 Task: Baby shower planner green modern simple.
Action: Mouse moved to (16, 228)
Screenshot: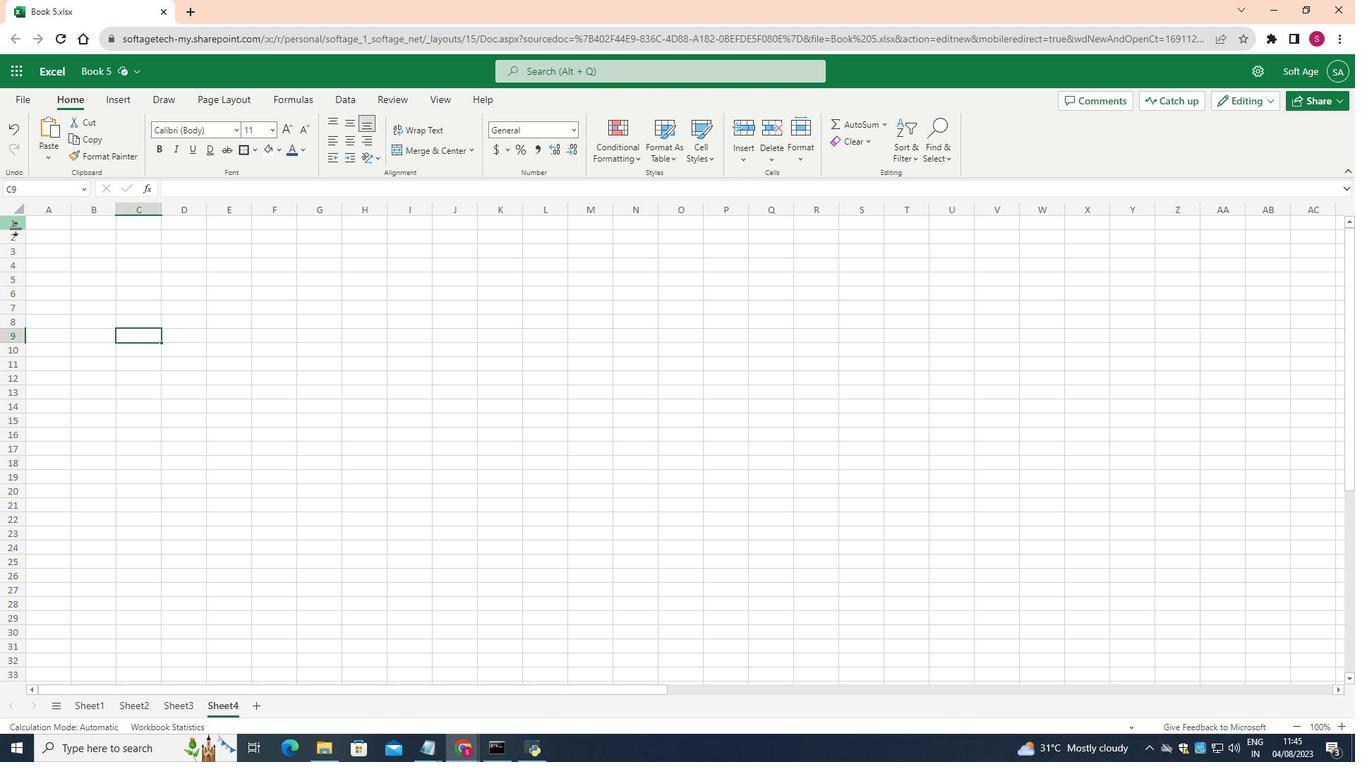 
Action: Mouse pressed left at (16, 228)
Screenshot: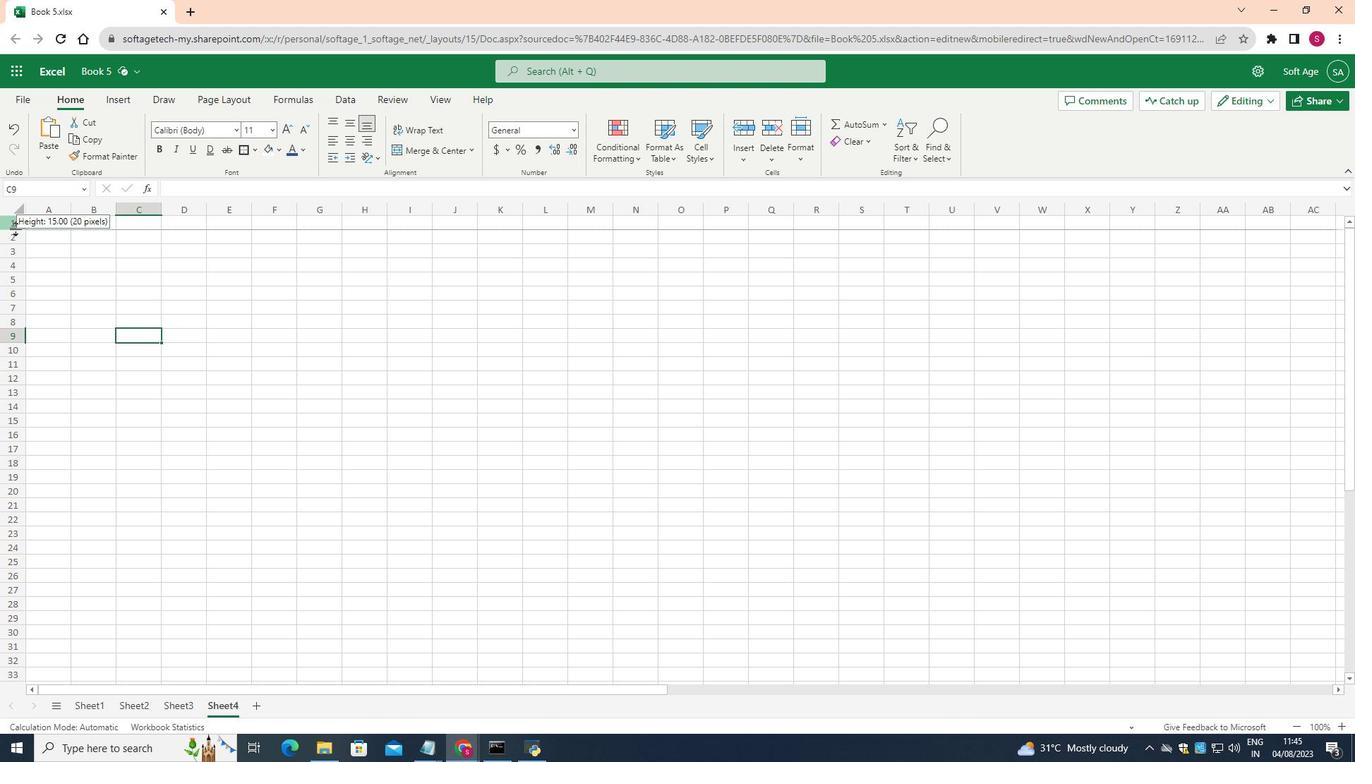 
Action: Mouse moved to (50, 264)
Screenshot: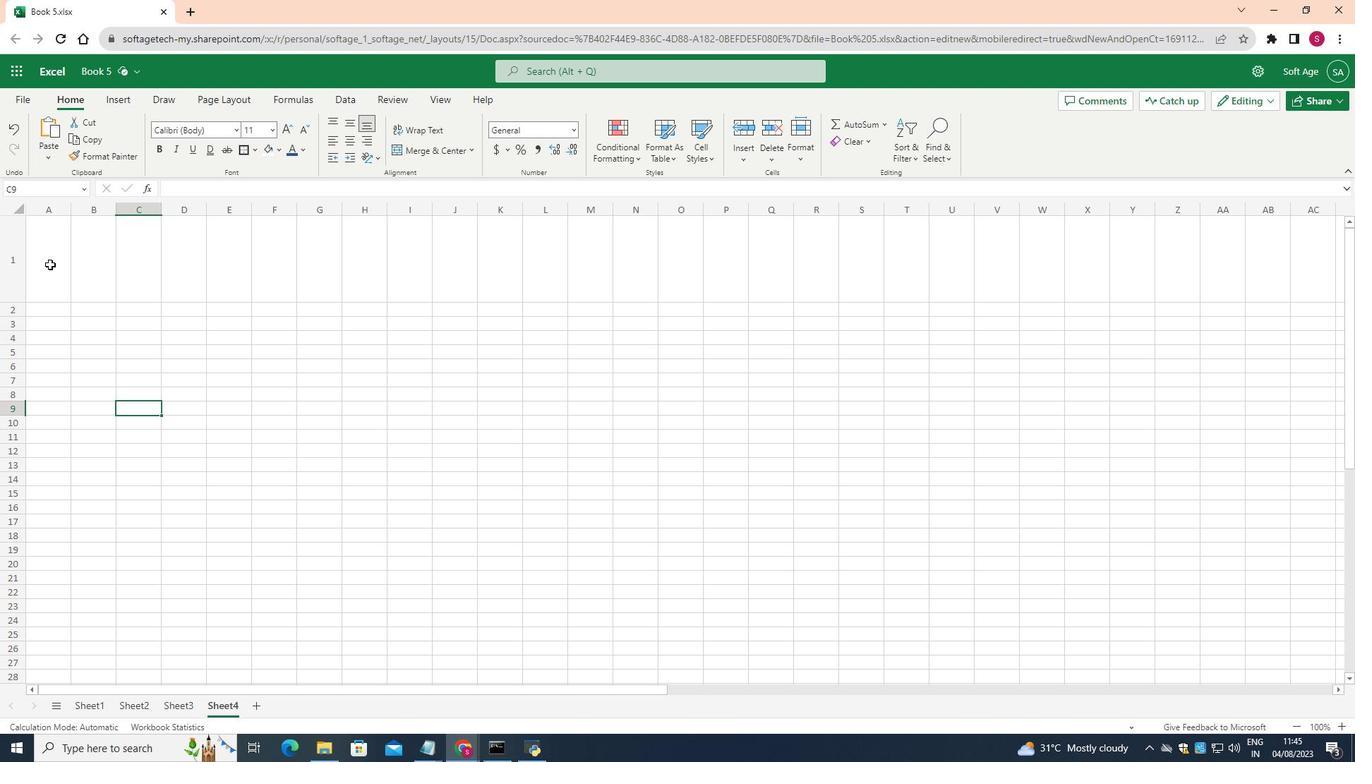 
Action: Mouse pressed left at (50, 264)
Screenshot: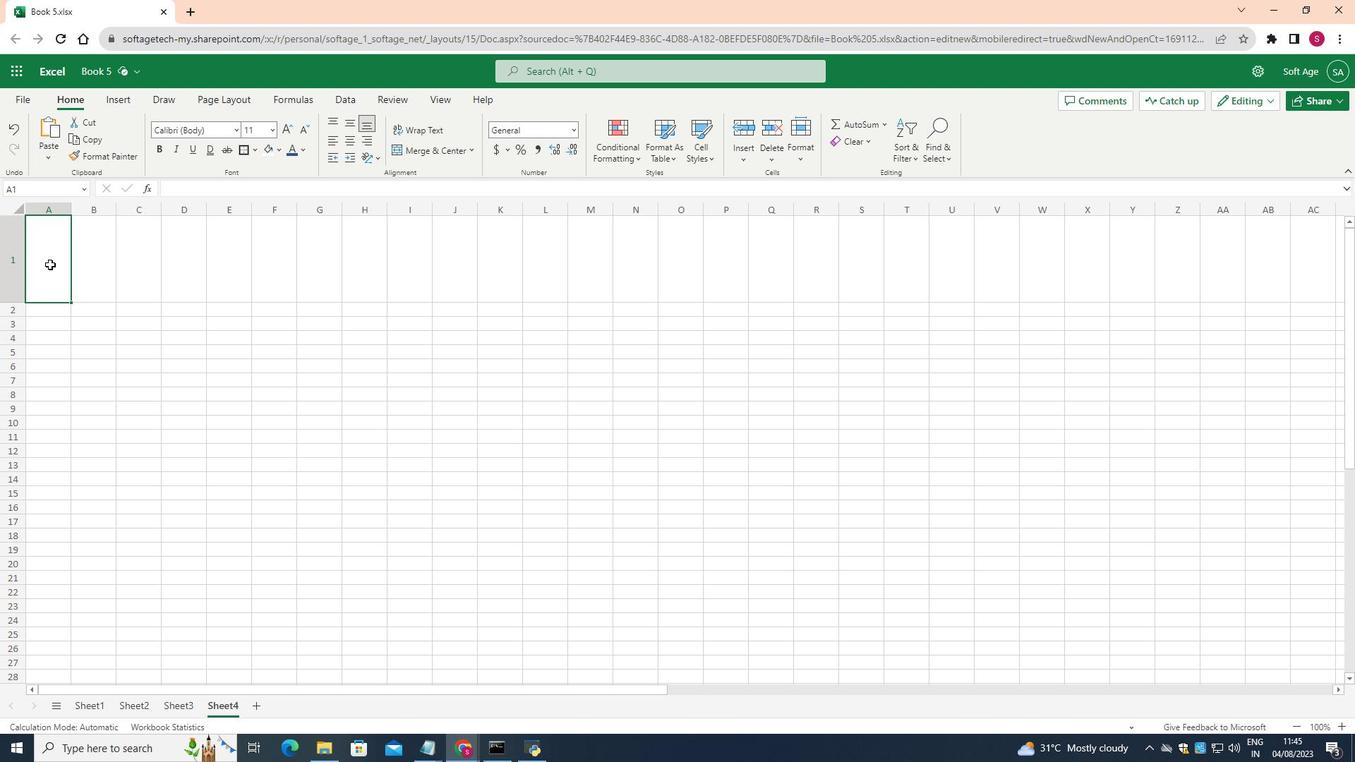 
Action: Mouse moved to (472, 146)
Screenshot: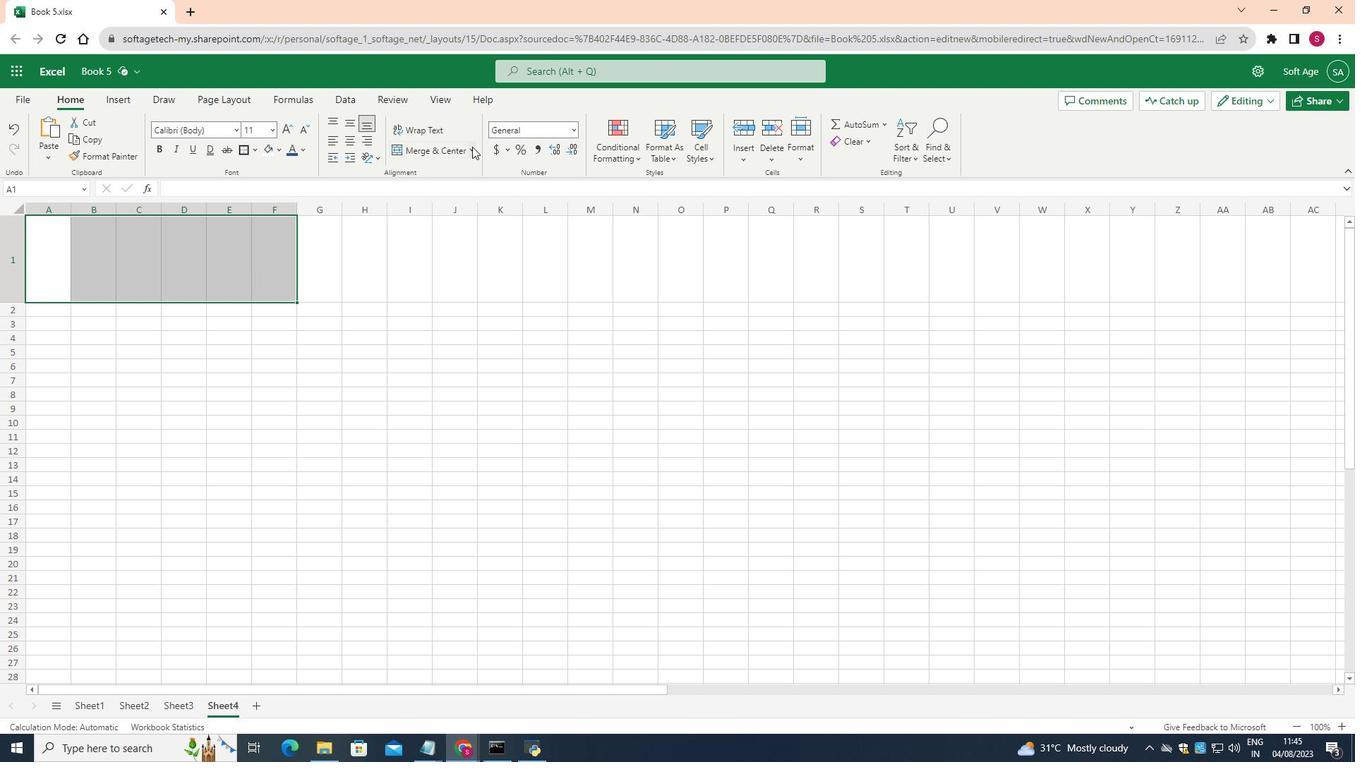 
Action: Mouse pressed left at (472, 146)
Screenshot: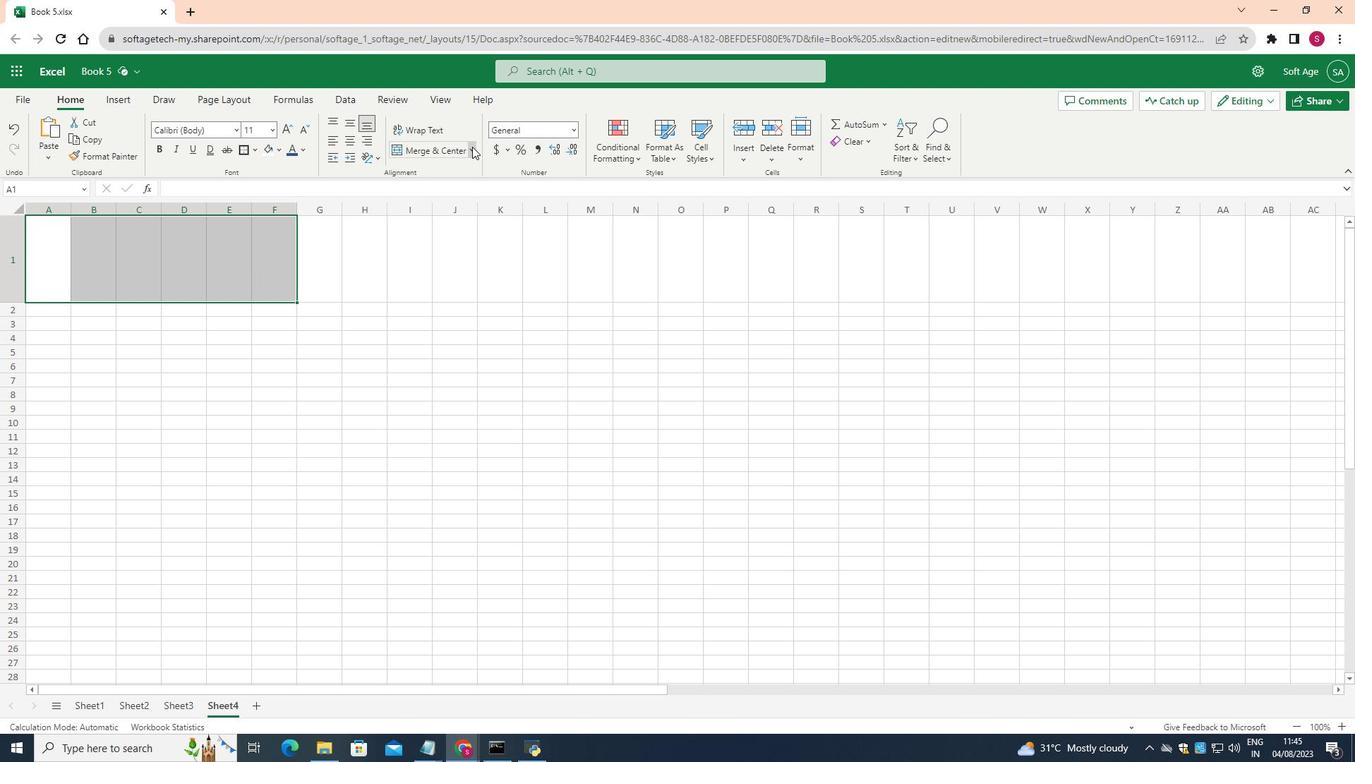 
Action: Mouse moved to (456, 227)
Screenshot: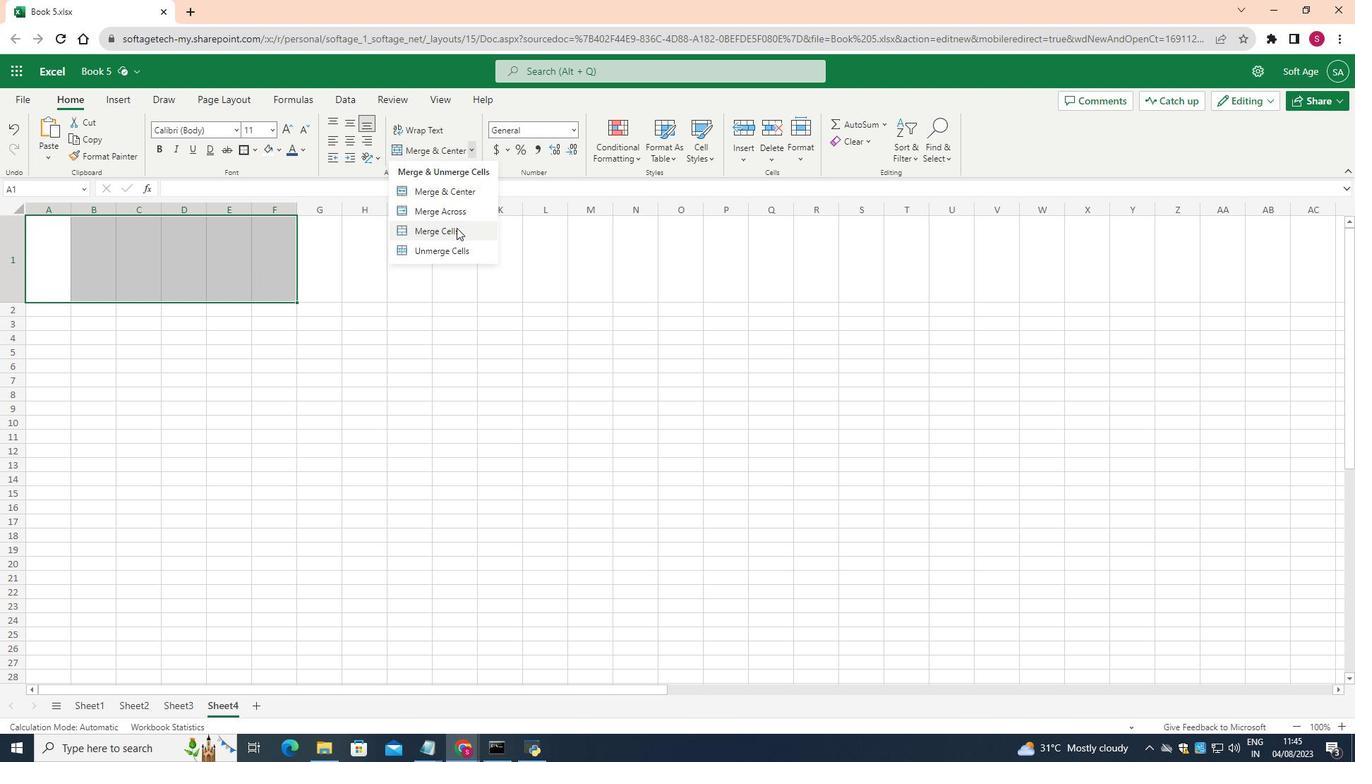 
Action: Mouse pressed left at (456, 227)
Screenshot: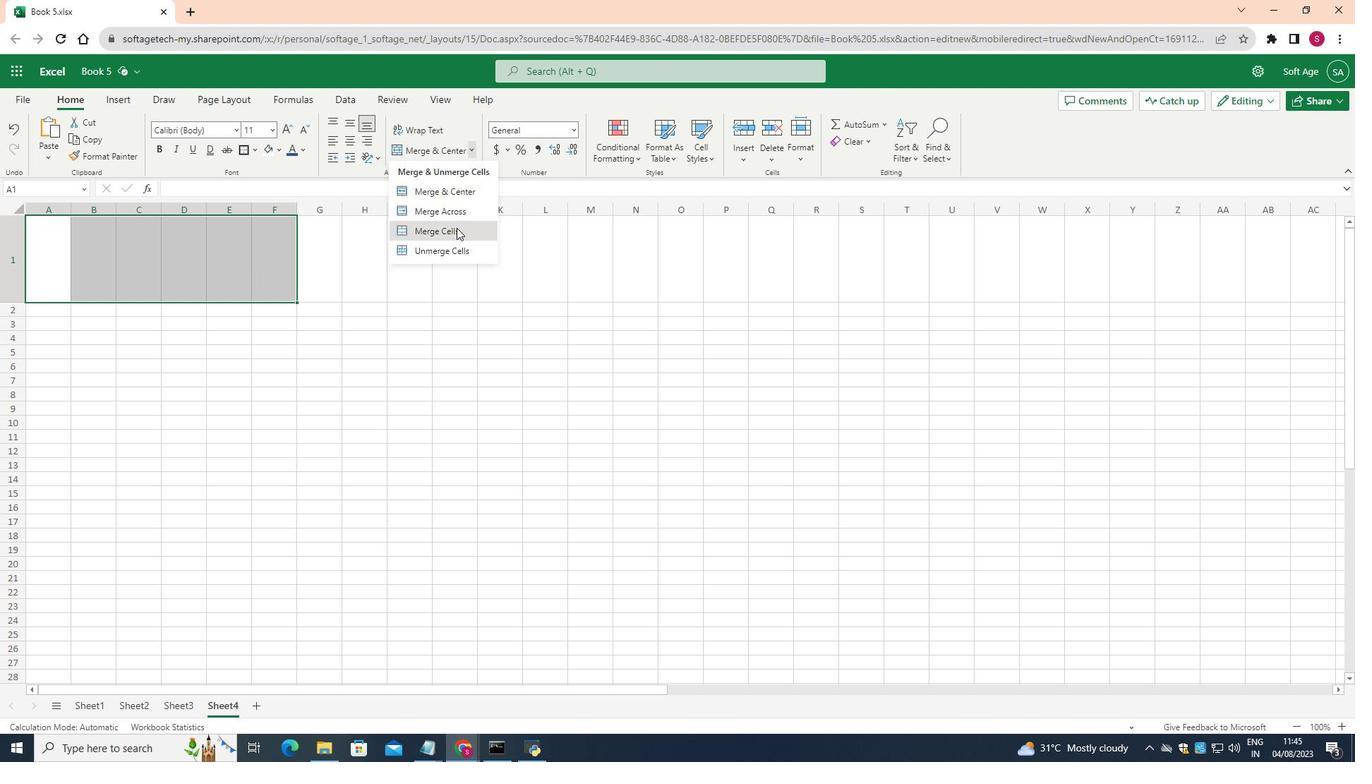 
Action: Mouse moved to (73, 213)
Screenshot: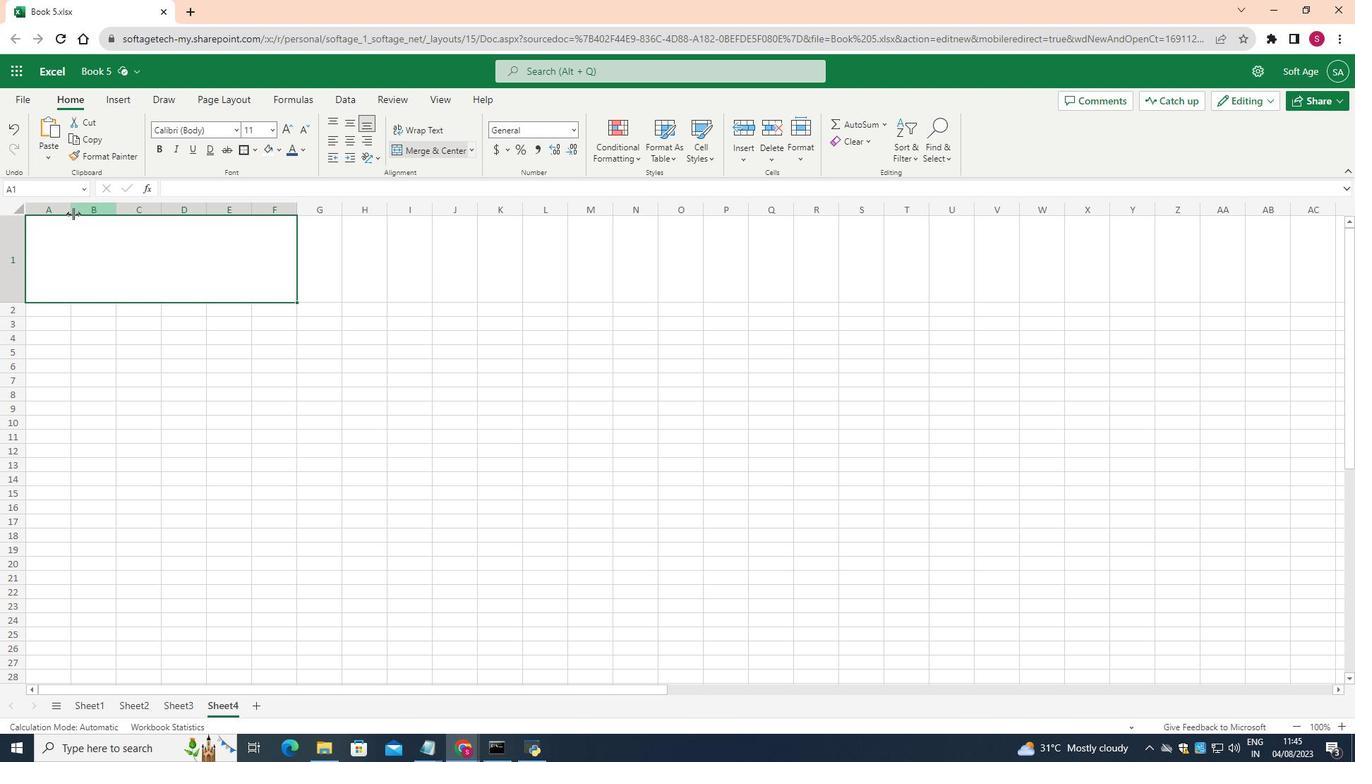 
Action: Mouse pressed left at (73, 213)
Screenshot: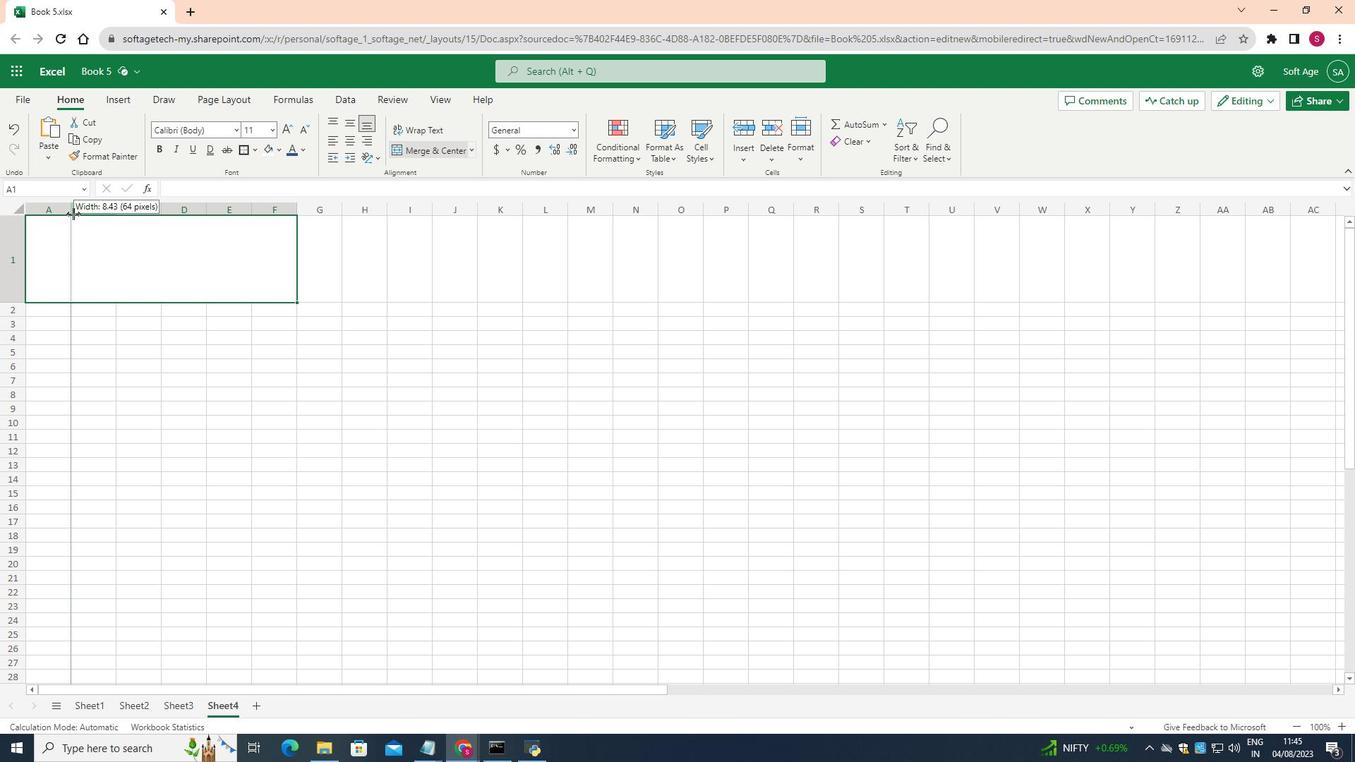 
Action: Mouse moved to (193, 213)
Screenshot: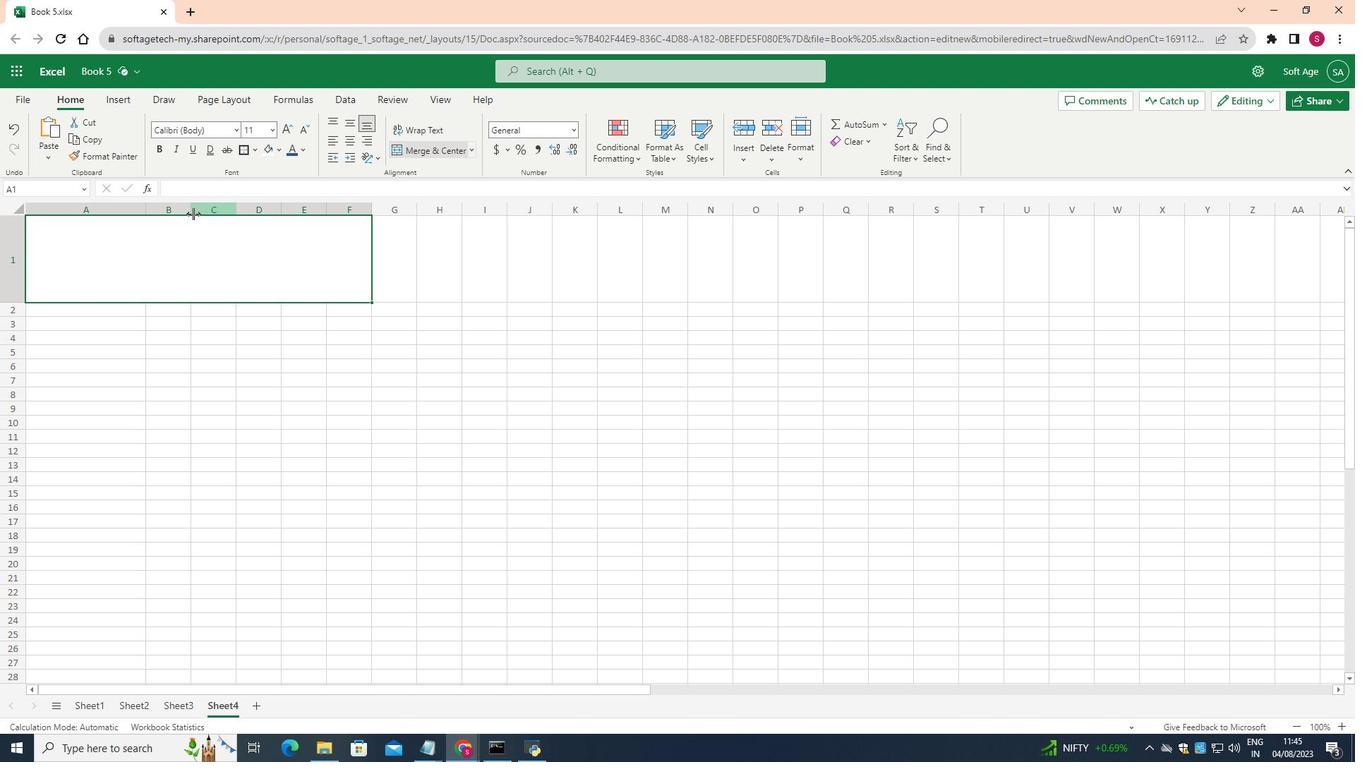 
Action: Mouse pressed left at (193, 213)
Screenshot: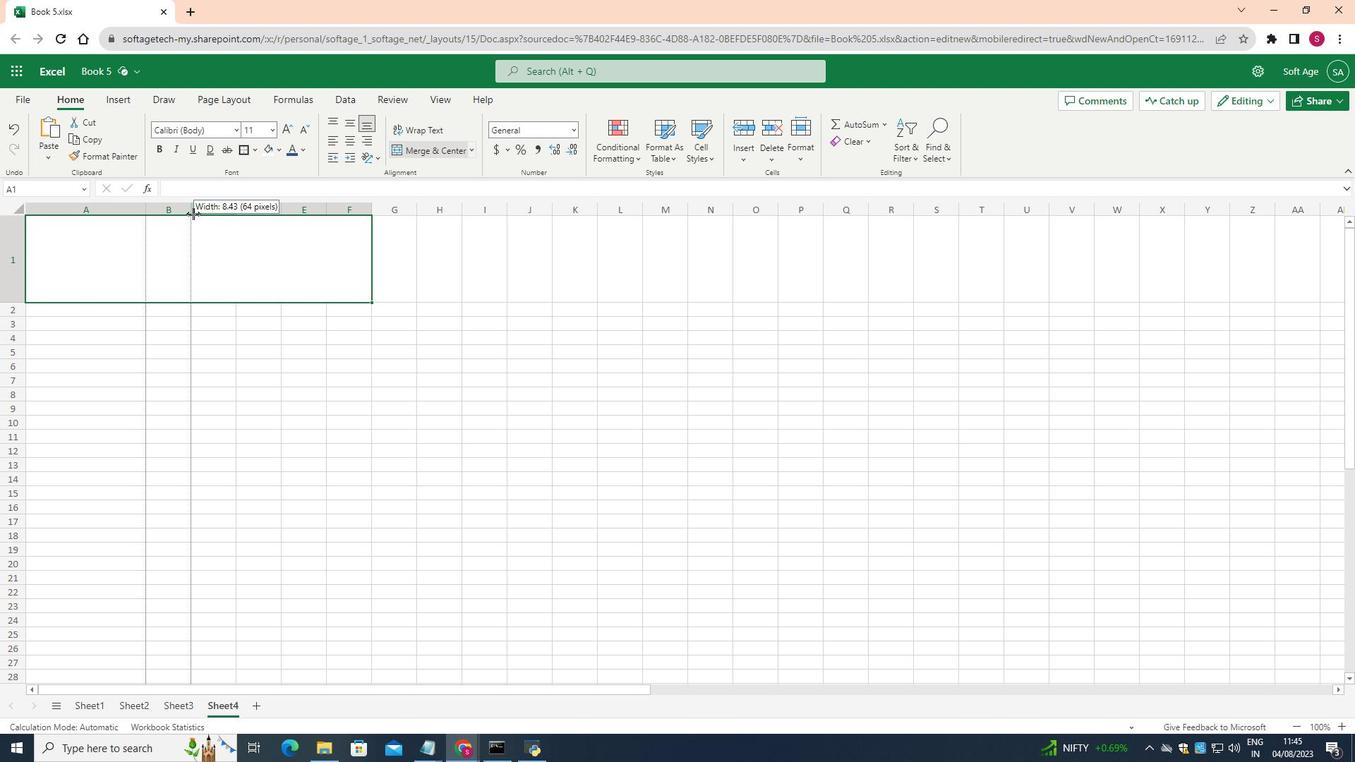 
Action: Mouse moved to (278, 212)
Screenshot: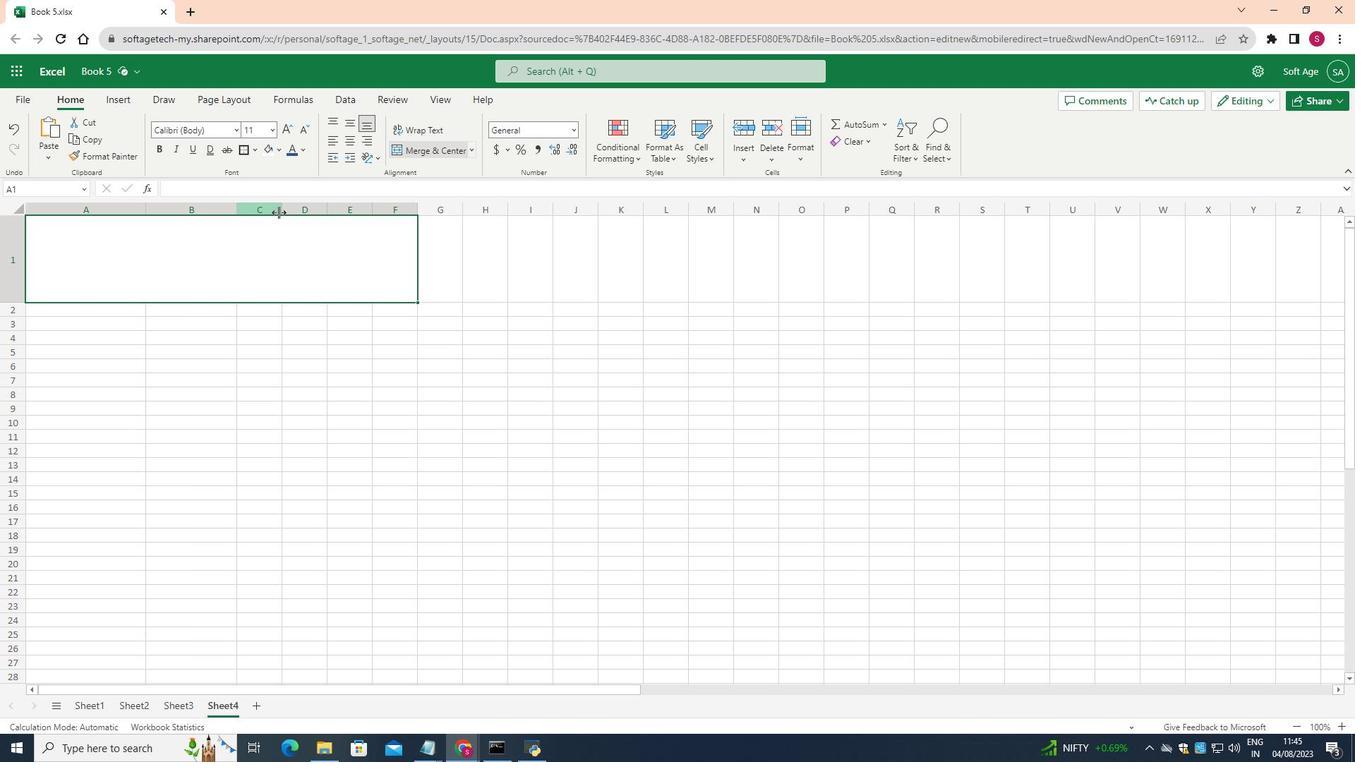 
Action: Mouse pressed left at (278, 212)
Screenshot: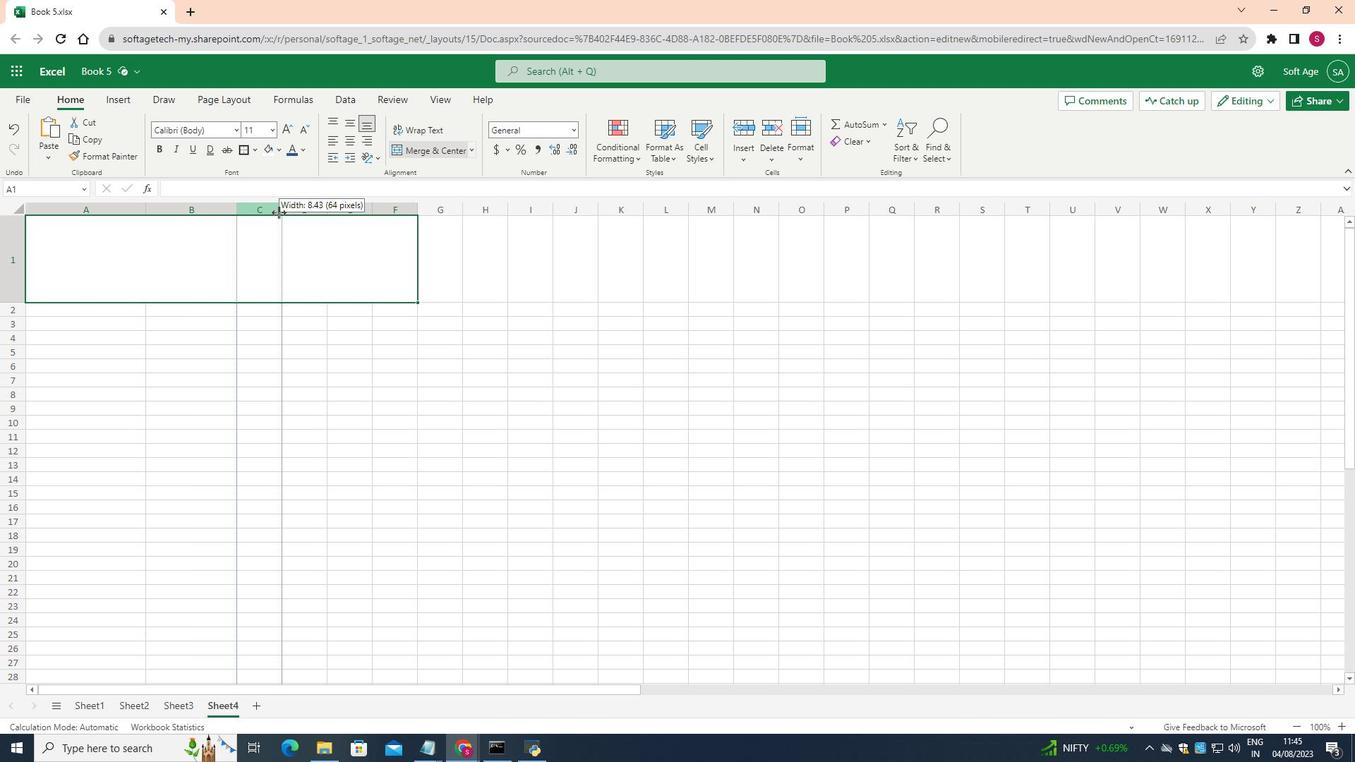 
Action: Mouse moved to (388, 210)
Screenshot: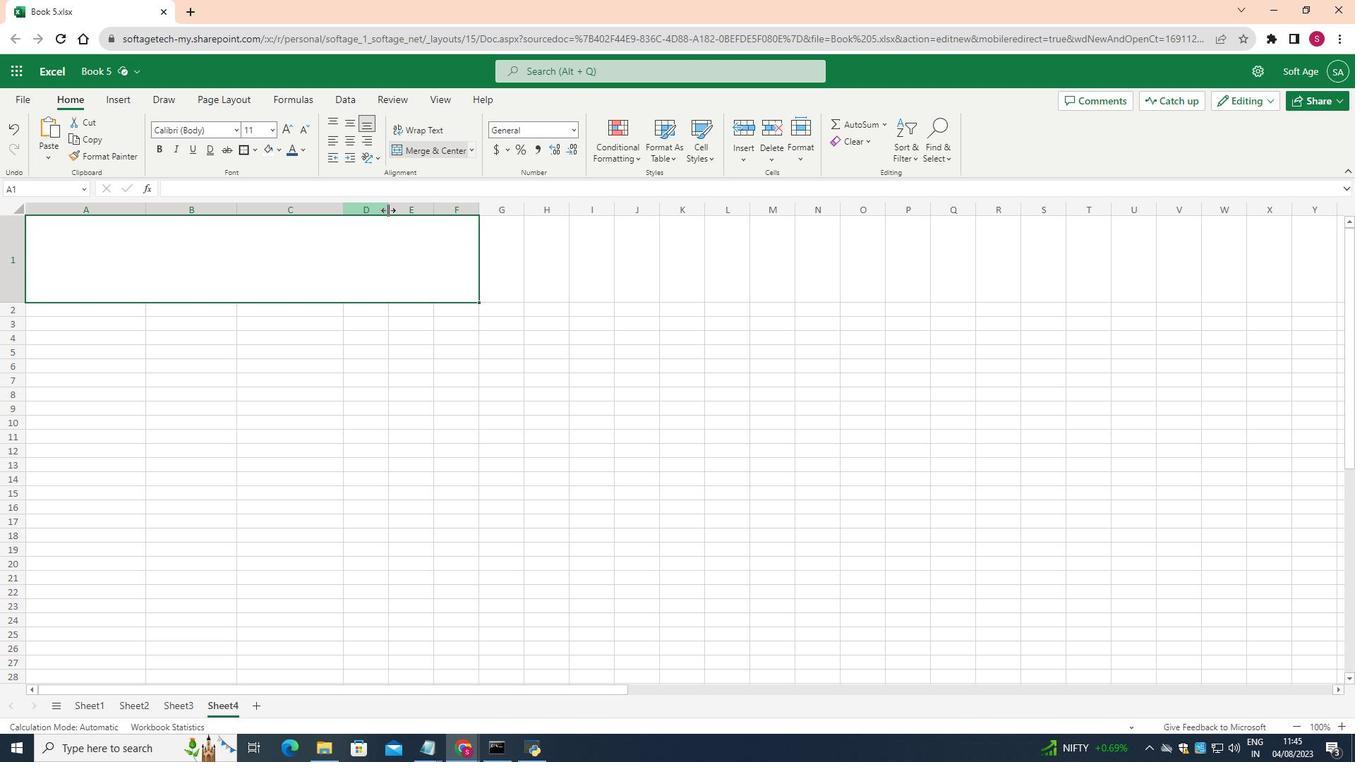 
Action: Mouse pressed left at (388, 210)
Screenshot: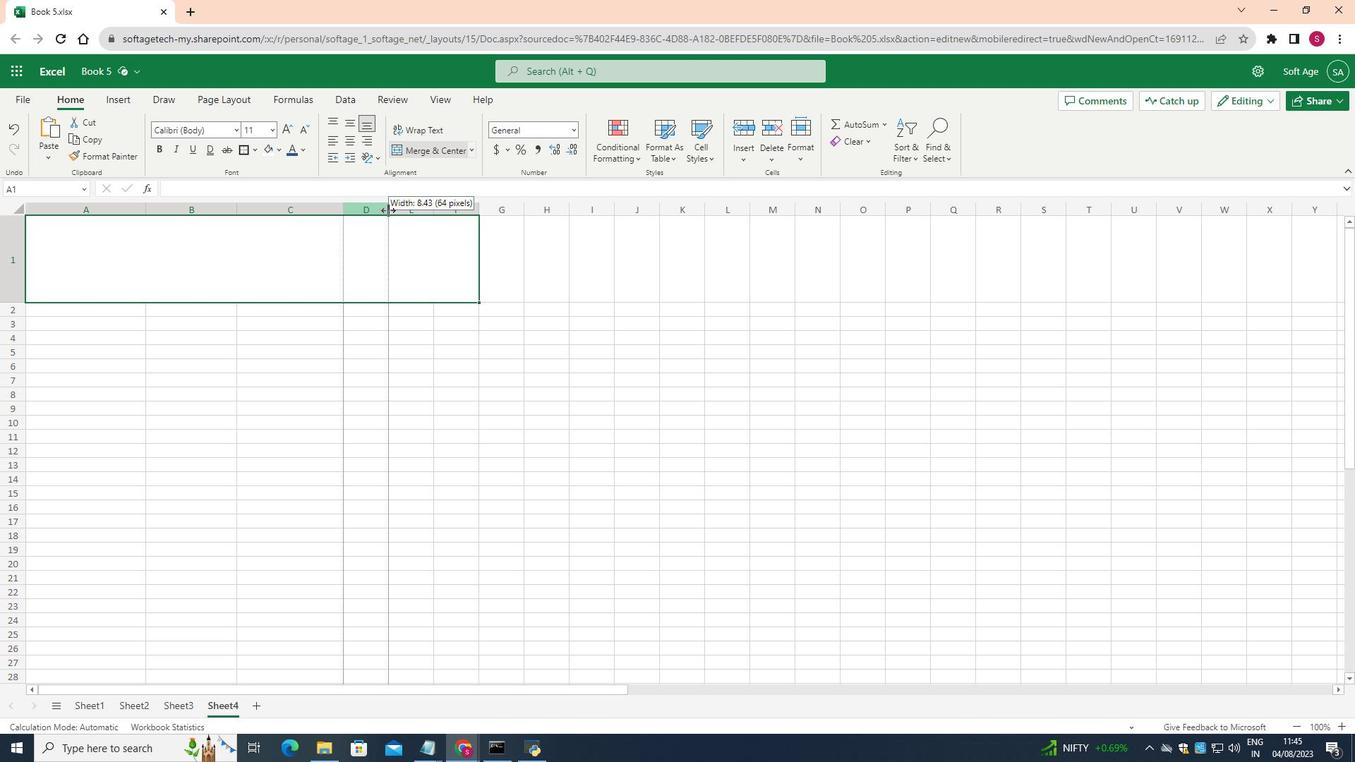 
Action: Mouse moved to (507, 213)
Screenshot: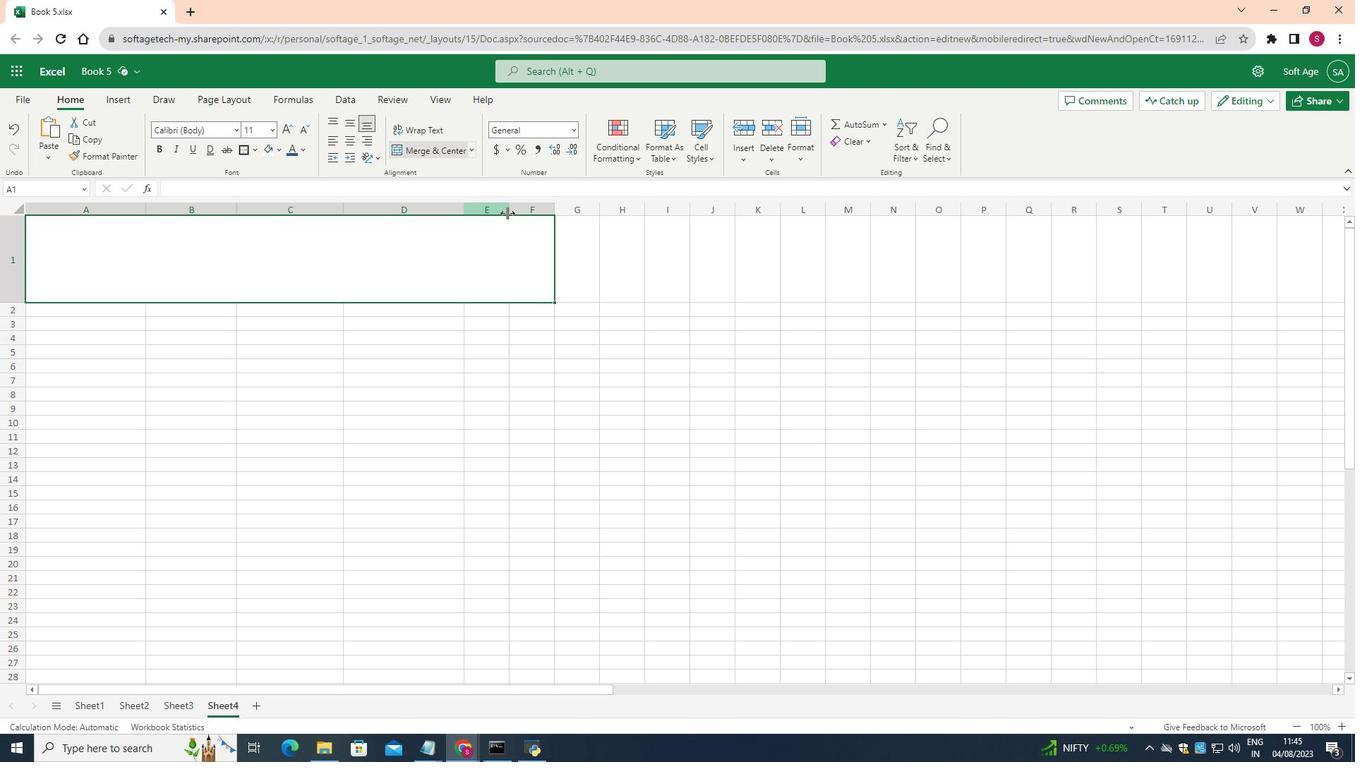 
Action: Mouse pressed left at (507, 213)
Screenshot: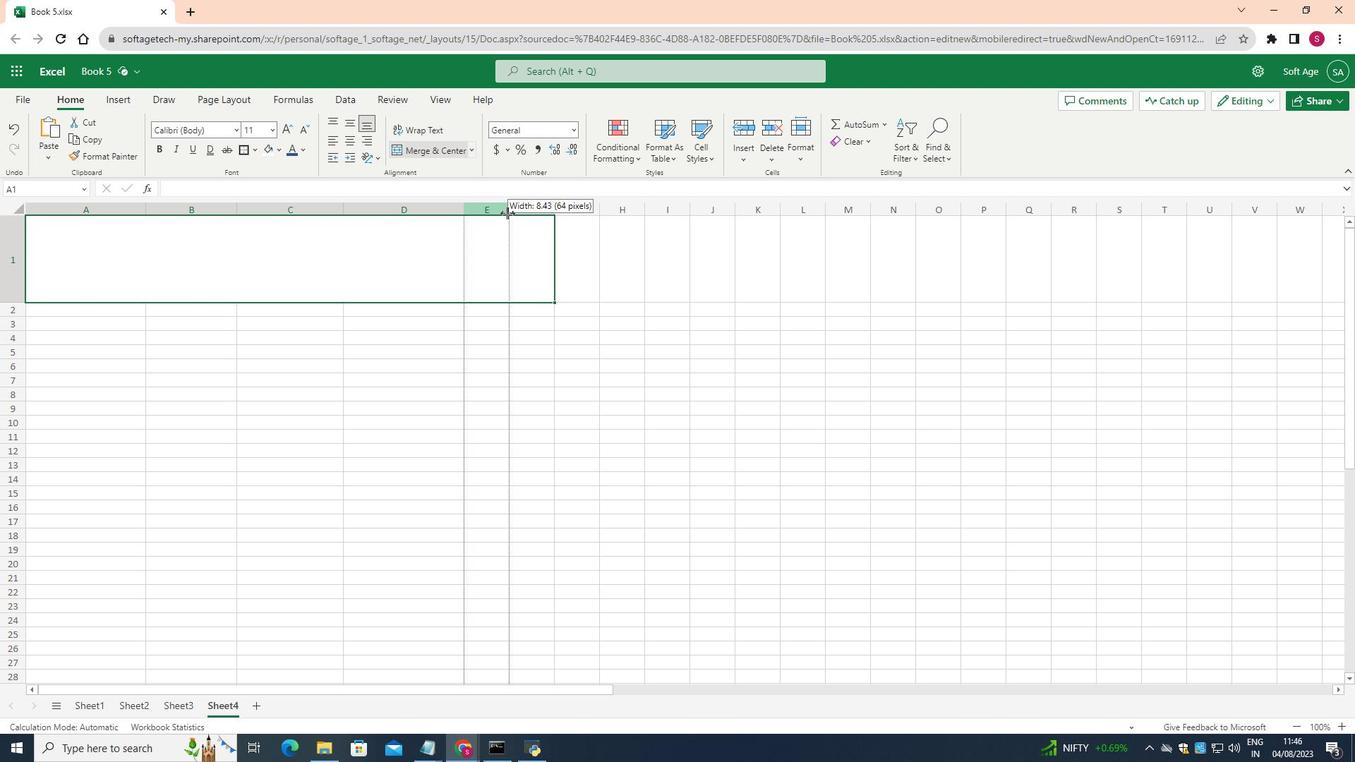 
Action: Mouse moved to (555, 209)
Screenshot: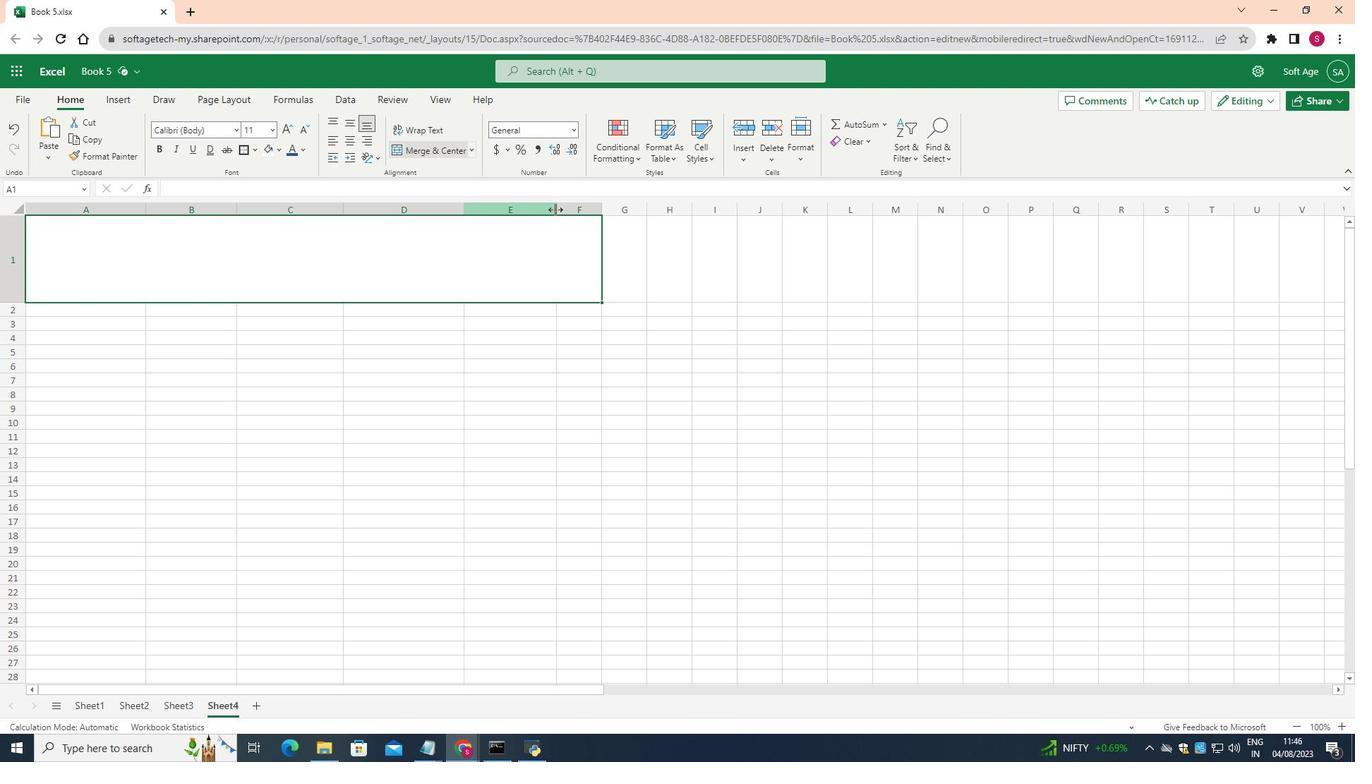 
Action: Mouse pressed left at (555, 209)
Screenshot: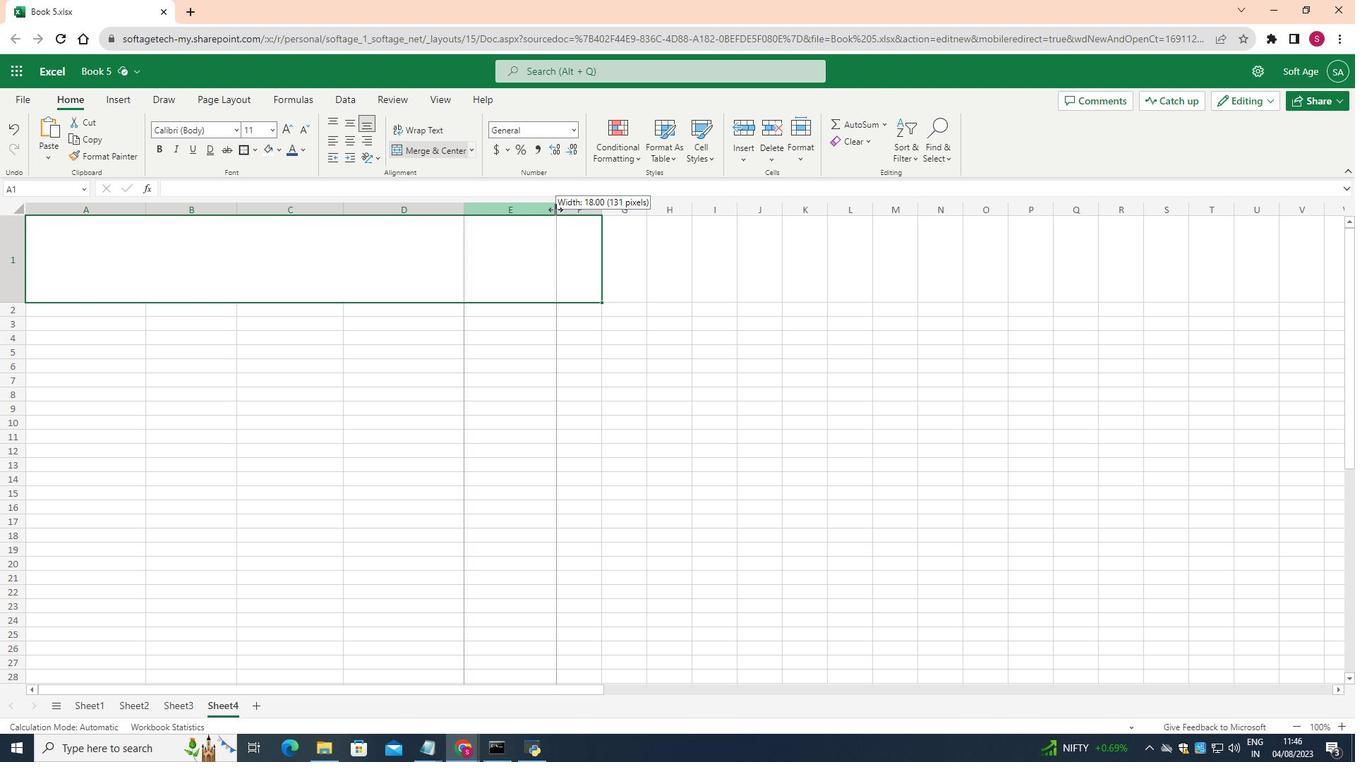 
Action: Mouse moved to (623, 208)
Screenshot: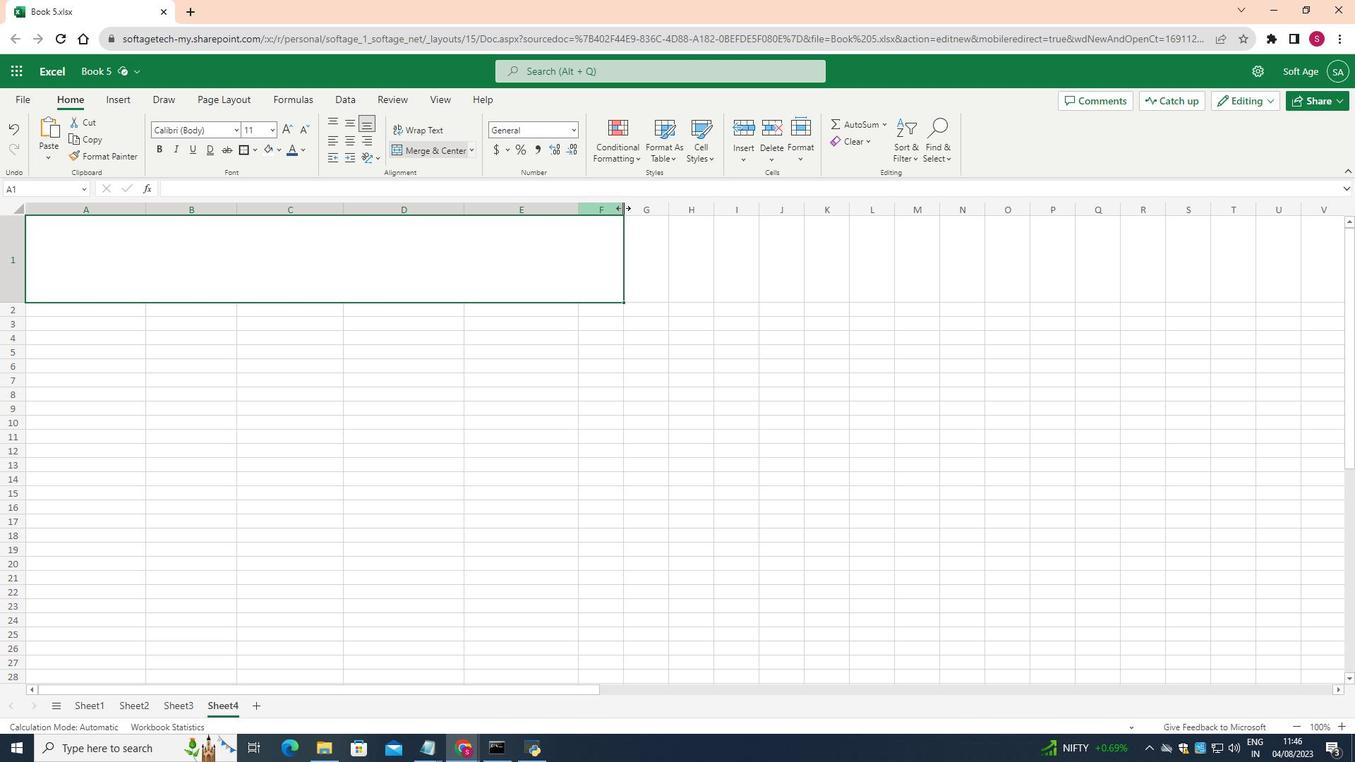 
Action: Mouse pressed left at (623, 208)
Screenshot: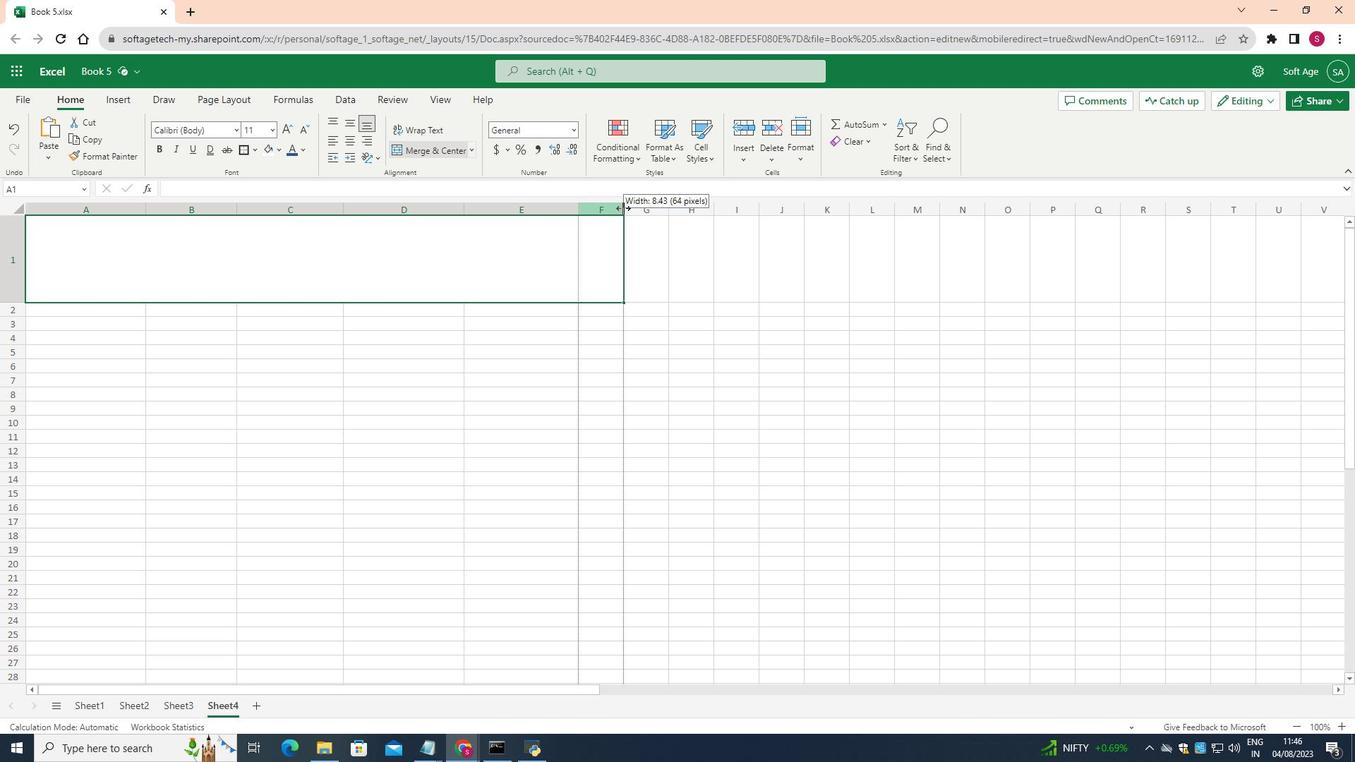 
Action: Mouse moved to (350, 235)
Screenshot: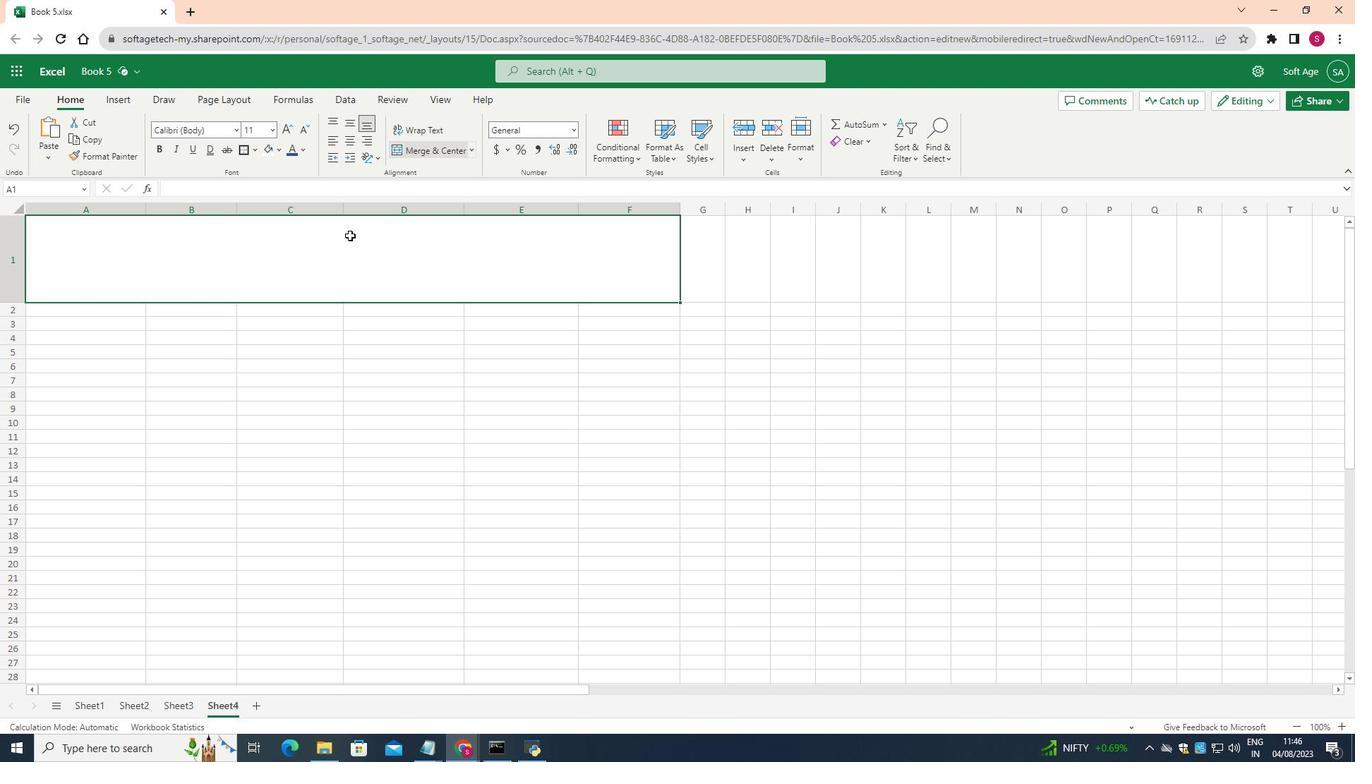 
Action: Mouse pressed left at (350, 235)
Screenshot: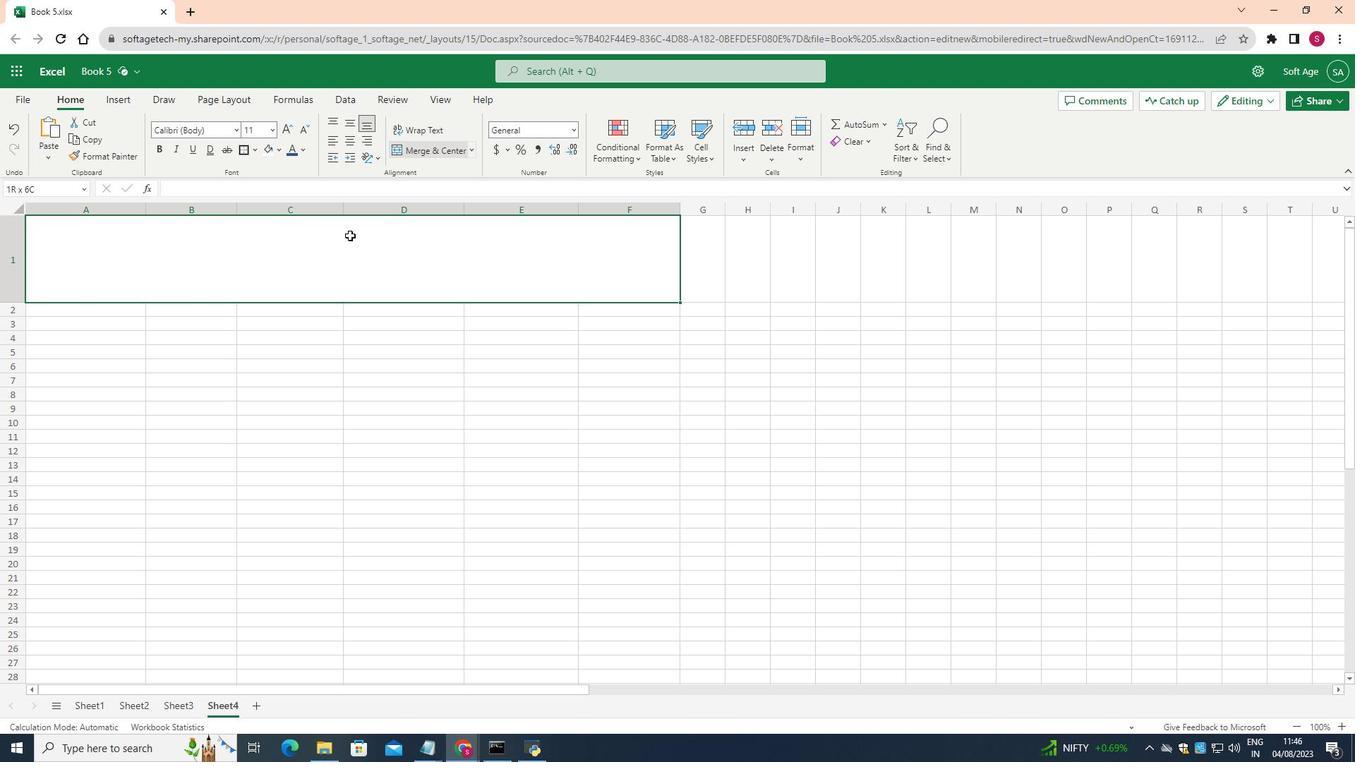 
Action: Mouse pressed left at (350, 235)
Screenshot: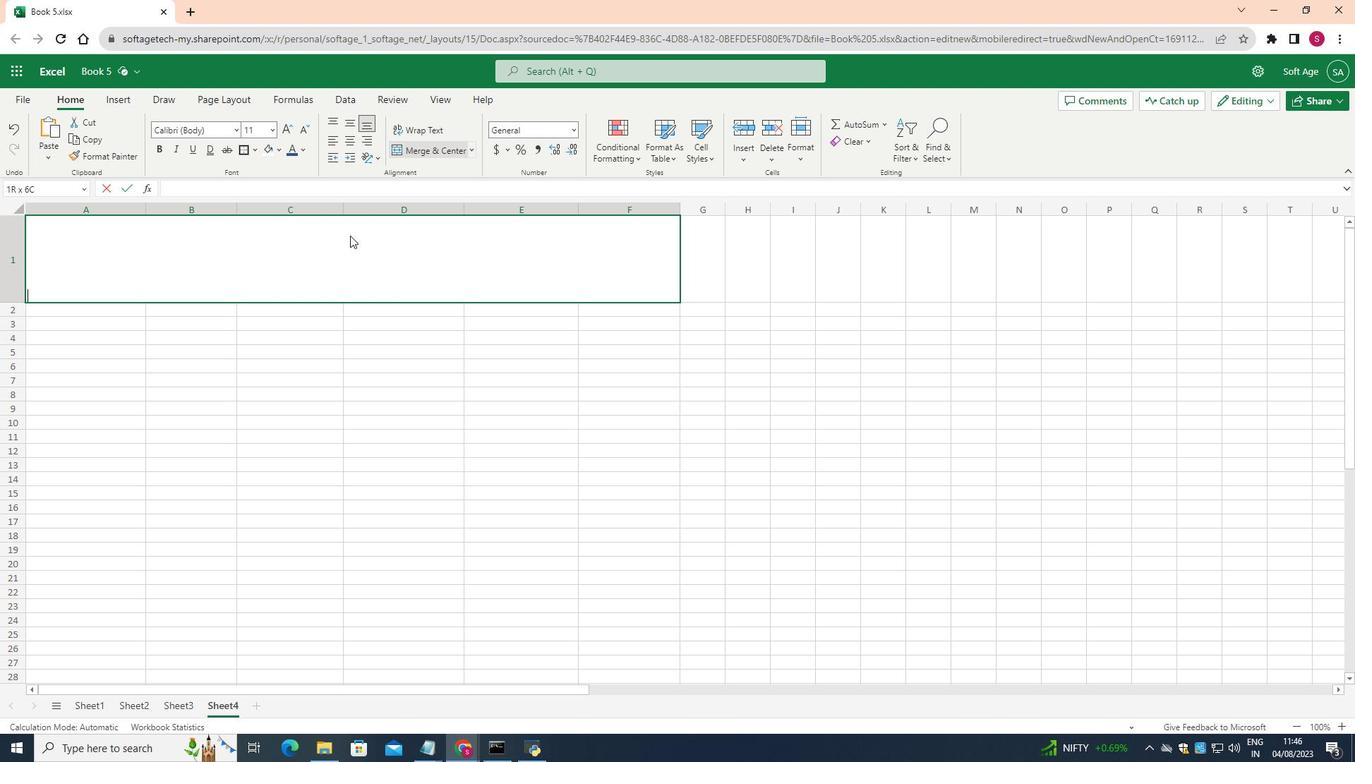 
Action: Mouse moved to (349, 234)
Screenshot: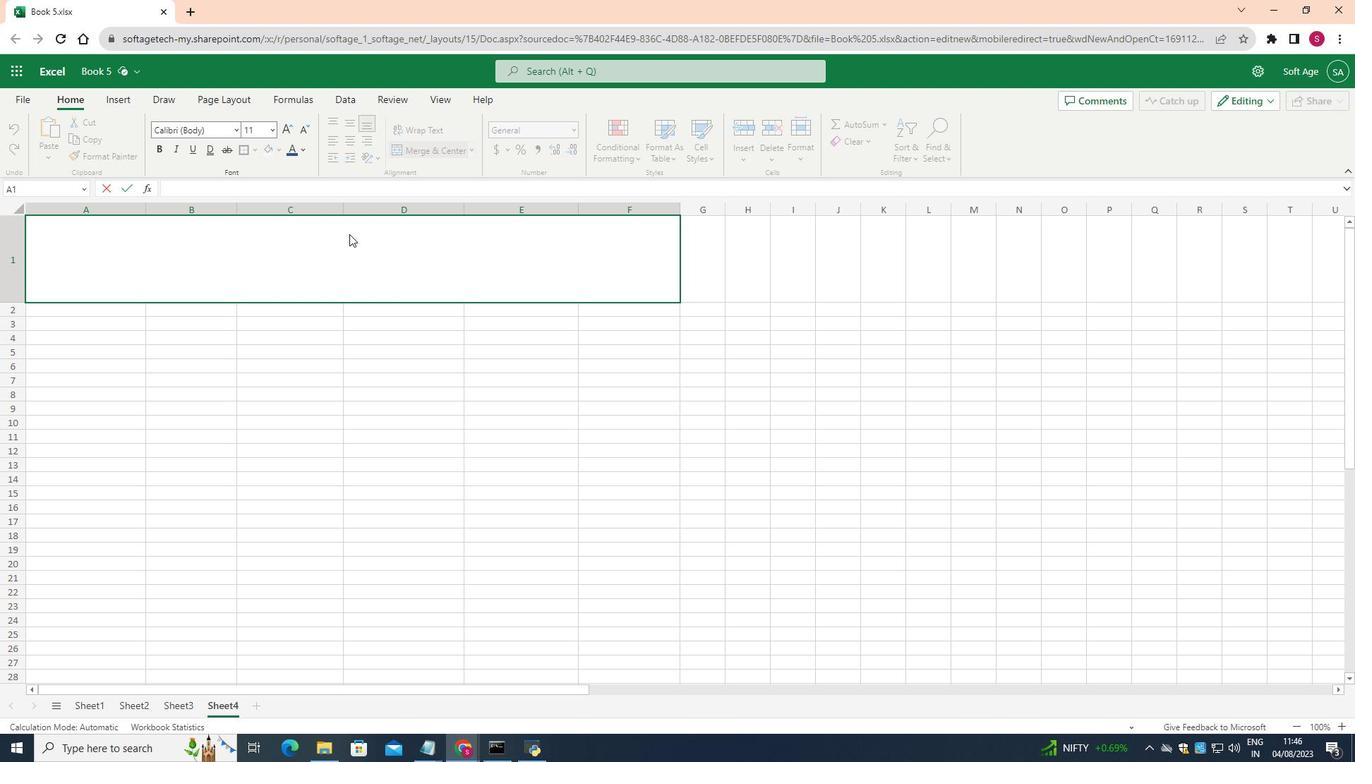 
Action: Key pressed <Key.shift>Baby<Key.space>shower
Screenshot: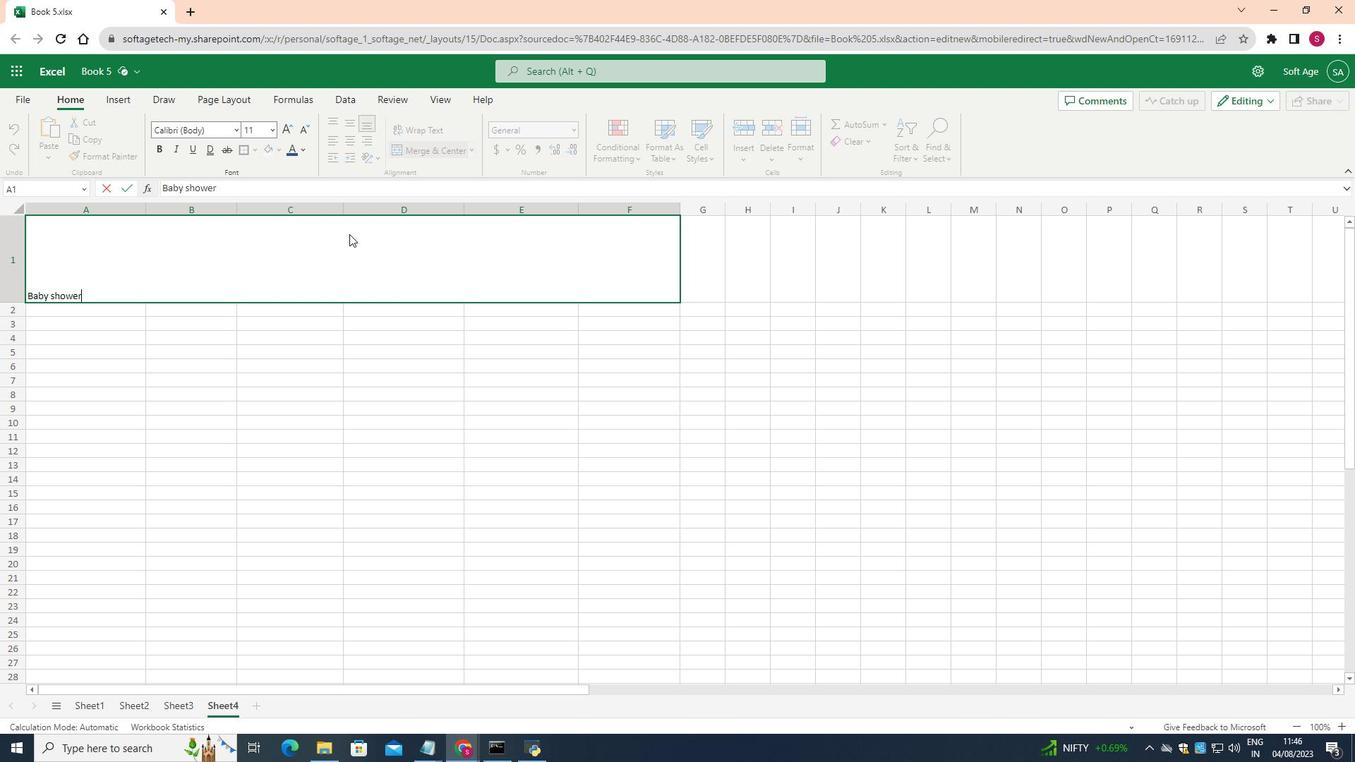 
Action: Mouse moved to (104, 381)
Screenshot: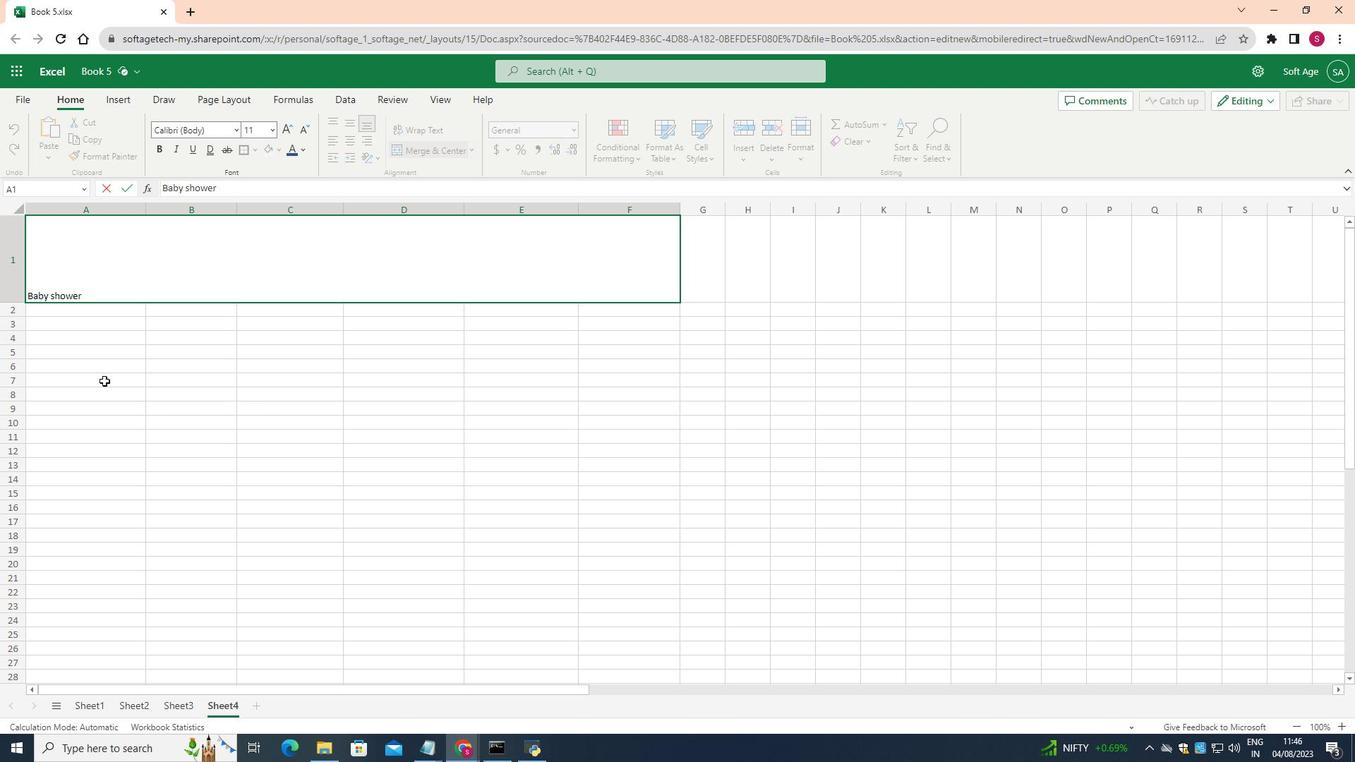 
Action: Mouse pressed left at (104, 381)
Screenshot: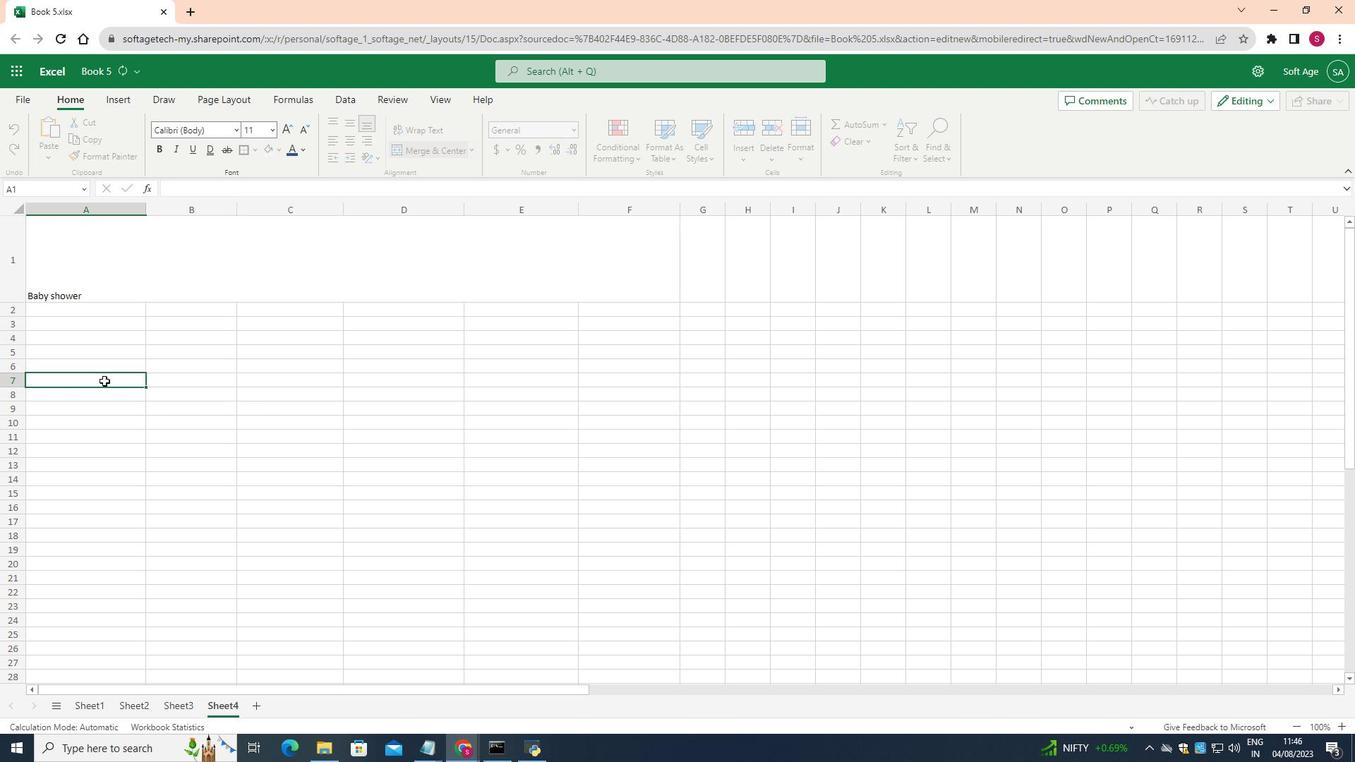 
Action: Mouse moved to (93, 283)
Screenshot: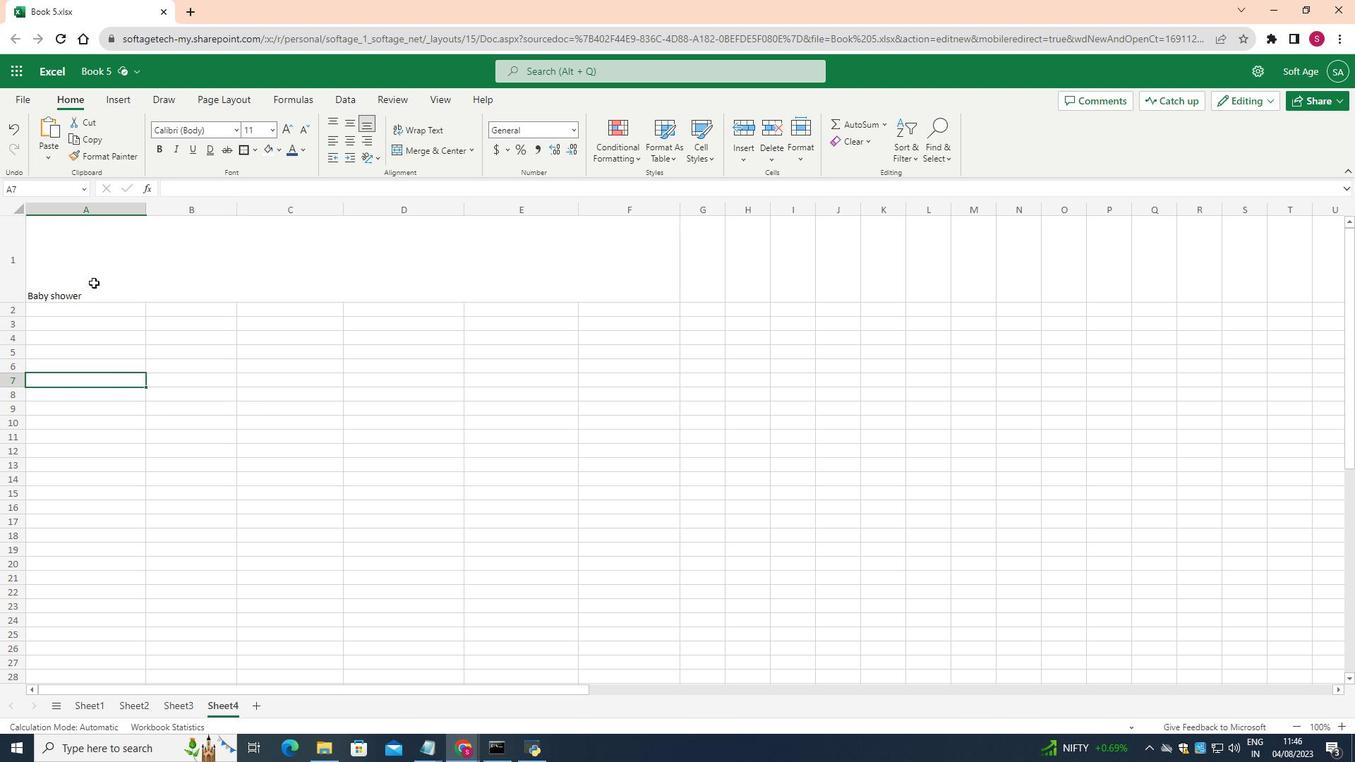 
Action: Mouse pressed left at (93, 283)
Screenshot: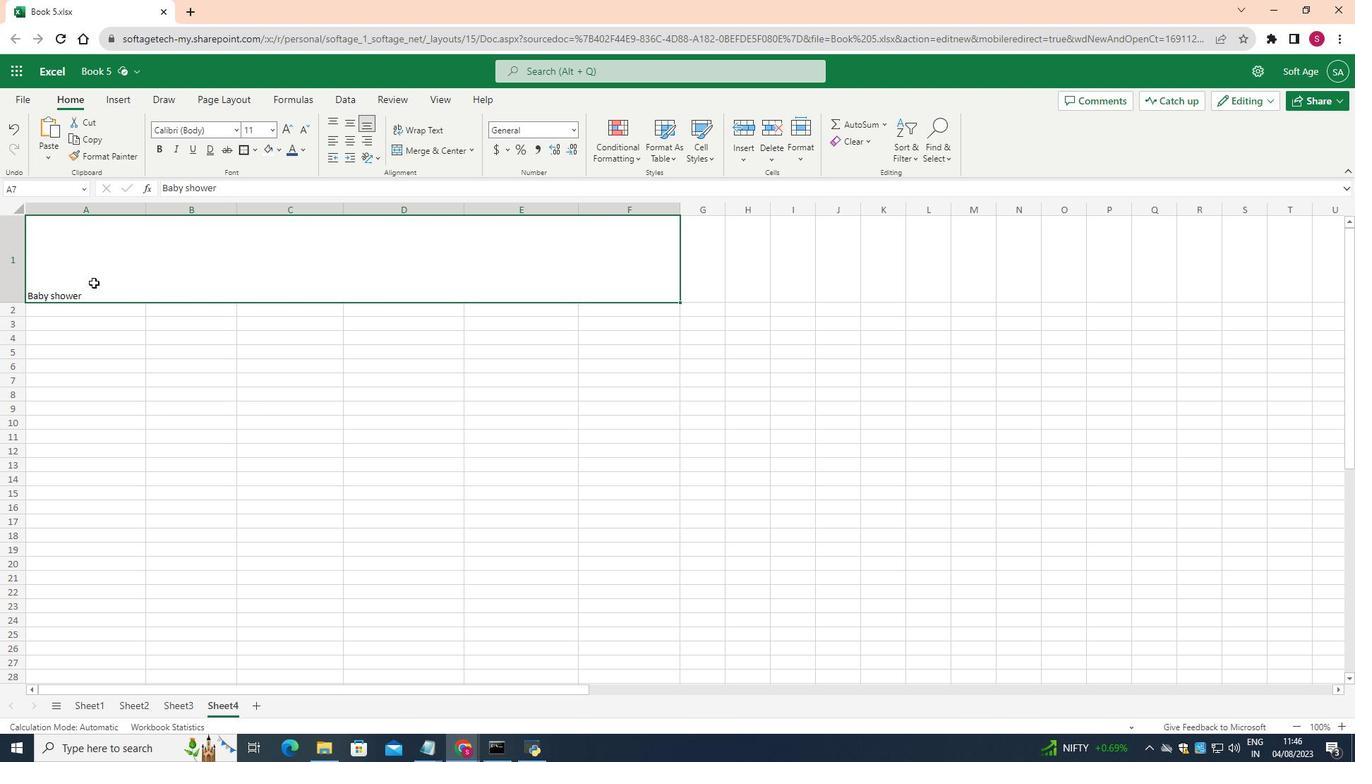 
Action: Mouse moved to (274, 131)
Screenshot: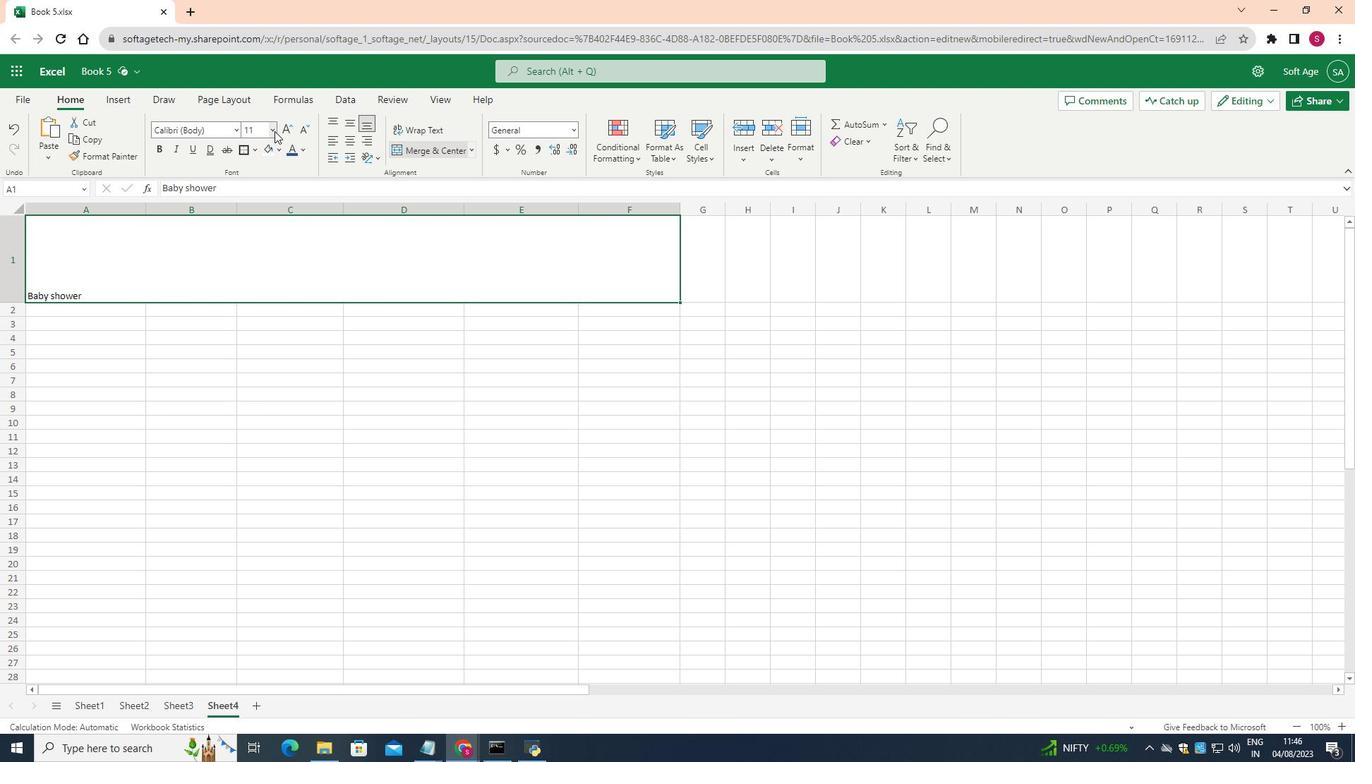 
Action: Mouse pressed left at (274, 131)
Screenshot: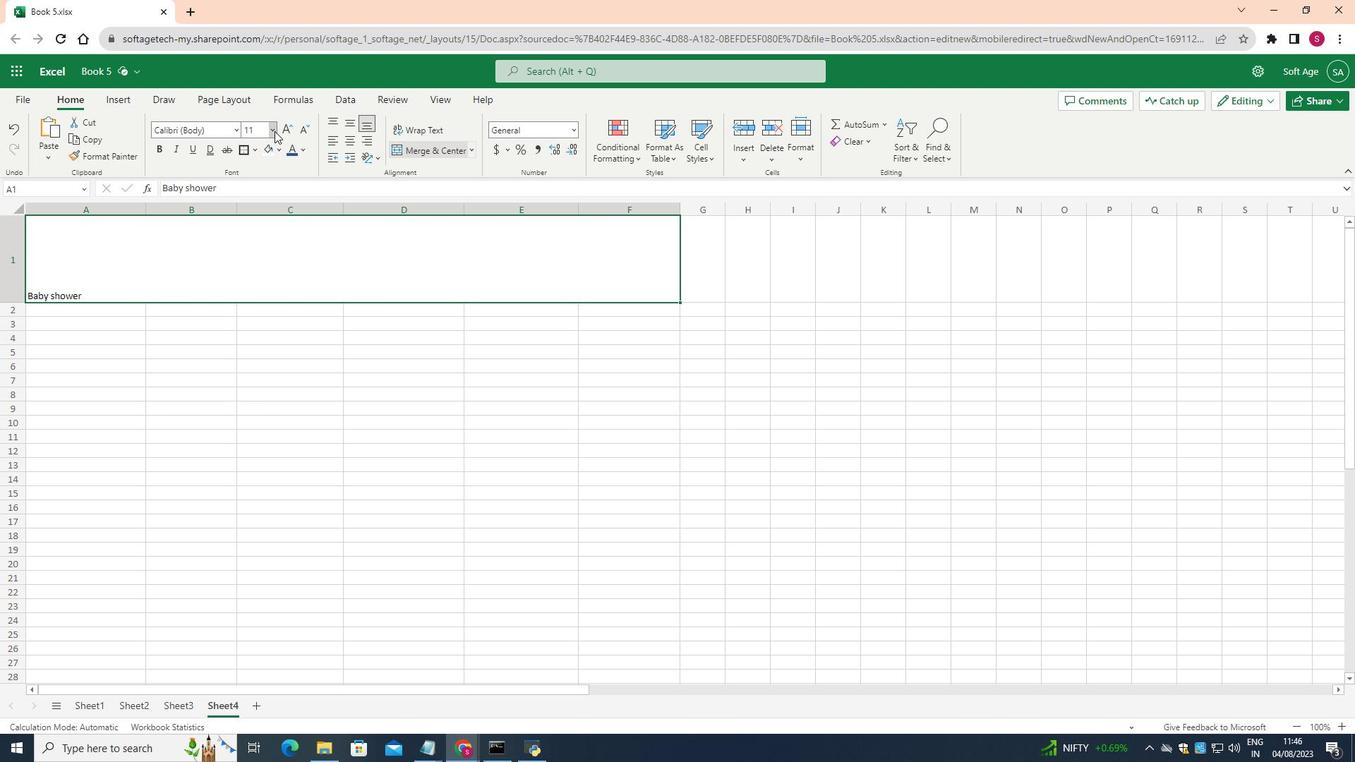 
Action: Mouse moved to (262, 401)
Screenshot: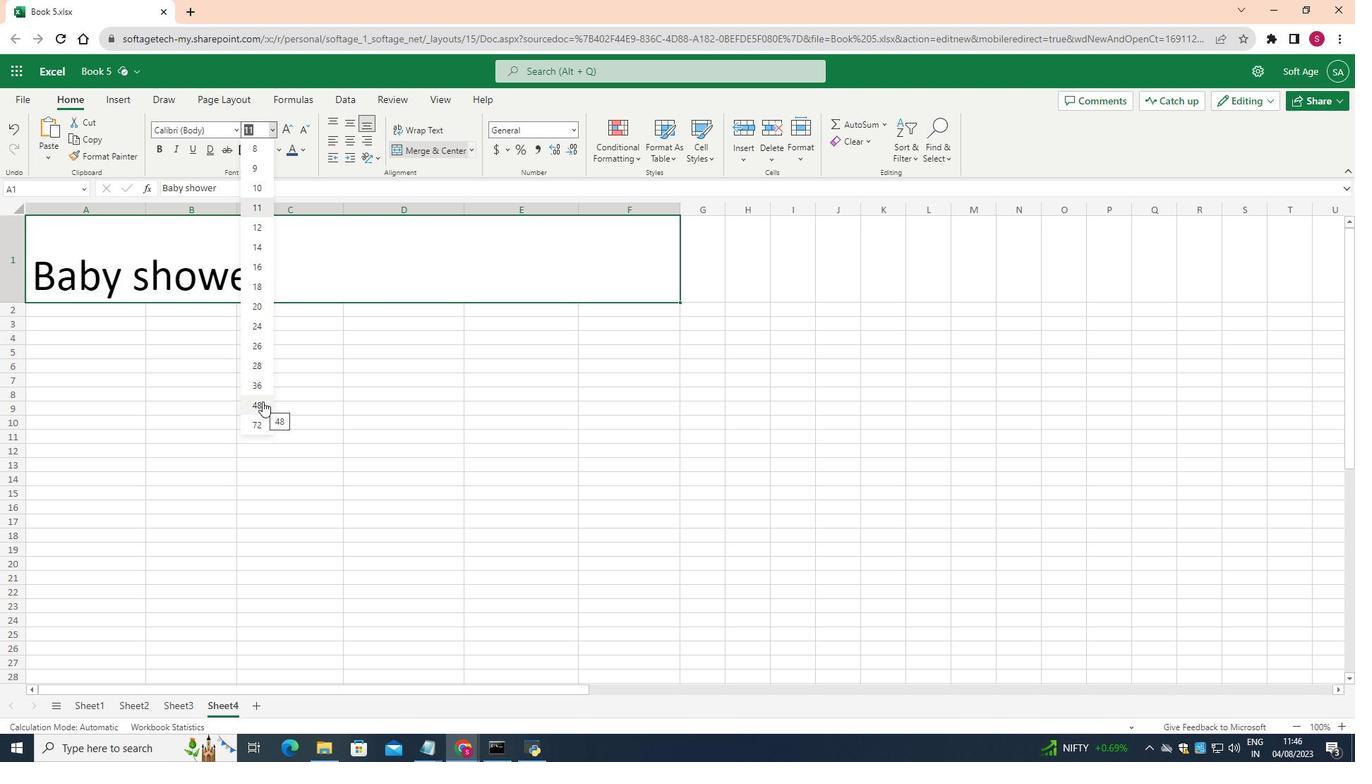 
Action: Mouse pressed left at (262, 401)
Screenshot: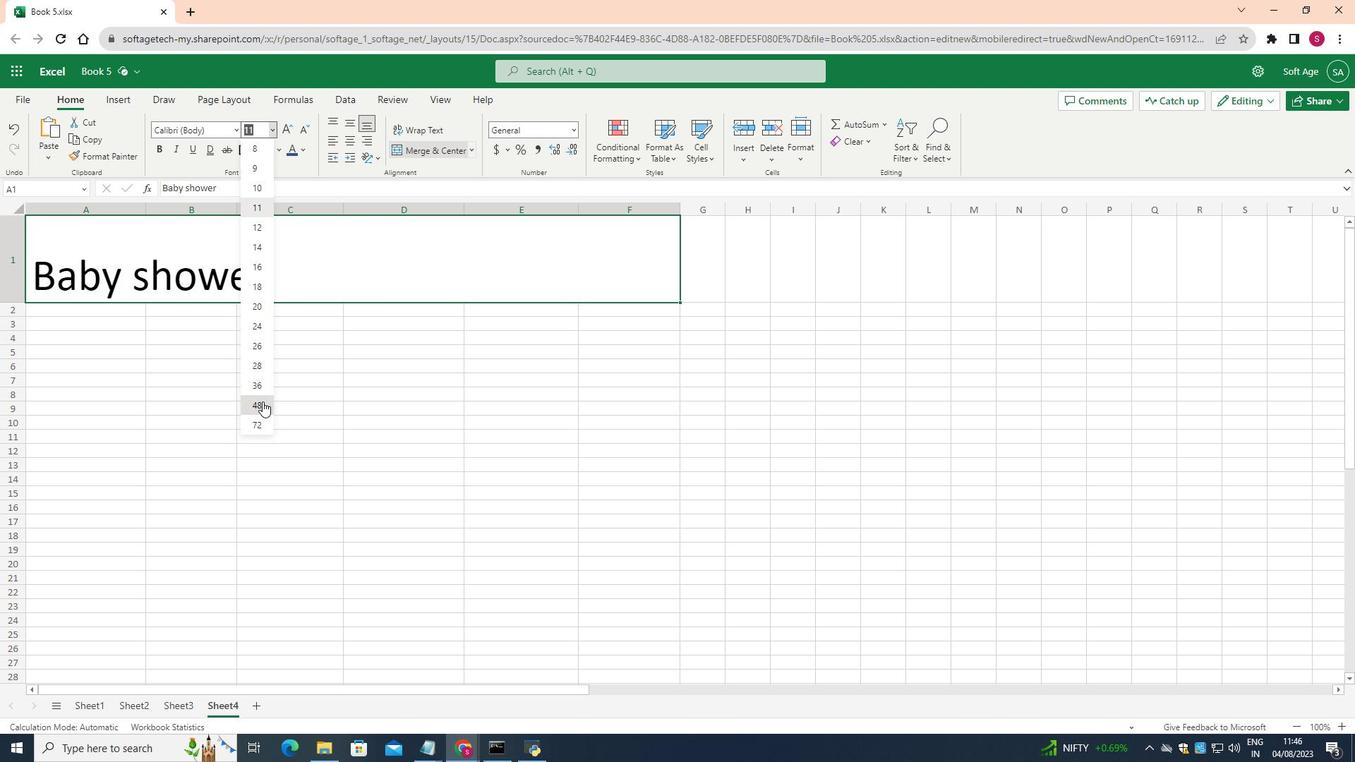 
Action: Mouse moved to (352, 123)
Screenshot: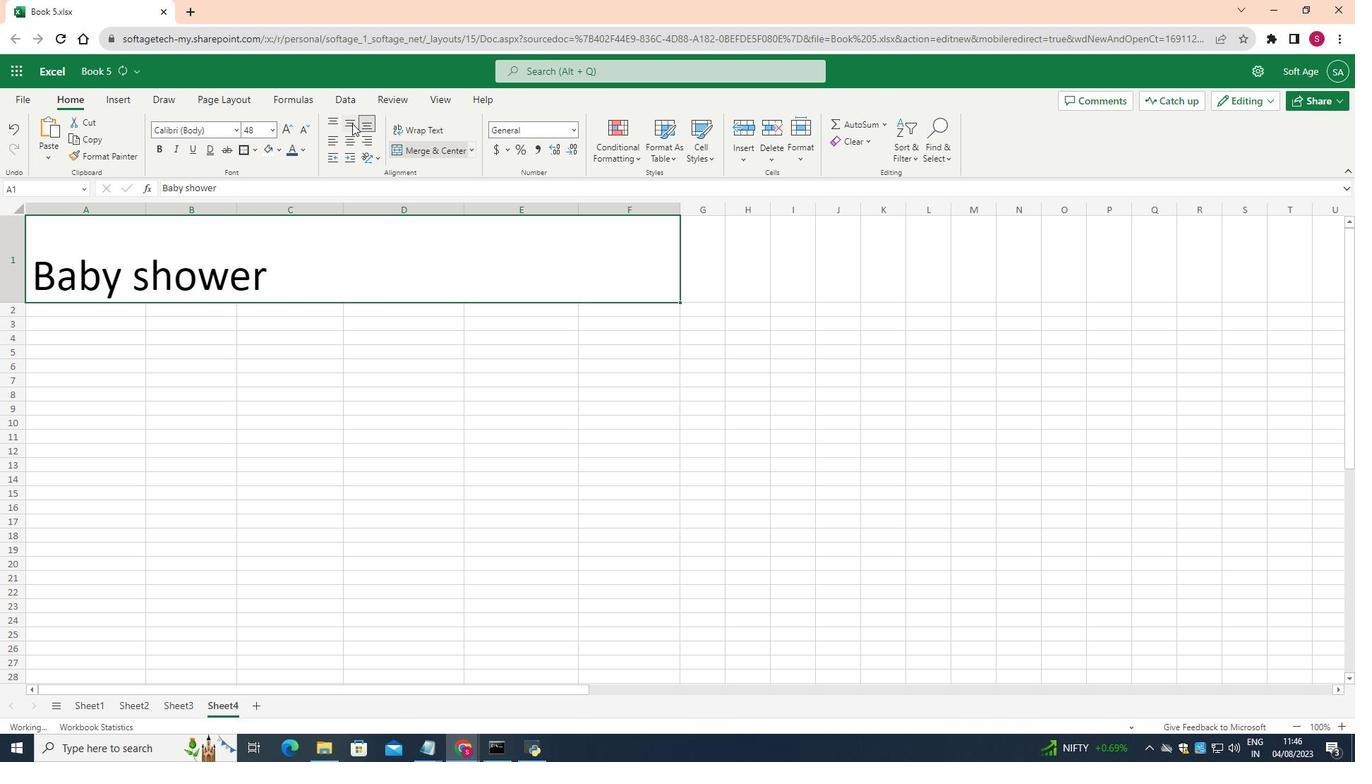 
Action: Mouse pressed left at (352, 123)
Screenshot: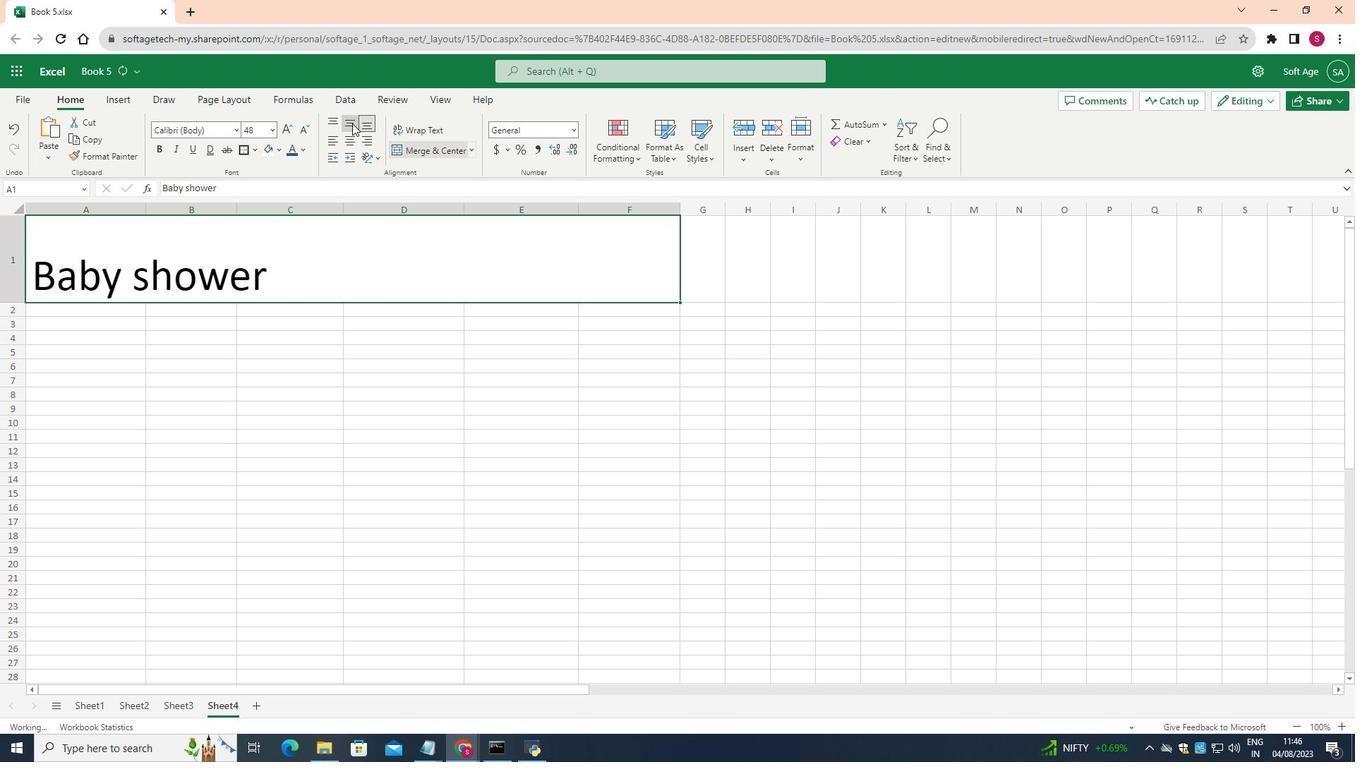 
Action: Mouse moved to (352, 139)
Screenshot: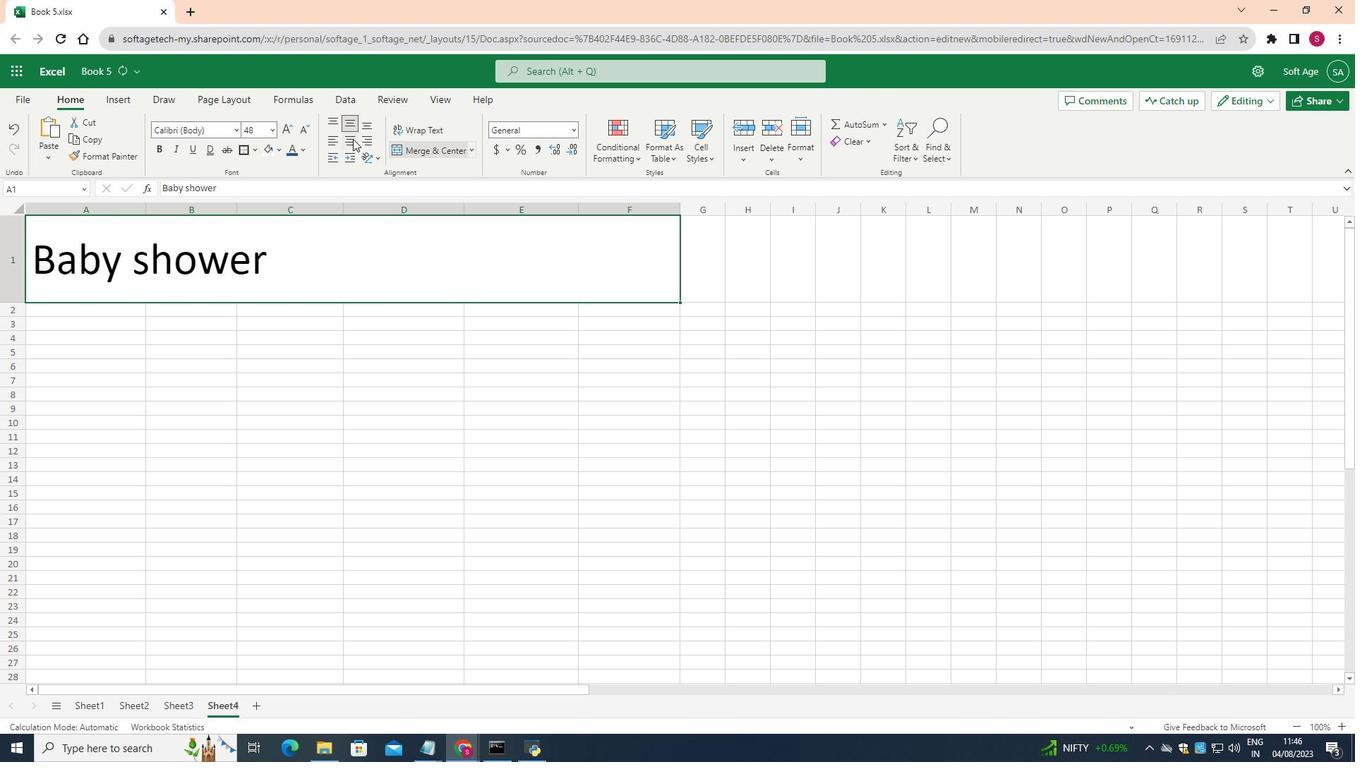 
Action: Mouse pressed left at (352, 139)
Screenshot: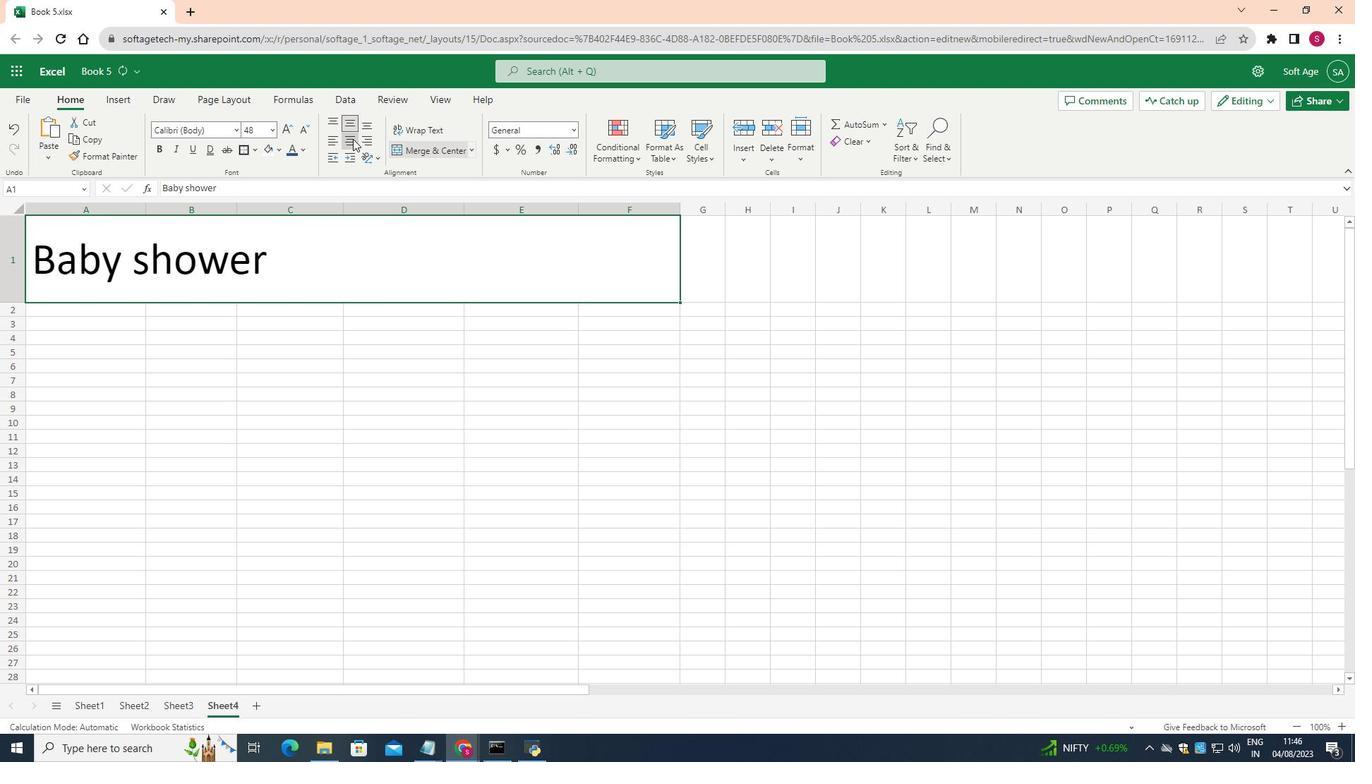 
Action: Mouse moved to (337, 143)
Screenshot: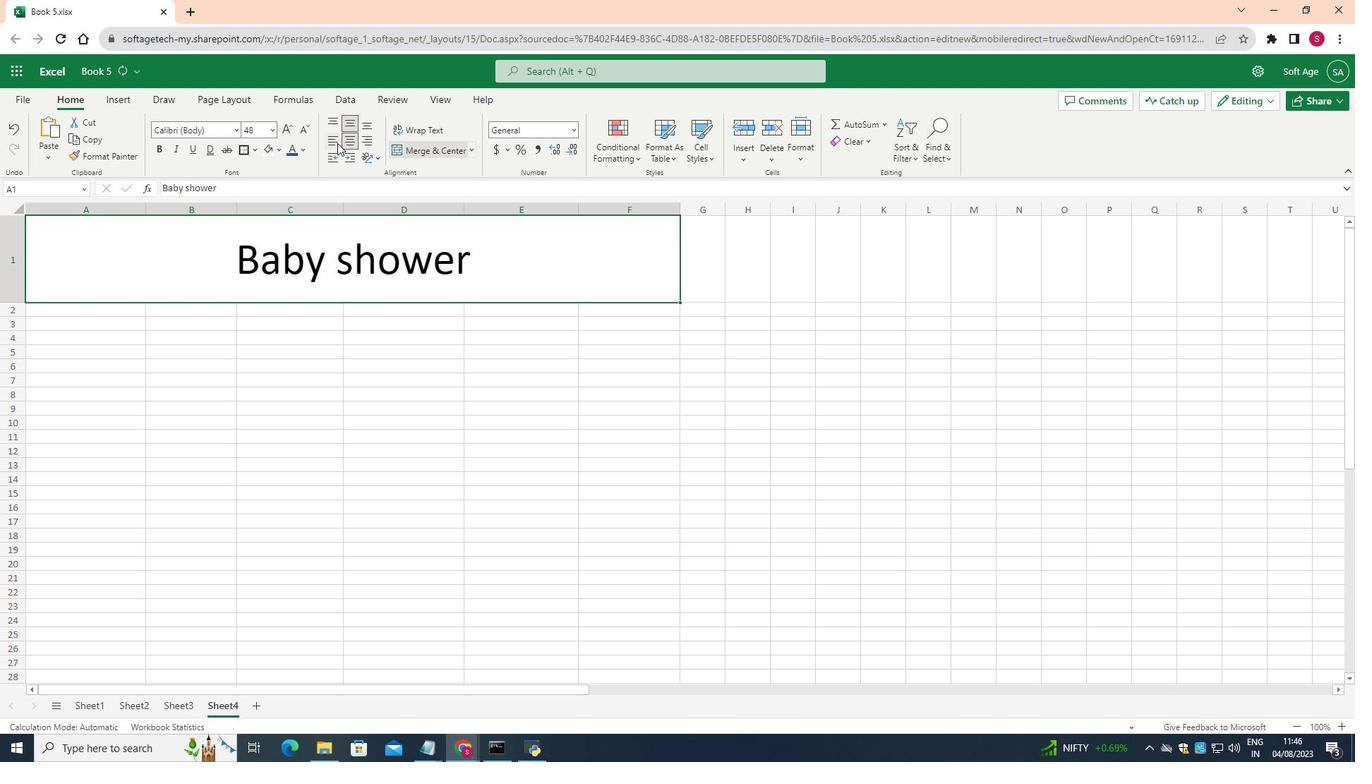 
Action: Mouse pressed left at (337, 143)
Screenshot: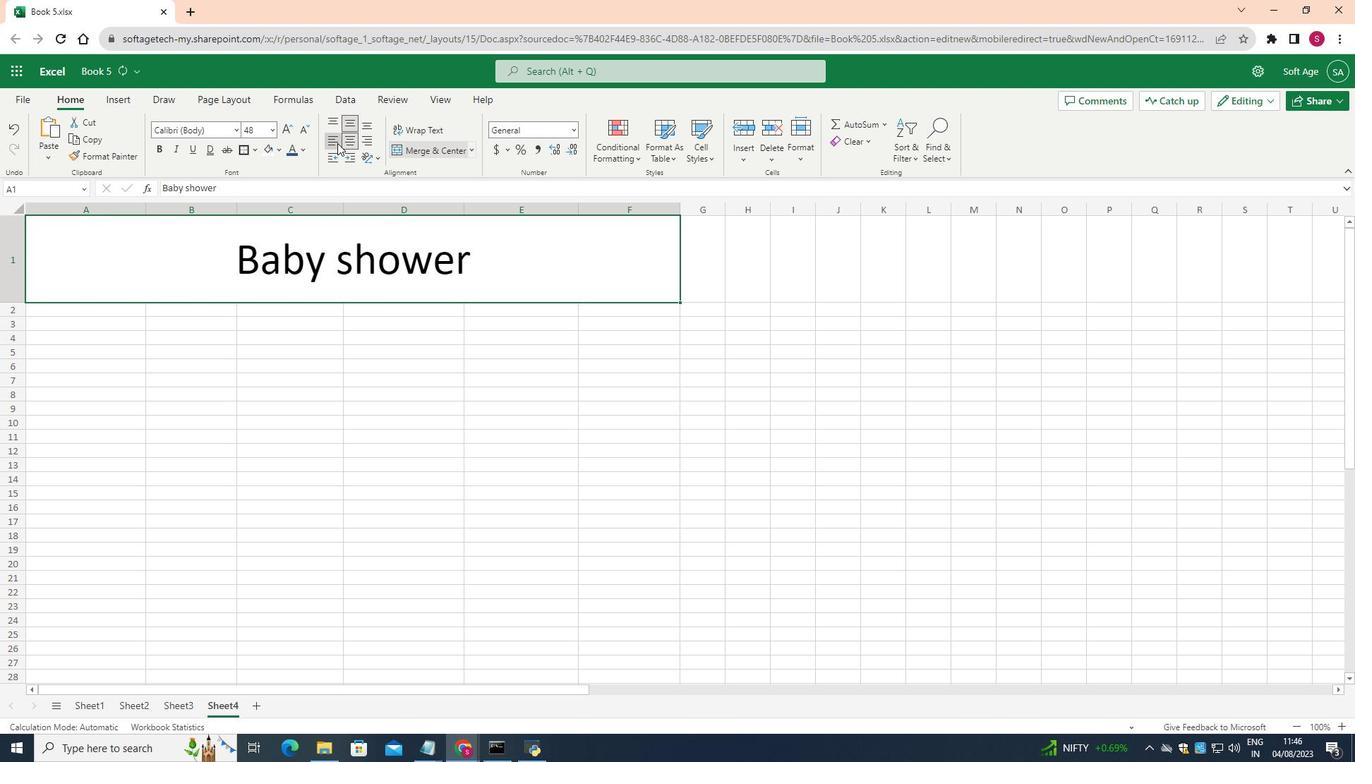 
Action: Mouse moved to (36, 251)
Screenshot: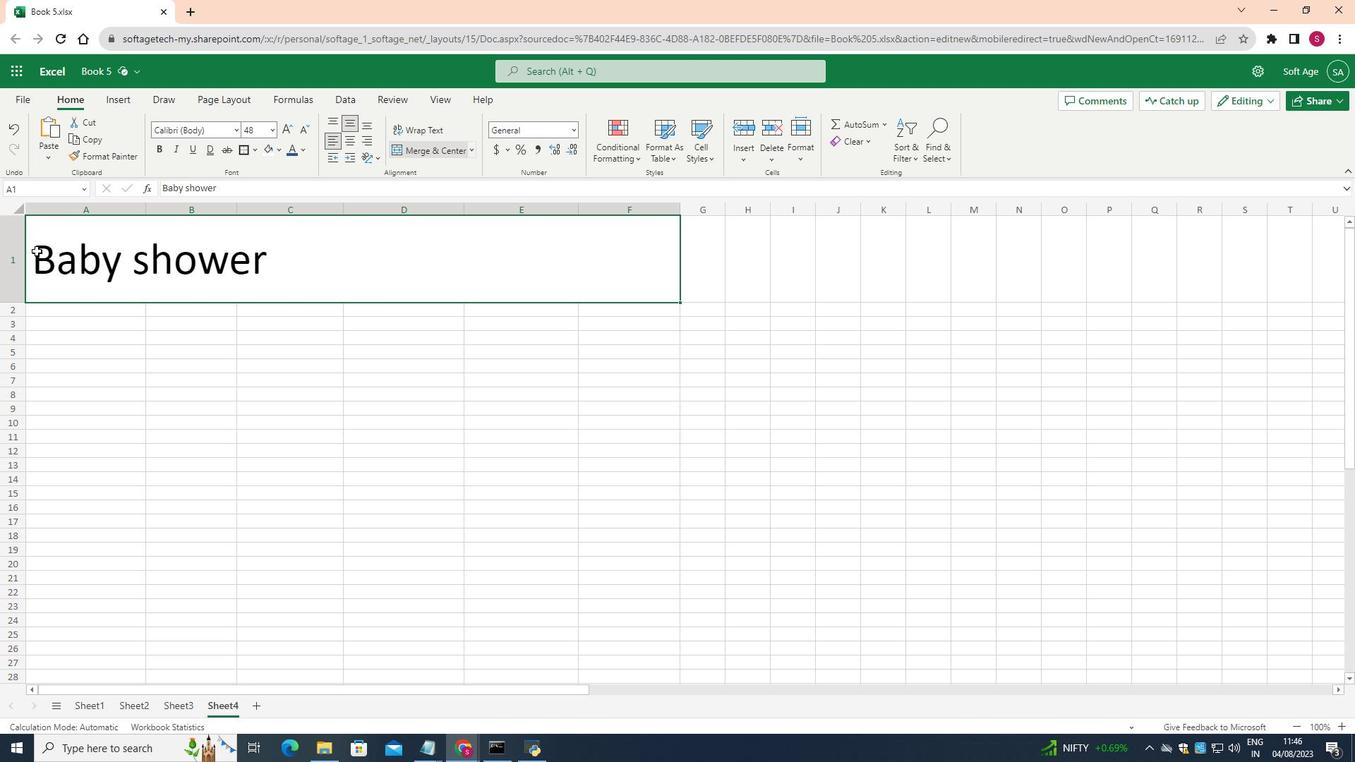 
Action: Mouse pressed left at (36, 251)
Screenshot: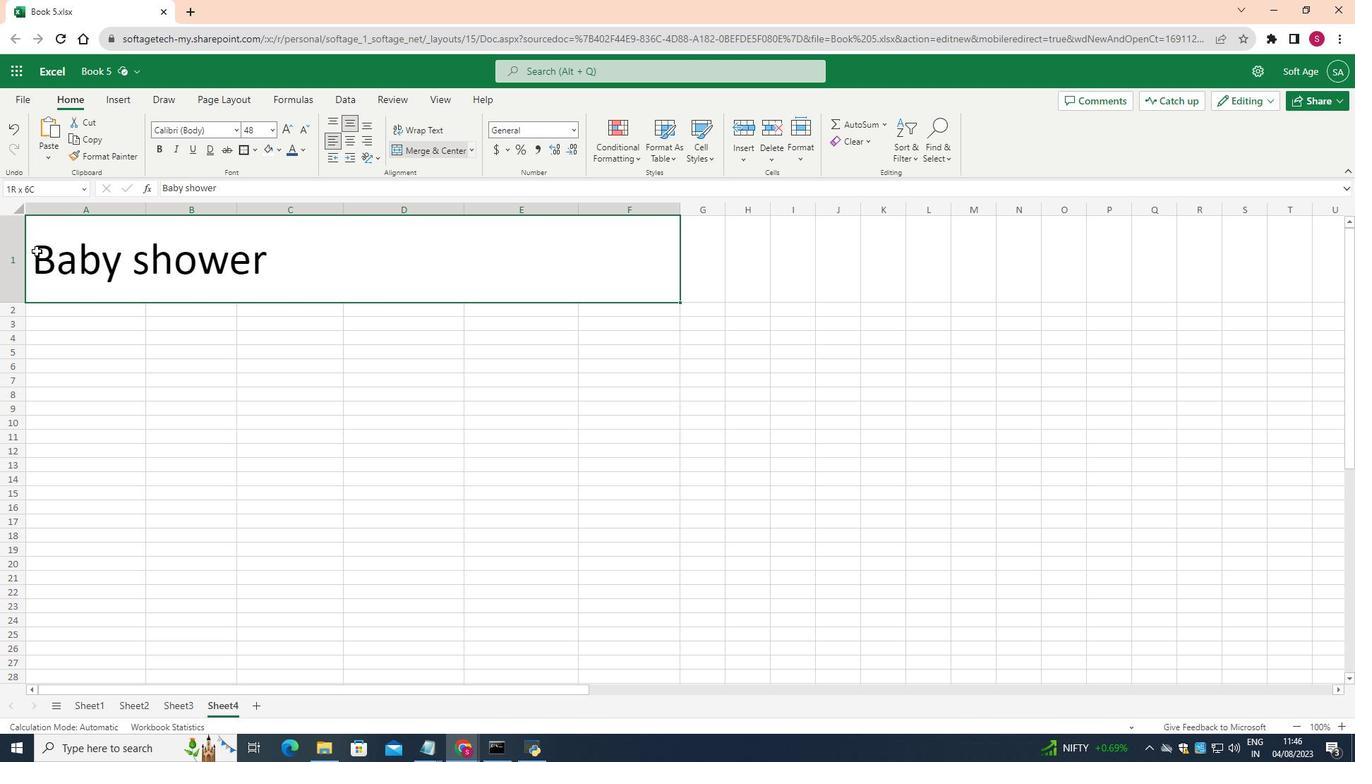 
Action: Mouse moved to (37, 251)
Screenshot: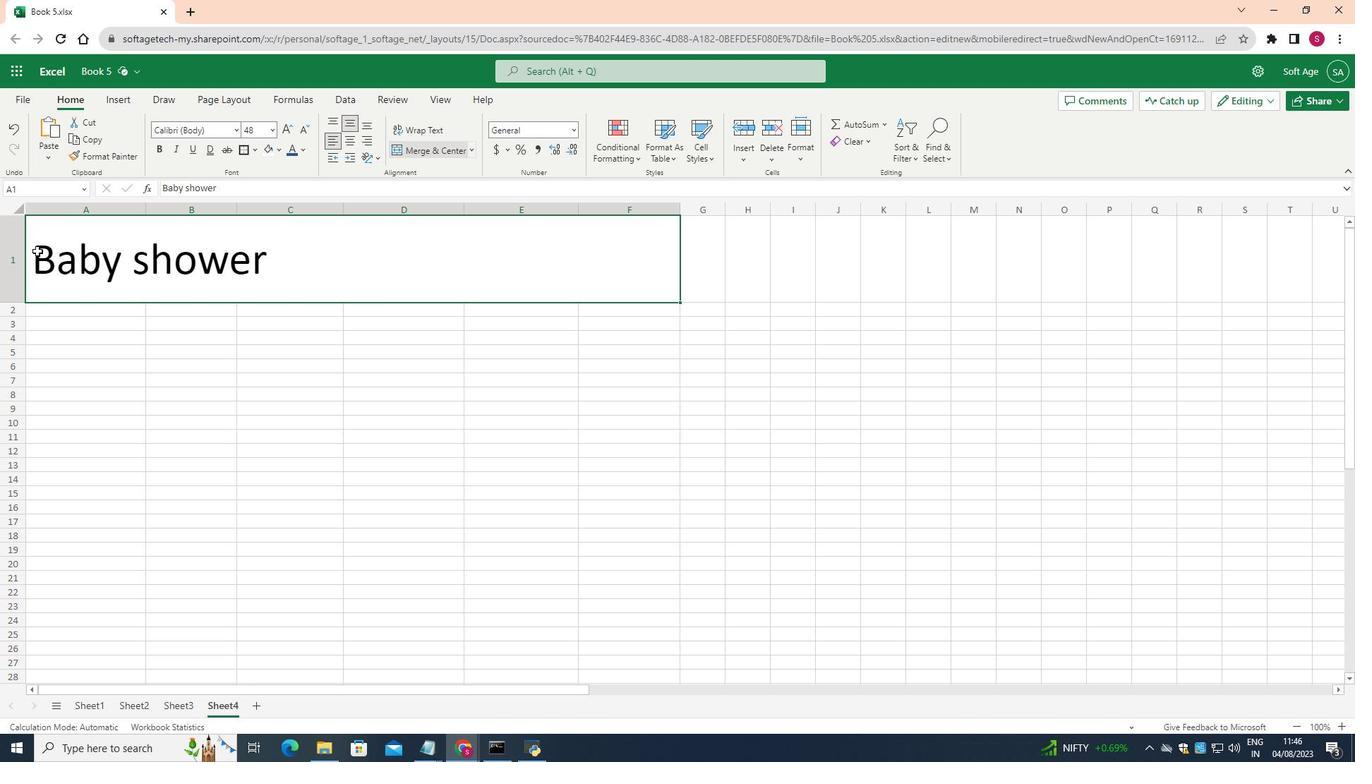 
Action: Mouse pressed left at (37, 251)
Screenshot: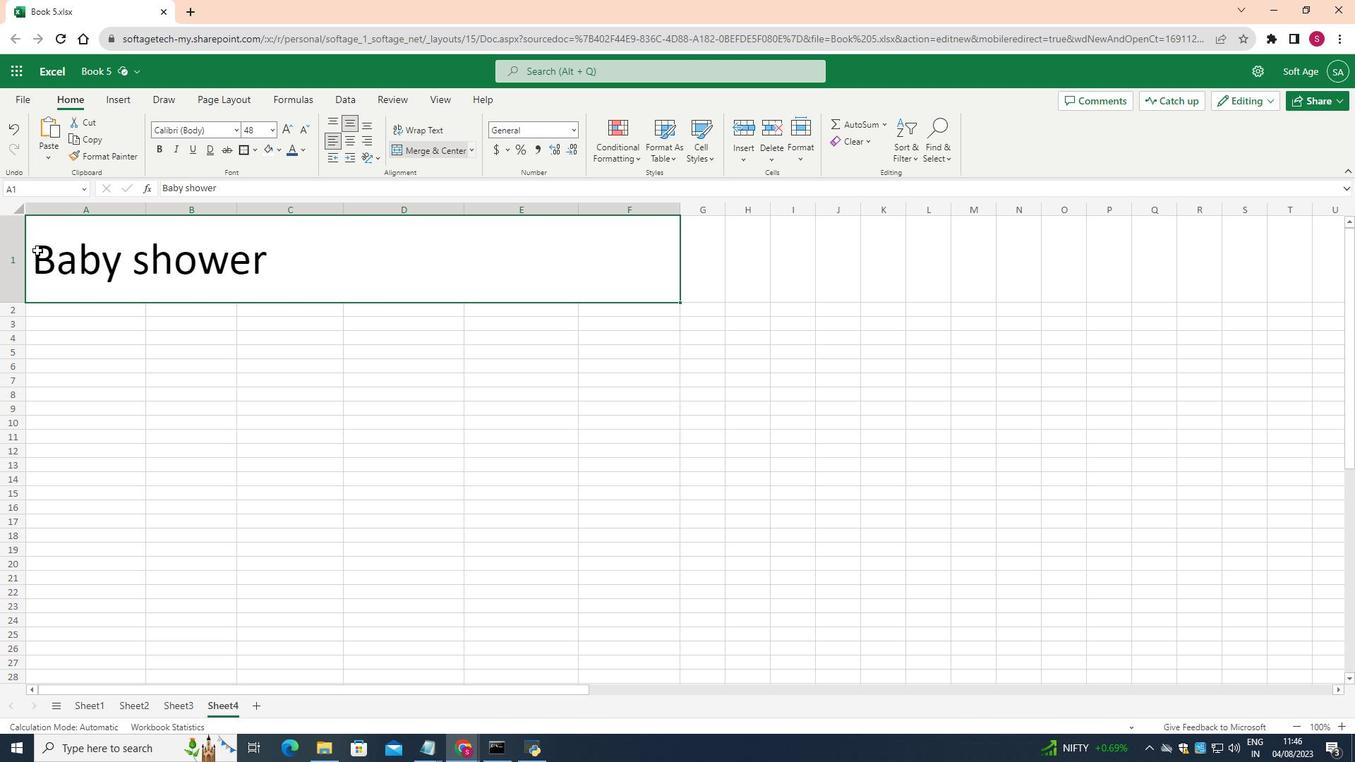 
Action: Mouse moved to (37, 249)
Screenshot: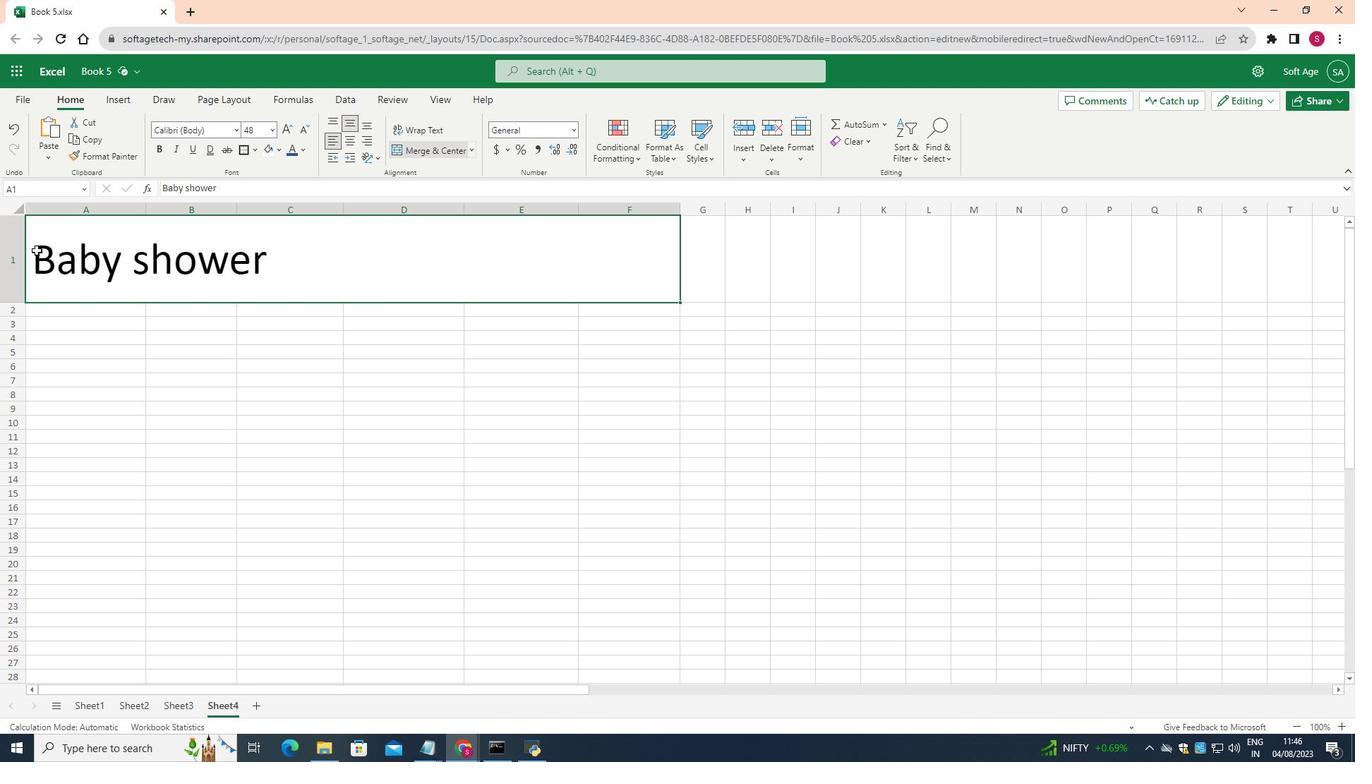 
Action: Mouse pressed left at (37, 249)
Screenshot: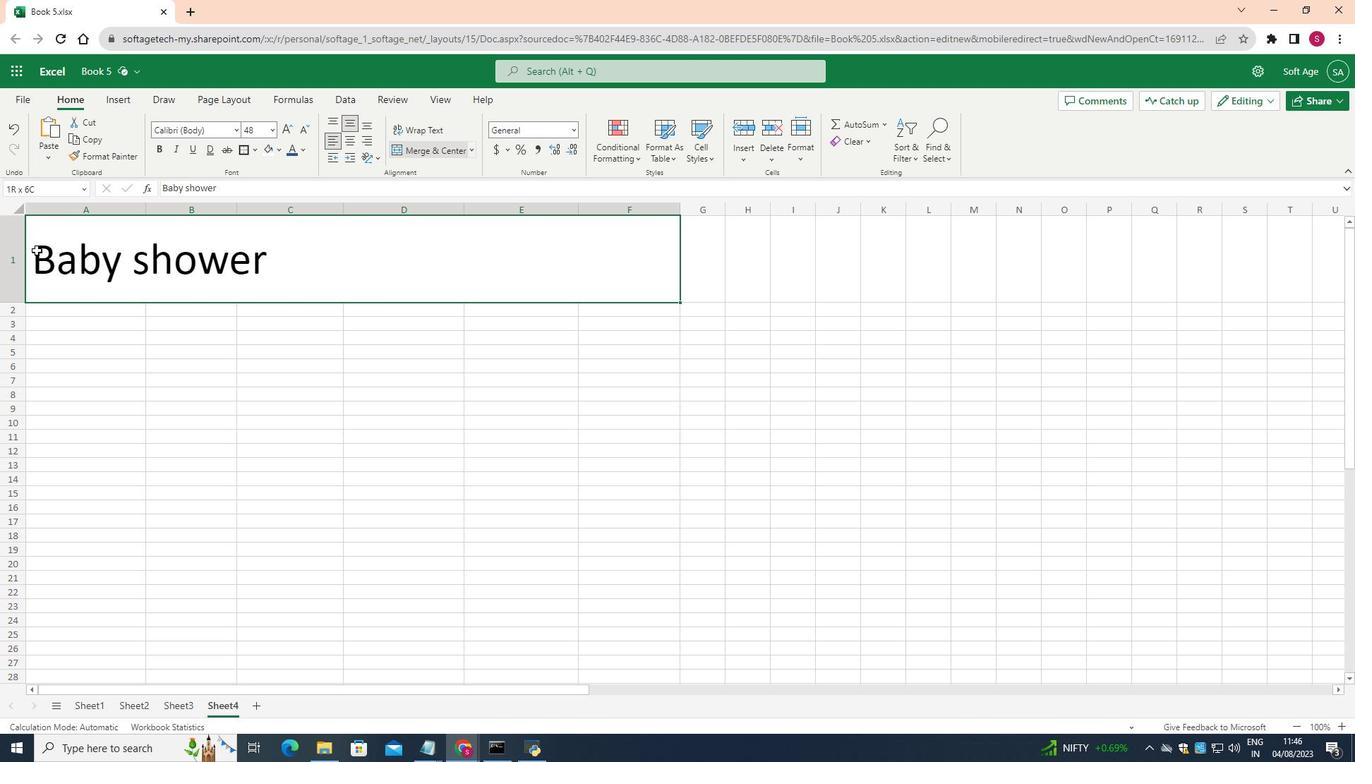 
Action: Mouse moved to (36, 250)
Screenshot: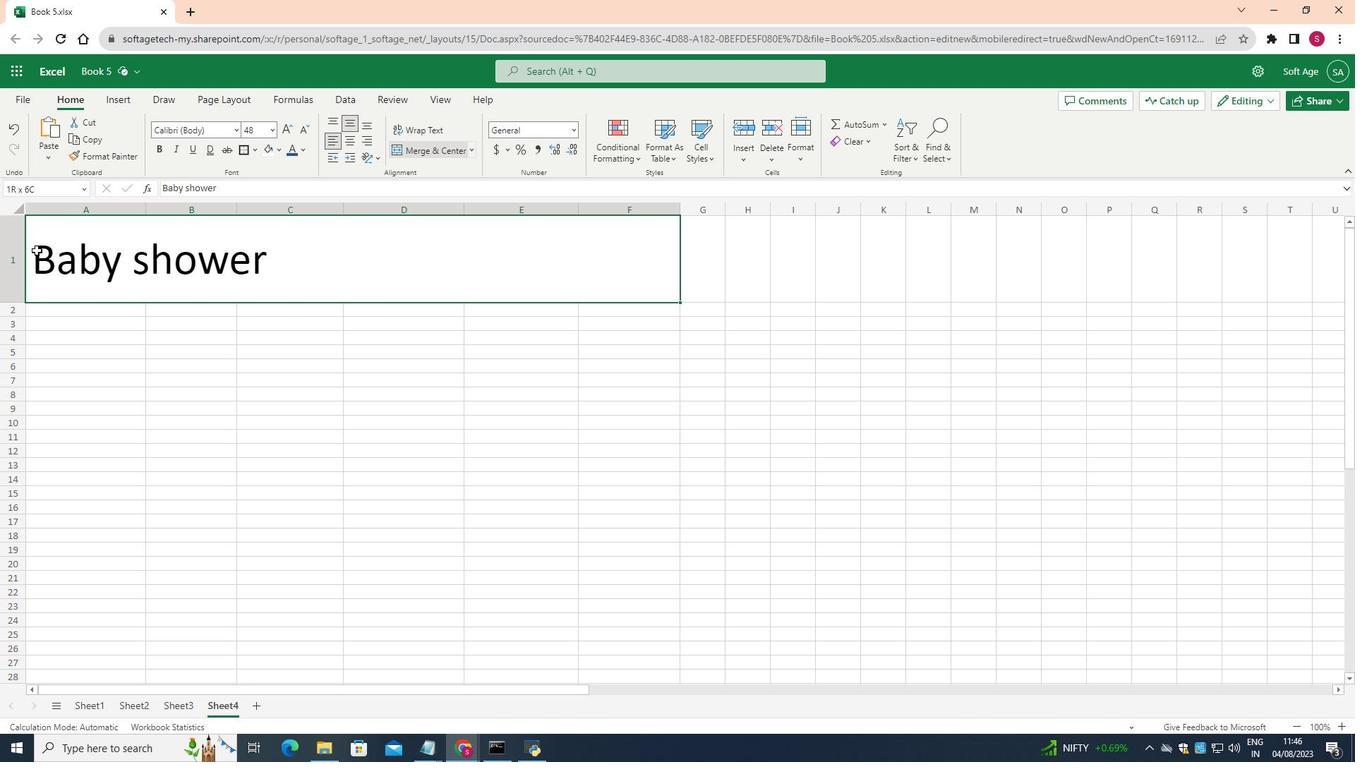 
Action: Mouse pressed left at (36, 250)
Screenshot: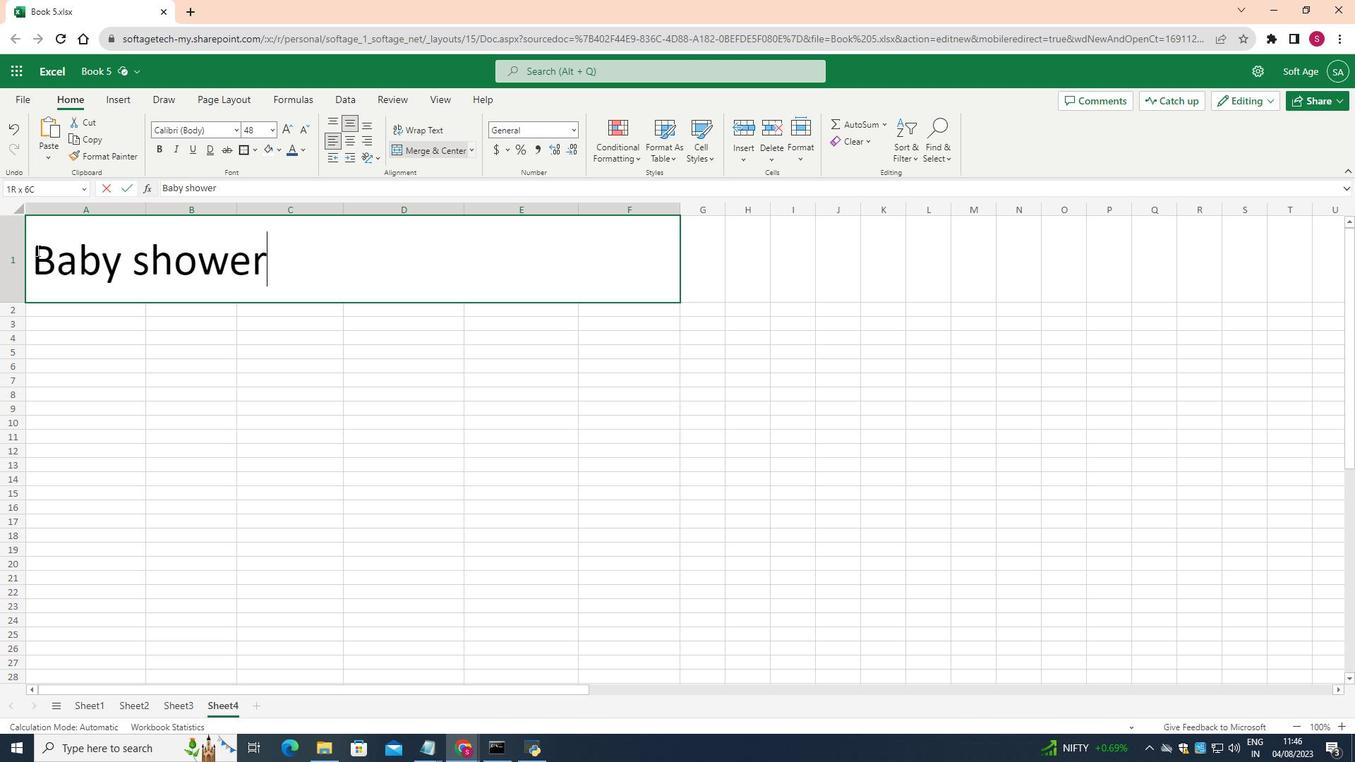 
Action: Mouse moved to (36, 250)
Screenshot: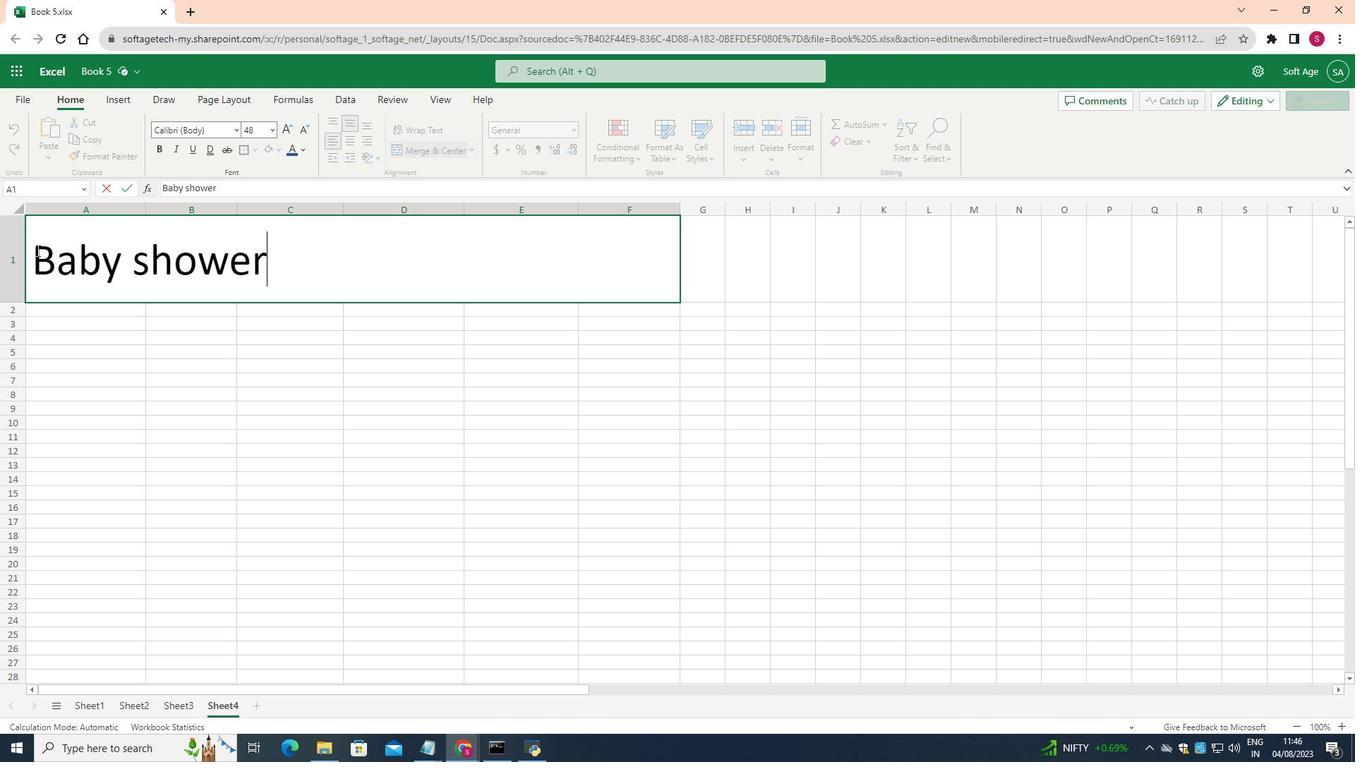
Action: Mouse pressed left at (36, 250)
Screenshot: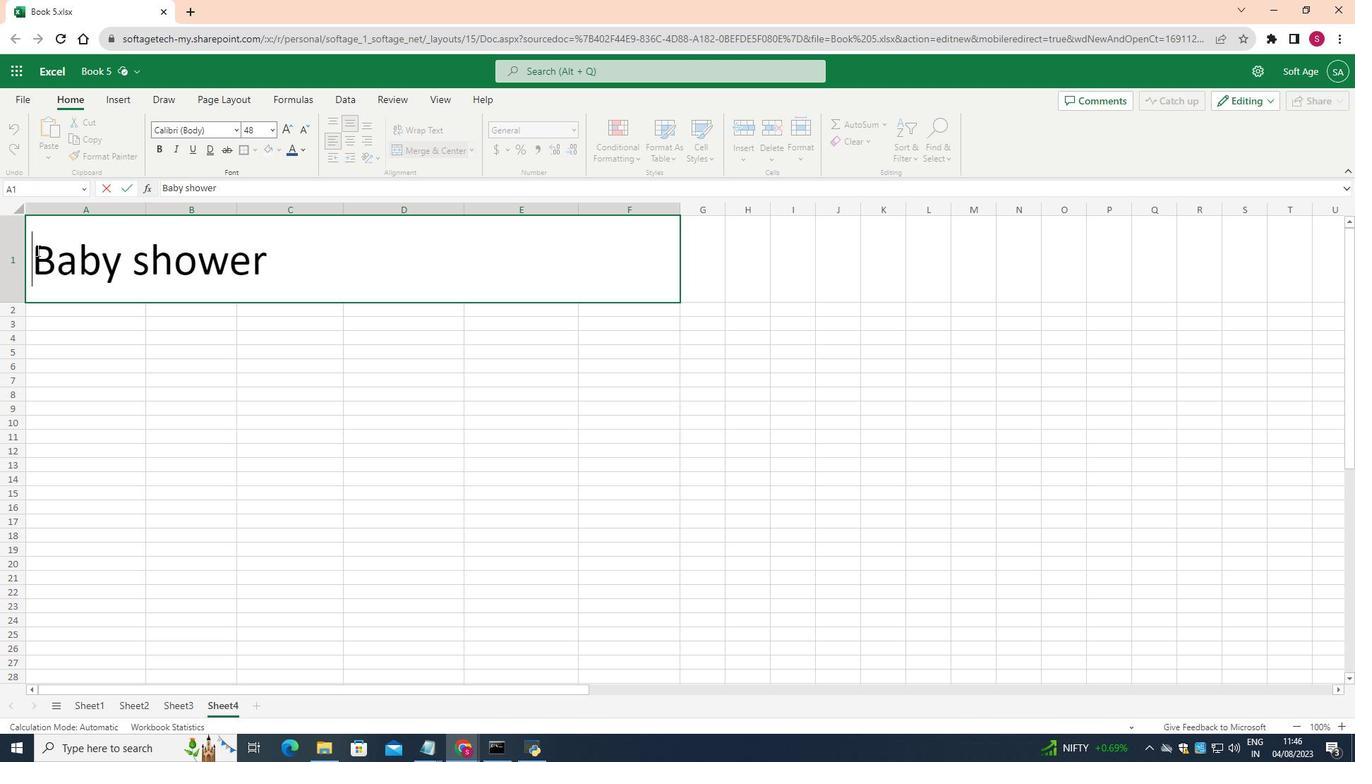 
Action: Mouse moved to (37, 247)
Screenshot: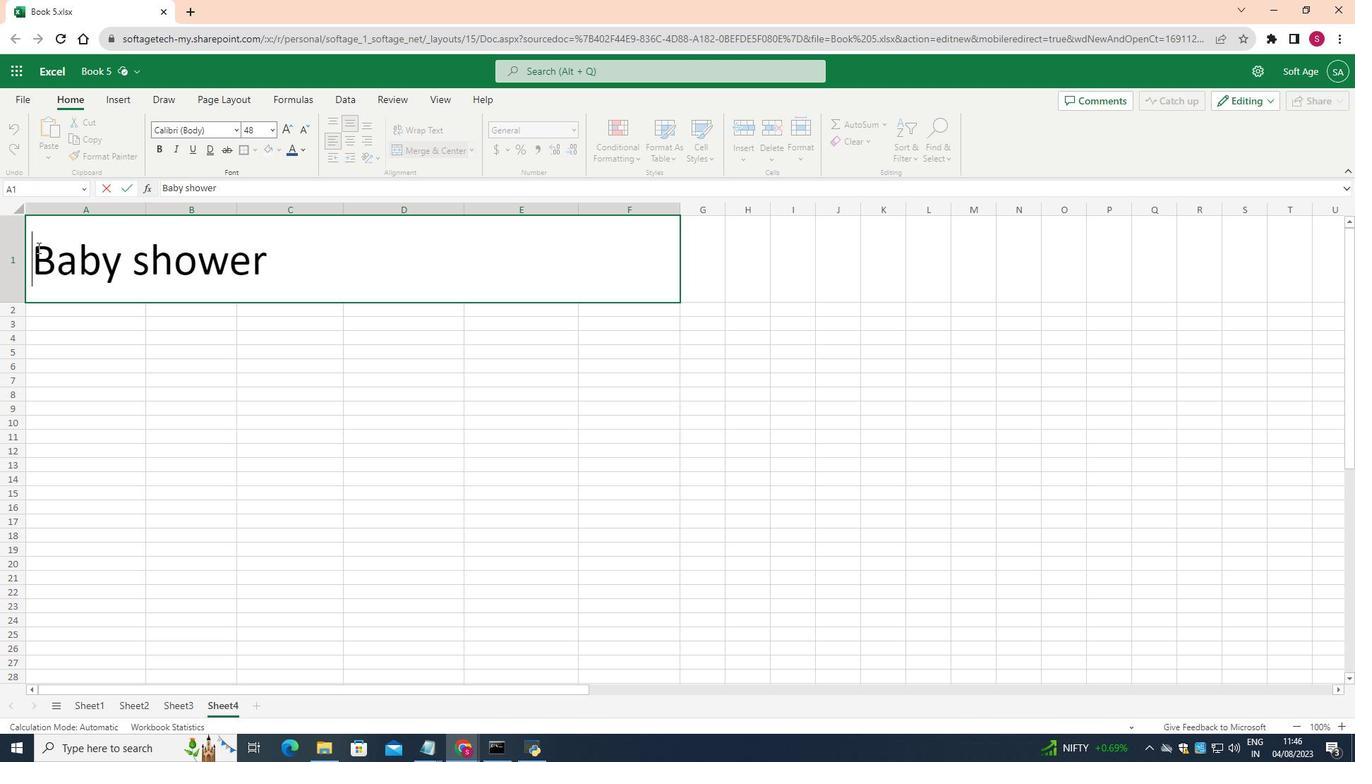 
Action: Key pressed <Key.space>
Screenshot: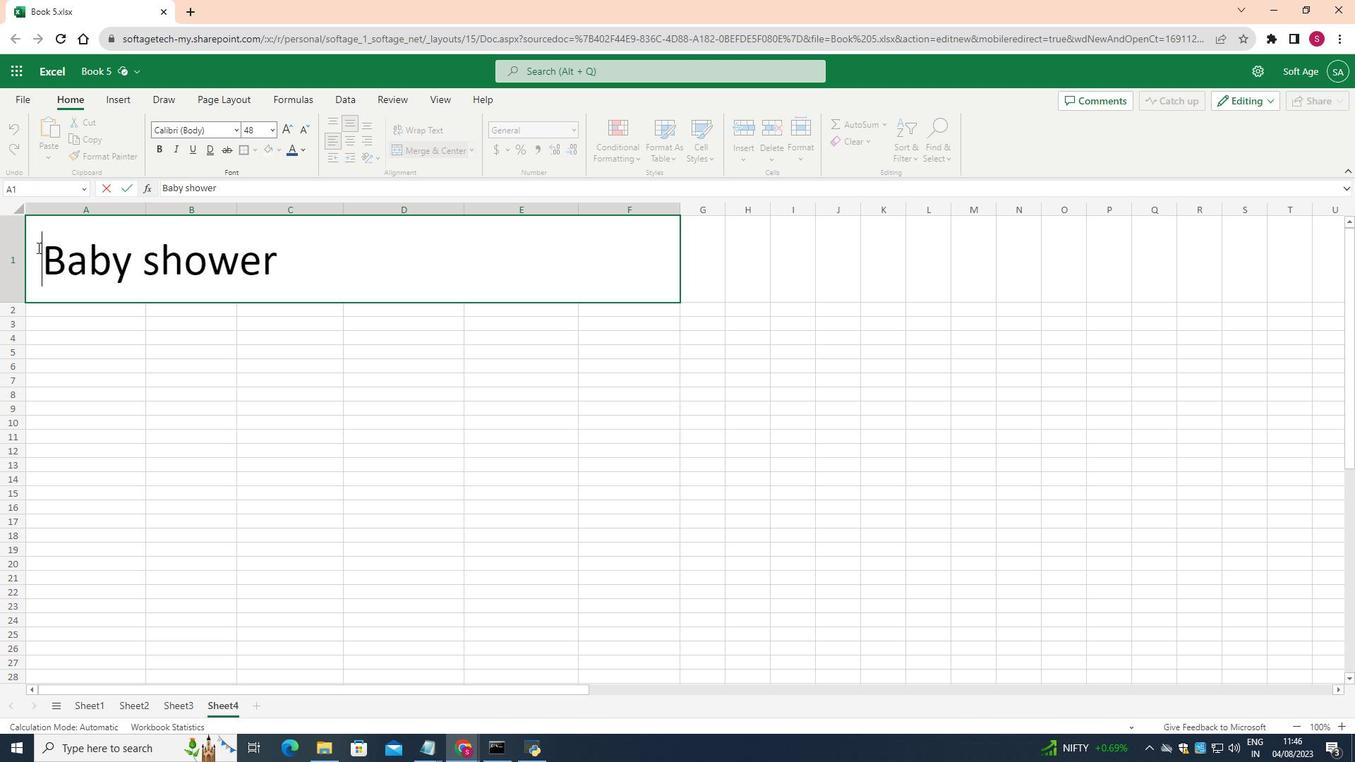 
Action: Mouse moved to (38, 245)
Screenshot: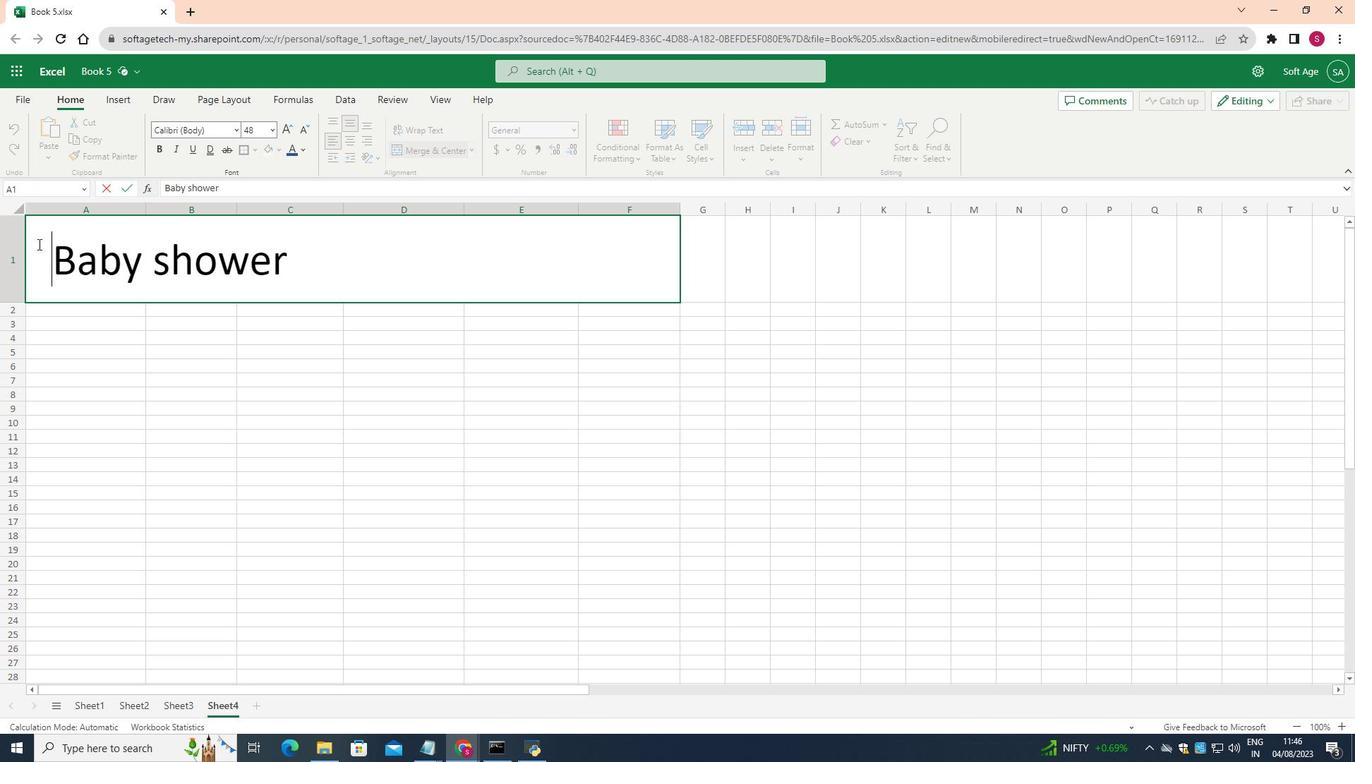 
Action: Key pressed <Key.space>
Screenshot: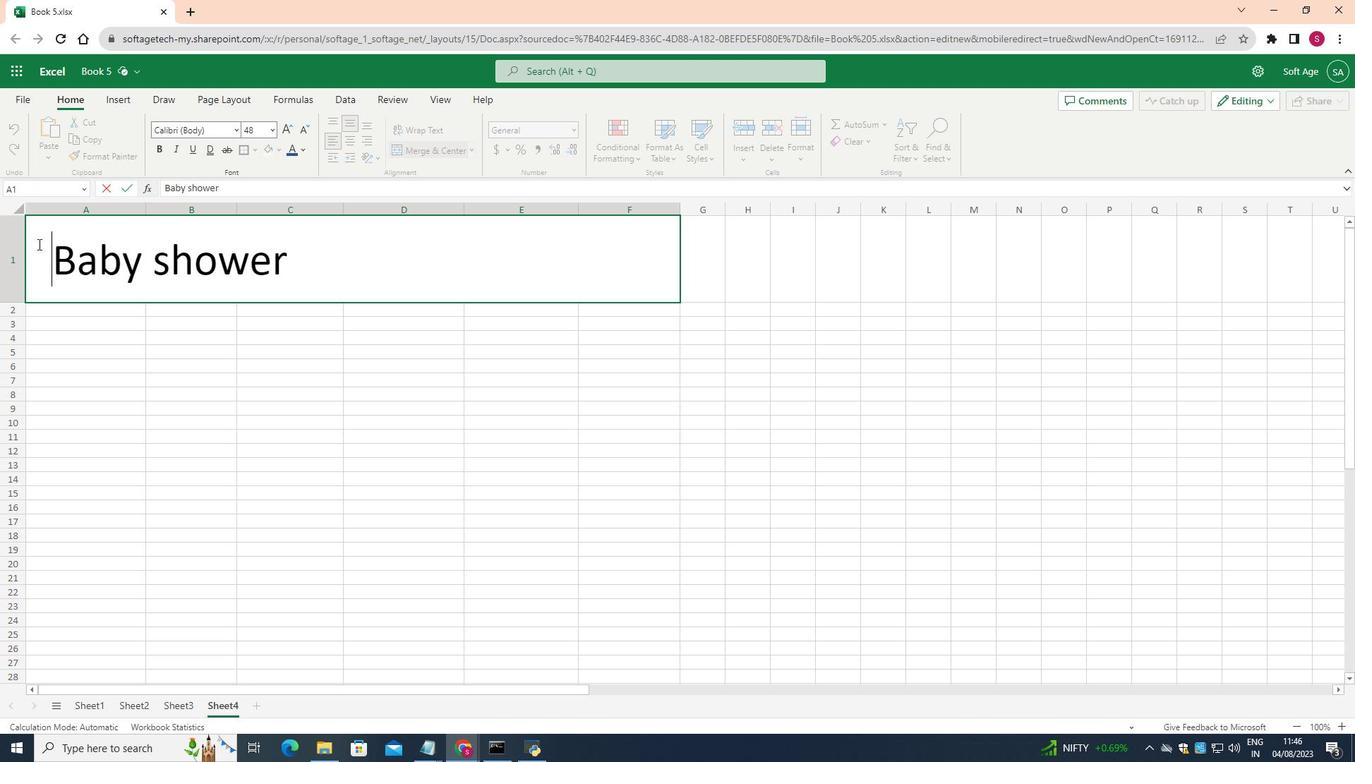 
Action: Mouse moved to (40, 241)
Screenshot: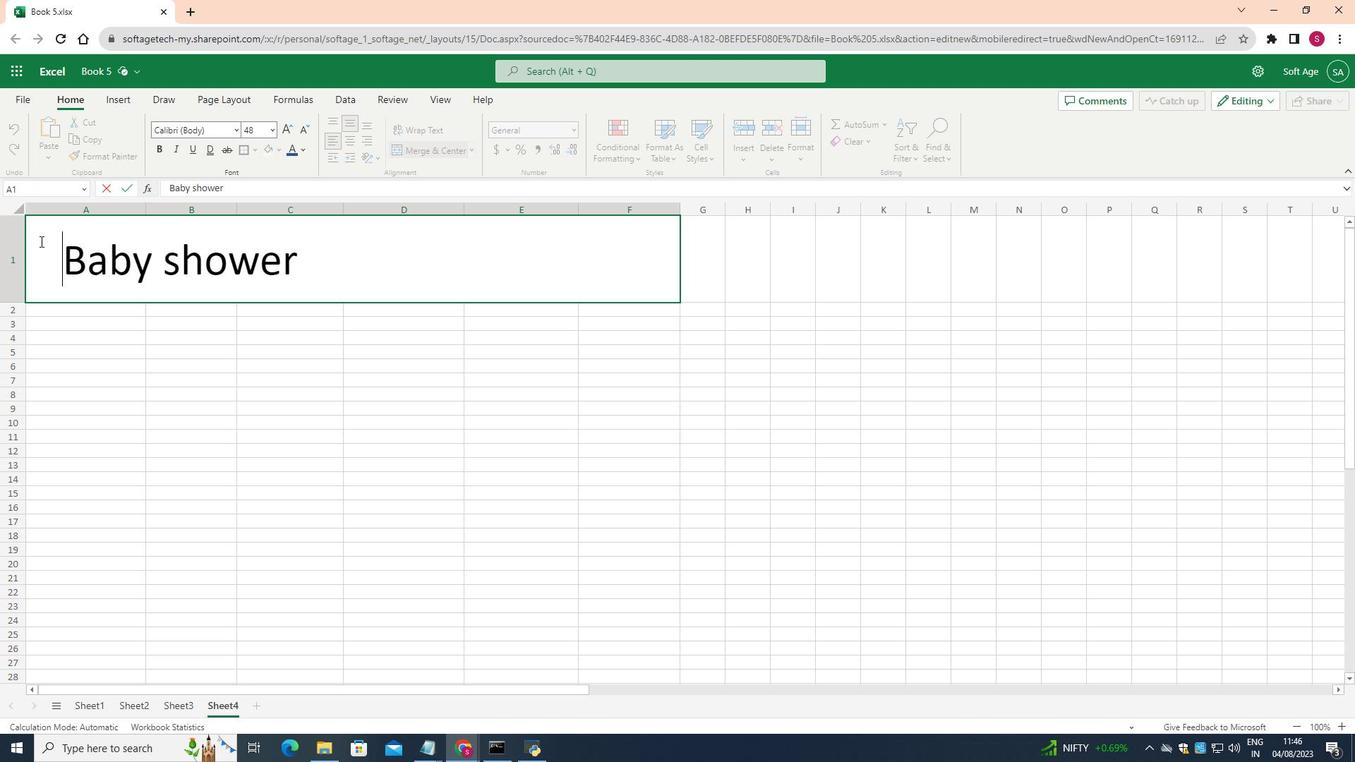 
Action: Key pressed <Key.space>
Screenshot: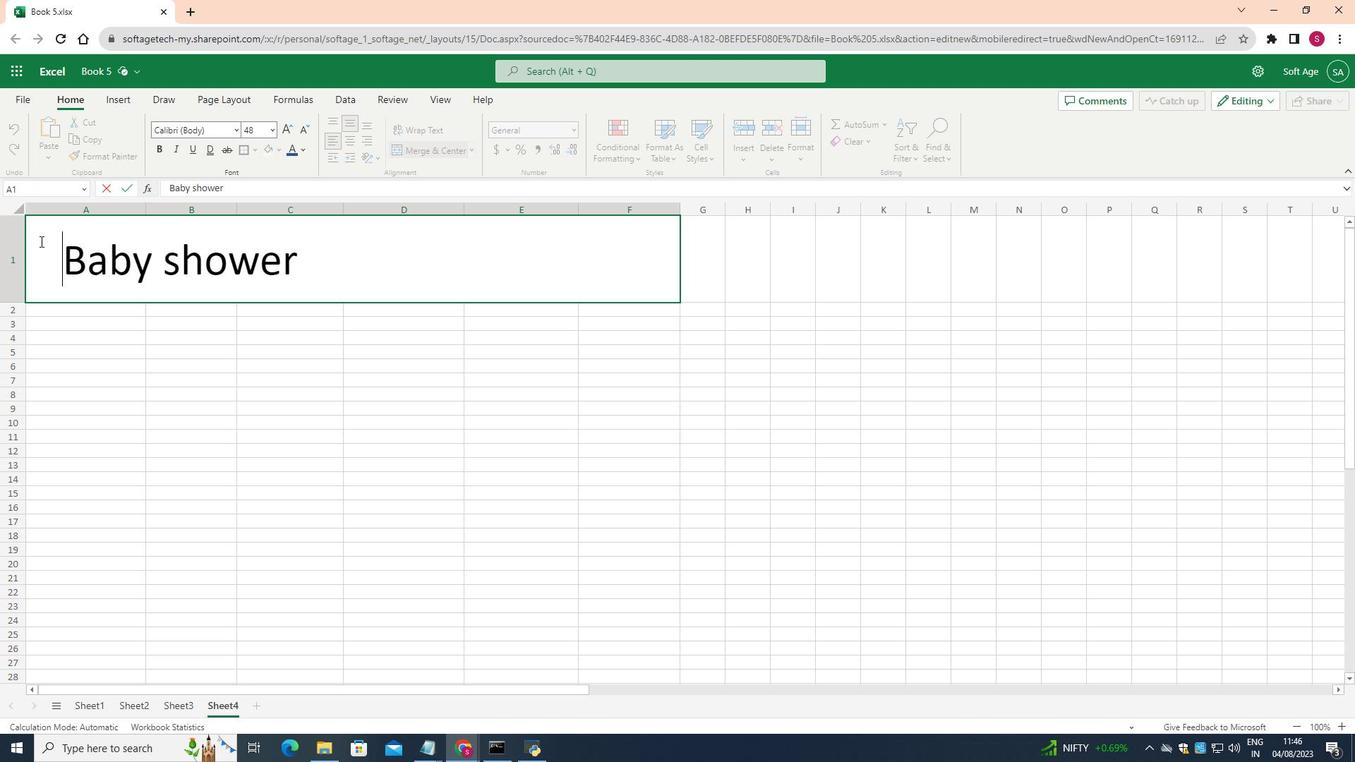 
Action: Mouse moved to (40, 240)
Screenshot: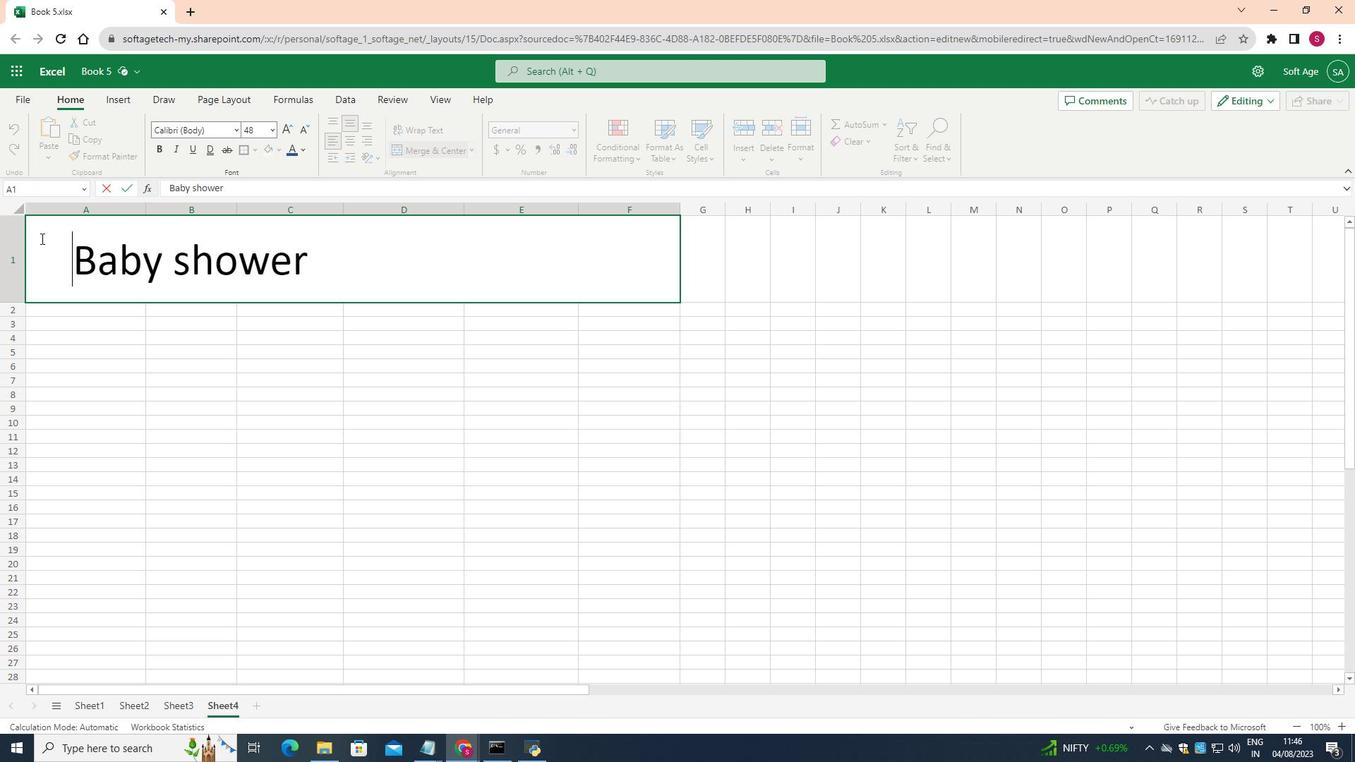 
Action: Key pressed <Key.space>
Screenshot: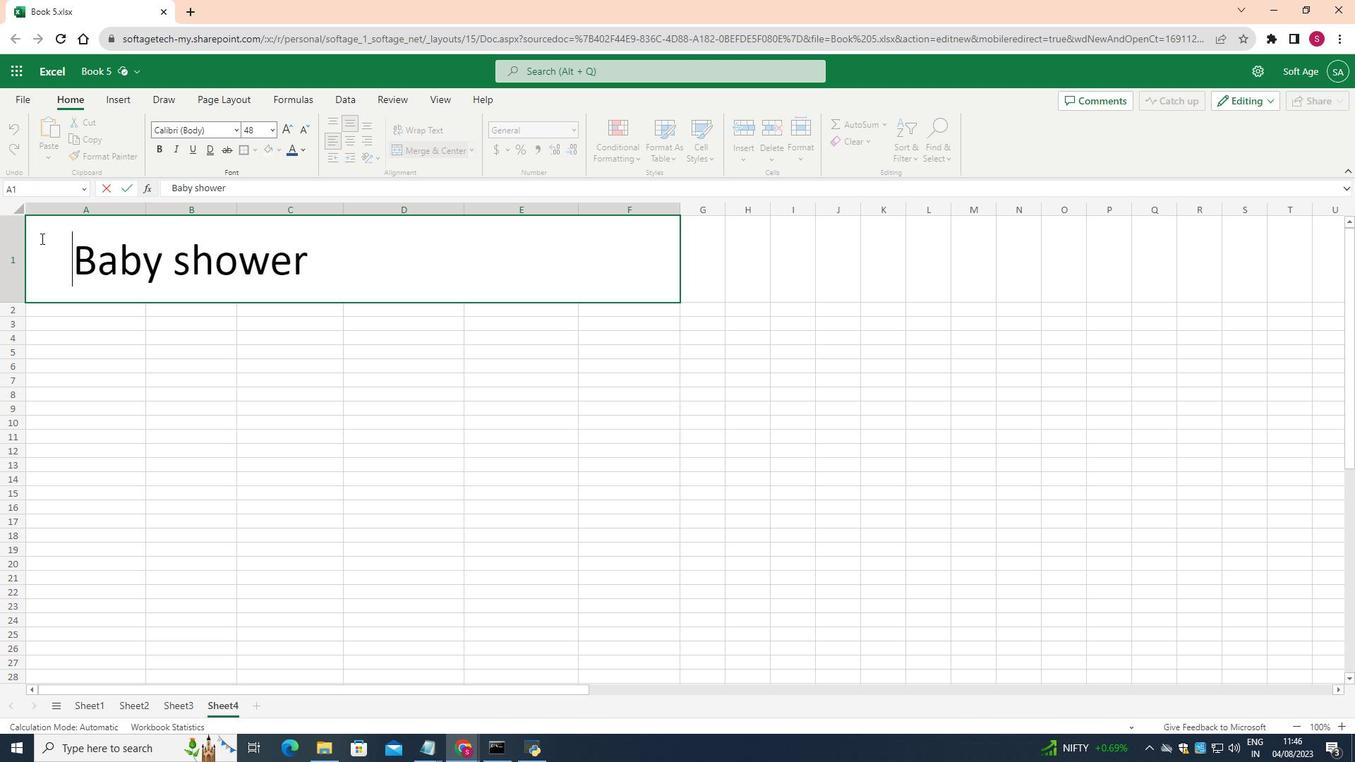 
Action: Mouse moved to (42, 235)
Screenshot: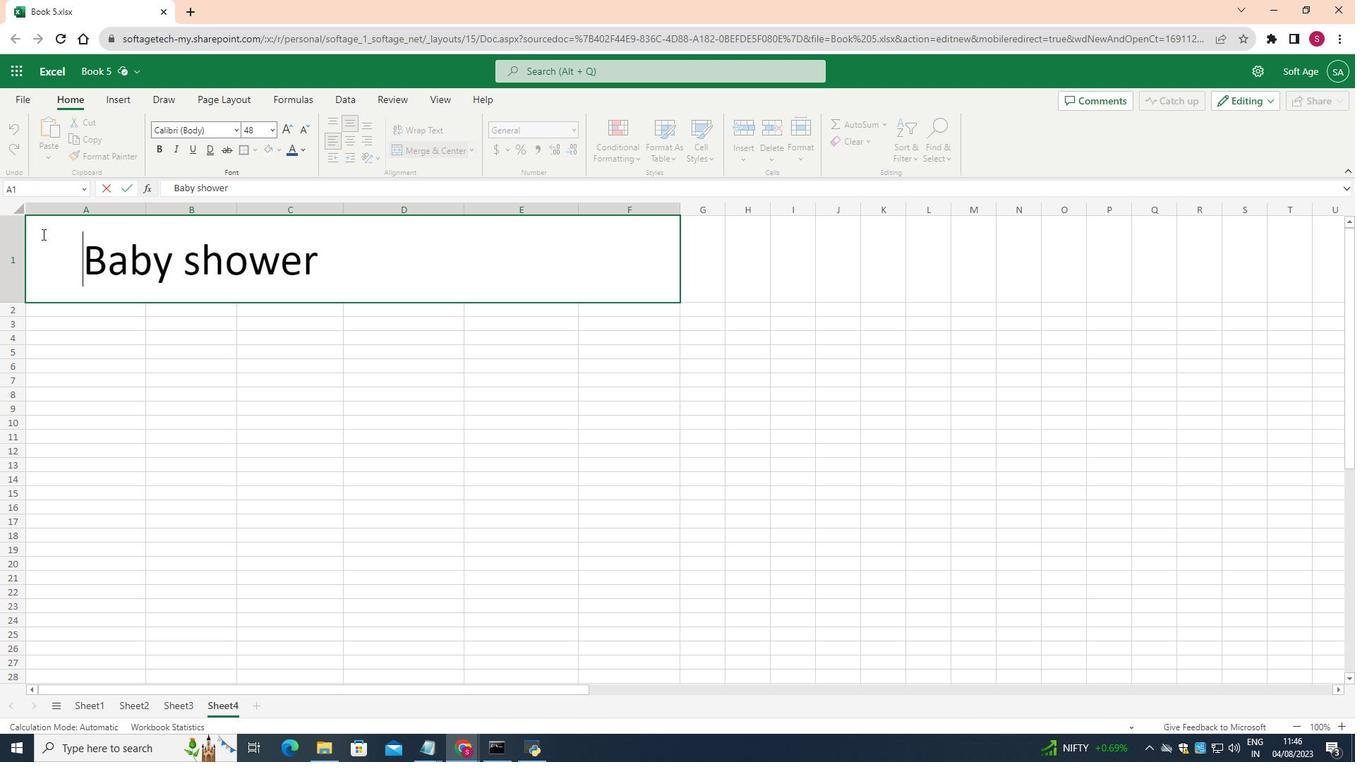 
Action: Key pressed <Key.space>
Screenshot: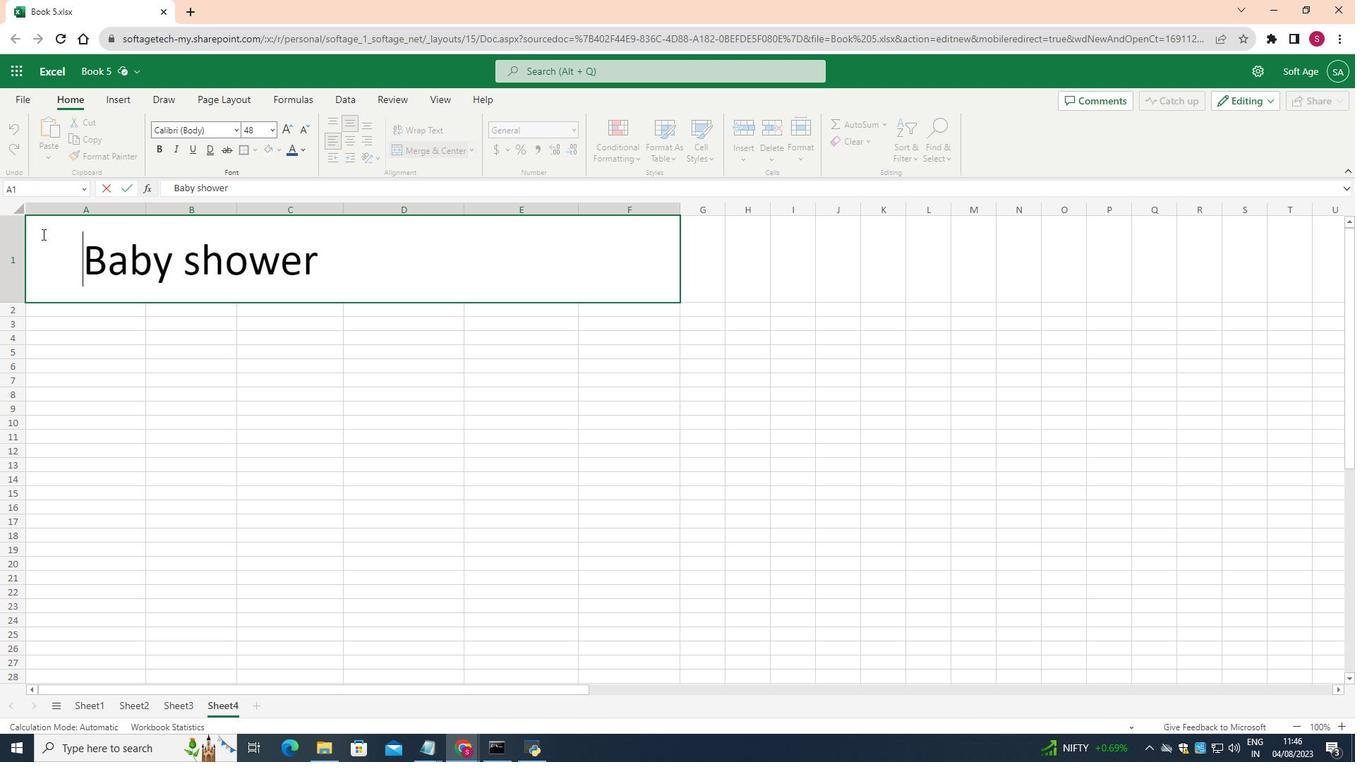 
Action: Mouse moved to (43, 233)
Screenshot: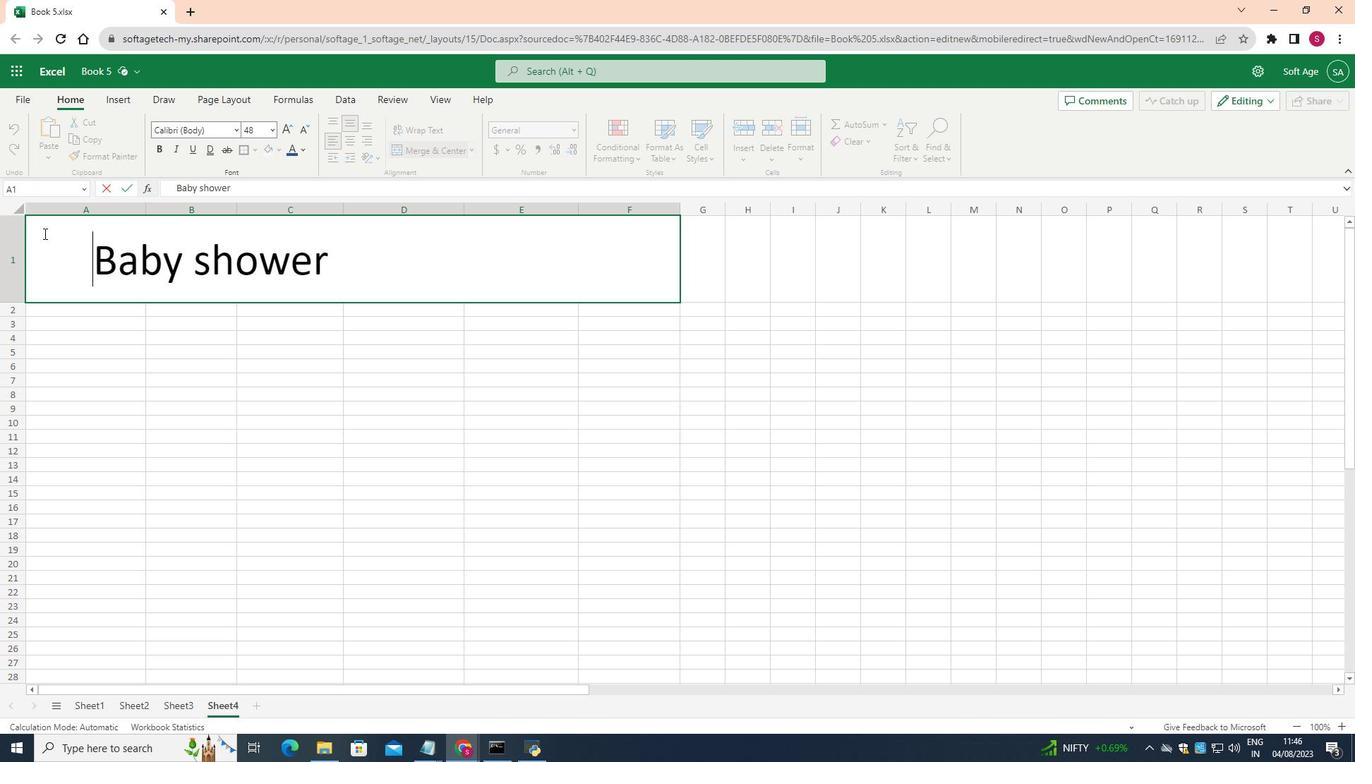 
Action: Key pressed <Key.space><Key.space>
Screenshot: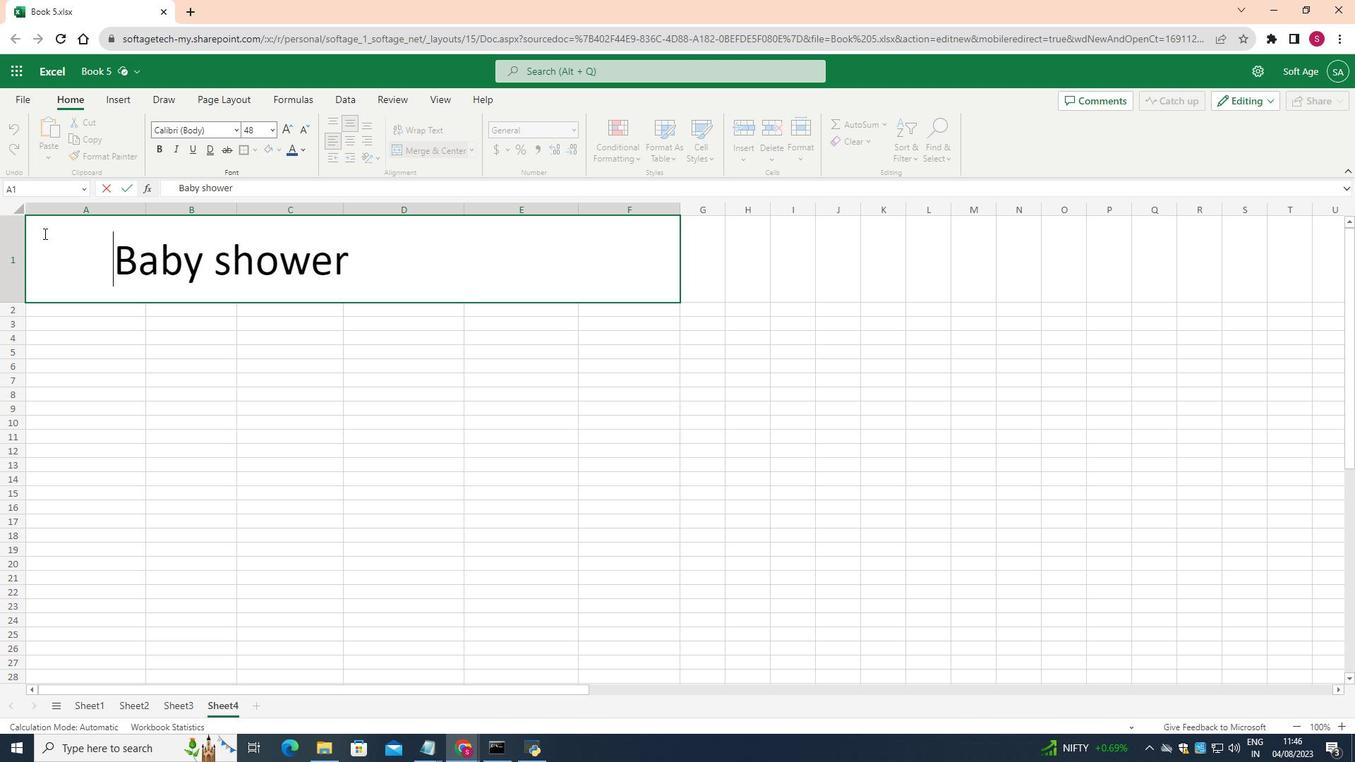
Action: Mouse moved to (43, 232)
Screenshot: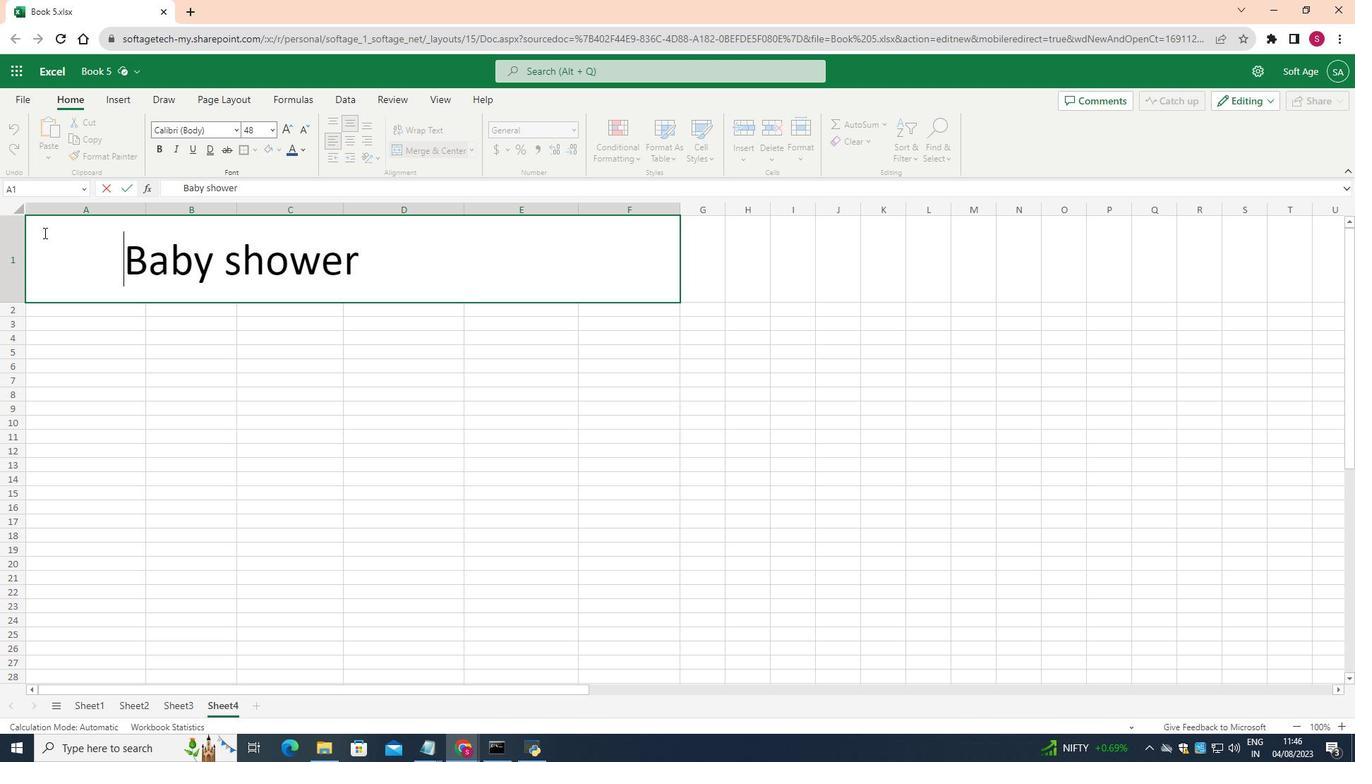 
Action: Key pressed <Key.space>
Screenshot: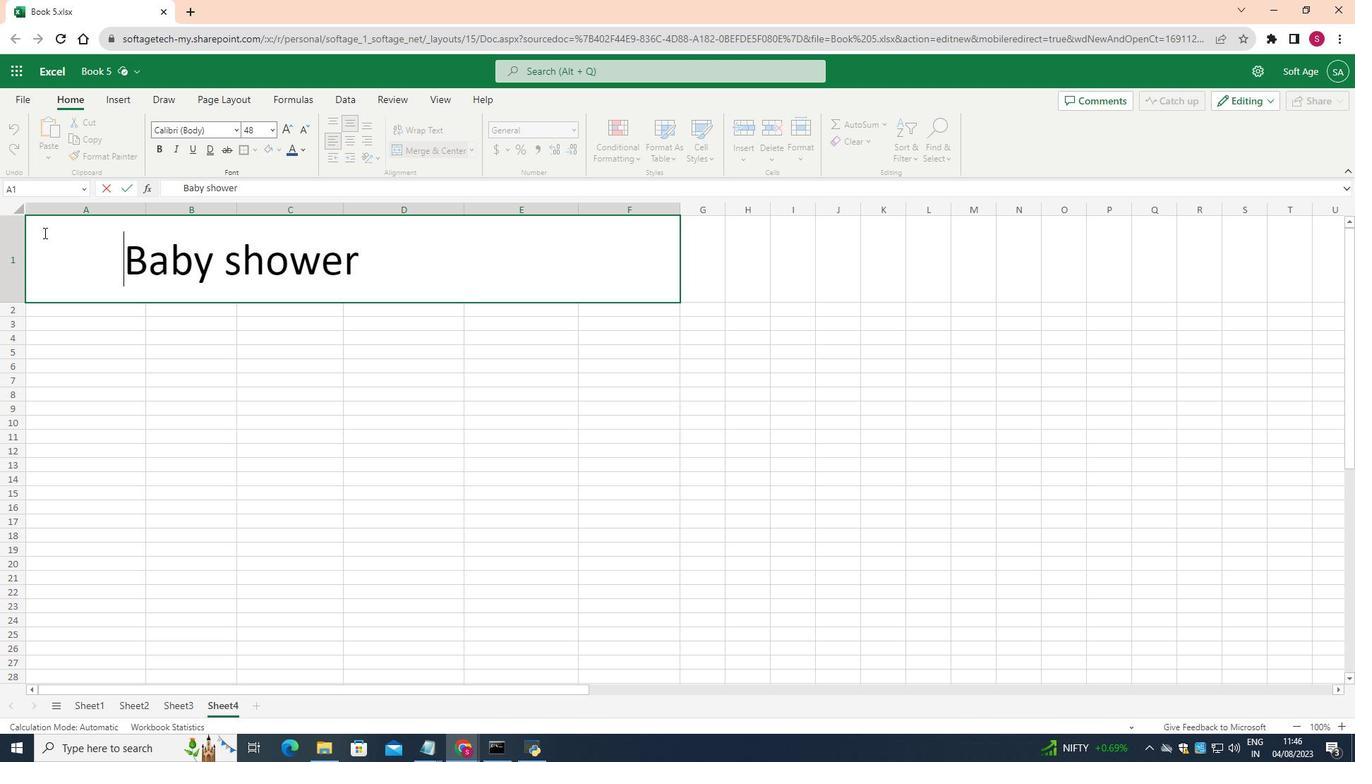 
Action: Mouse moved to (44, 232)
Screenshot: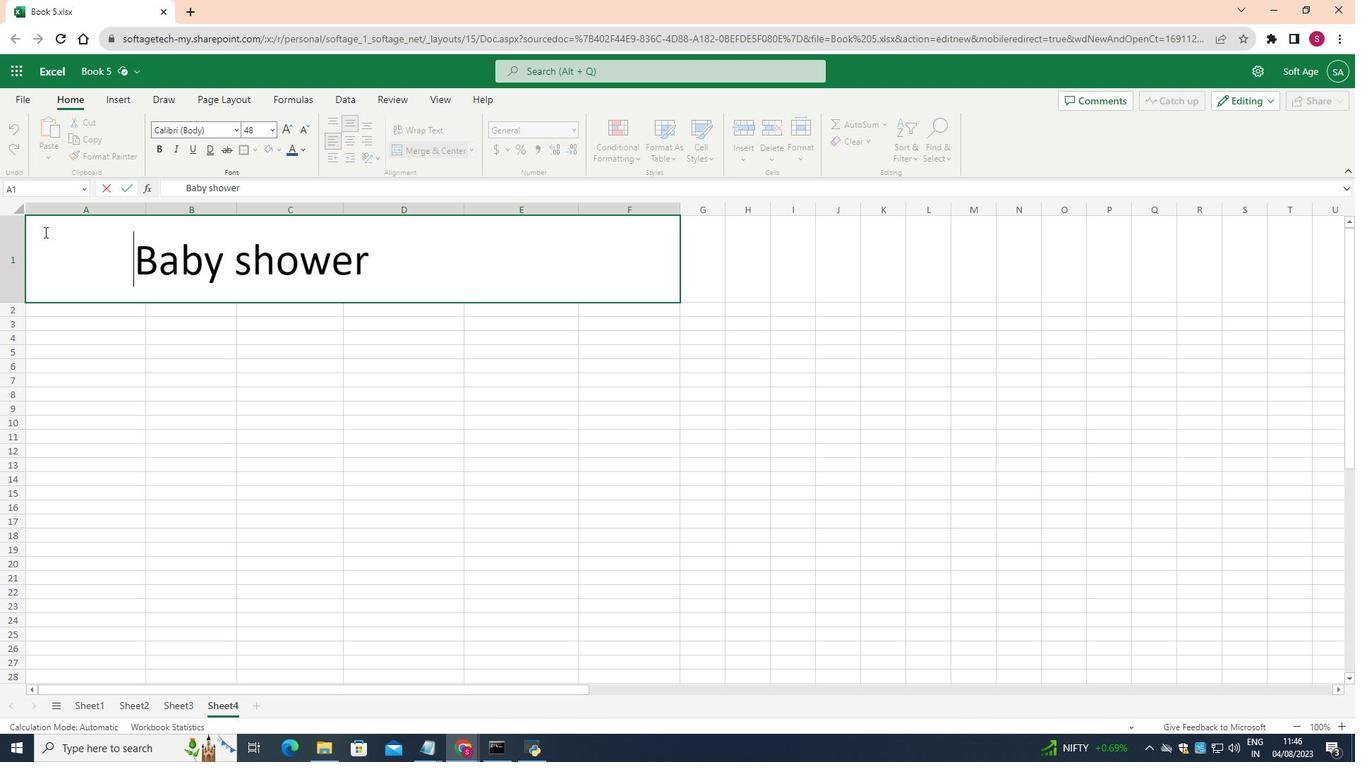 
Action: Key pressed <Key.space>
Screenshot: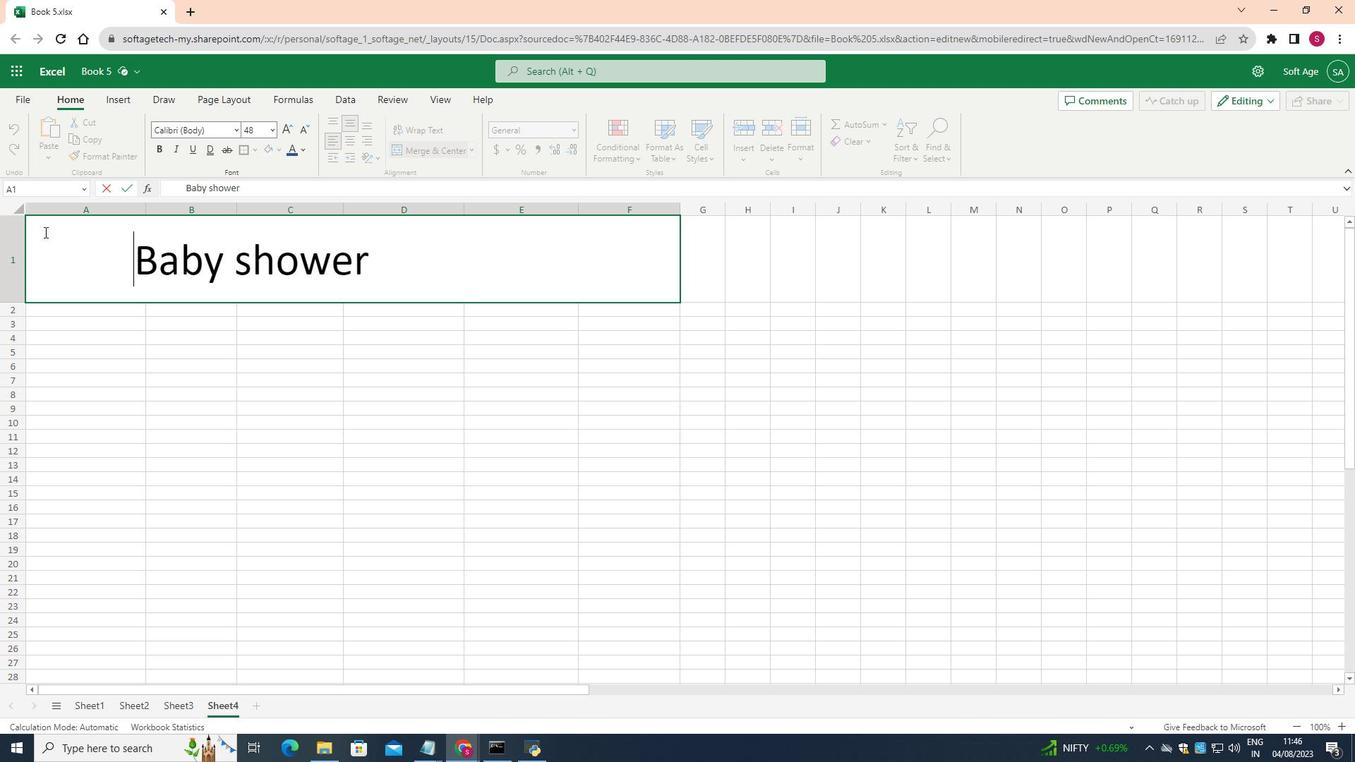 
Action: Mouse moved to (433, 256)
Screenshot: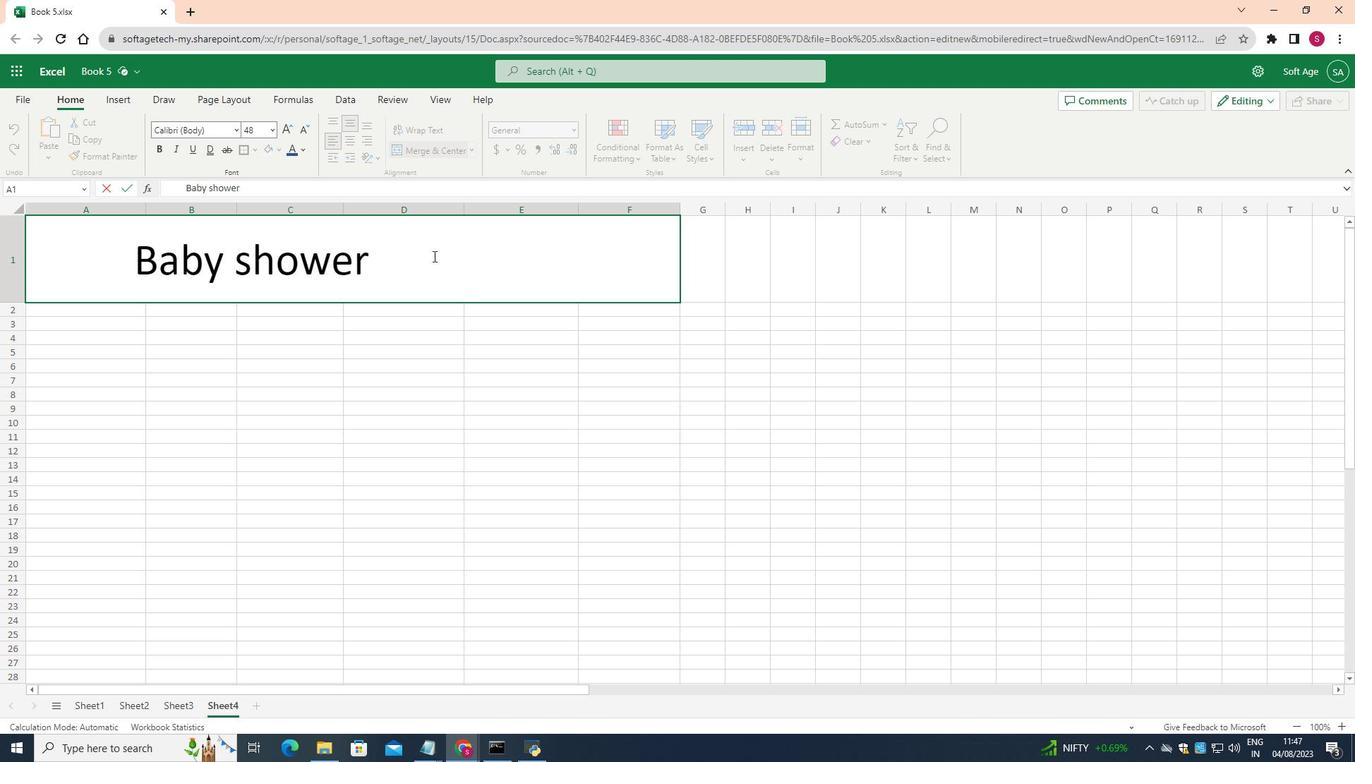 
Action: Mouse pressed left at (433, 256)
Screenshot: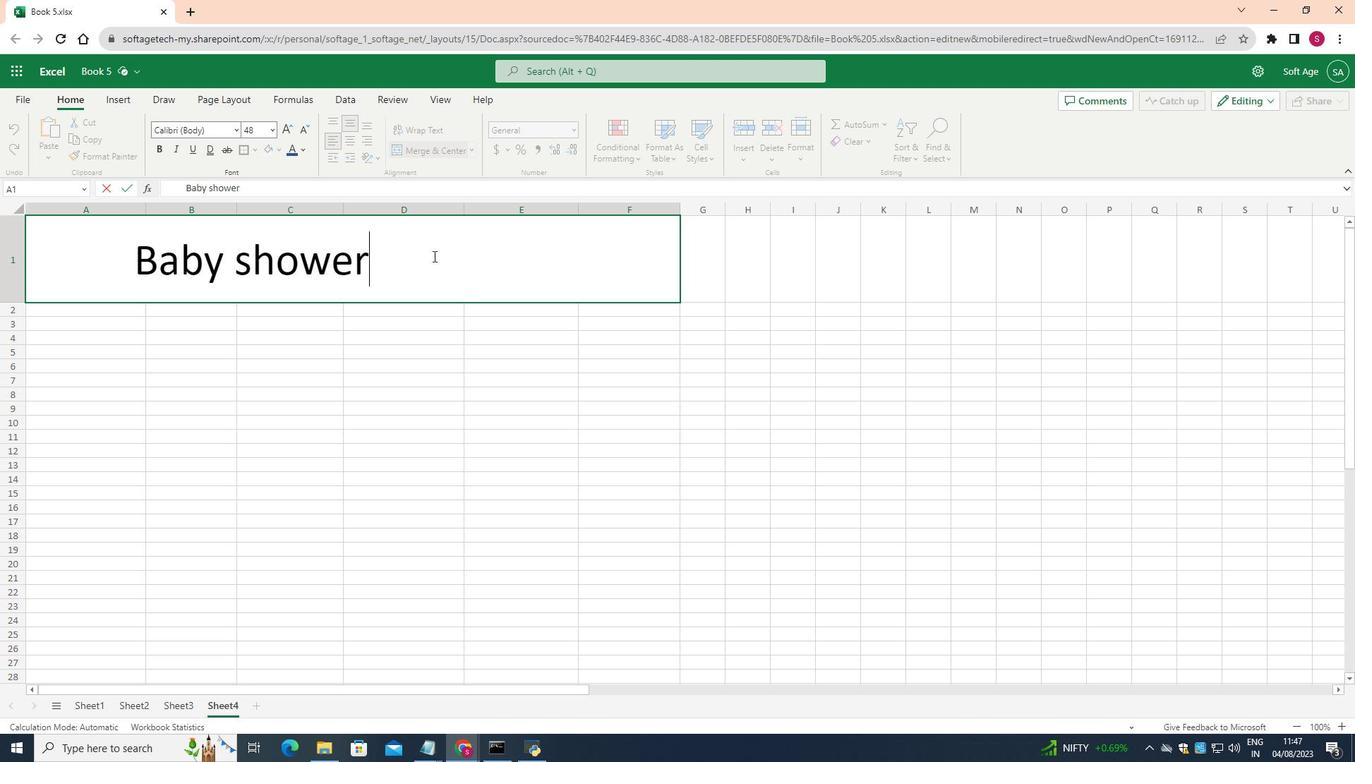 
Action: Key pressed <Key.space>
Screenshot: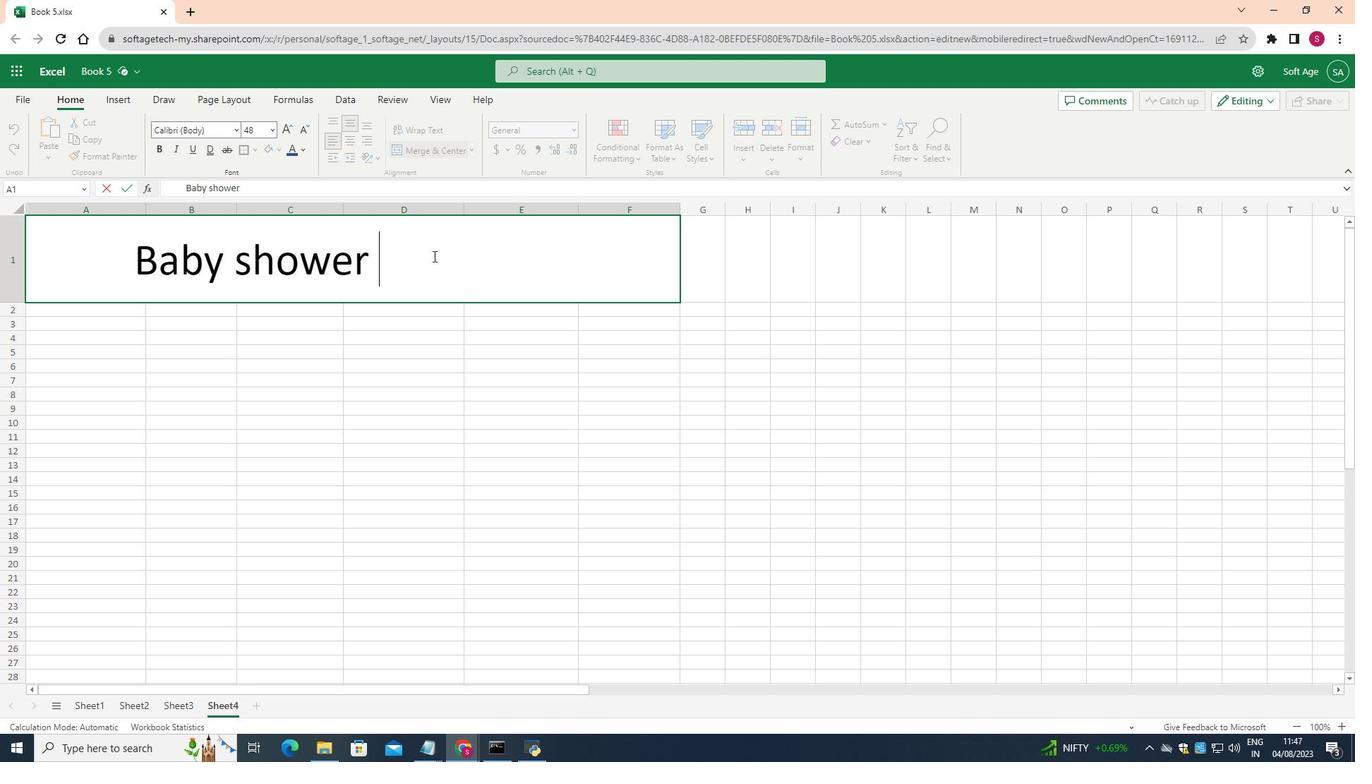
Action: Mouse moved to (127, 98)
Screenshot: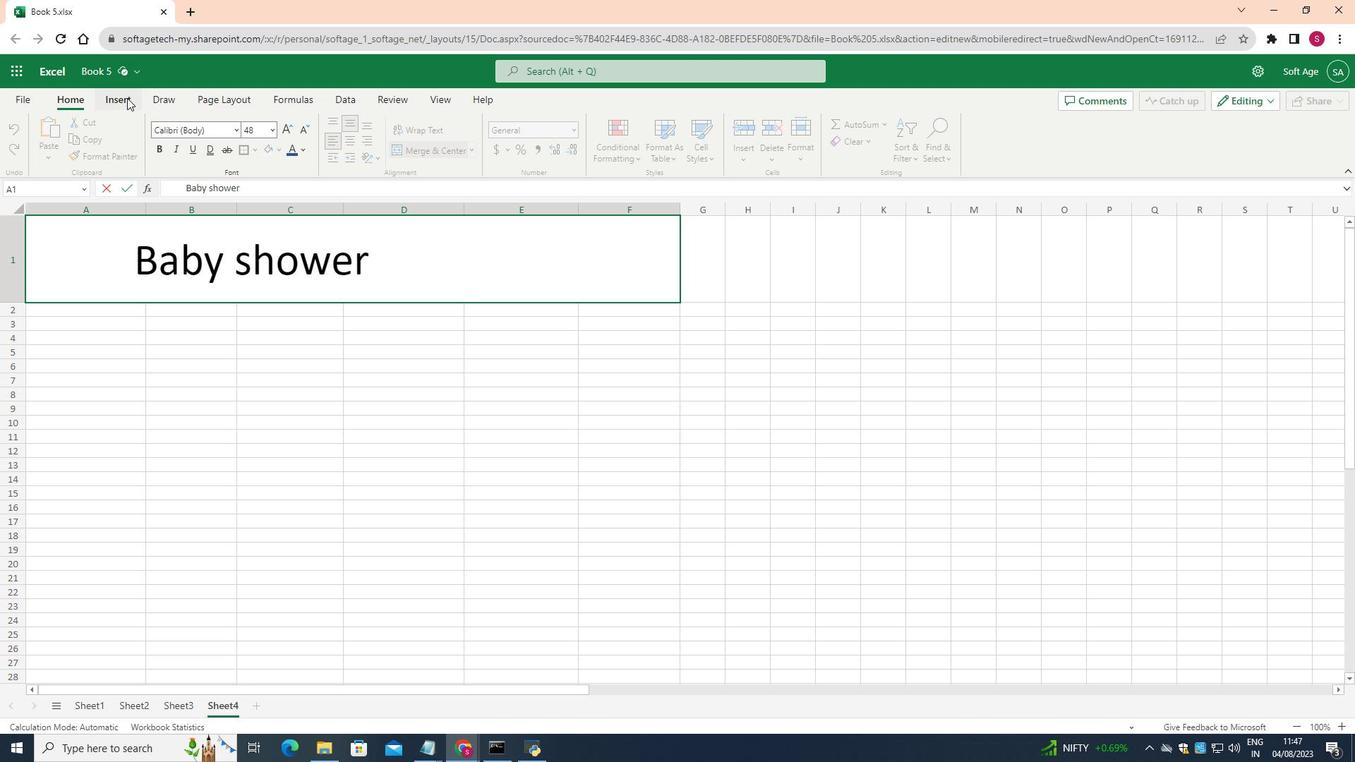 
Action: Mouse pressed left at (127, 98)
Screenshot: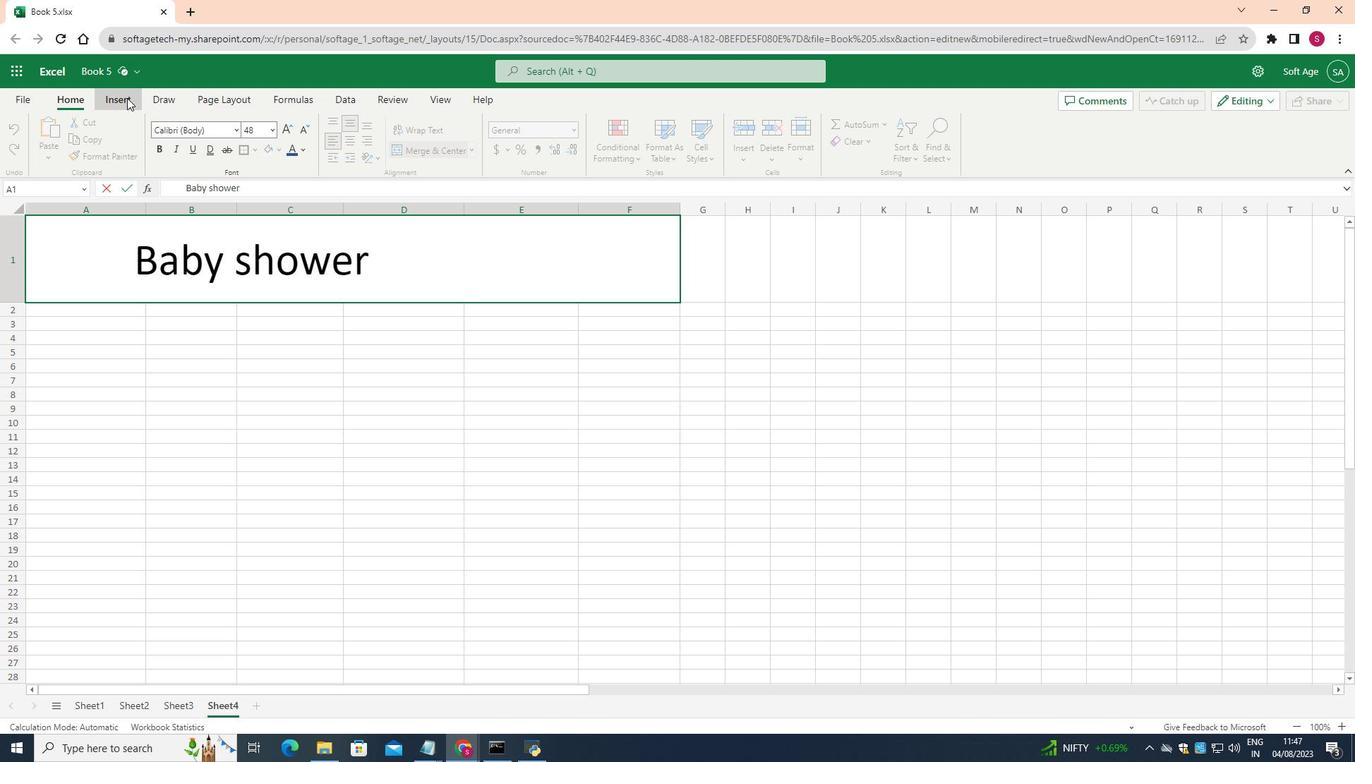 
Action: Mouse moved to (527, 331)
Screenshot: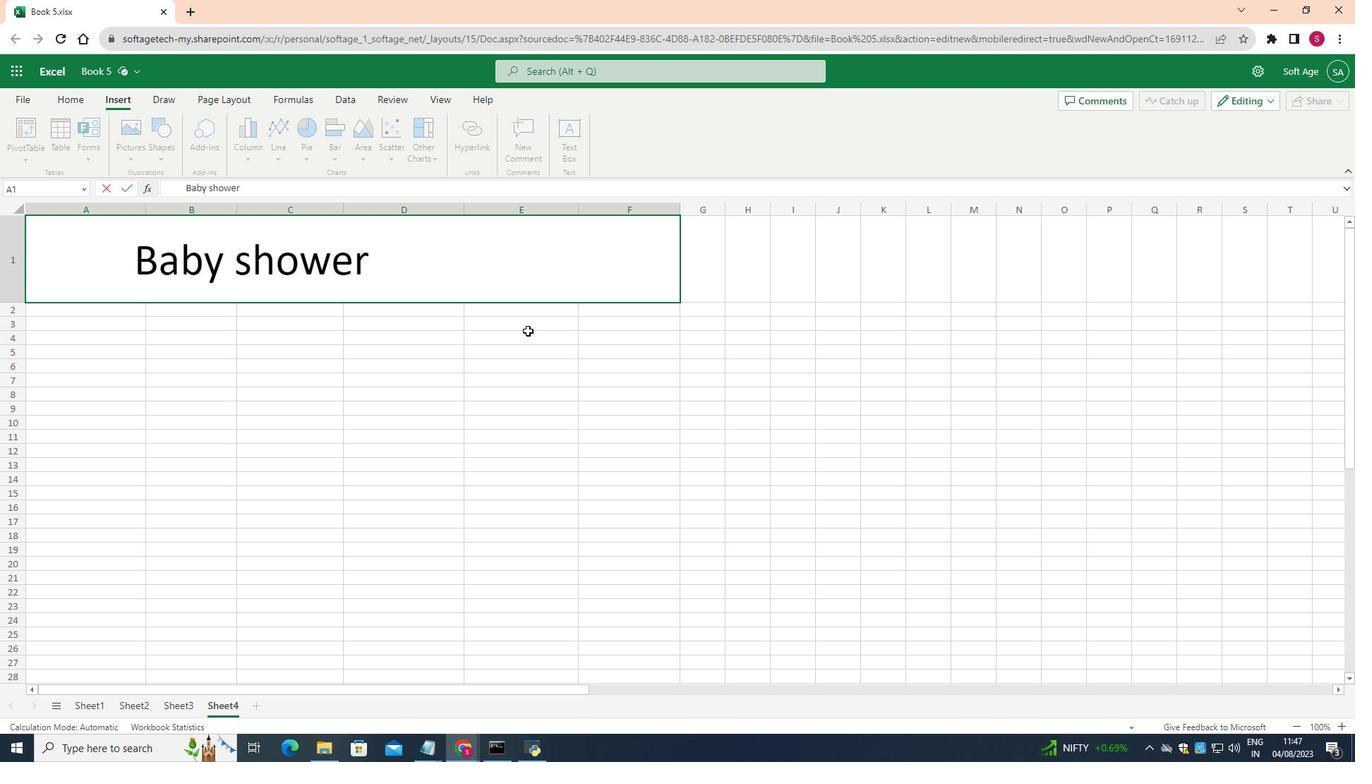 
Action: Mouse pressed left at (527, 331)
Screenshot: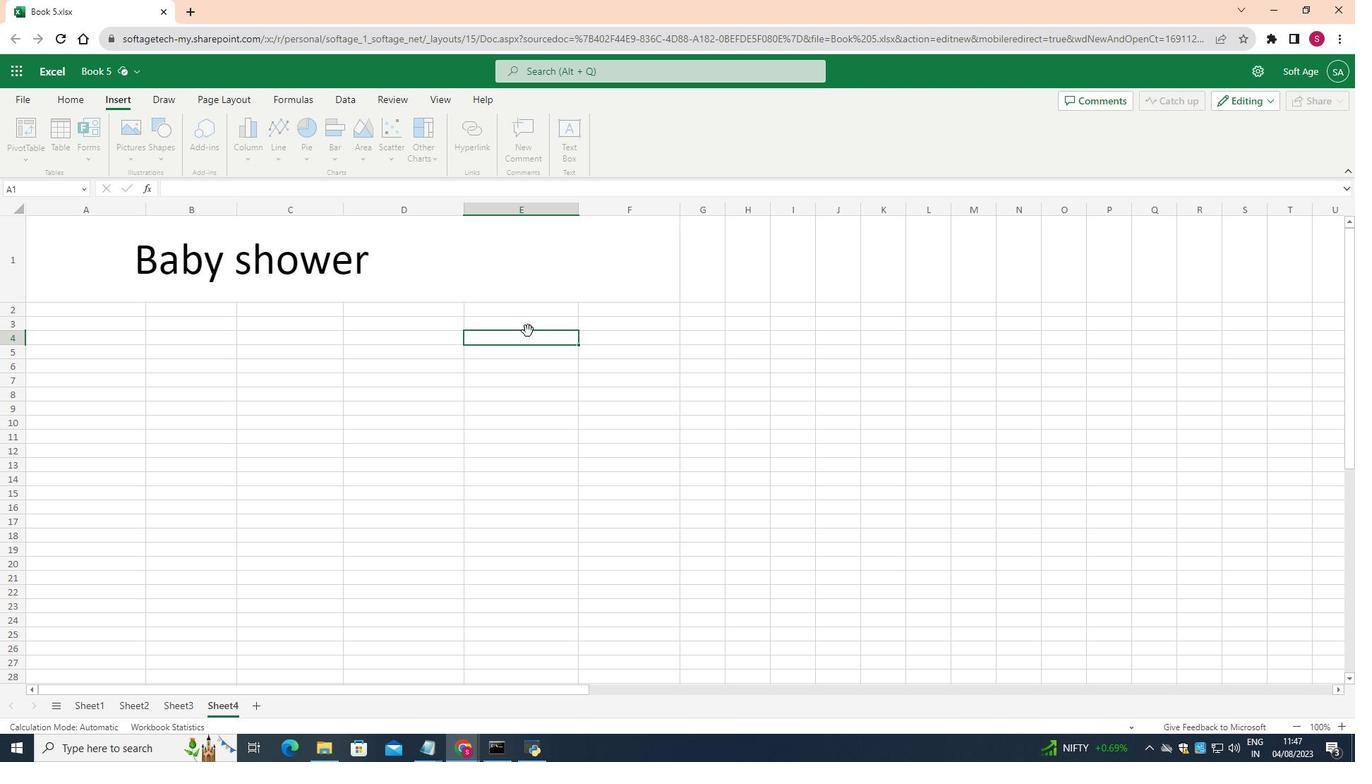 
Action: Mouse moved to (495, 252)
Screenshot: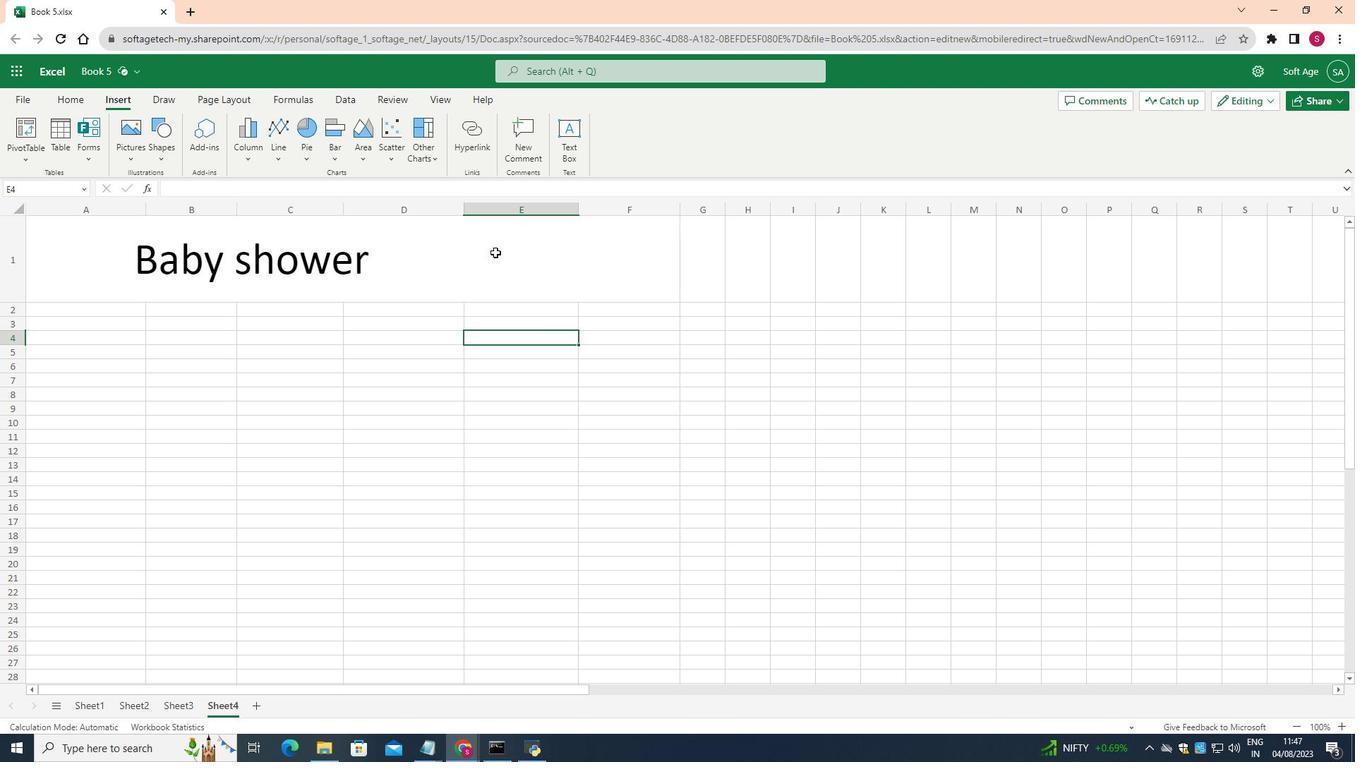 
Action: Mouse pressed left at (495, 252)
Screenshot: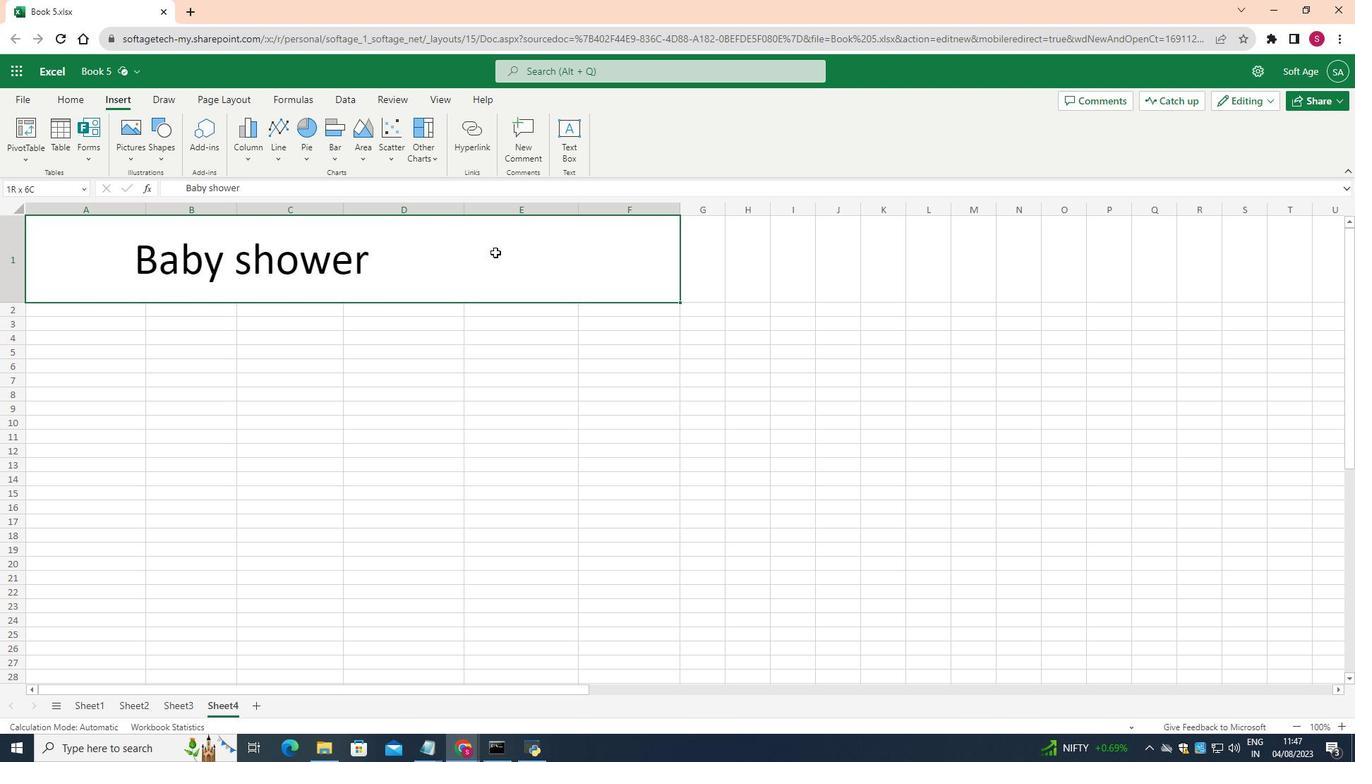 
Action: Mouse moved to (128, 133)
Screenshot: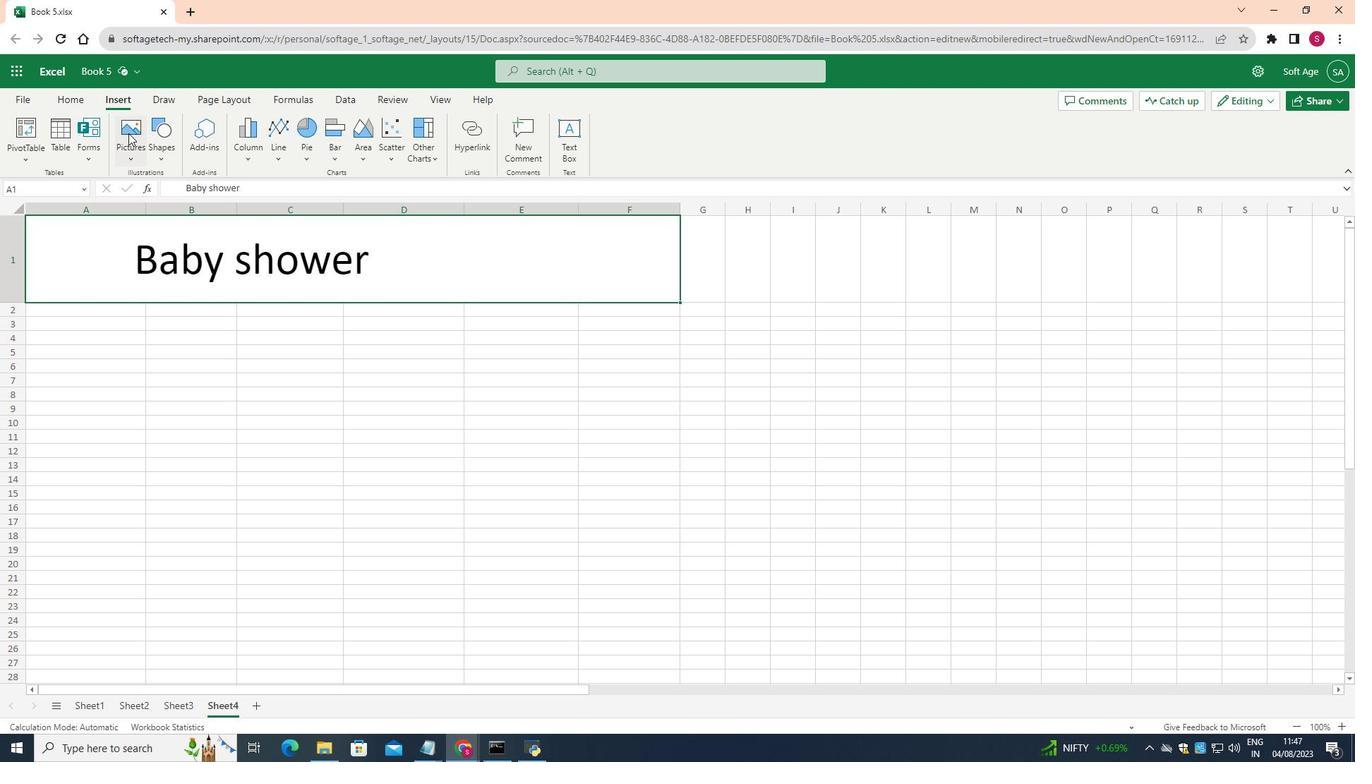 
Action: Mouse pressed left at (128, 133)
Screenshot: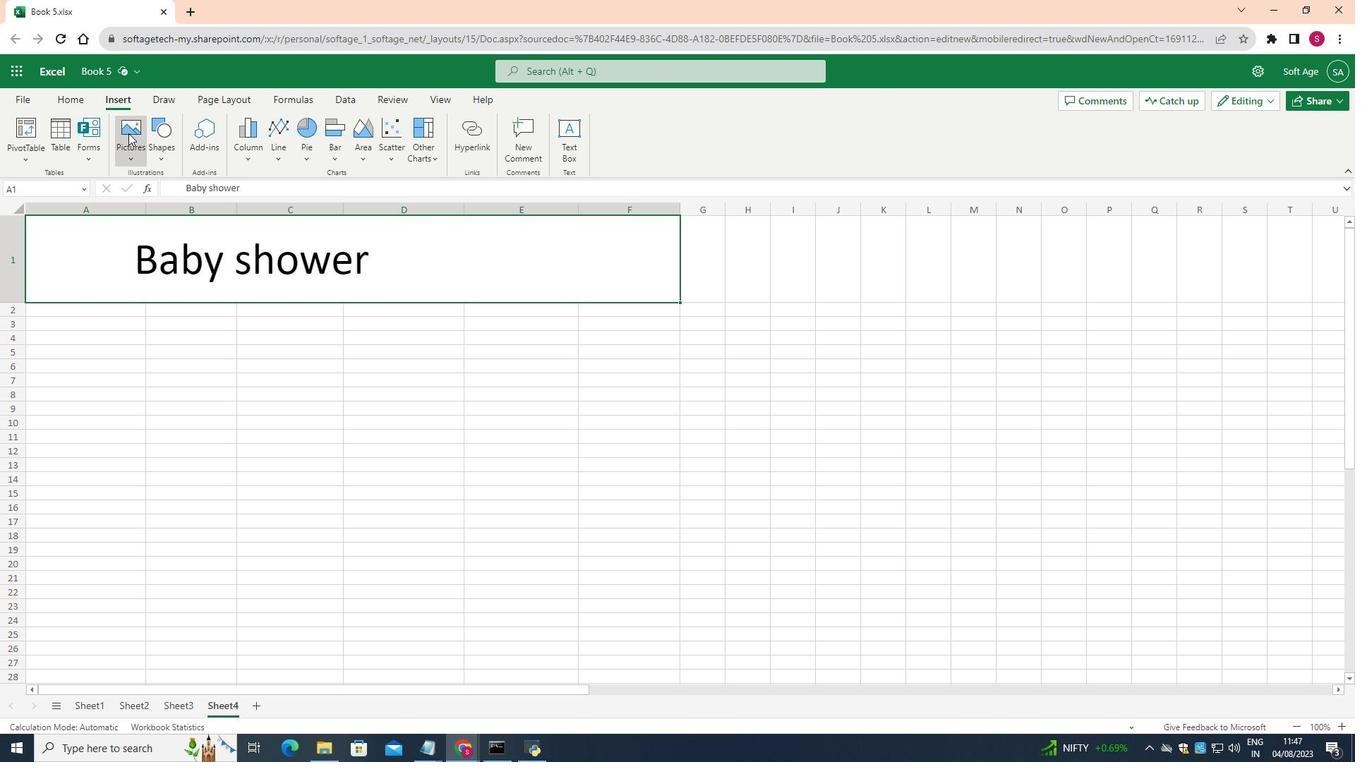 
Action: Mouse moved to (155, 194)
Screenshot: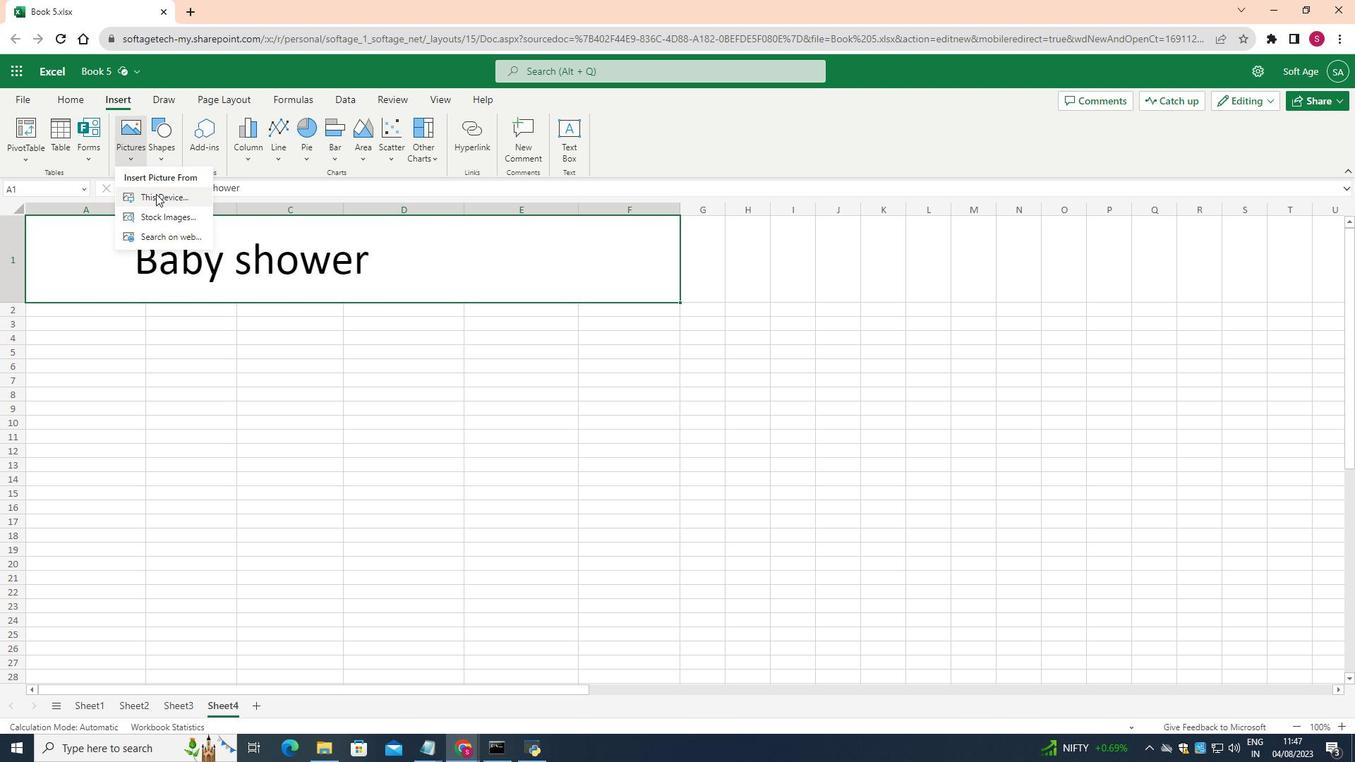 
Action: Mouse pressed left at (155, 194)
Screenshot: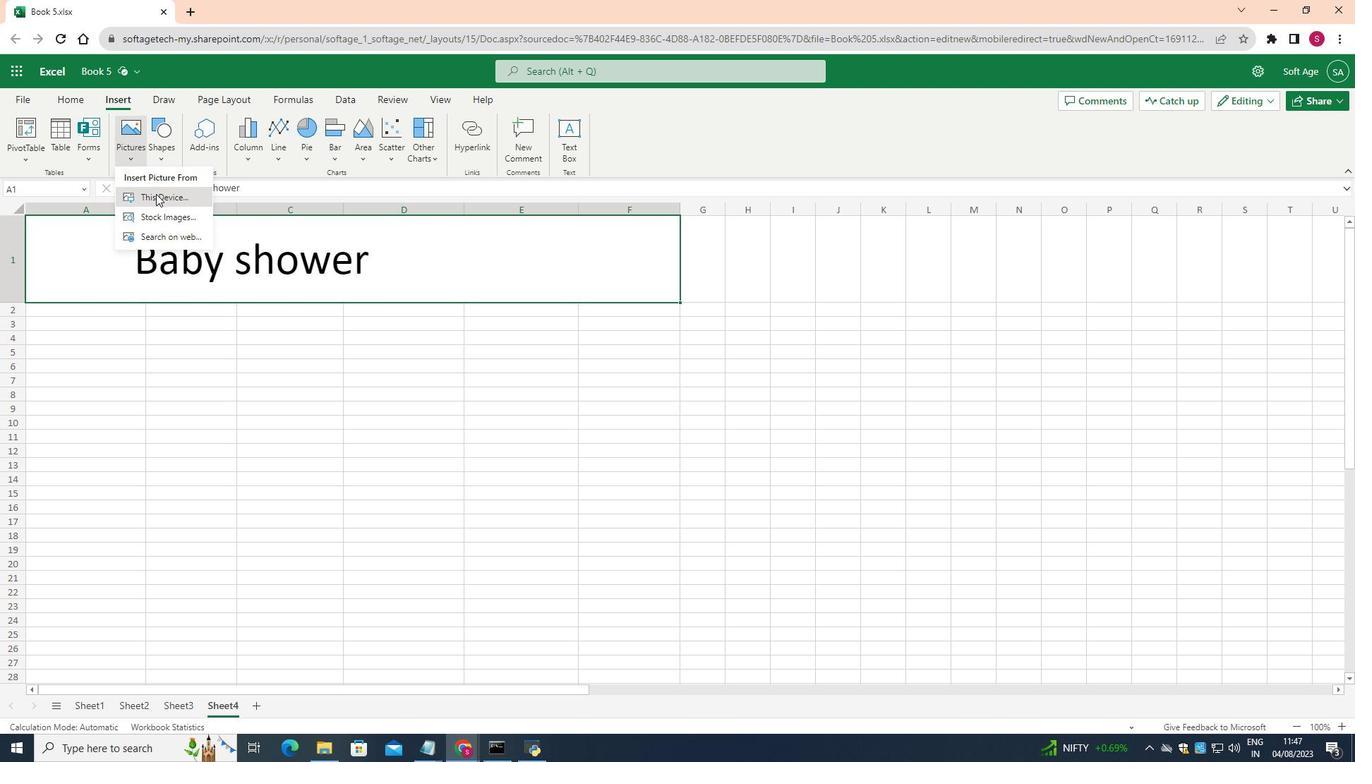 
Action: Mouse moved to (453, 115)
Screenshot: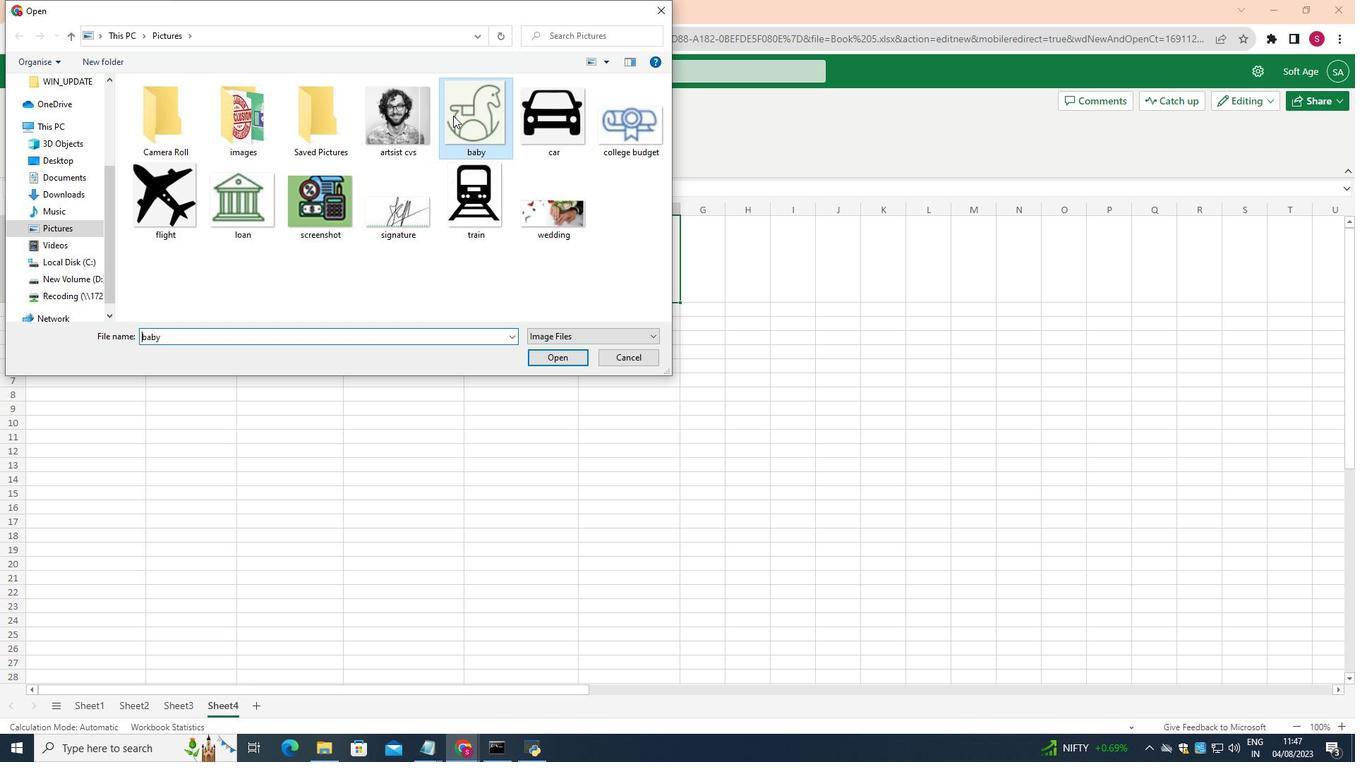 
Action: Mouse pressed left at (453, 115)
Screenshot: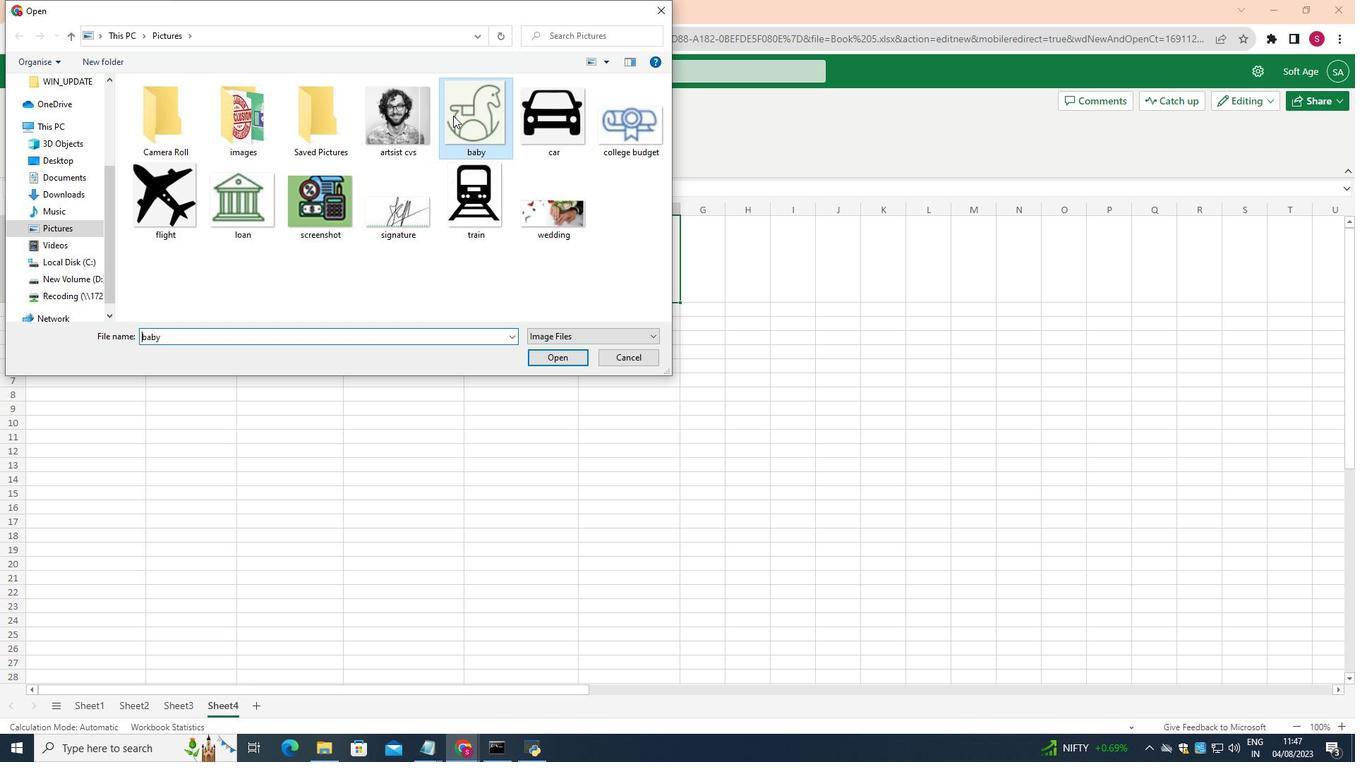 
Action: Mouse moved to (539, 352)
Screenshot: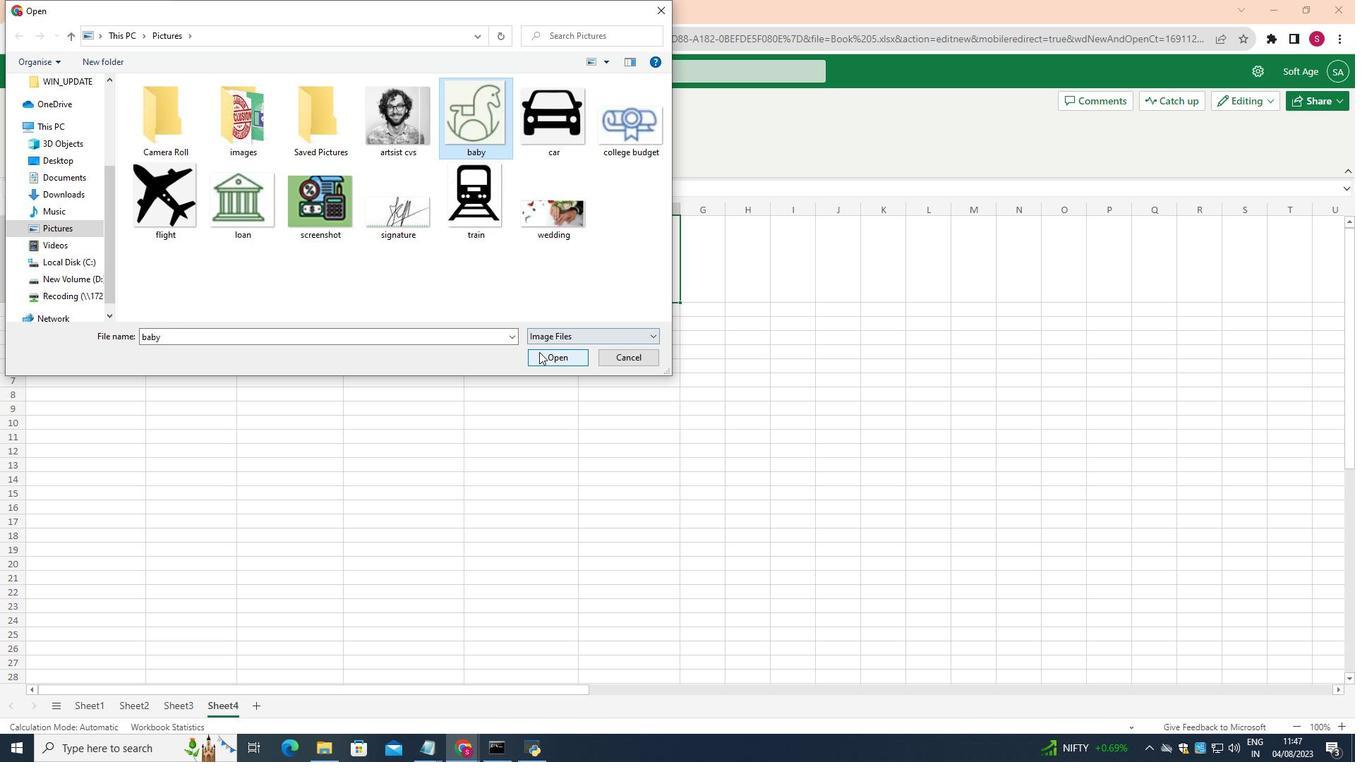 
Action: Mouse pressed left at (539, 352)
Screenshot: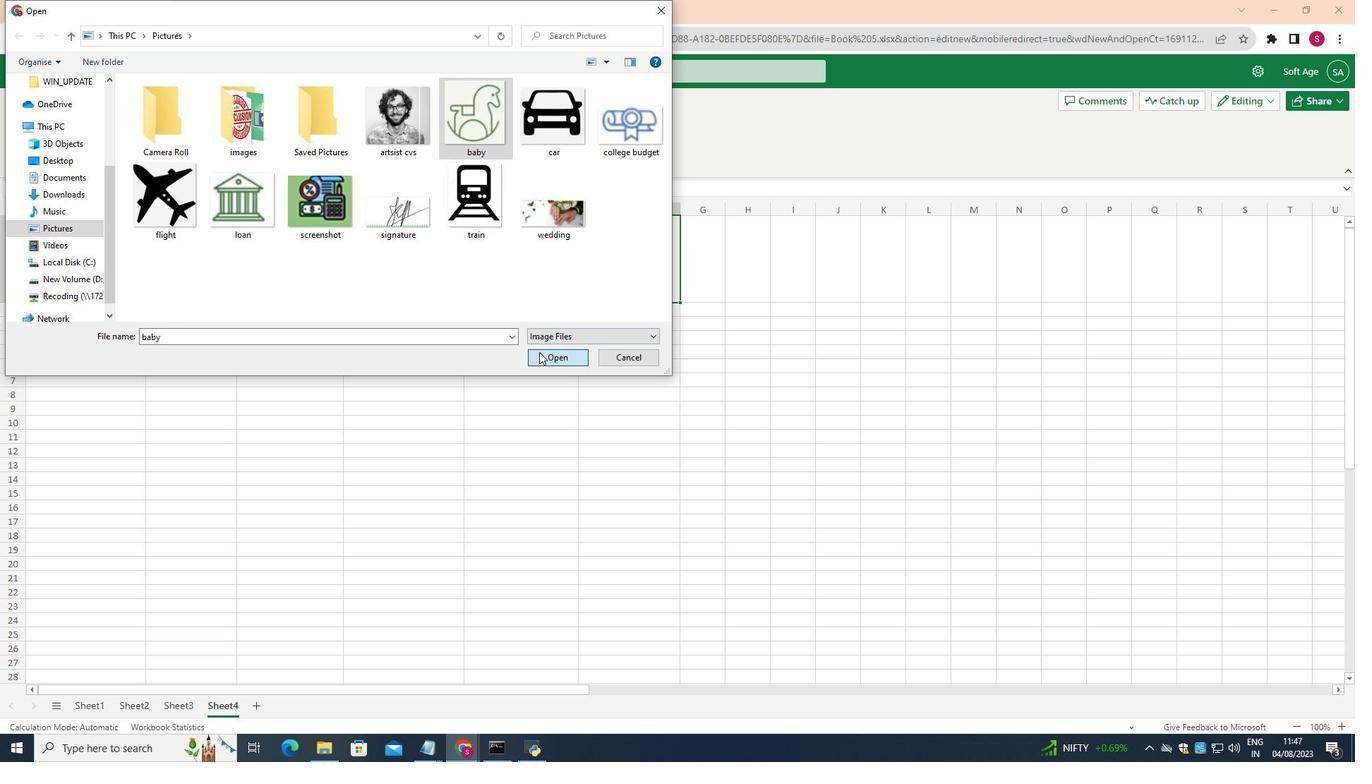 
Action: Mouse moved to (77, 276)
Screenshot: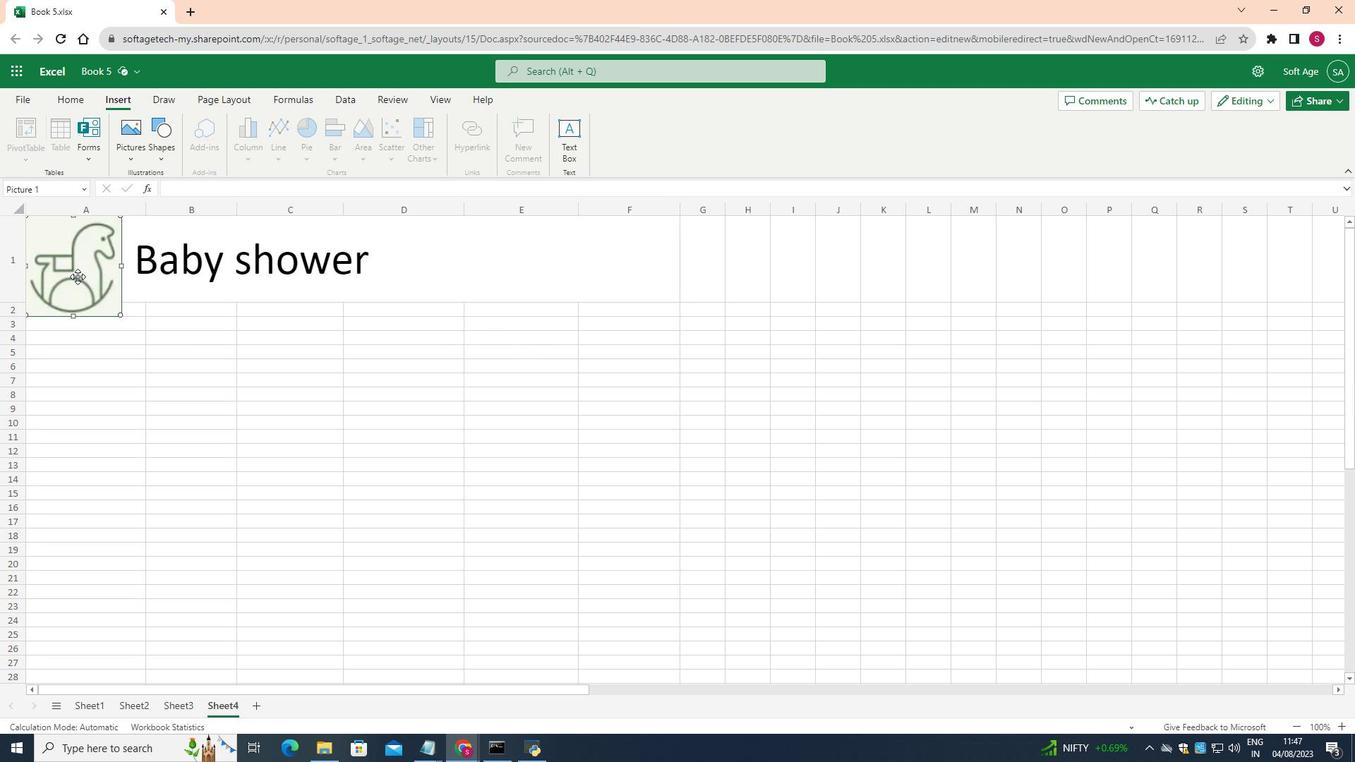 
Action: Mouse pressed left at (77, 276)
Screenshot: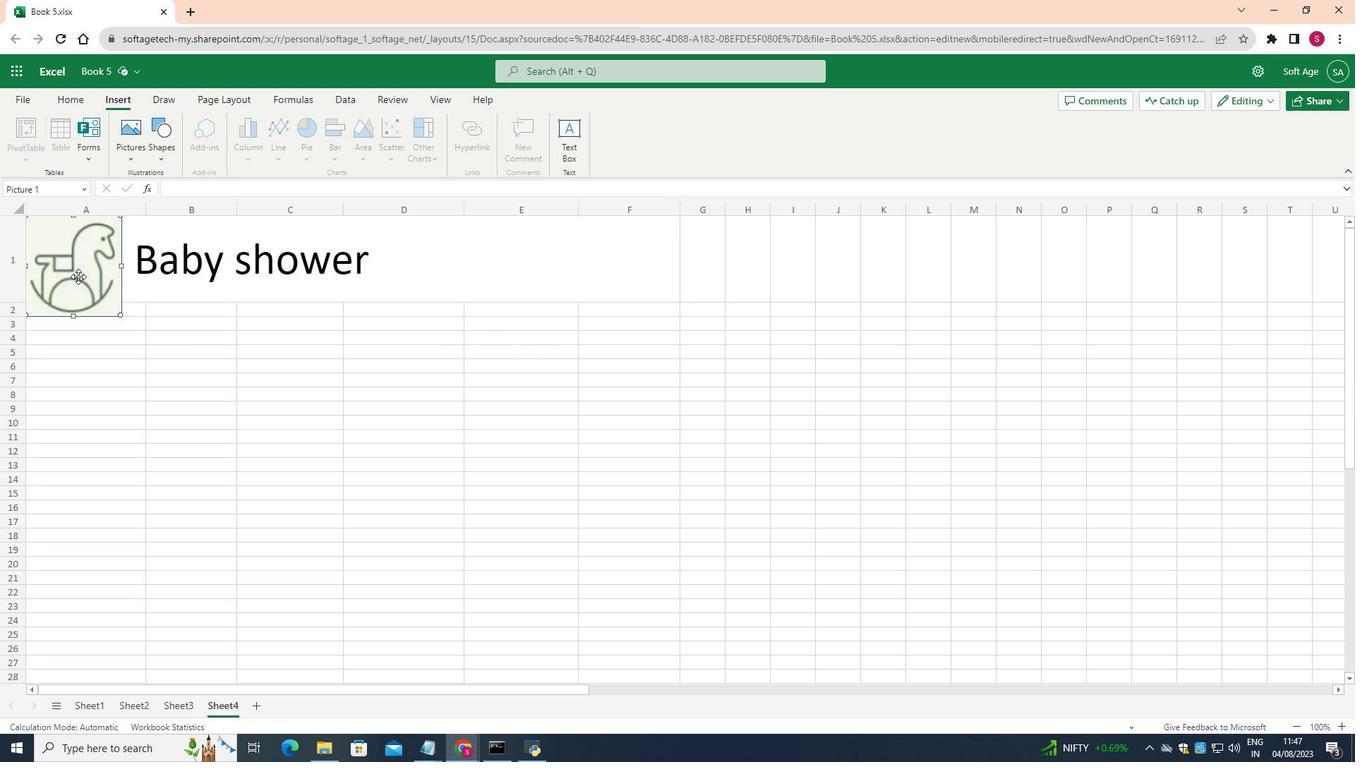 
Action: Mouse moved to (501, 319)
Screenshot: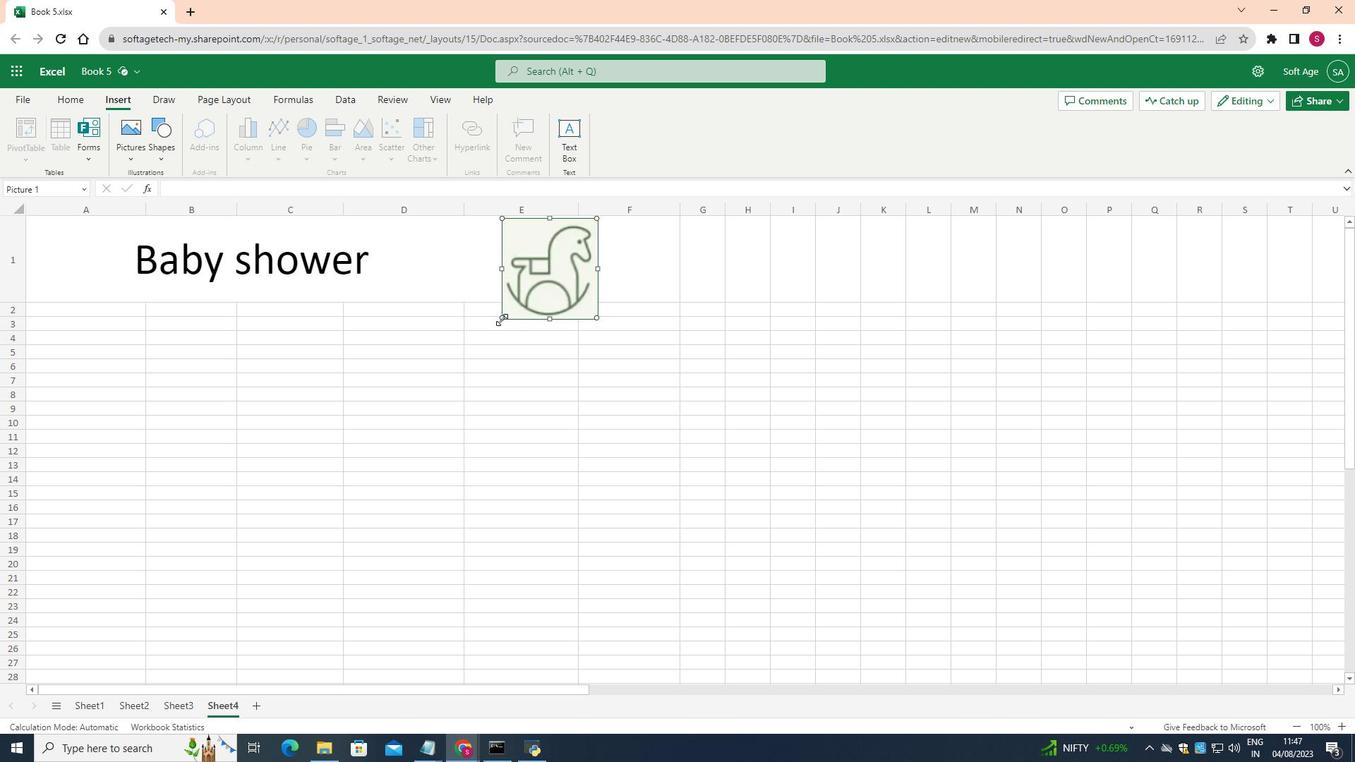 
Action: Mouse pressed left at (501, 319)
Screenshot: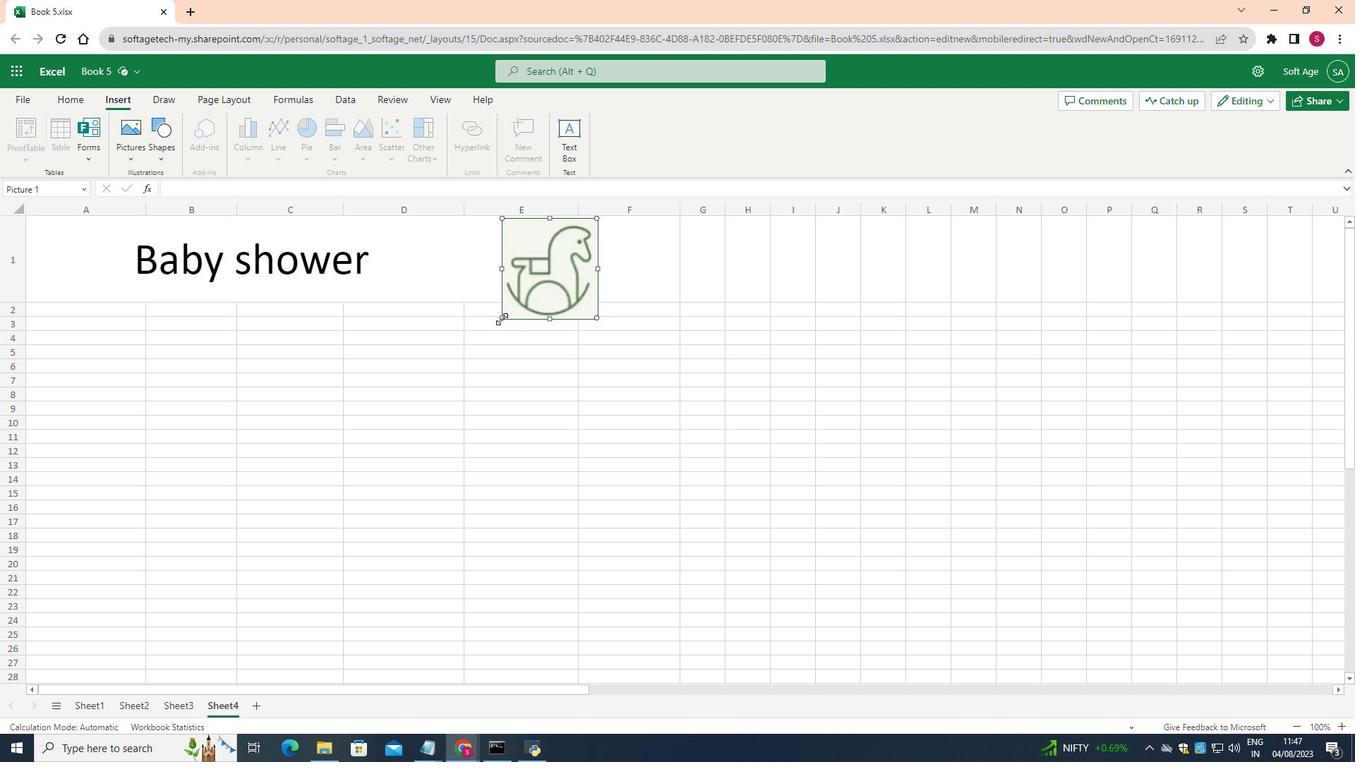 
Action: Mouse moved to (597, 307)
Screenshot: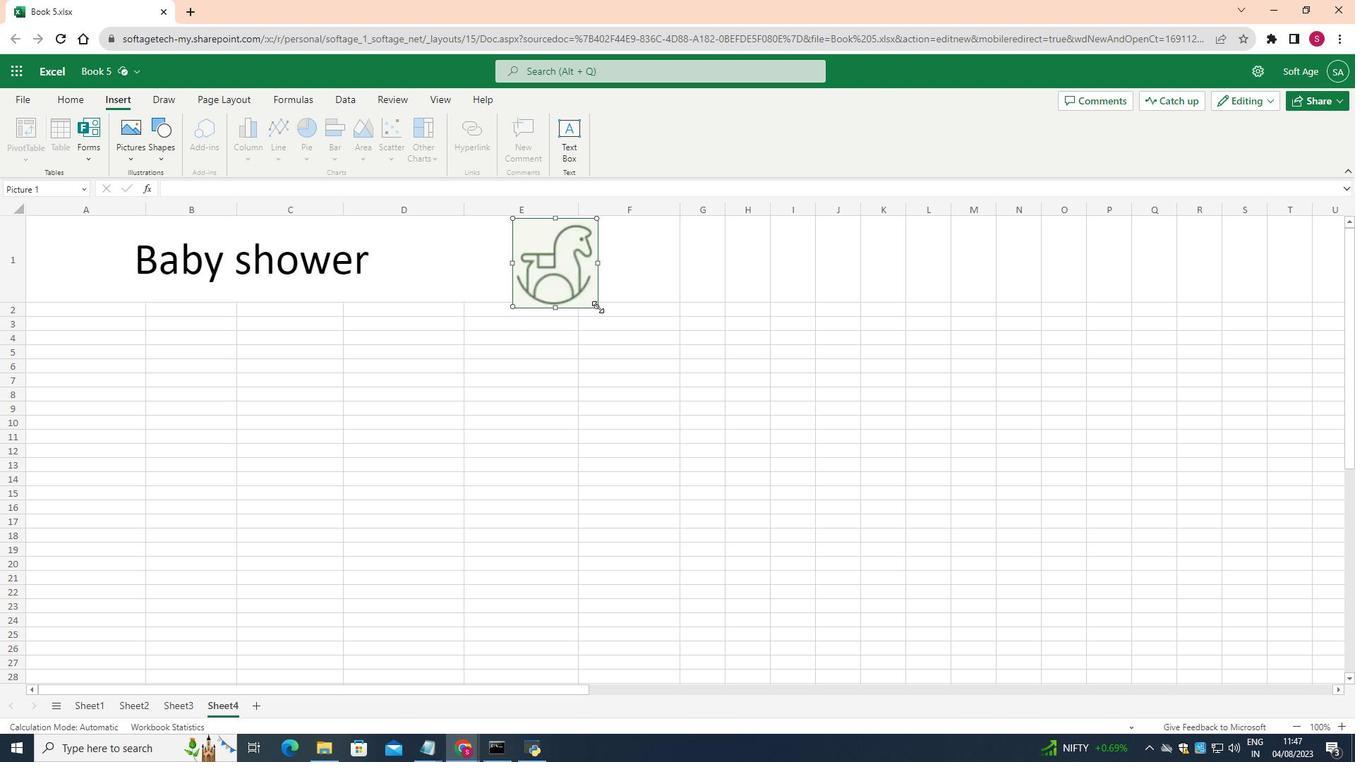 
Action: Mouse pressed left at (597, 307)
Screenshot: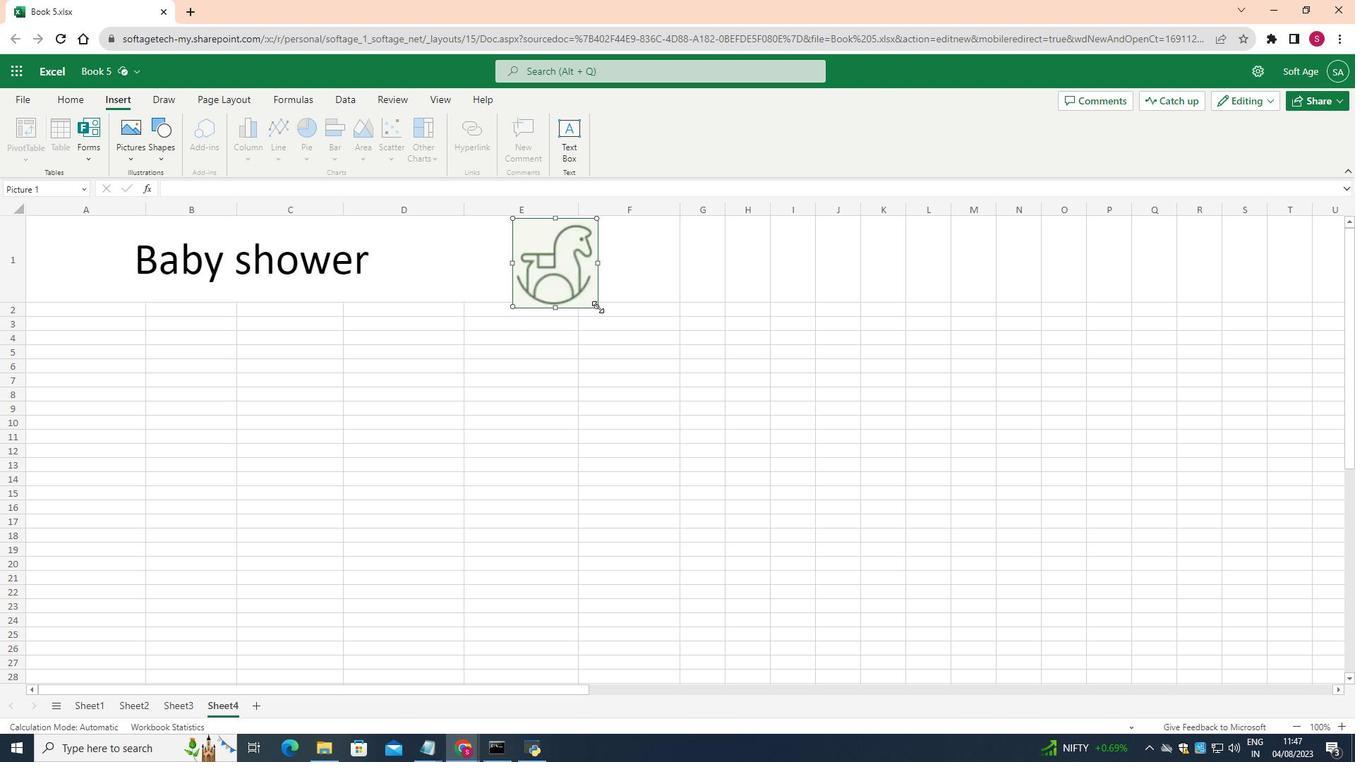 
Action: Mouse moved to (590, 300)
Screenshot: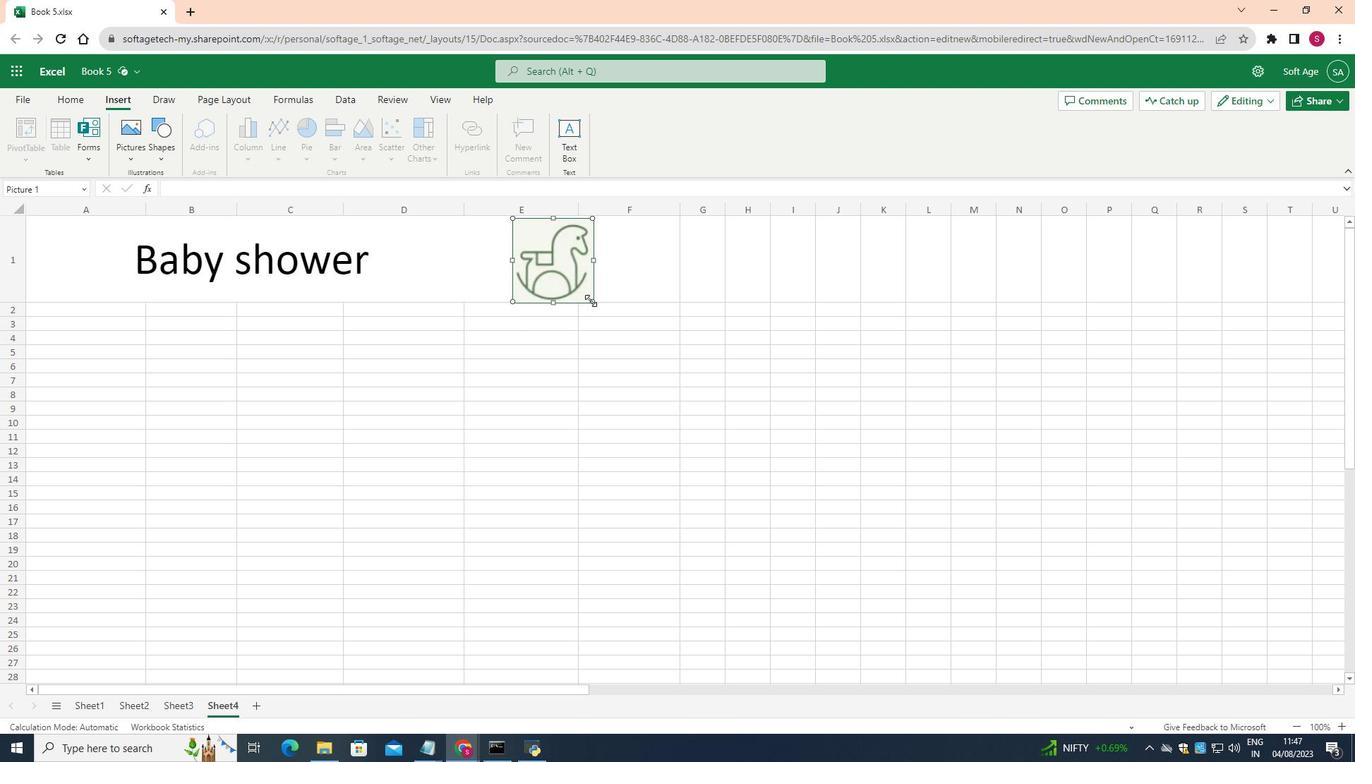 
Action: Mouse pressed left at (590, 300)
Screenshot: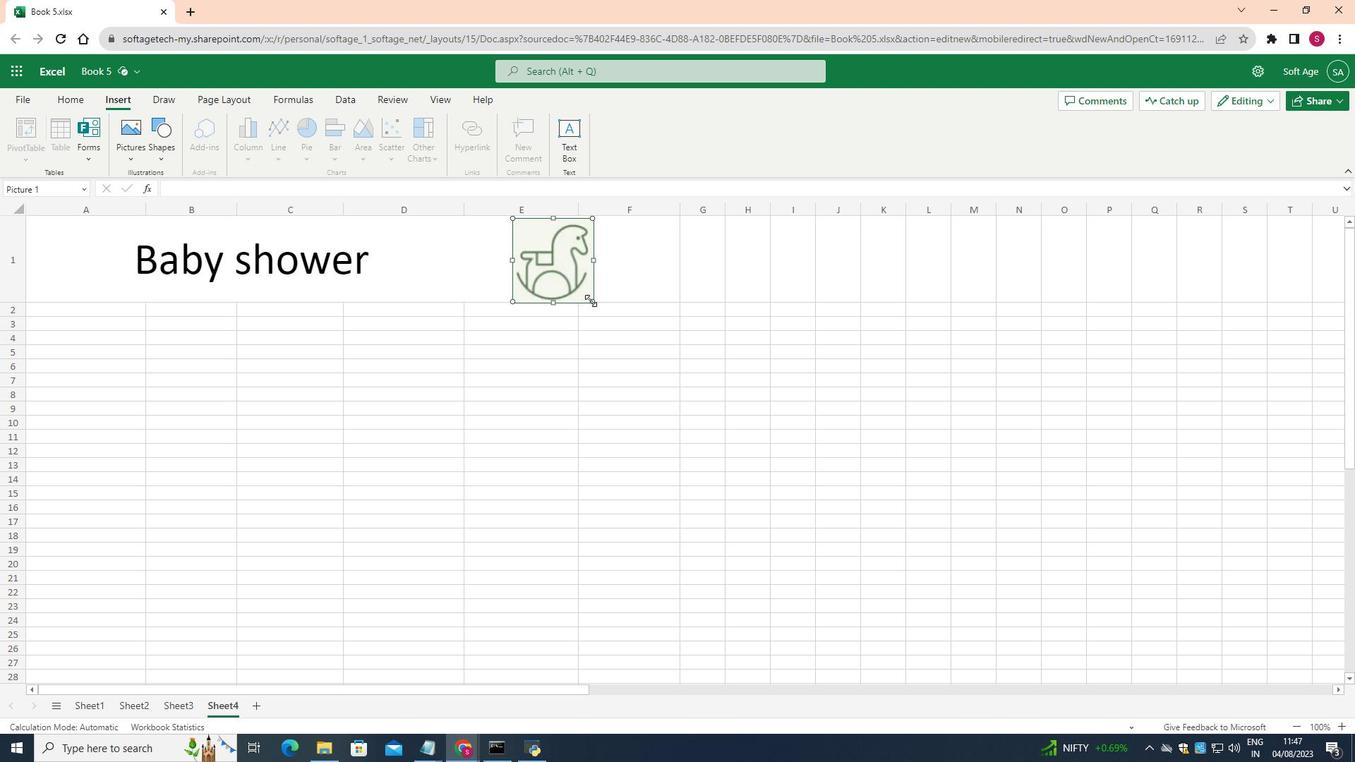 
Action: Mouse moved to (557, 268)
Screenshot: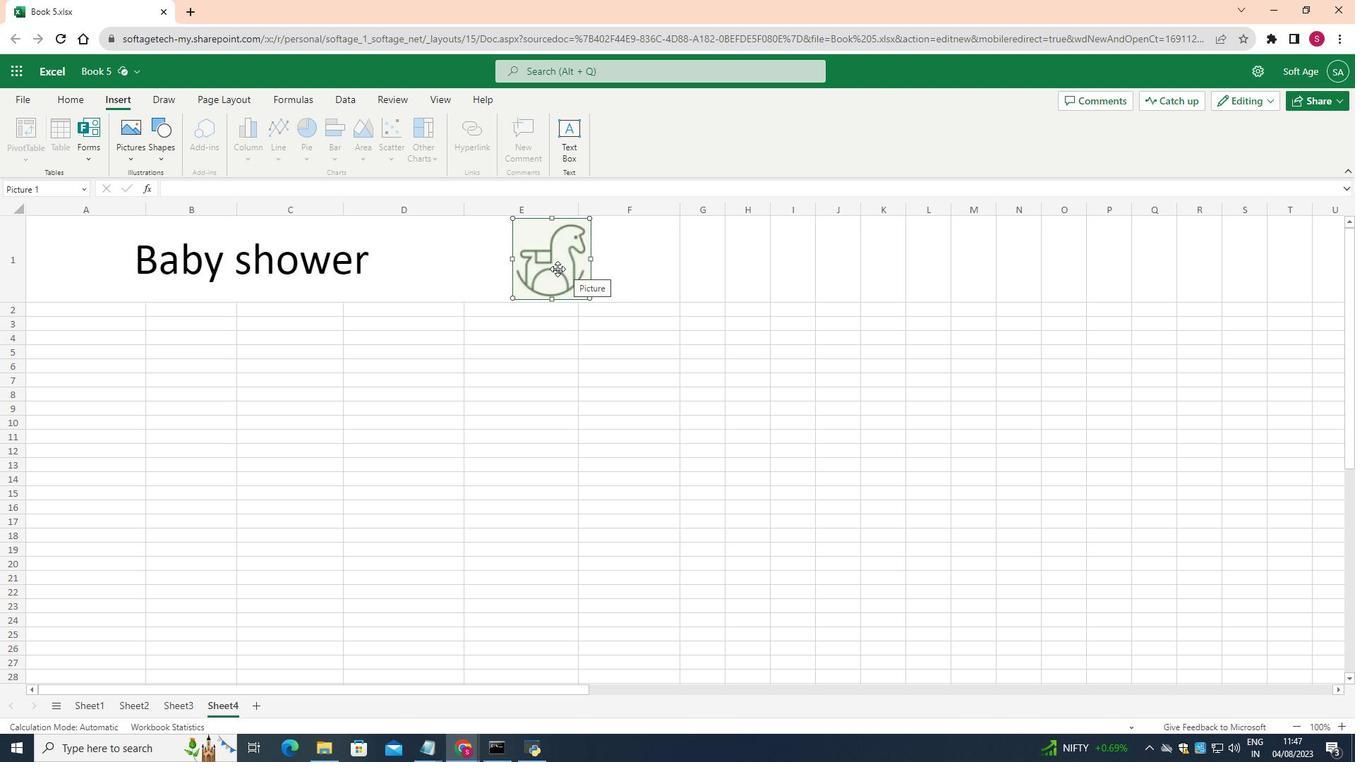 
Action: Mouse pressed left at (557, 268)
Screenshot: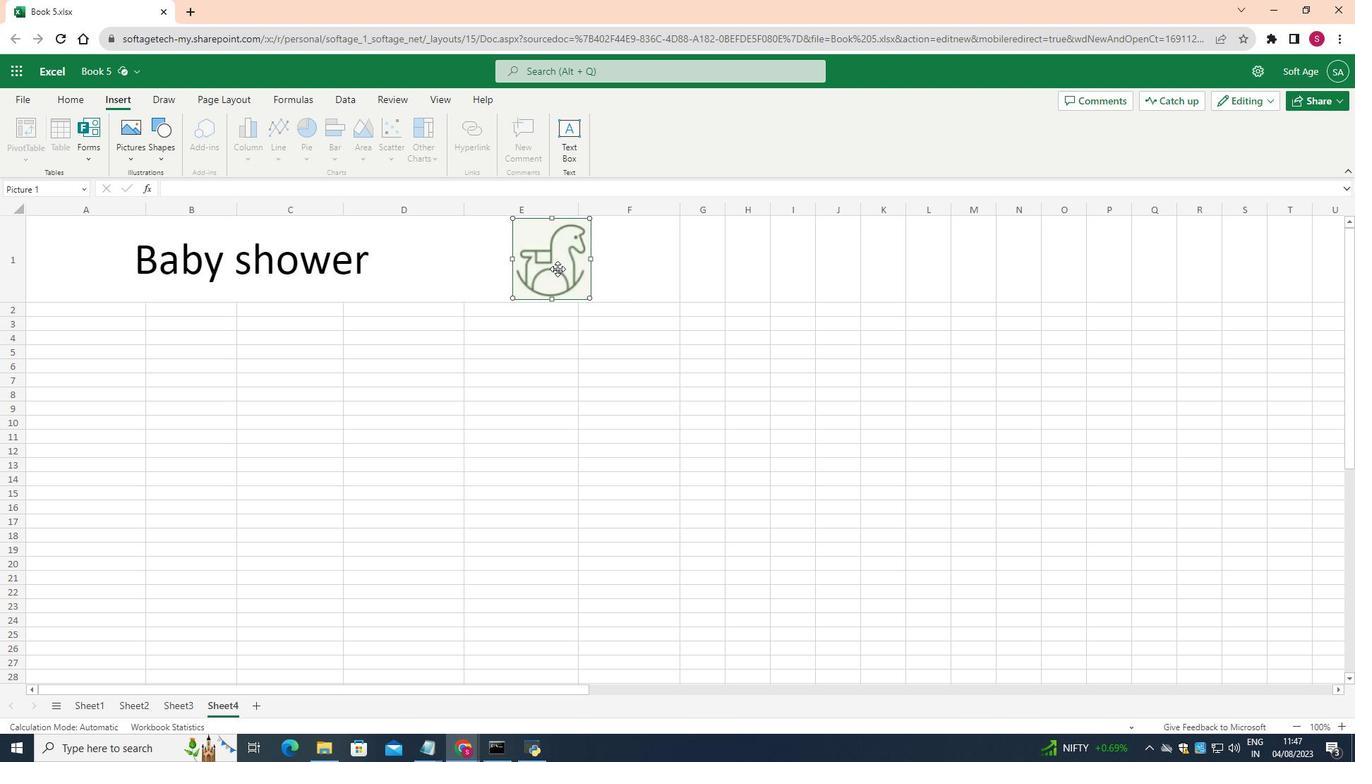 
Action: Mouse moved to (482, 379)
Screenshot: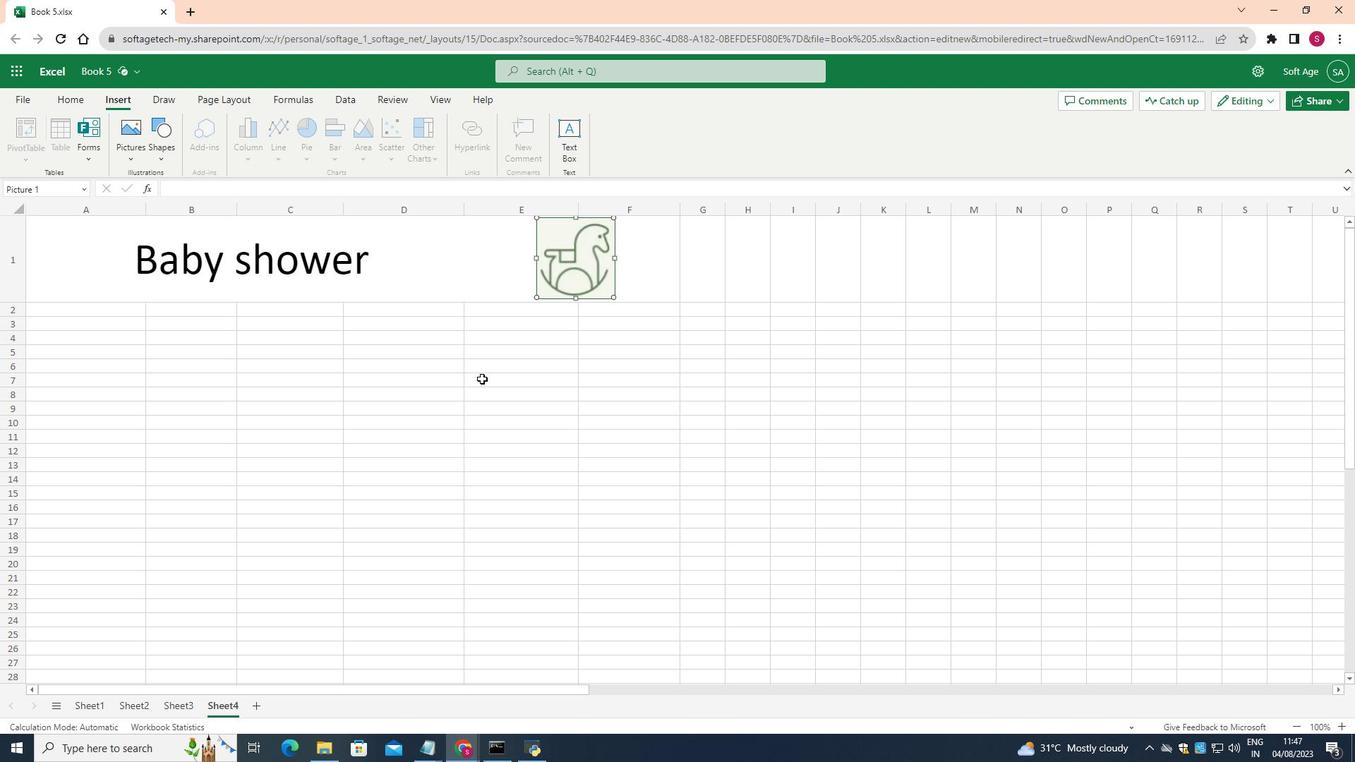 
Action: Mouse pressed left at (482, 379)
Screenshot: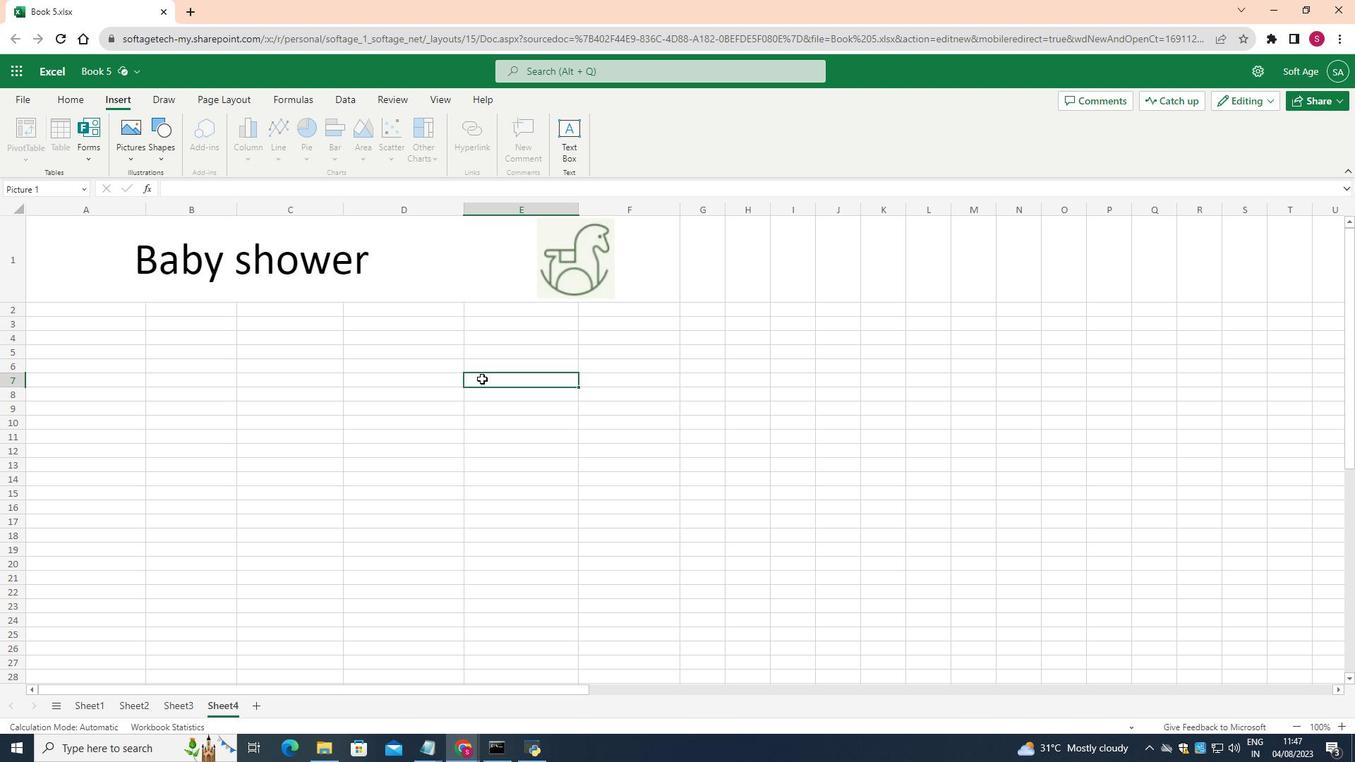 
Action: Mouse moved to (7, 303)
Screenshot: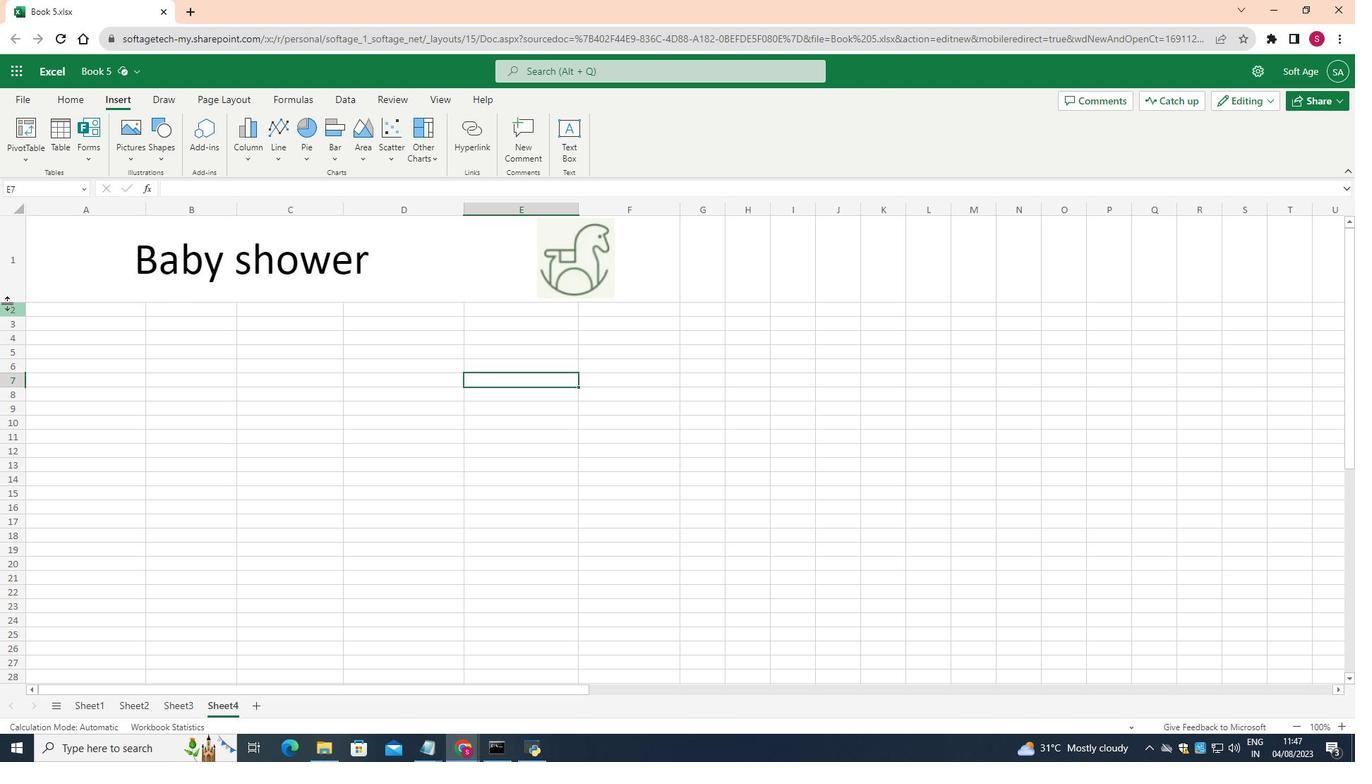 
Action: Mouse pressed left at (7, 303)
Screenshot: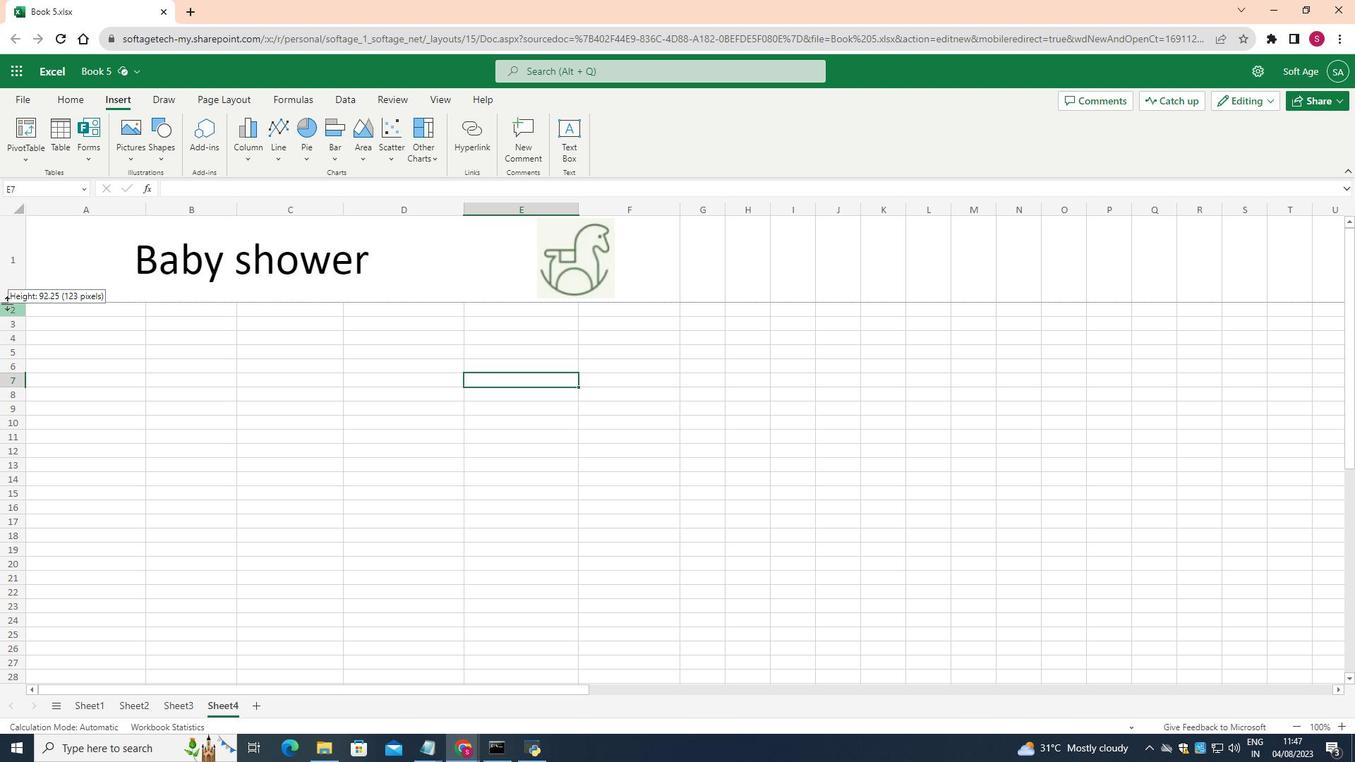 
Action: Mouse moved to (126, 305)
Screenshot: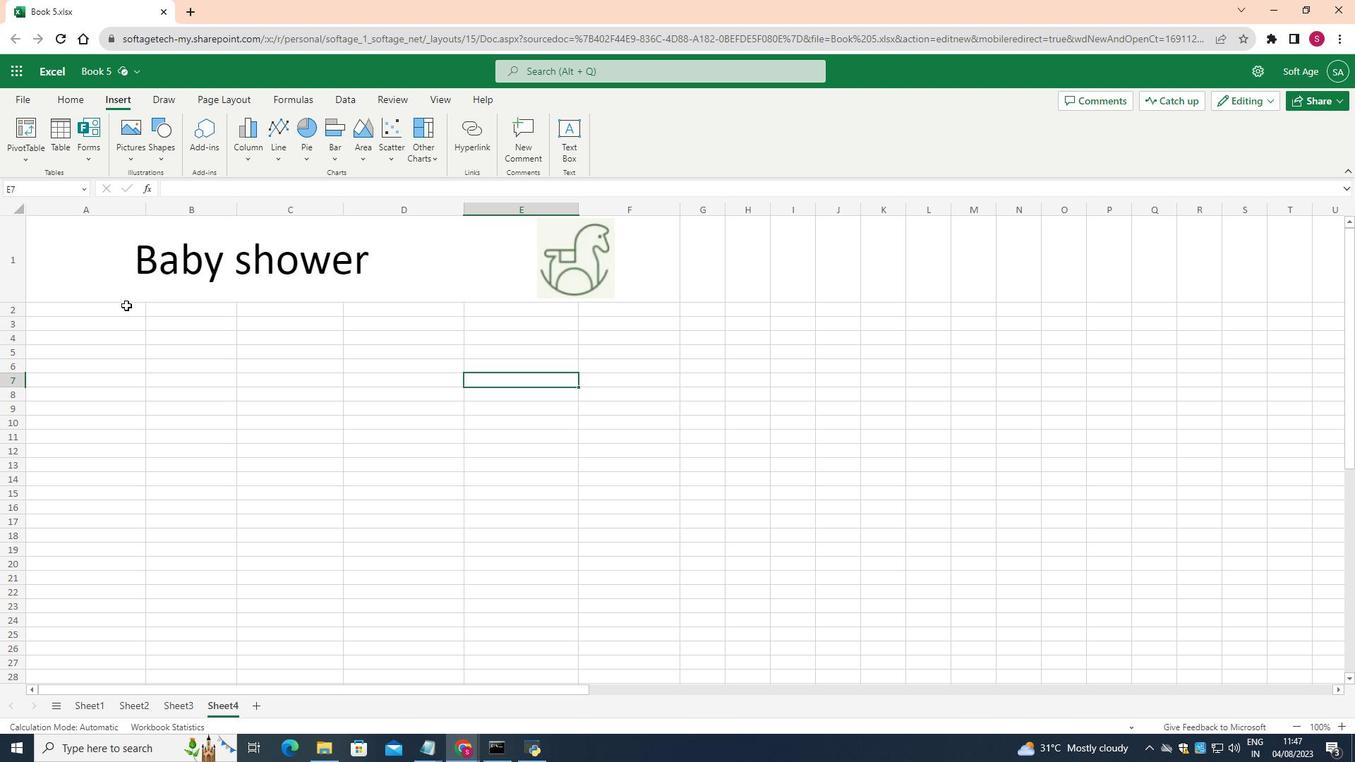 
Action: Mouse pressed left at (126, 305)
Screenshot: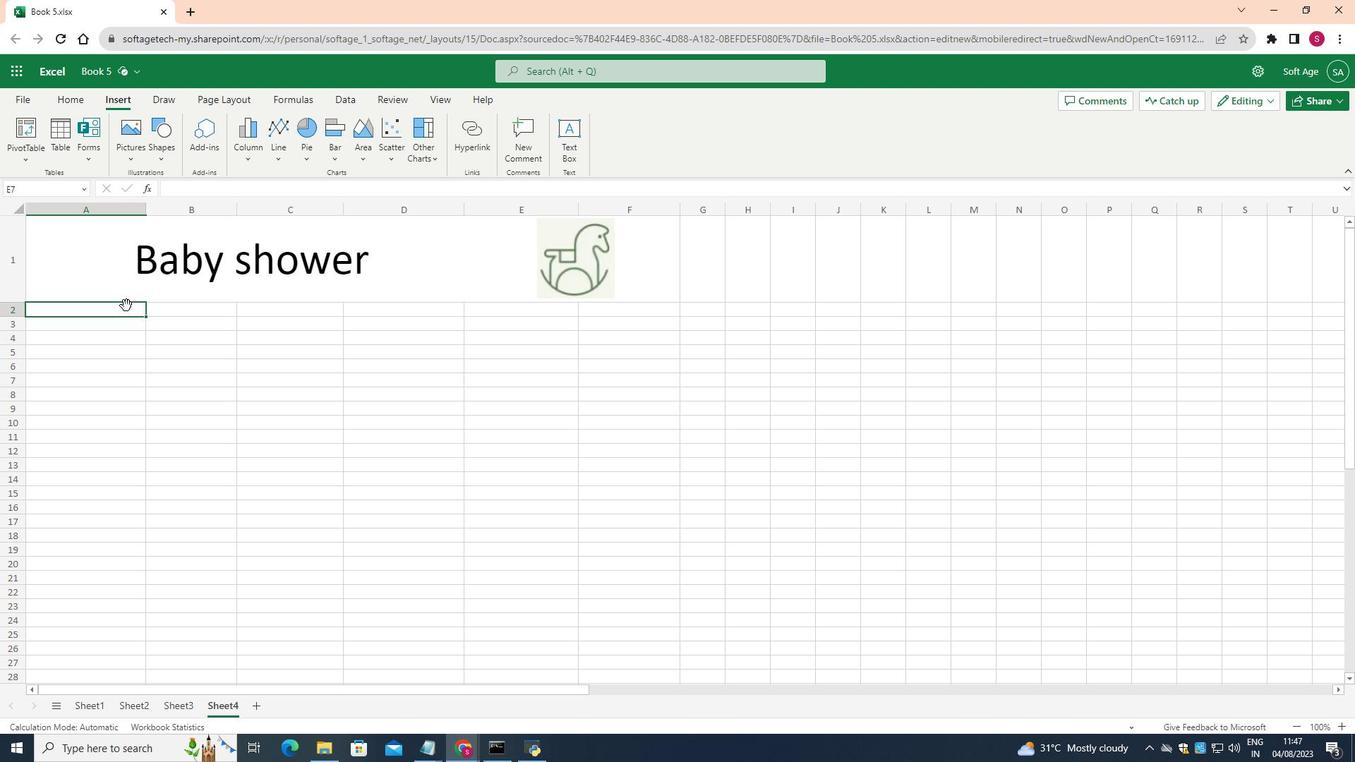 
Action: Mouse moved to (74, 95)
Screenshot: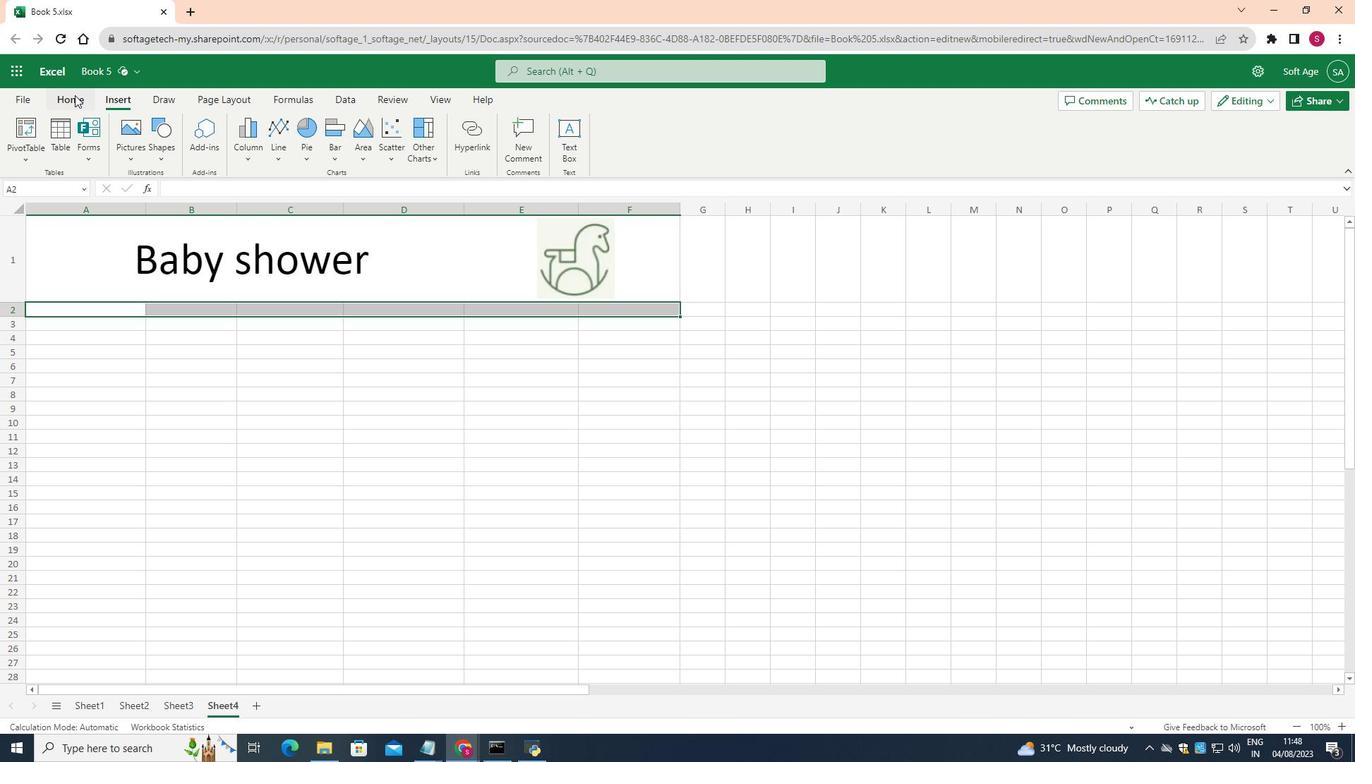 
Action: Mouse pressed left at (74, 95)
Screenshot: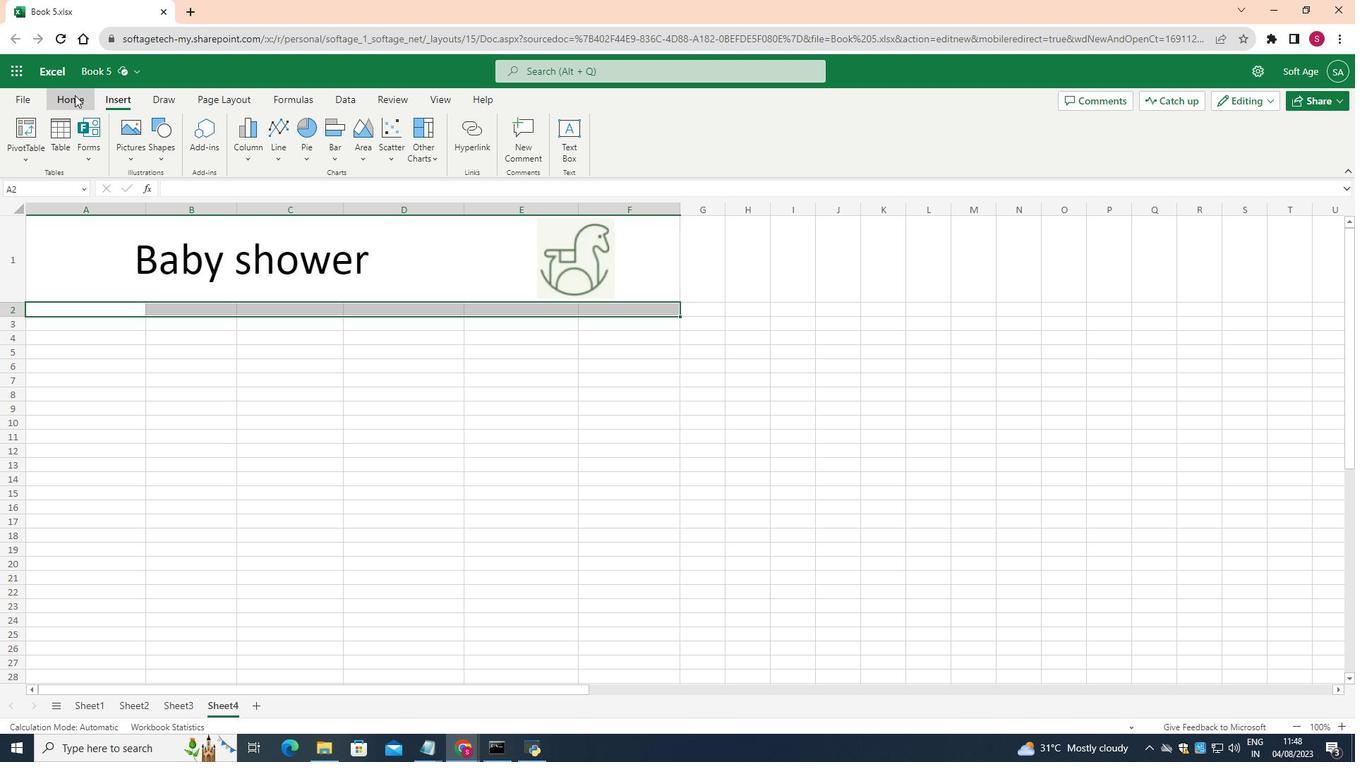 
Action: Mouse moved to (470, 148)
Screenshot: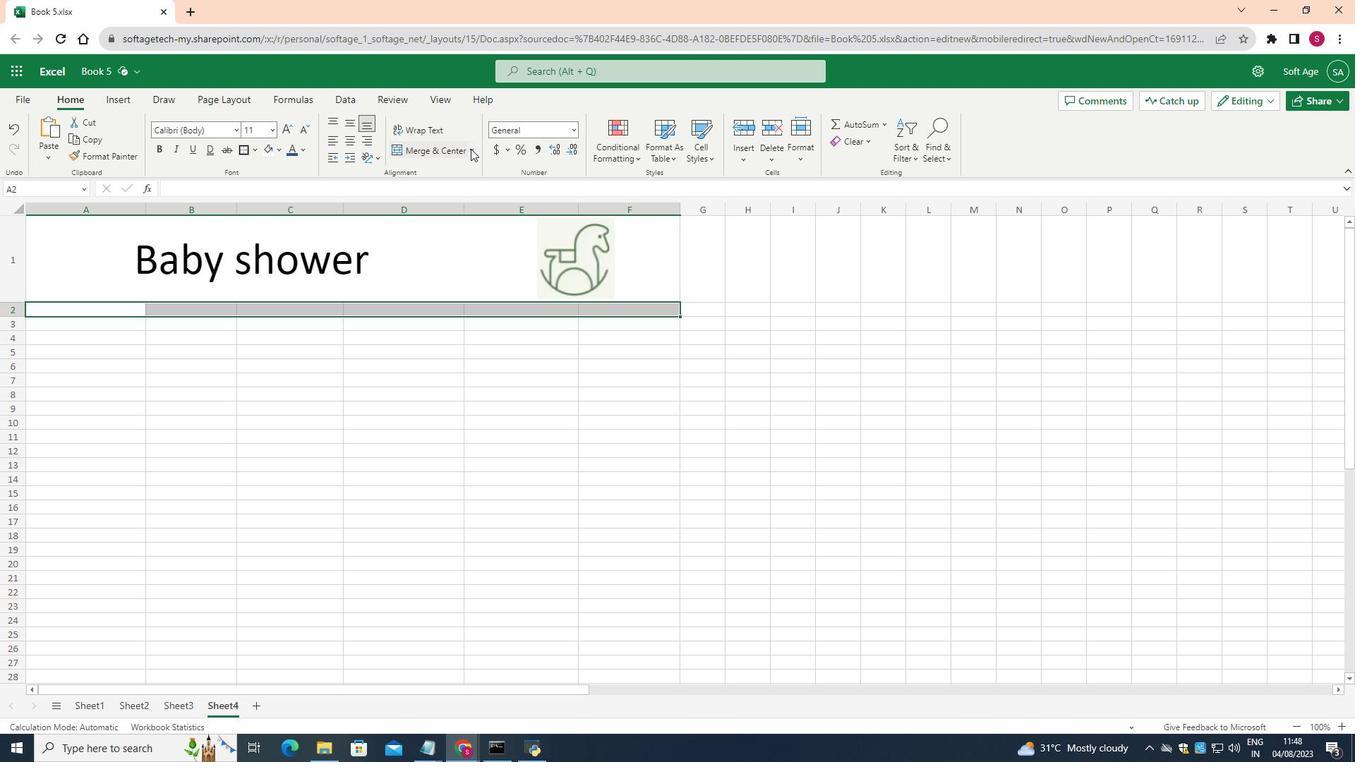 
Action: Mouse pressed left at (470, 148)
Screenshot: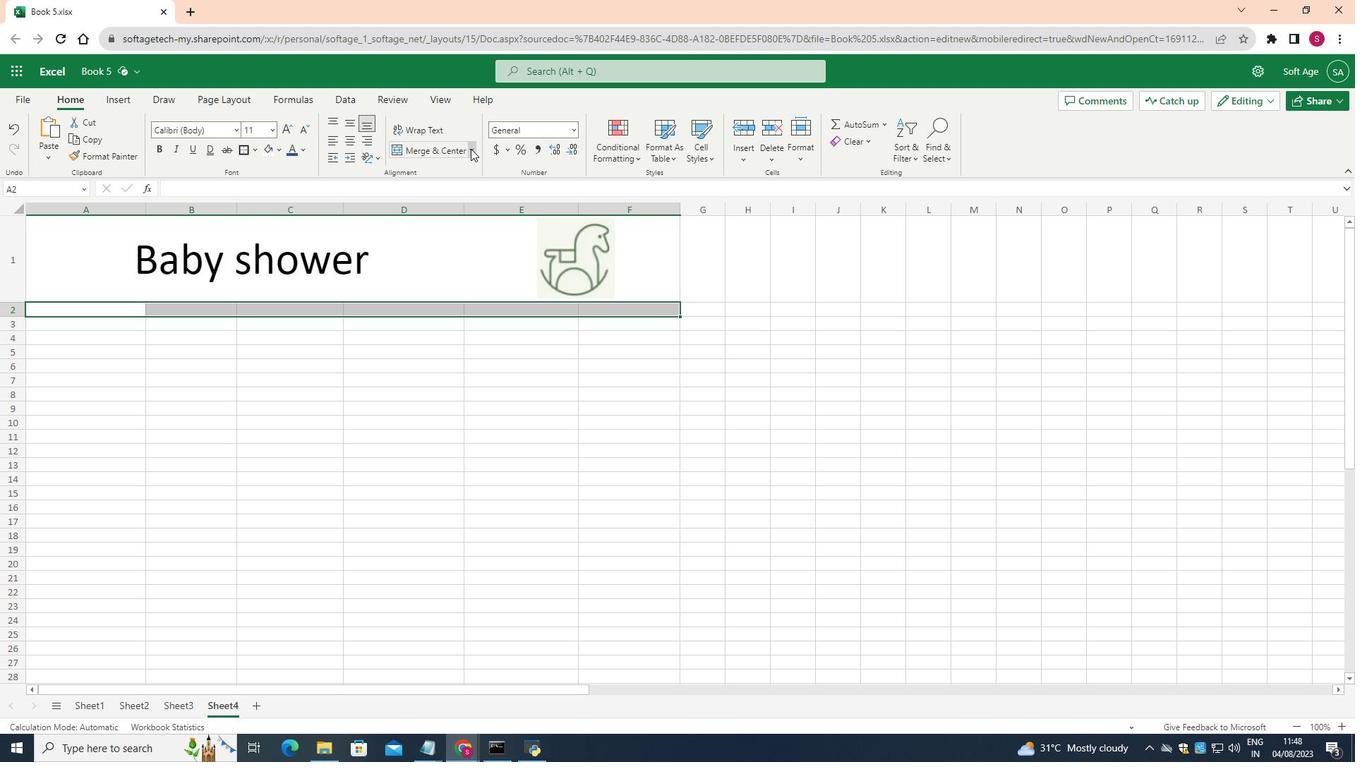 
Action: Mouse moved to (453, 231)
Screenshot: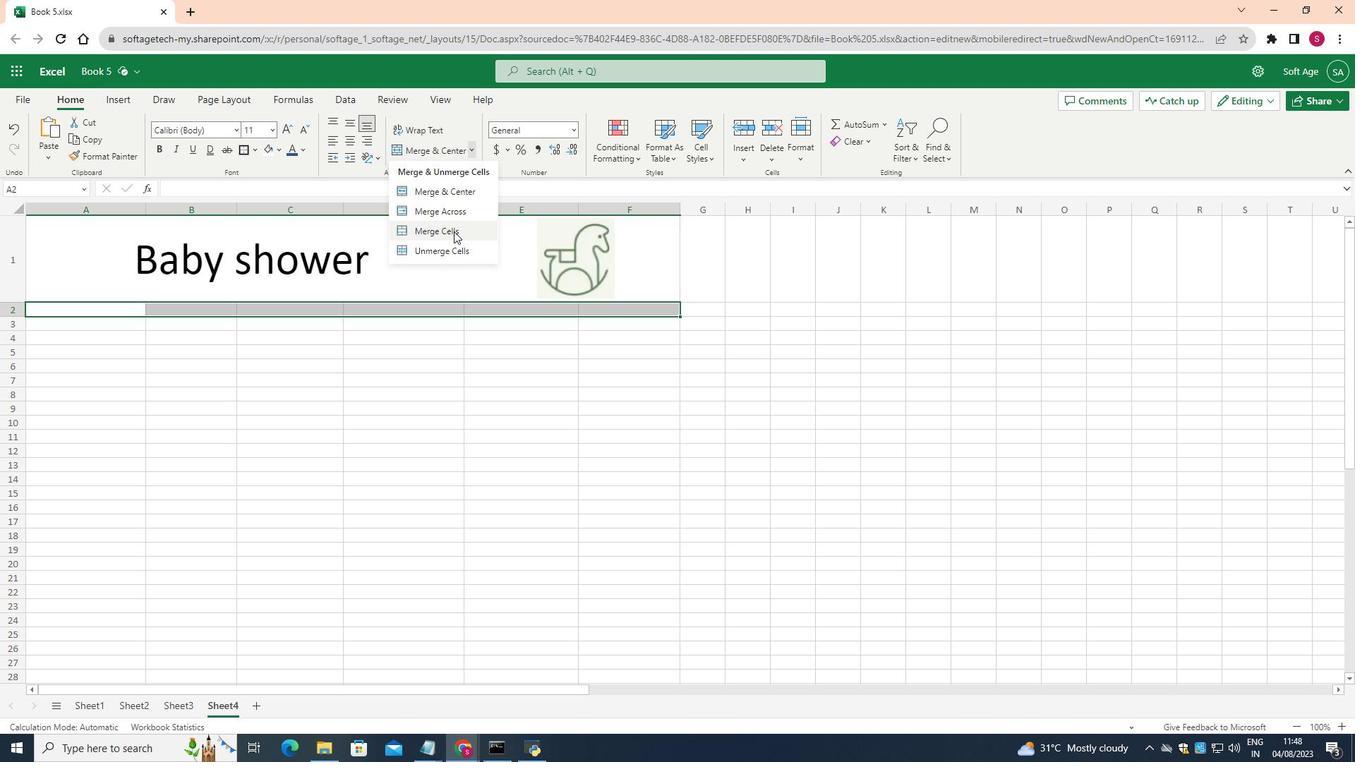 
Action: Mouse pressed left at (453, 231)
Screenshot: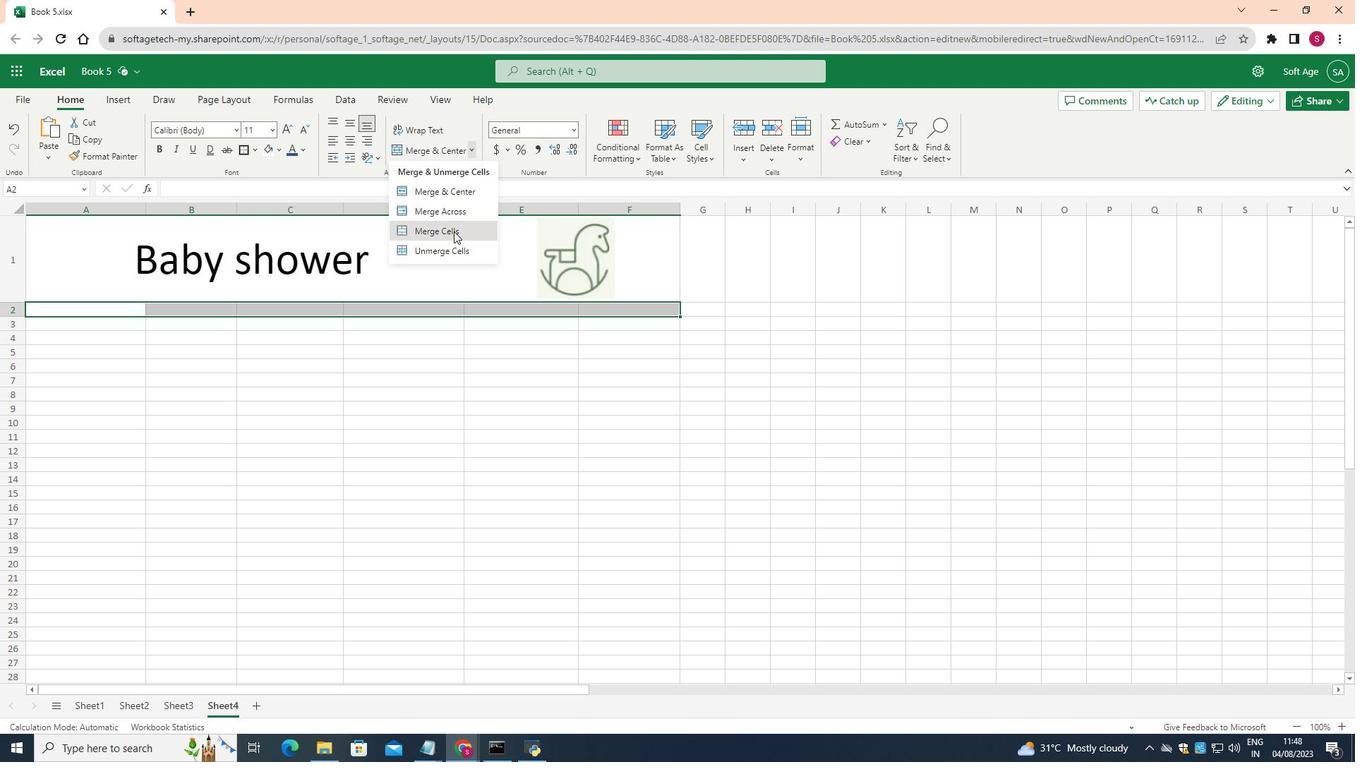 
Action: Mouse moved to (149, 310)
Screenshot: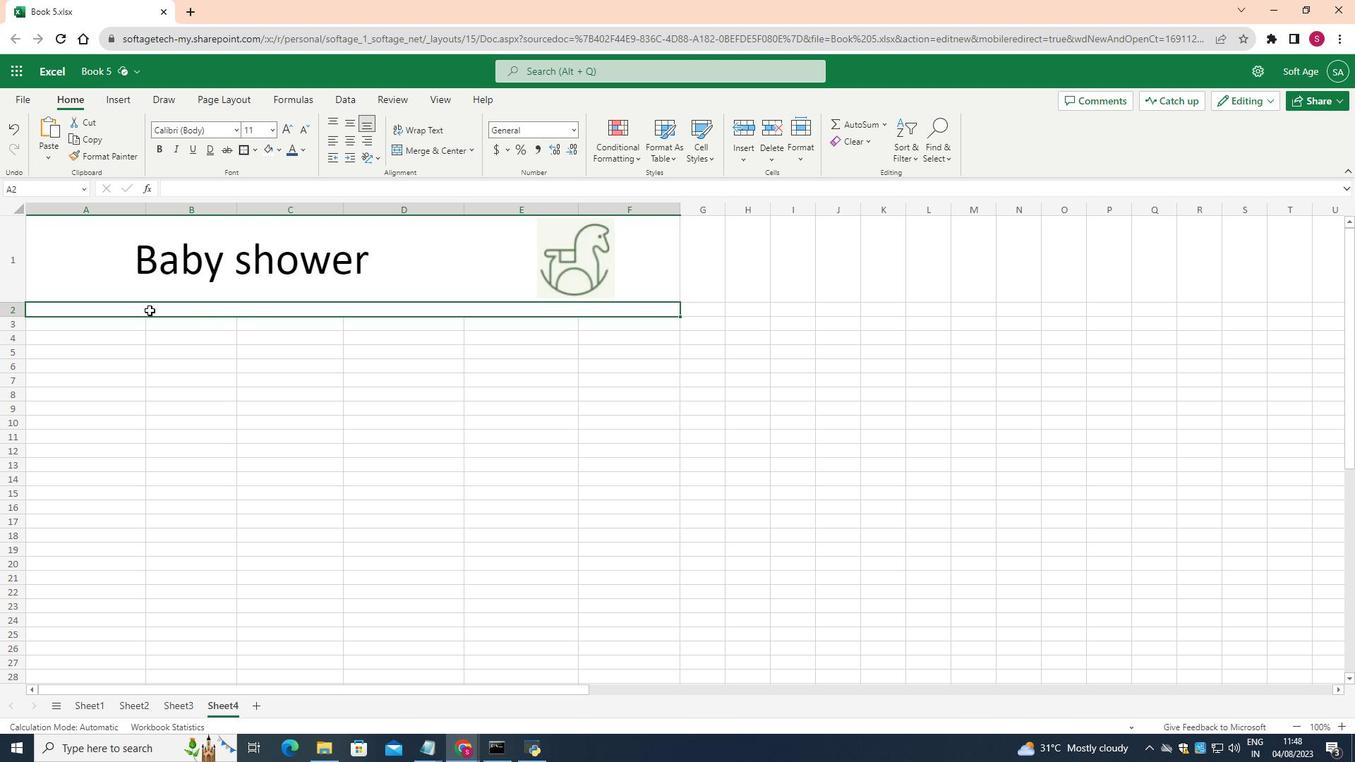
Action: Mouse pressed left at (149, 310)
Screenshot: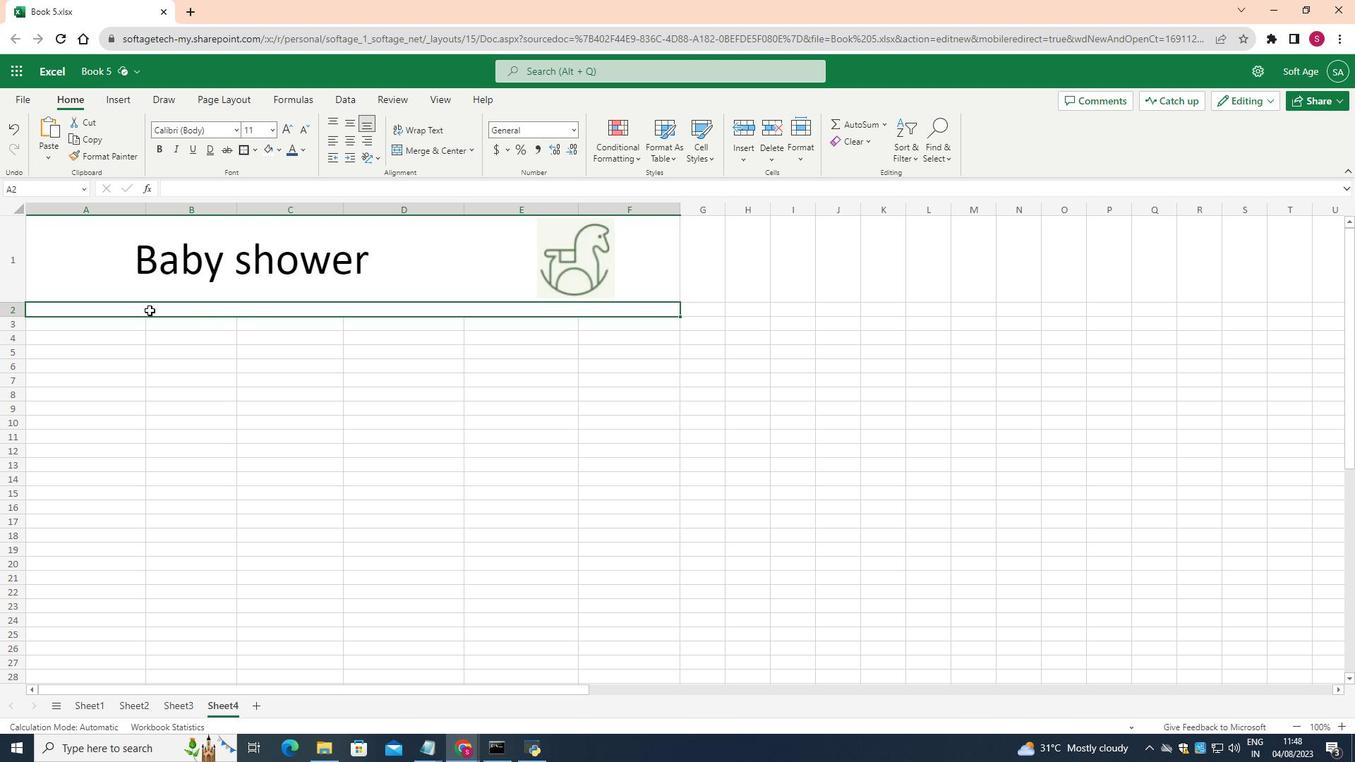 
Action: Mouse pressed left at (149, 310)
Screenshot: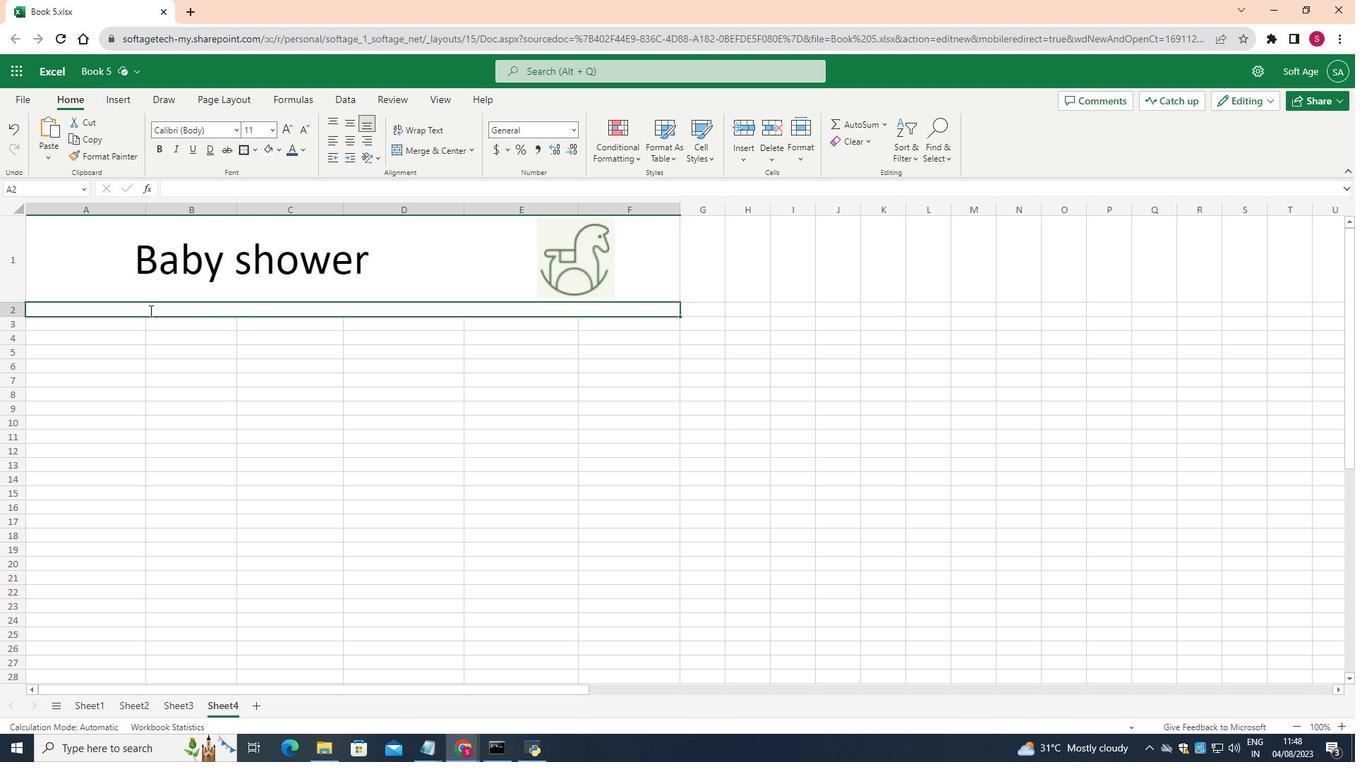 
Action: Mouse moved to (273, 127)
Screenshot: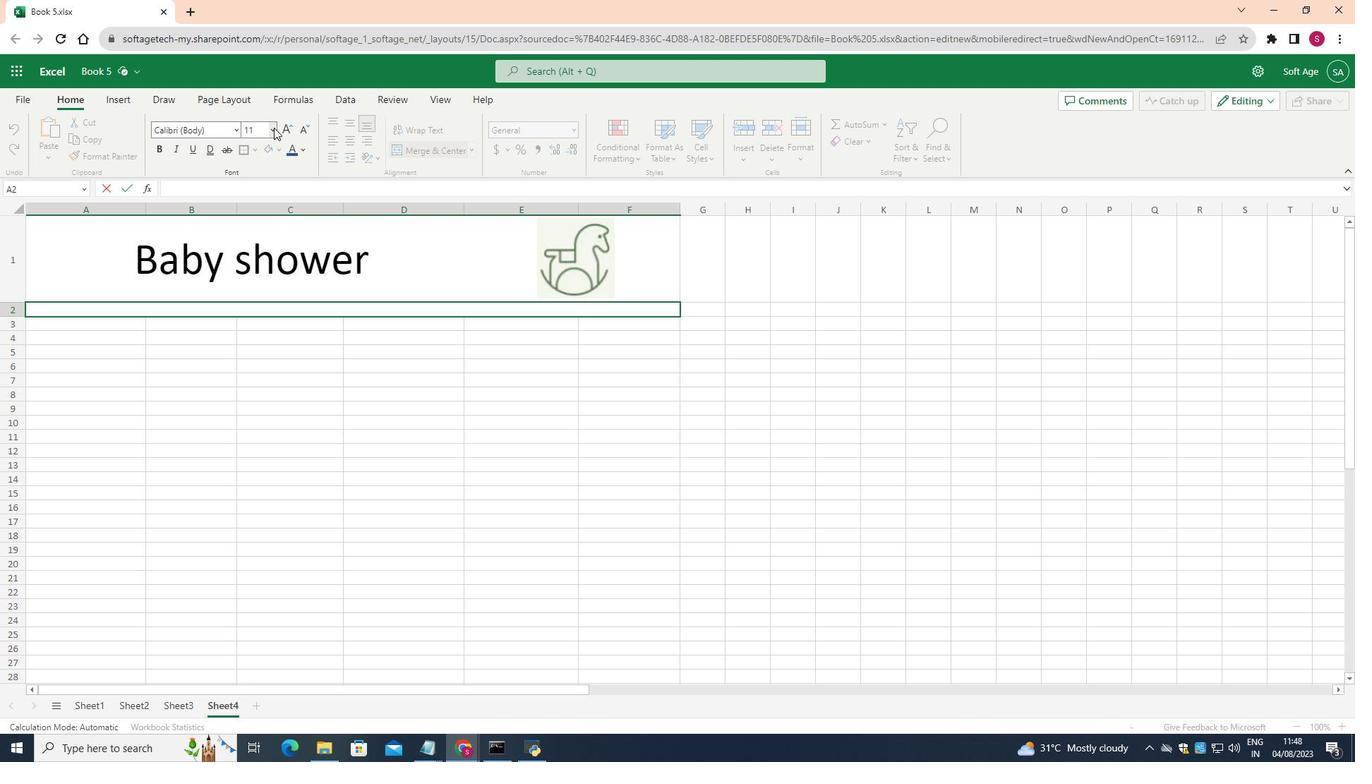 
Action: Mouse pressed left at (273, 127)
Screenshot: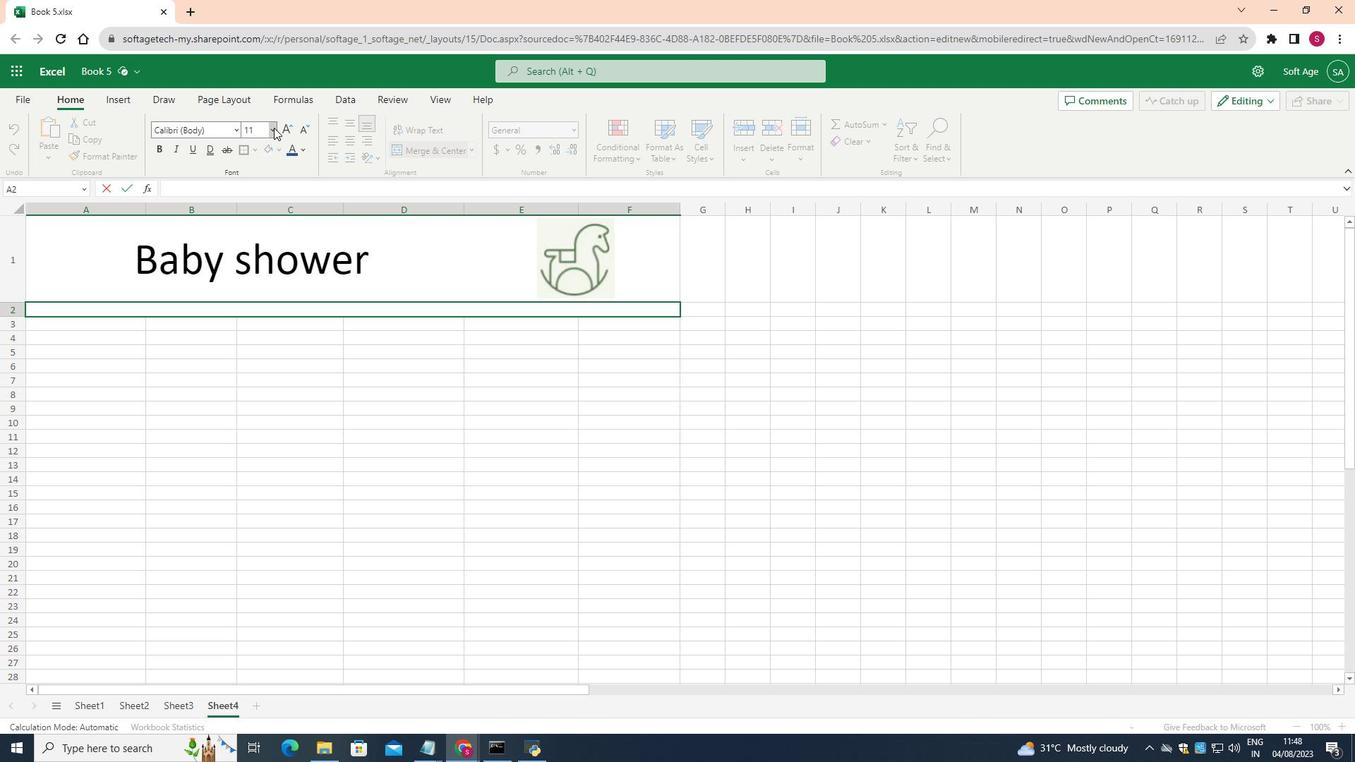 
Action: Mouse moved to (256, 249)
Screenshot: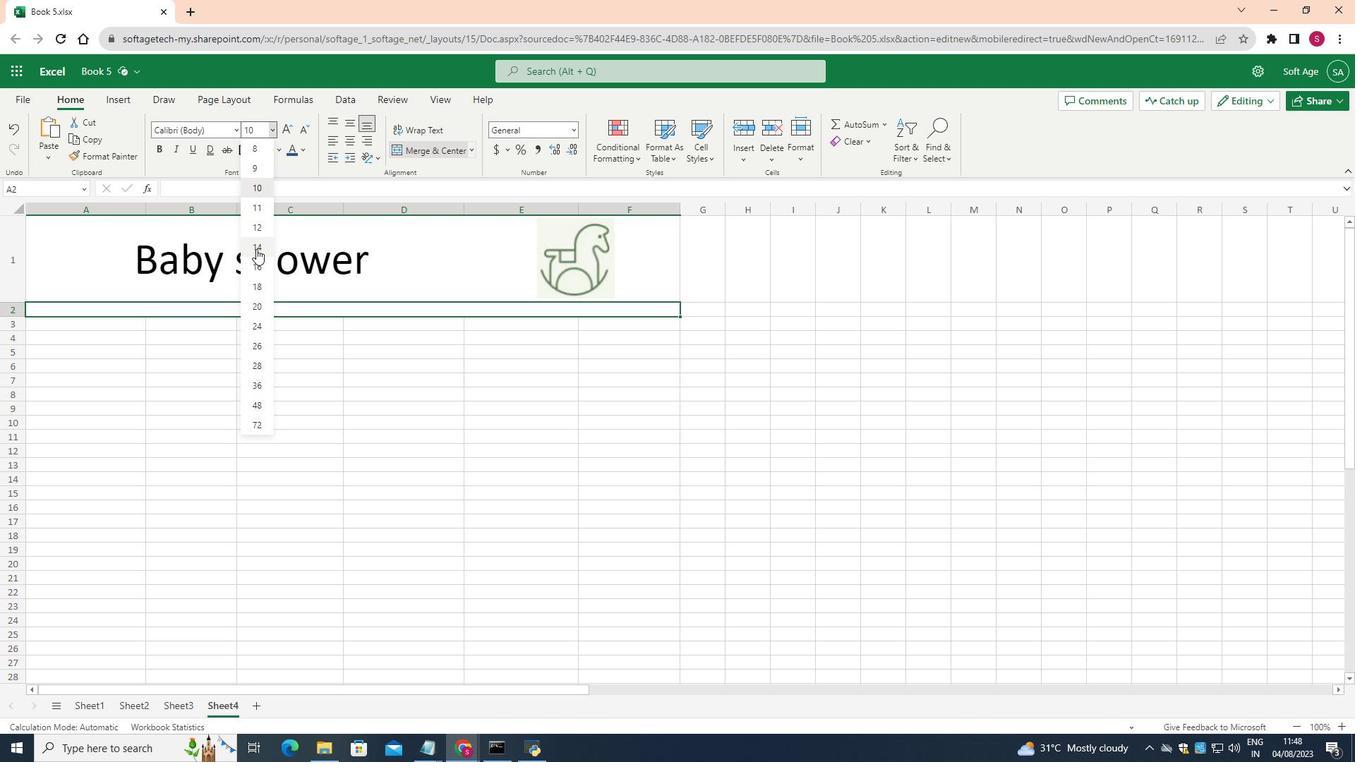 
Action: Mouse pressed left at (256, 249)
Screenshot: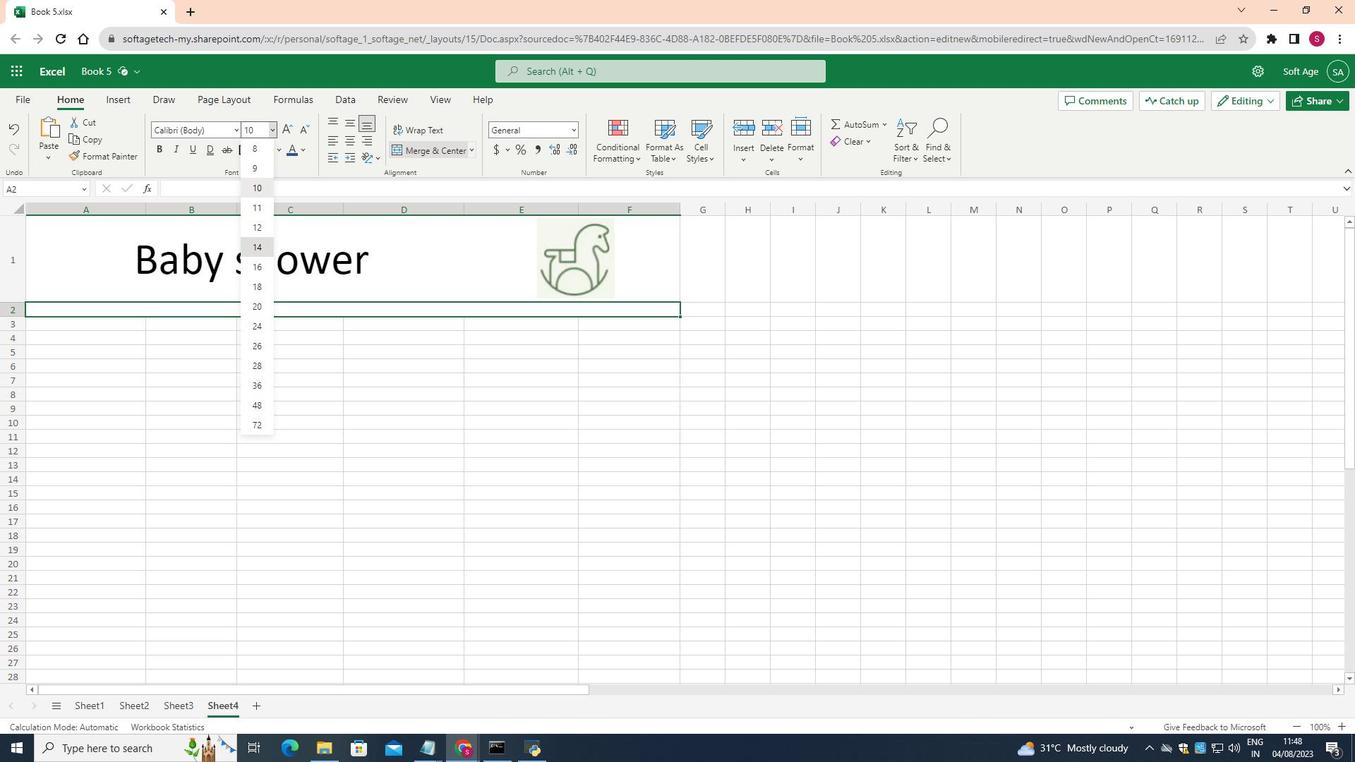 
Action: Mouse moved to (173, 312)
Screenshot: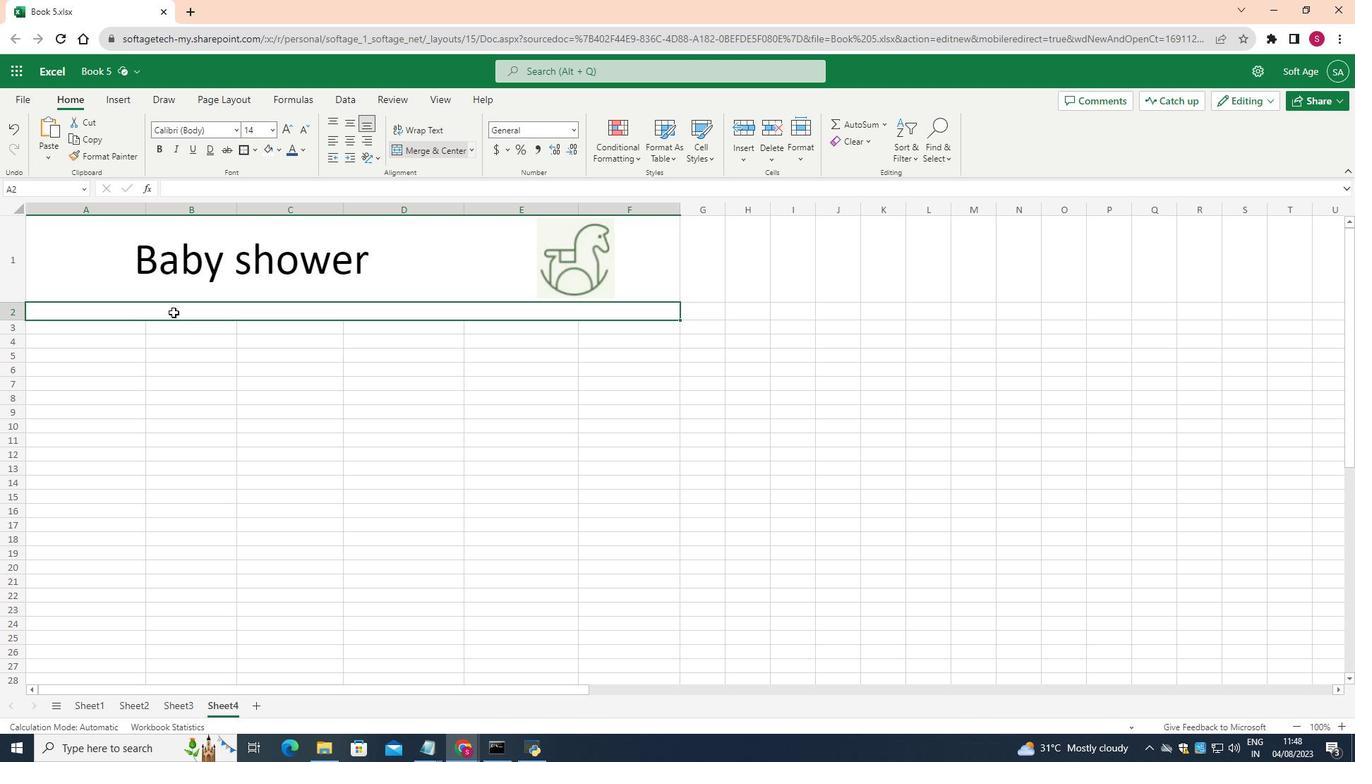 
Action: Mouse pressed left at (173, 312)
Screenshot: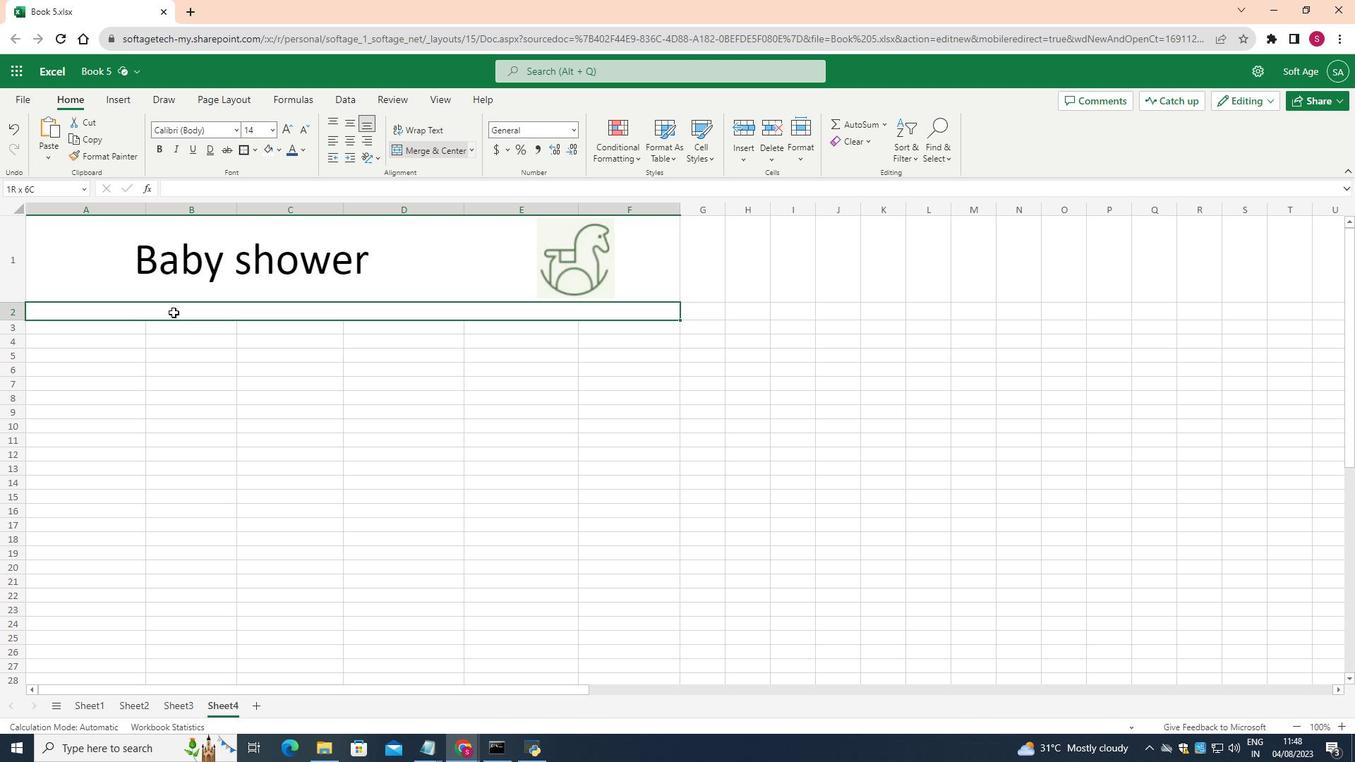 
Action: Mouse pressed left at (173, 312)
Screenshot: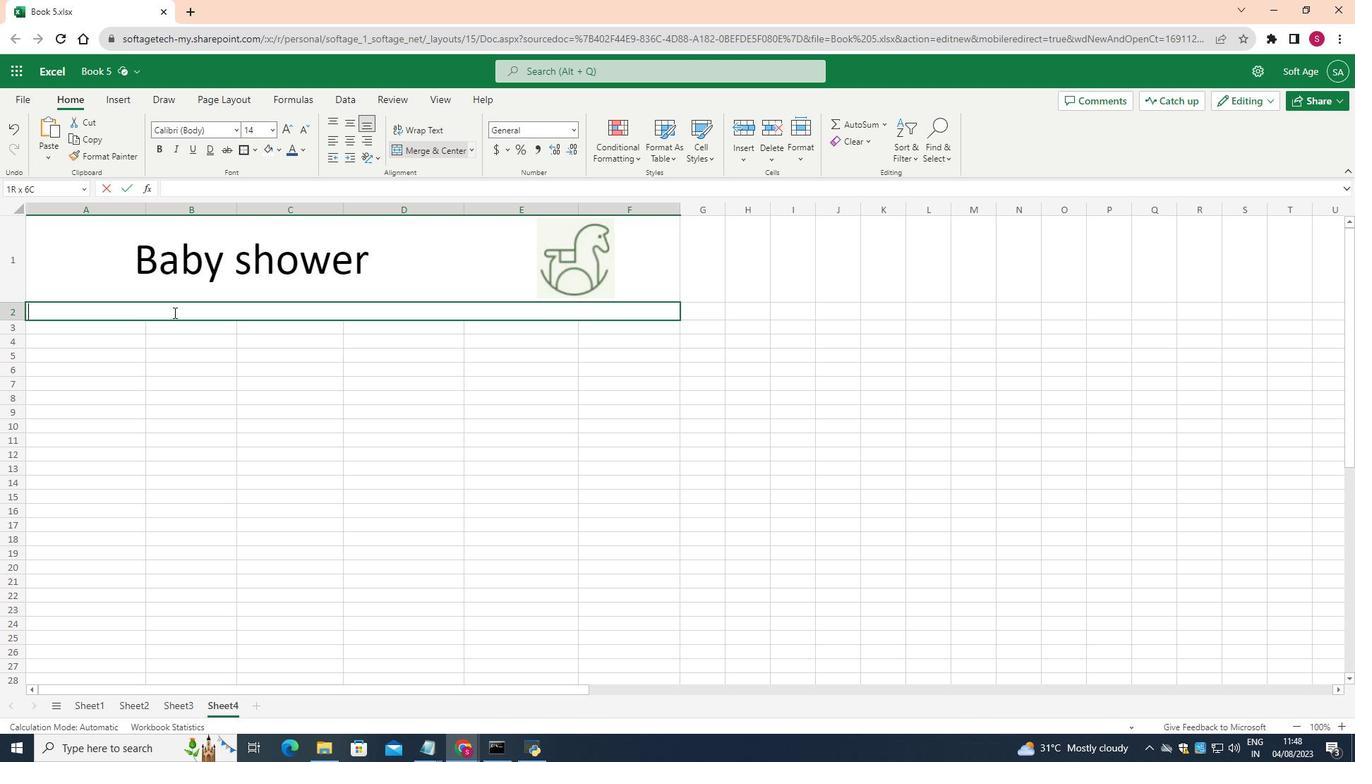 
Action: Key pressed <Key.space><Key.space><Key.space><Key.space><Key.space><Key.space><Key.space><Key.space><Key.space><Key.space><Key.space><Key.space><Key.space><Key.space><Key.space><Key.space><Key.space><Key.space><Key.space><Key.space><Key.space><Key.space><Key.space><Key.space><Key.space><Key.space><Key.space><Key.space><Key.space><Key.space><Key.space><Key.space><Key.space><Key.space><Key.space><Key.space><Key.shift>Even<Key.backspace><Key.backspace><Key.backspace><Key.shift>VENT<Key.space>PLANNING
Screenshot: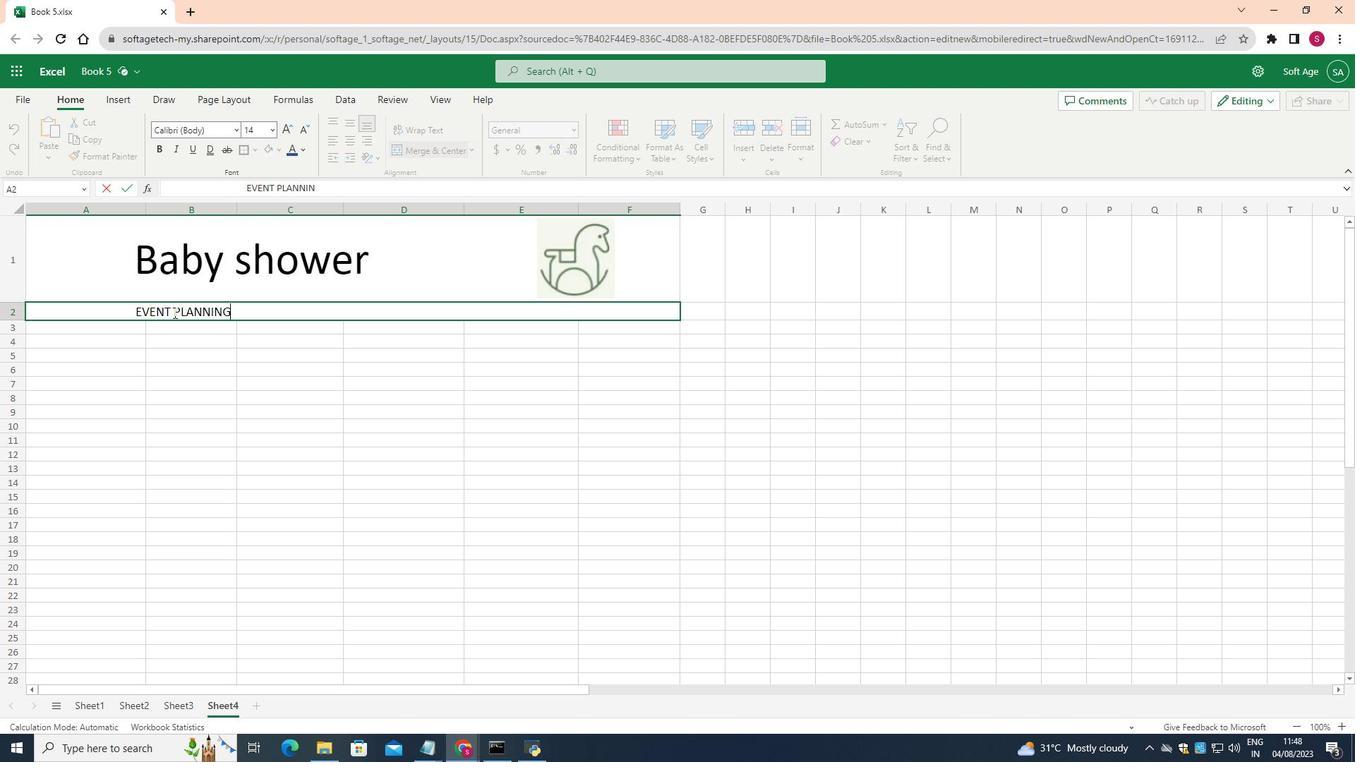 
Action: Mouse moved to (205, 396)
Screenshot: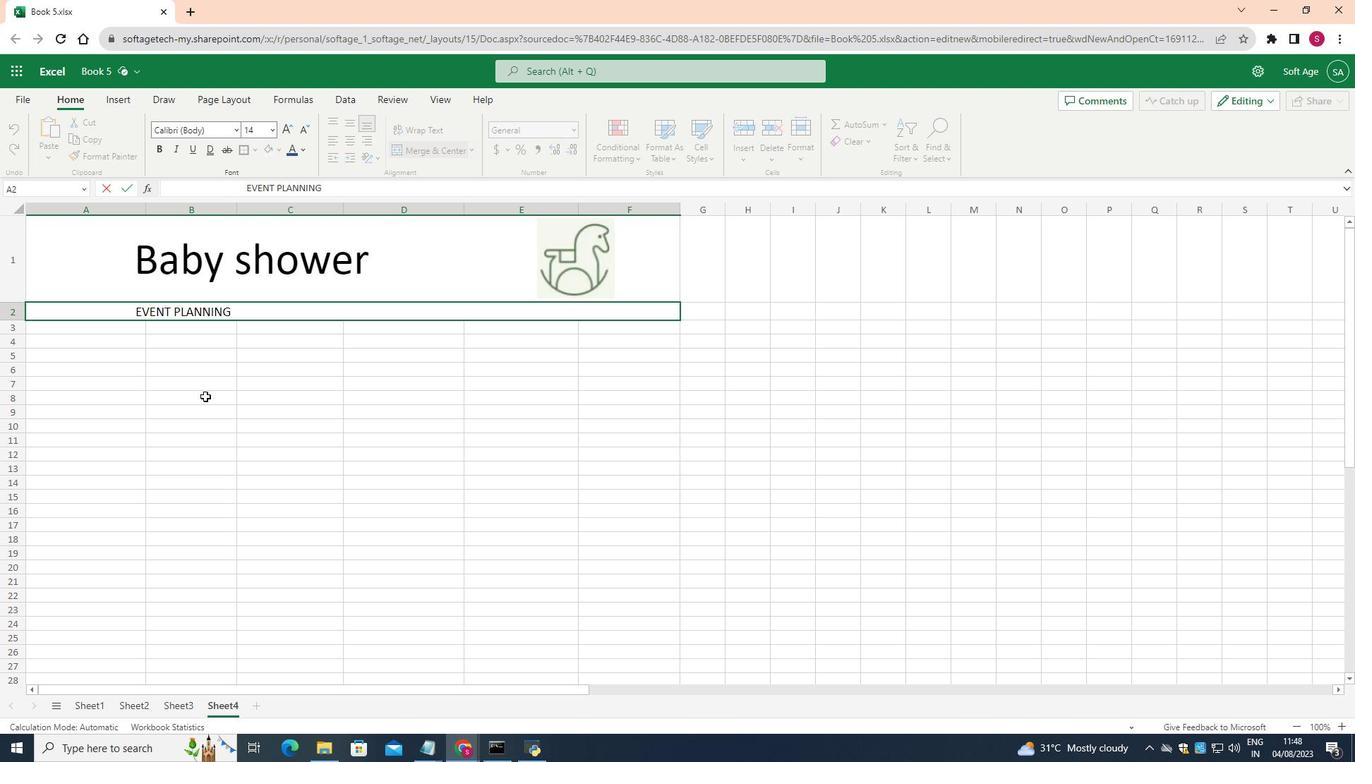
Action: Mouse pressed left at (205, 396)
Screenshot: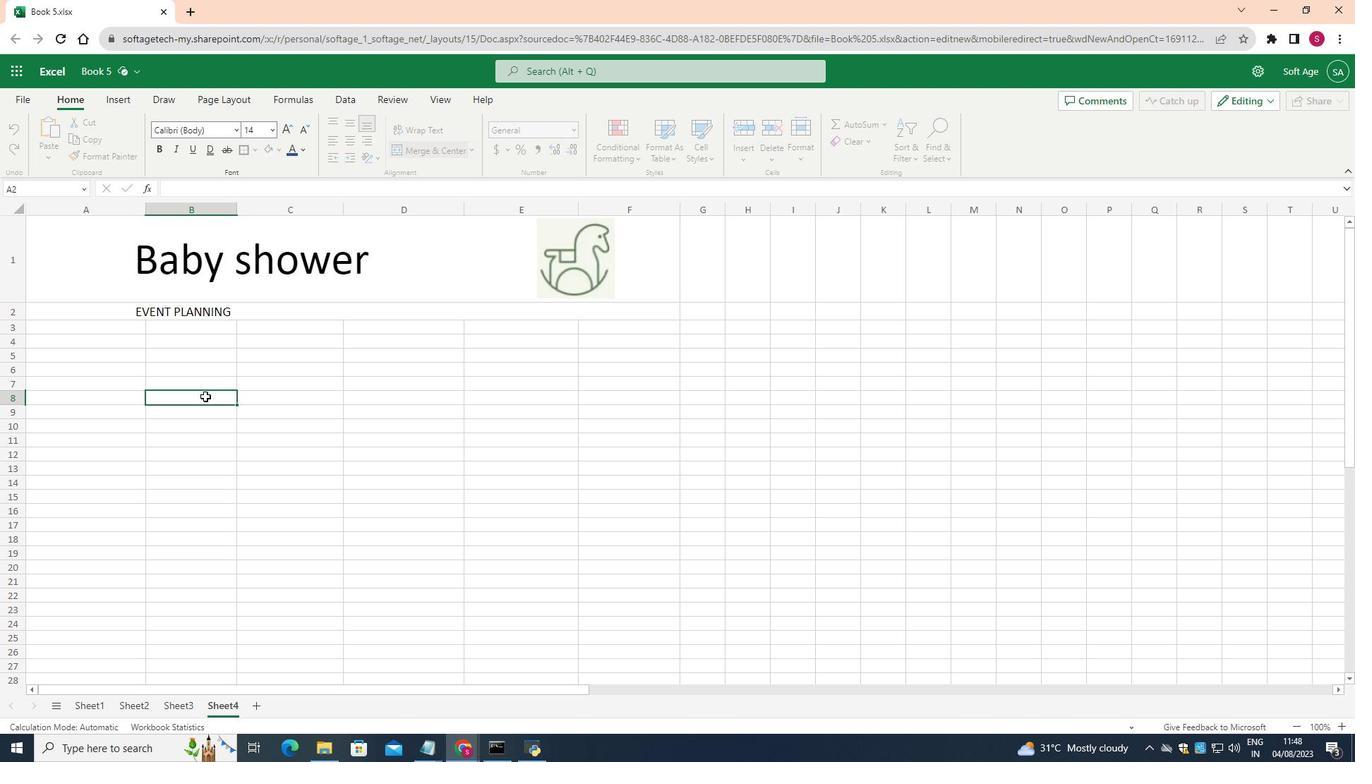 
Action: Mouse moved to (254, 314)
Screenshot: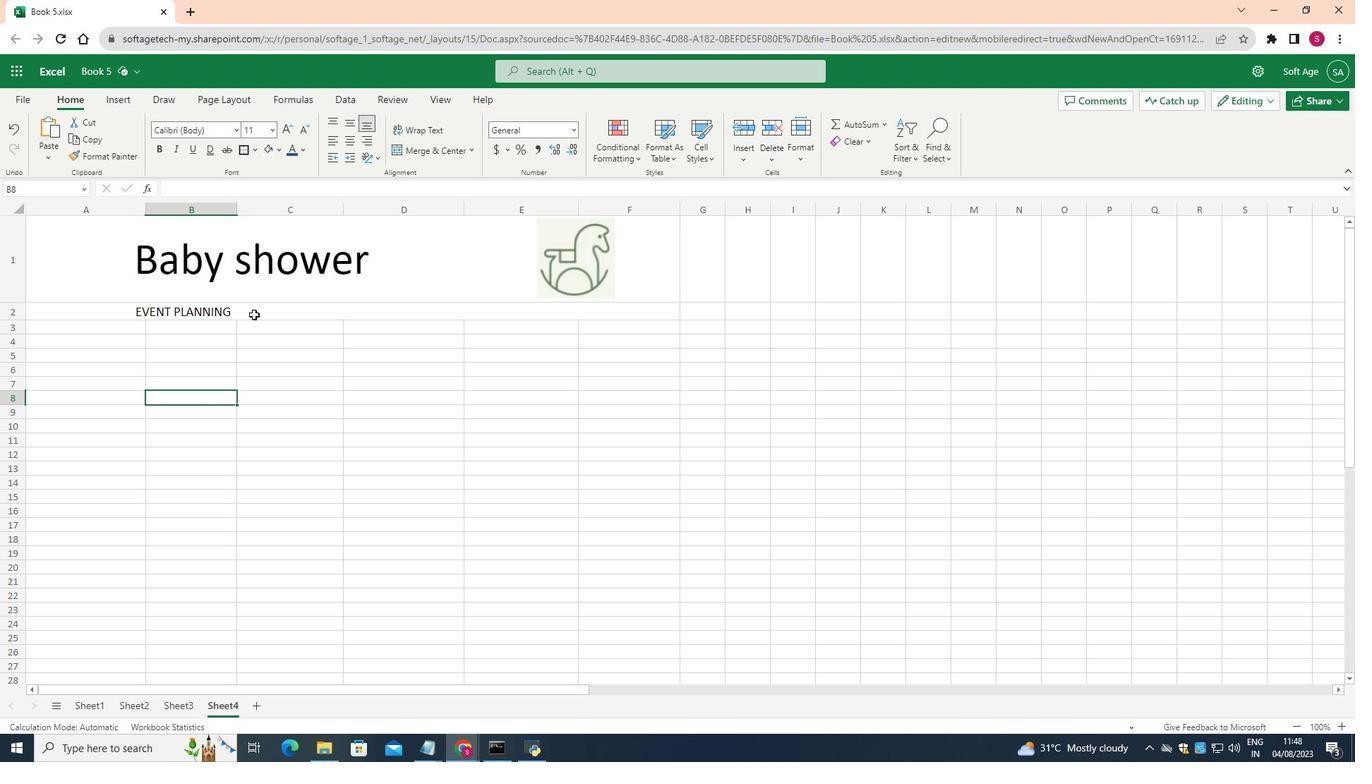 
Action: Mouse pressed left at (254, 314)
Screenshot: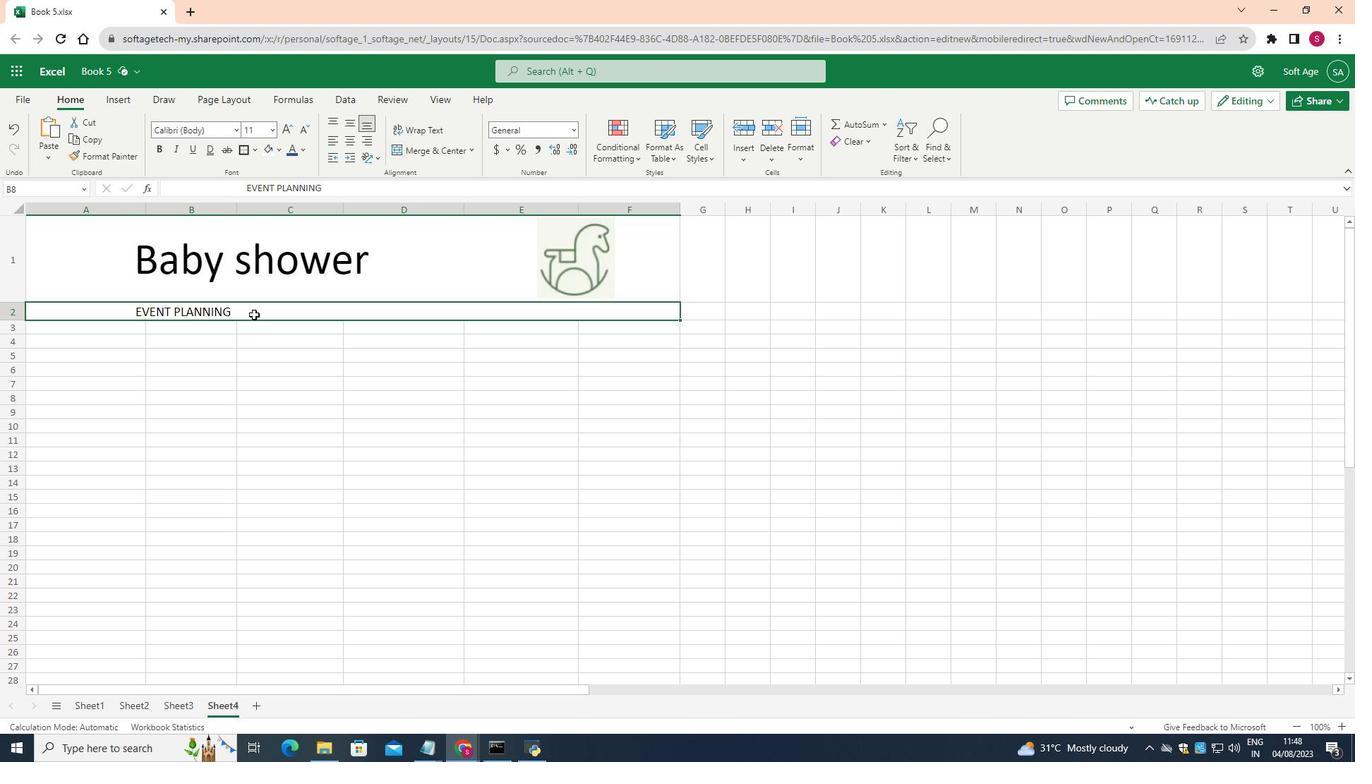 
Action: Mouse moved to (275, 124)
Screenshot: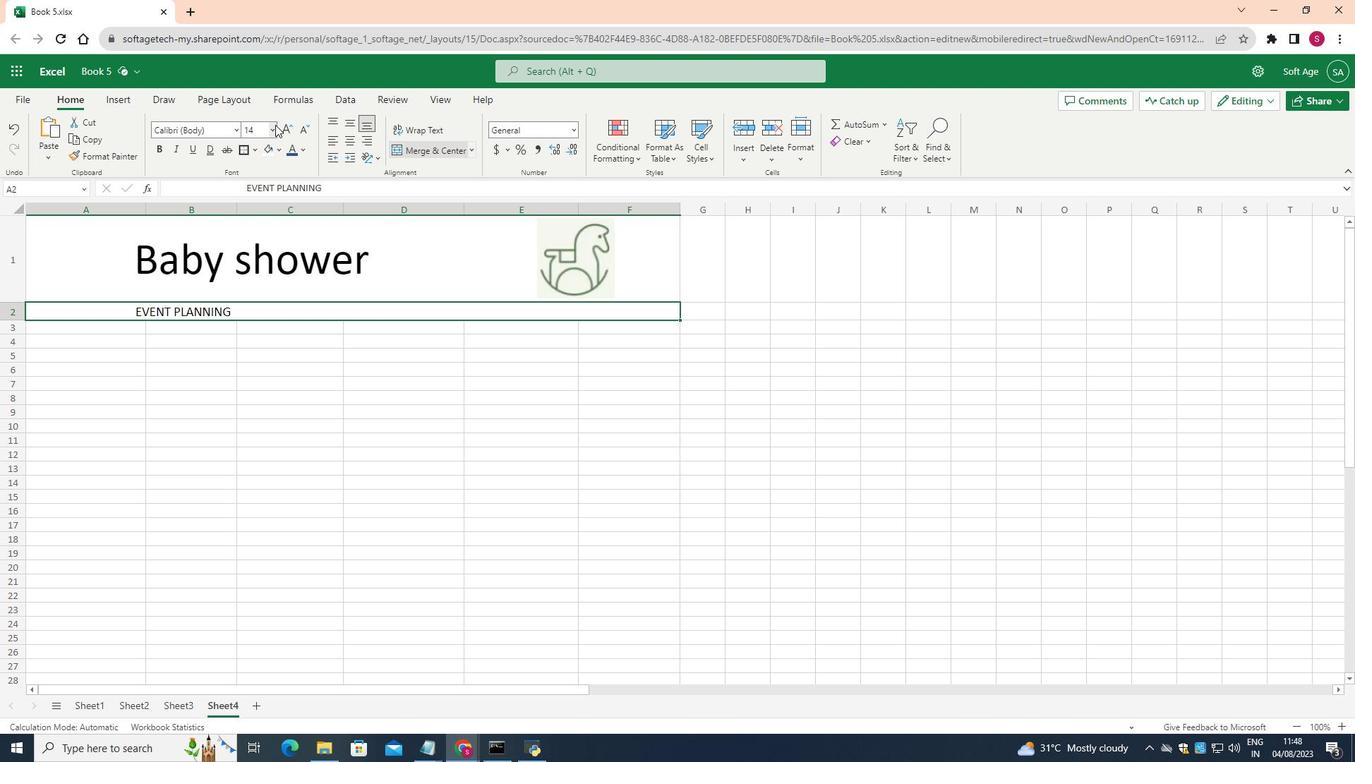 
Action: Mouse pressed left at (275, 124)
Screenshot: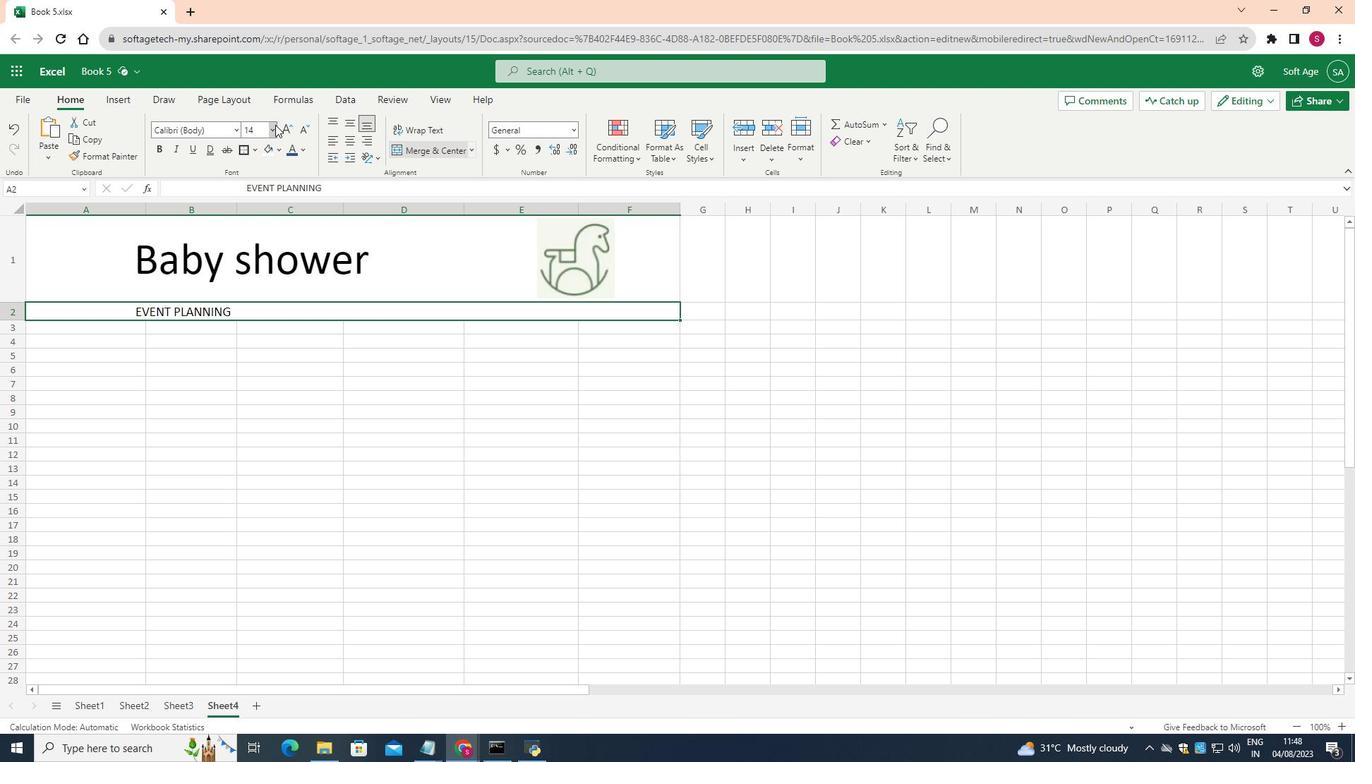 
Action: Mouse moved to (249, 263)
Screenshot: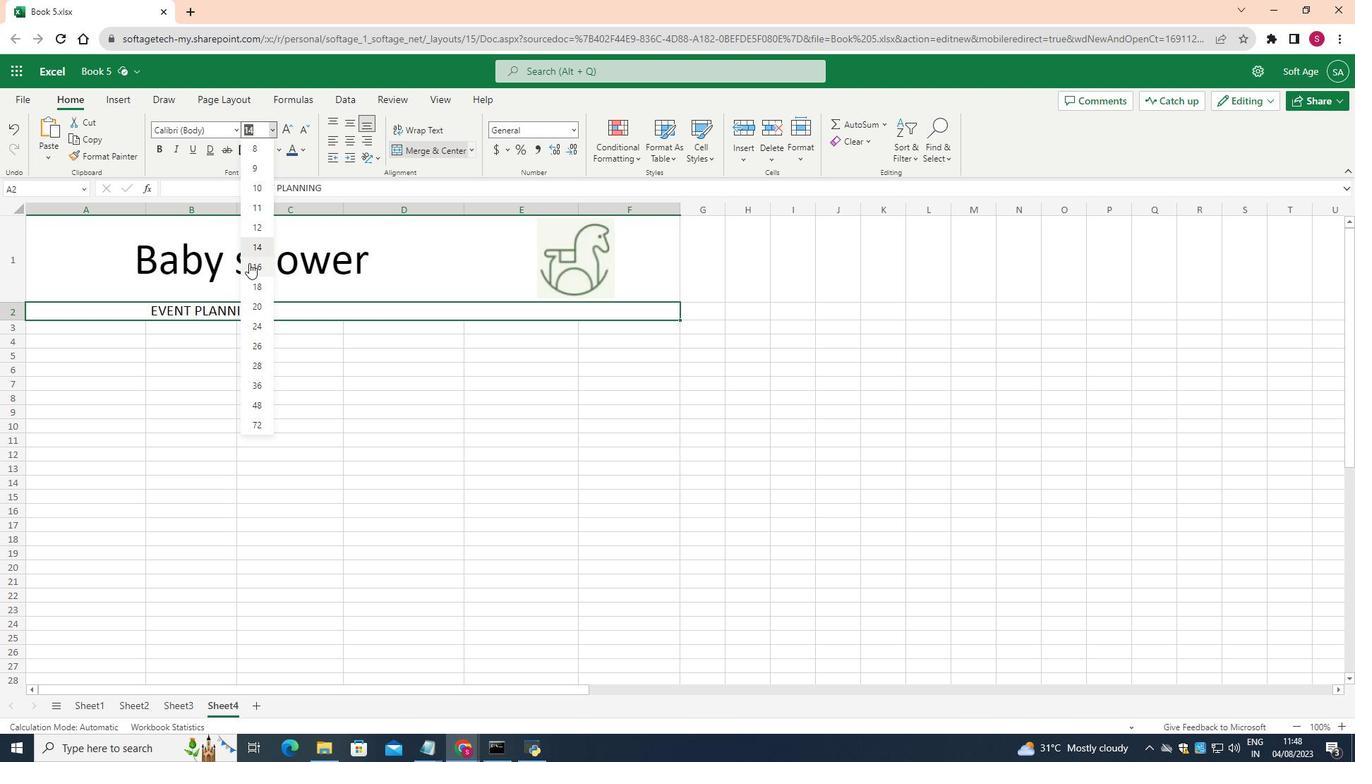 
Action: Mouse pressed left at (249, 263)
Screenshot: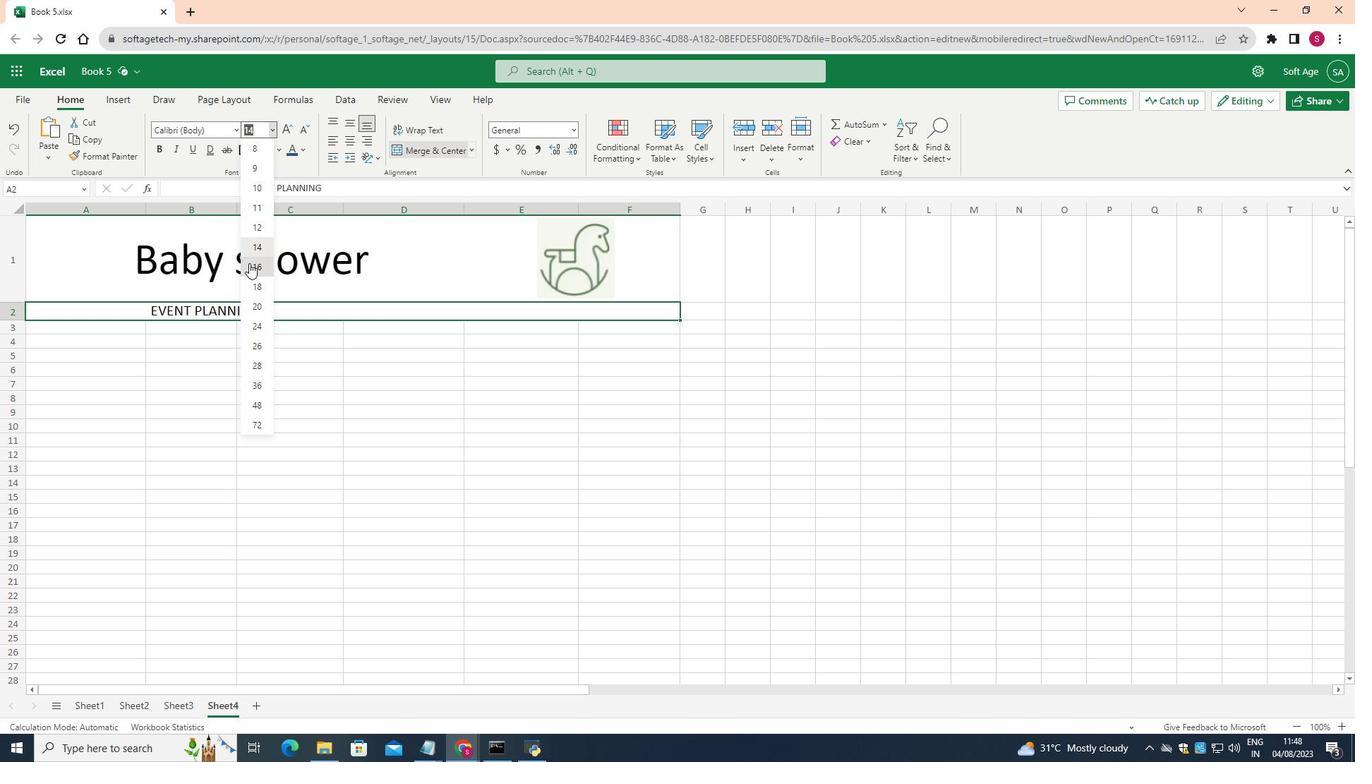 
Action: Mouse moved to (146, 311)
Screenshot: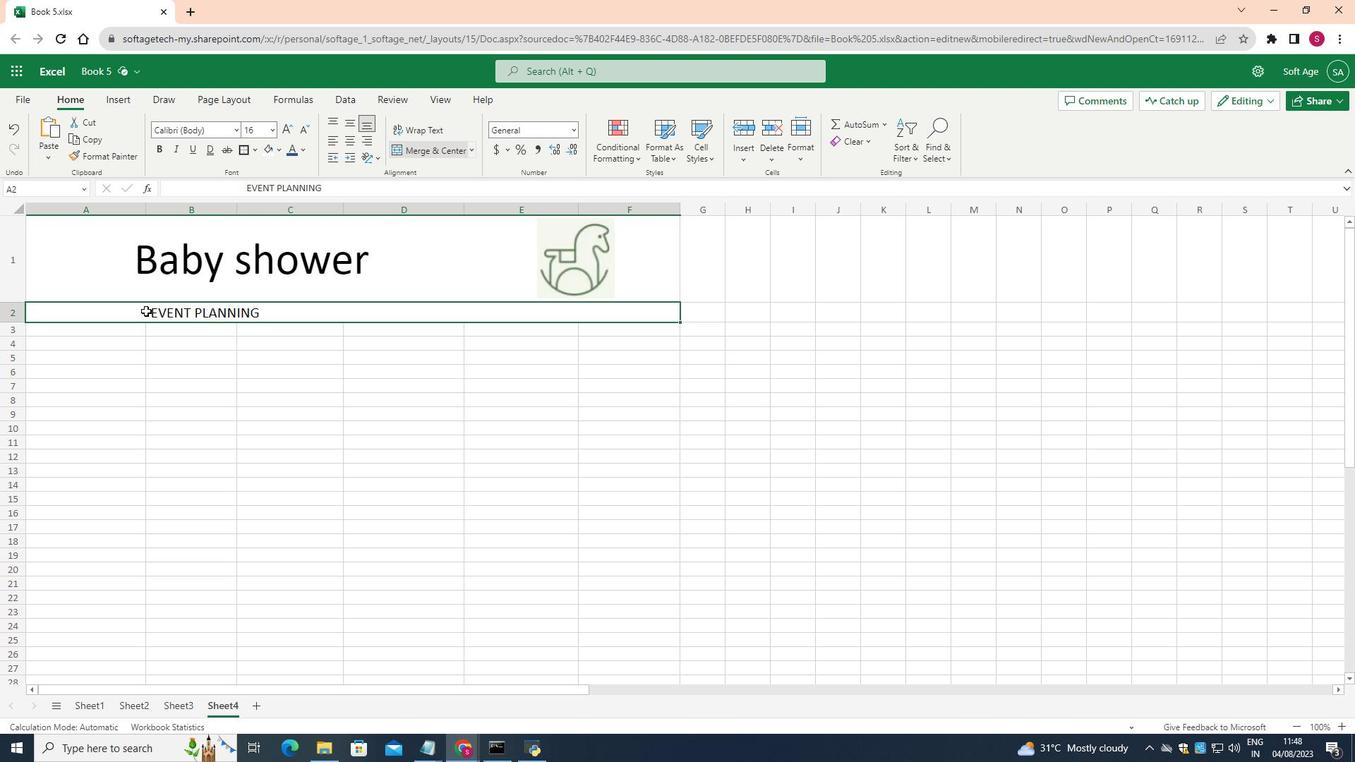 
Action: Mouse pressed left at (146, 311)
Screenshot: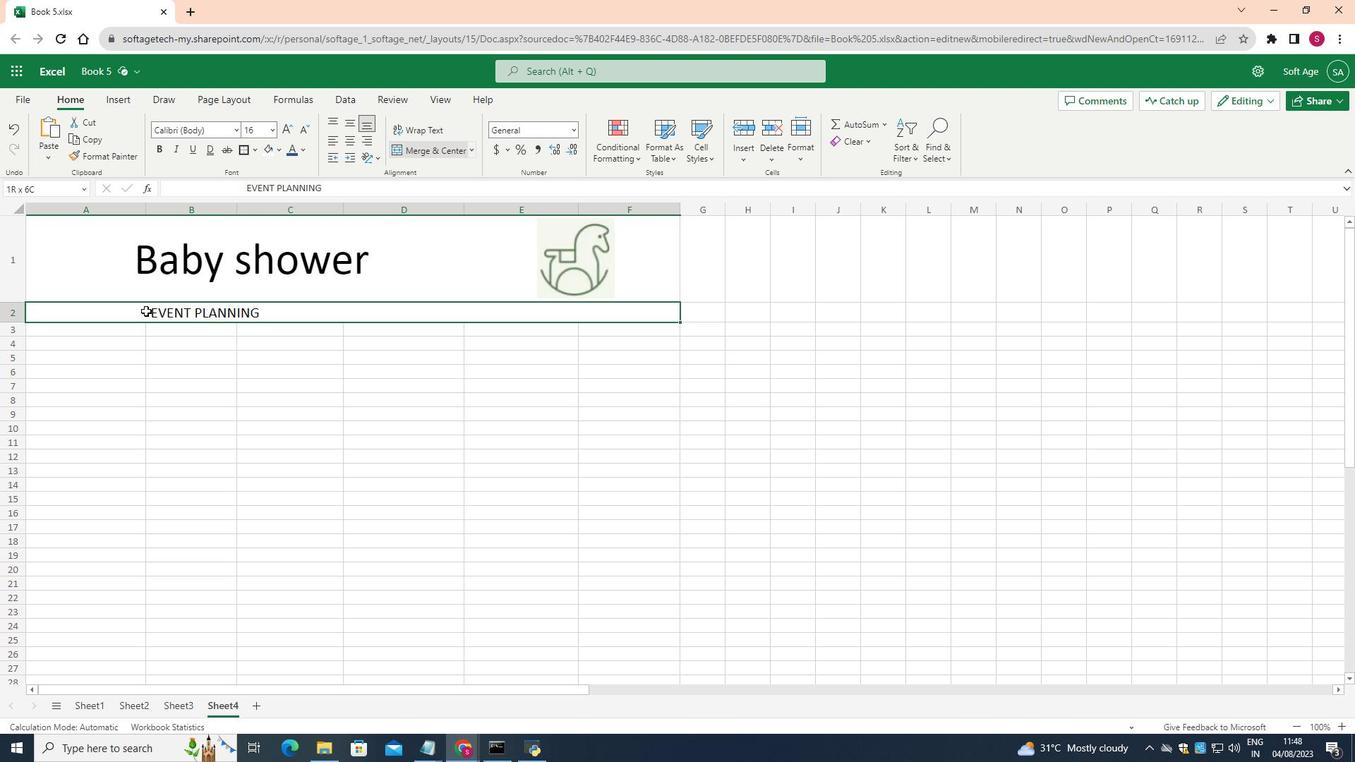 
Action: Mouse pressed left at (146, 311)
Screenshot: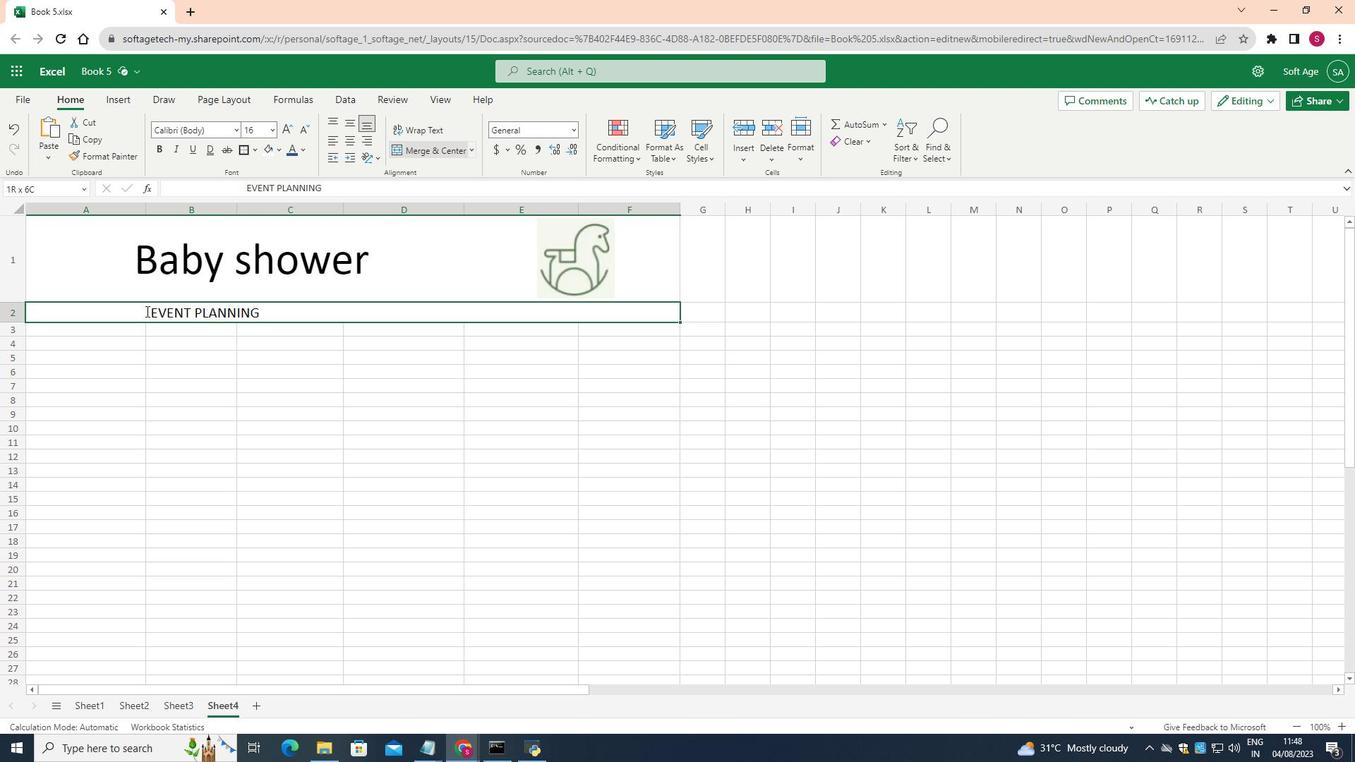 
Action: Mouse pressed left at (146, 311)
Screenshot: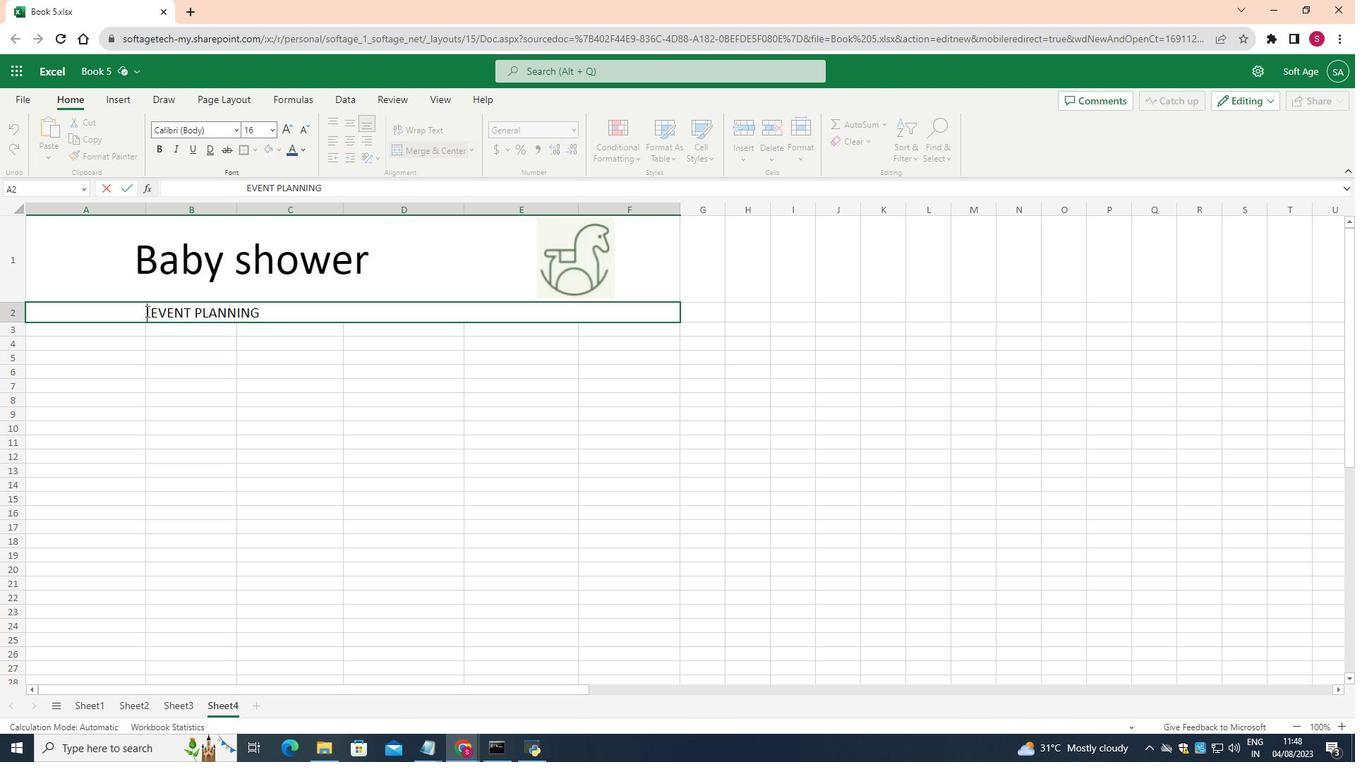 
Action: Mouse pressed left at (146, 311)
Screenshot: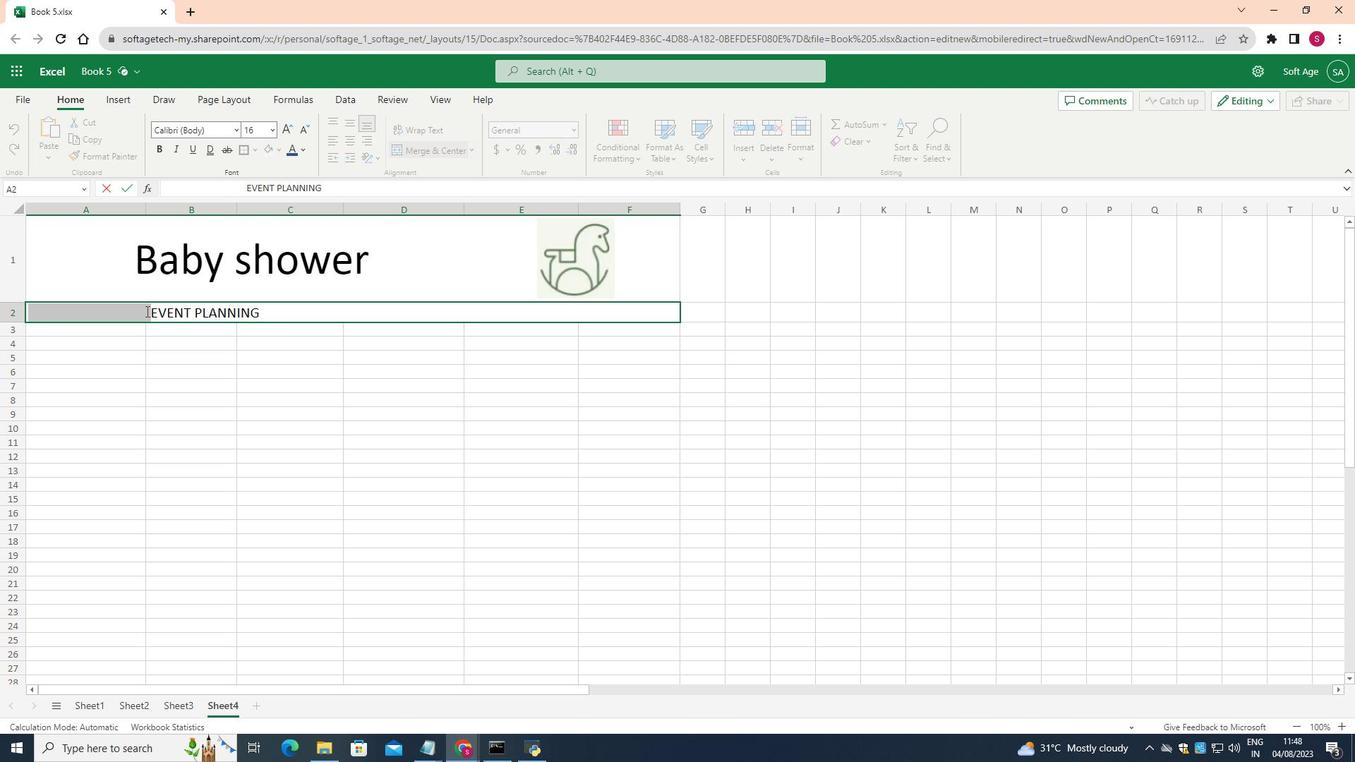 
Action: Mouse moved to (150, 307)
Screenshot: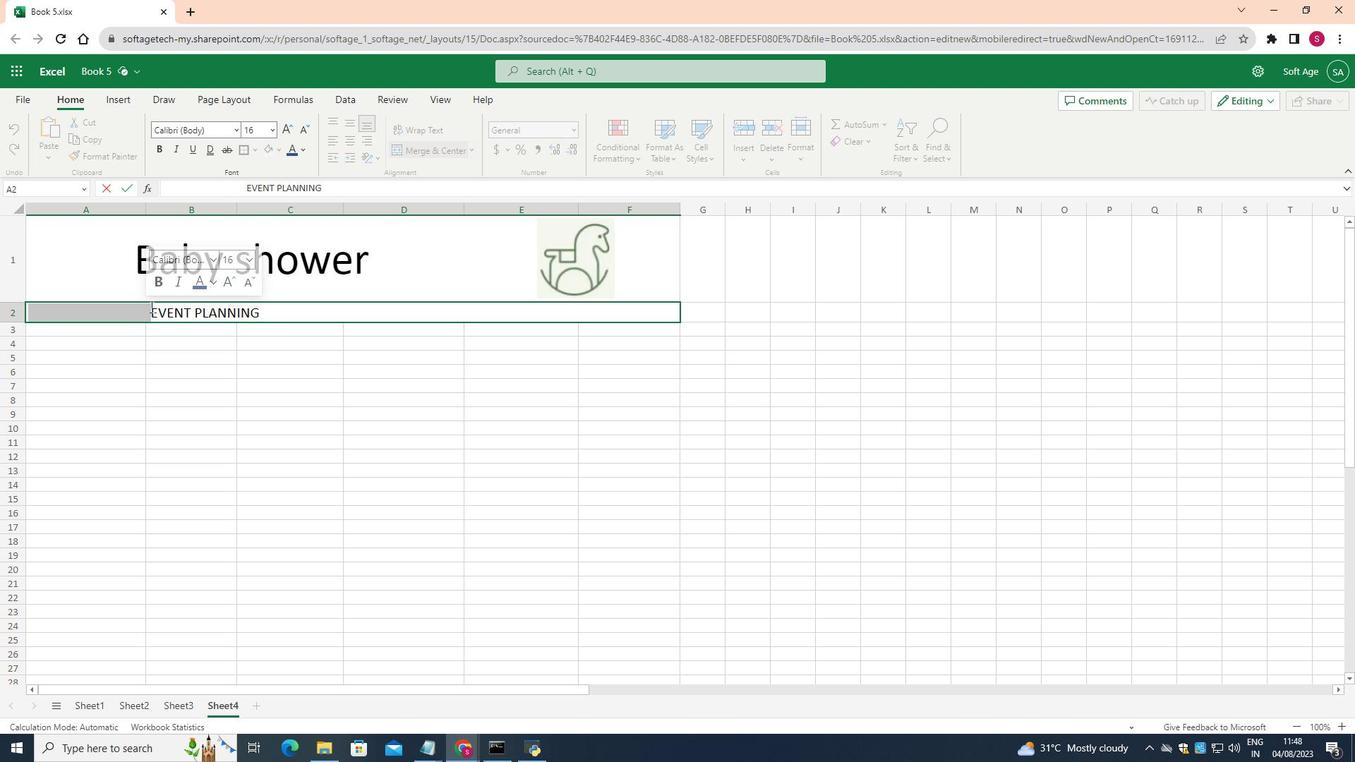 
Action: Key pressed <Key.backspace>
Screenshot: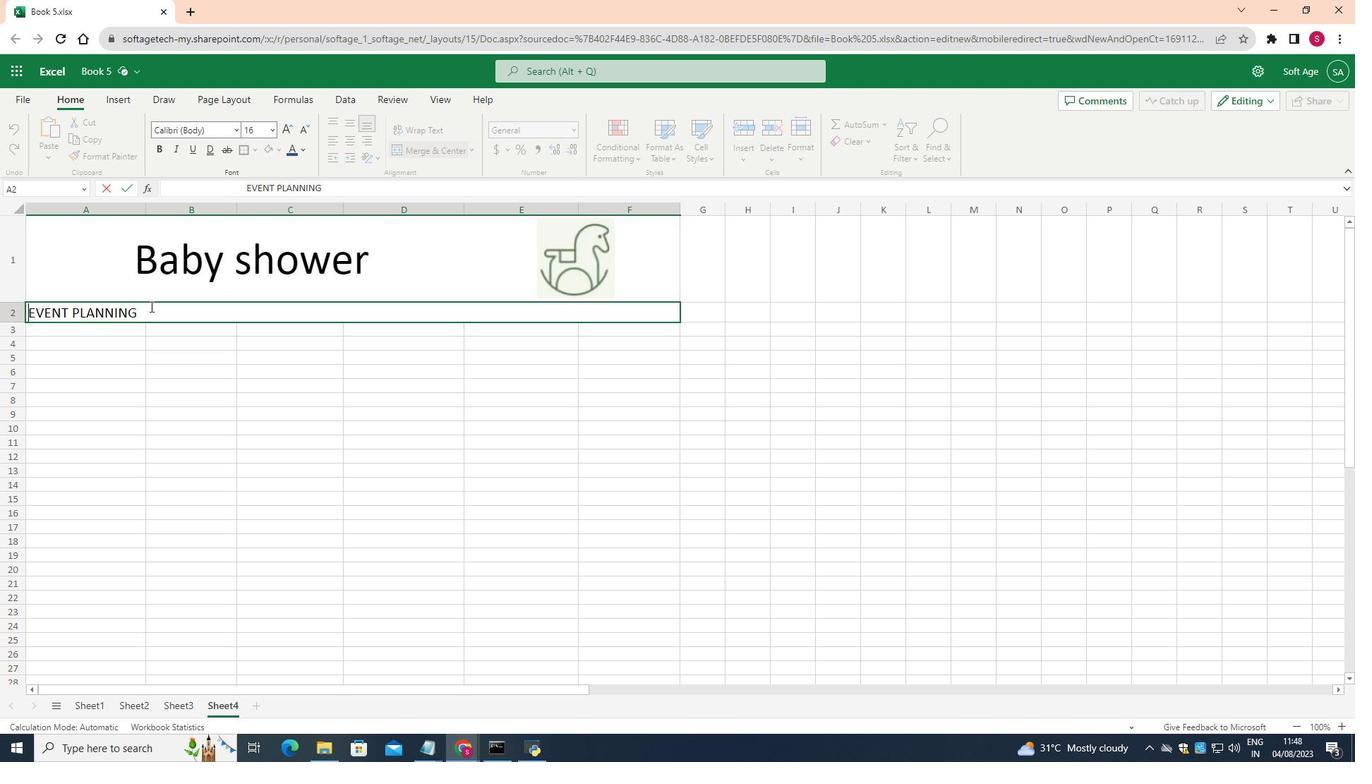 
Action: Mouse moved to (33, 310)
Screenshot: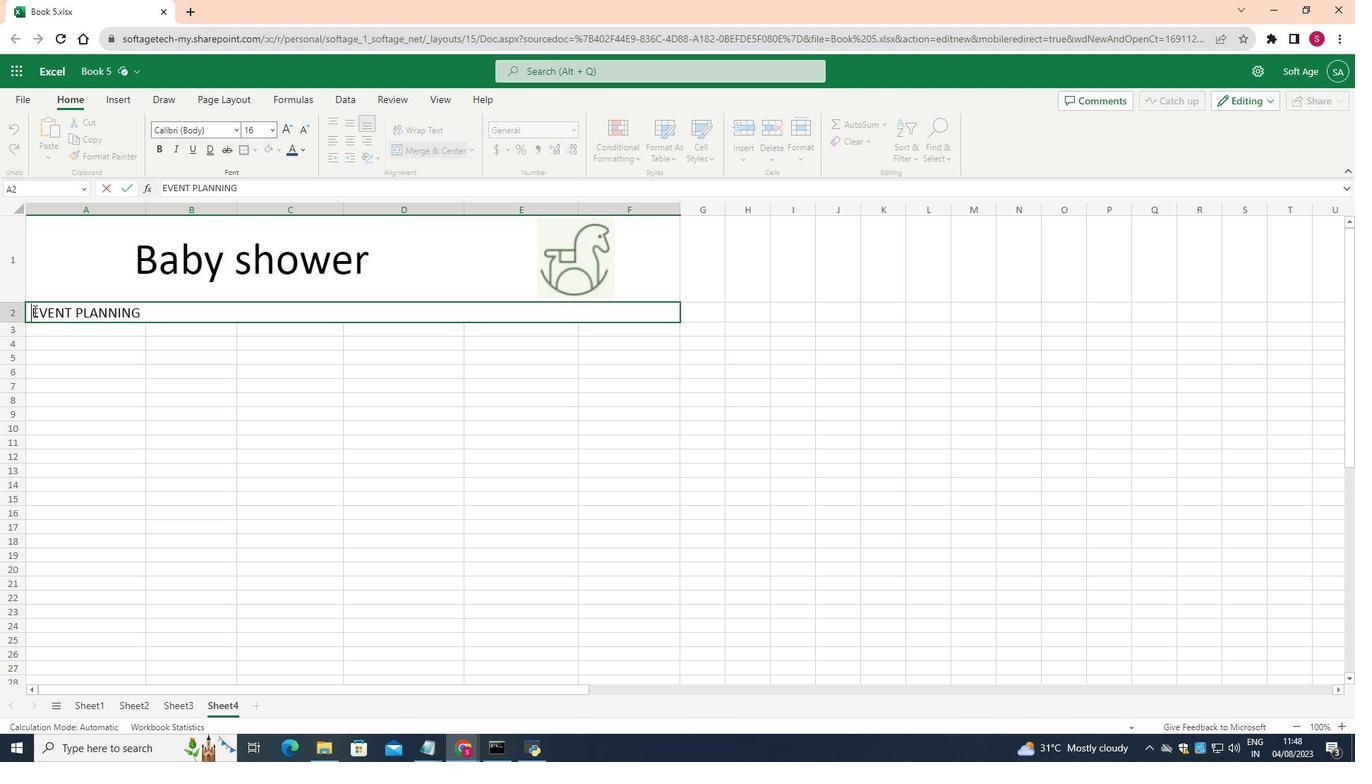 
Action: Key pressed <Key.space>
Screenshot: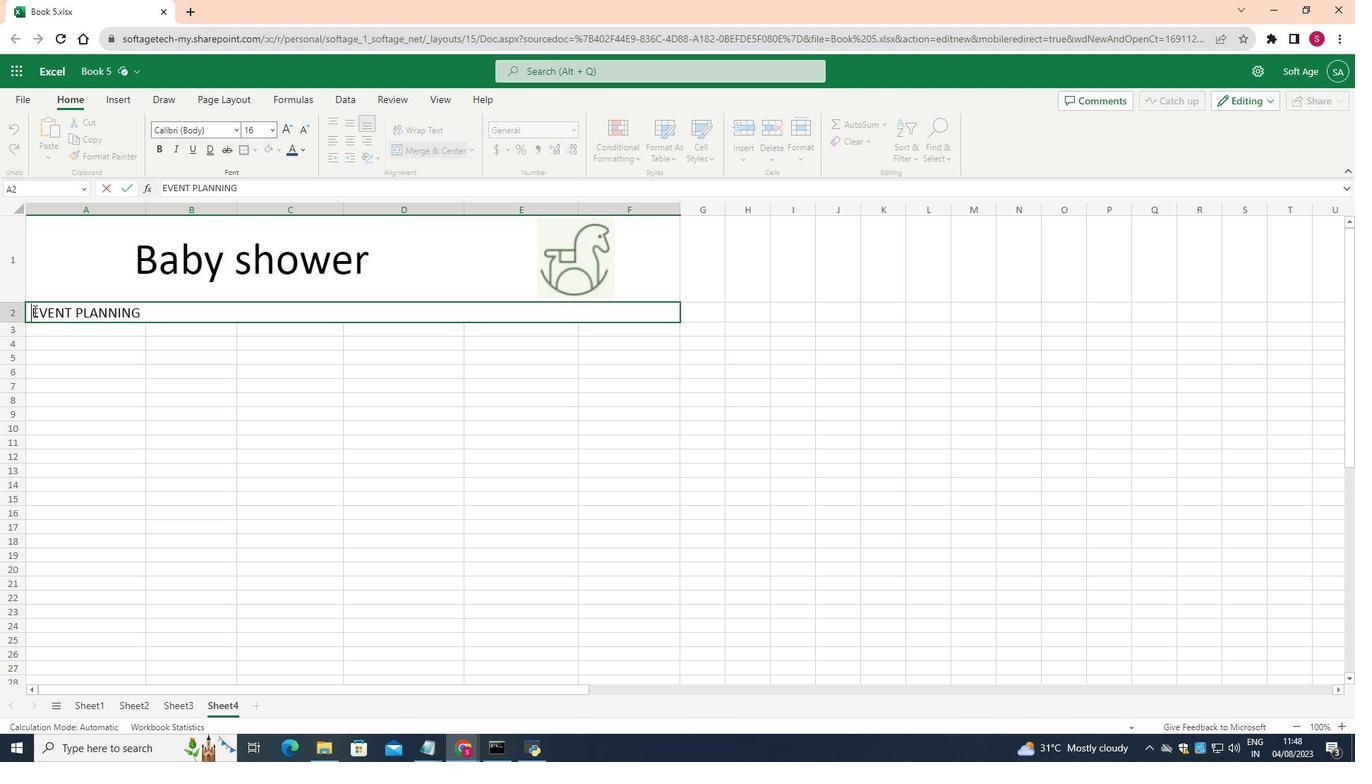 
Action: Mouse moved to (33, 309)
Screenshot: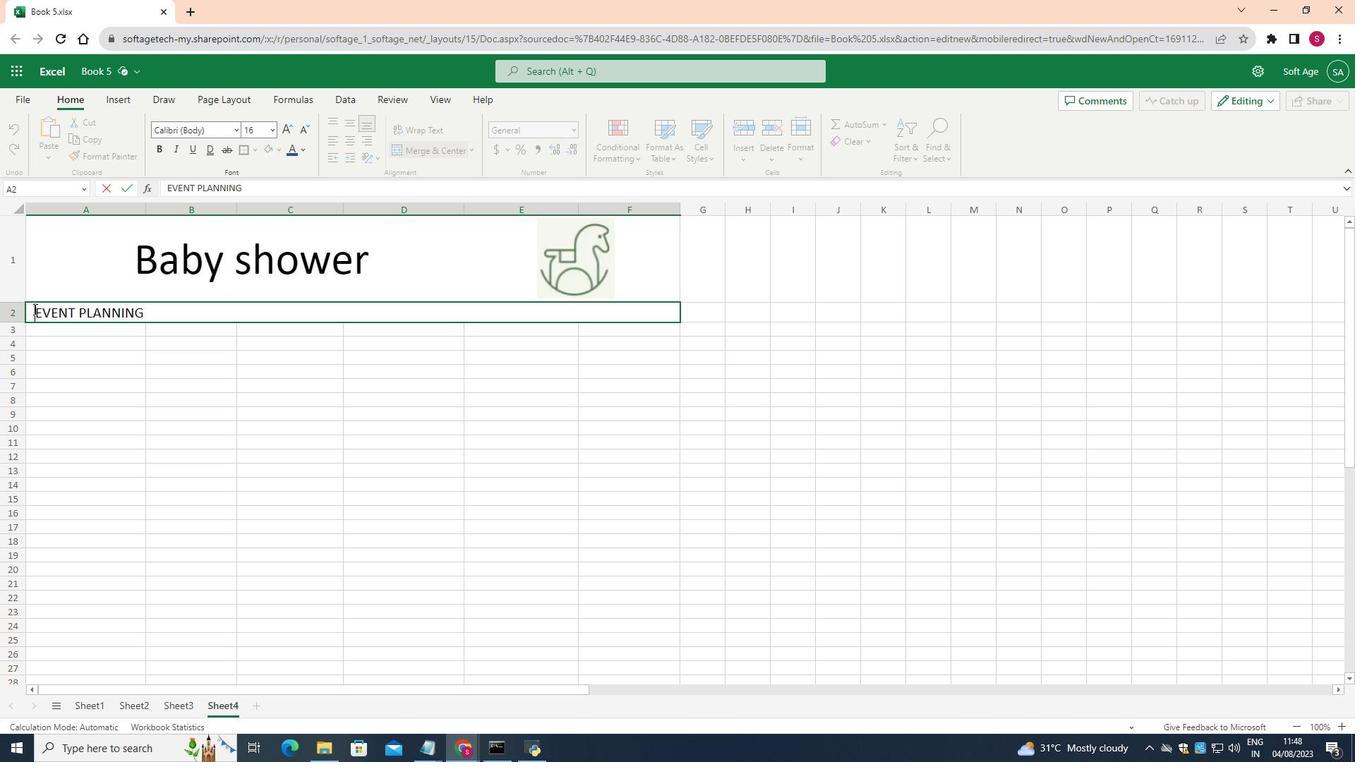 
Action: Key pressed <Key.space><Key.space><Key.space>
Screenshot: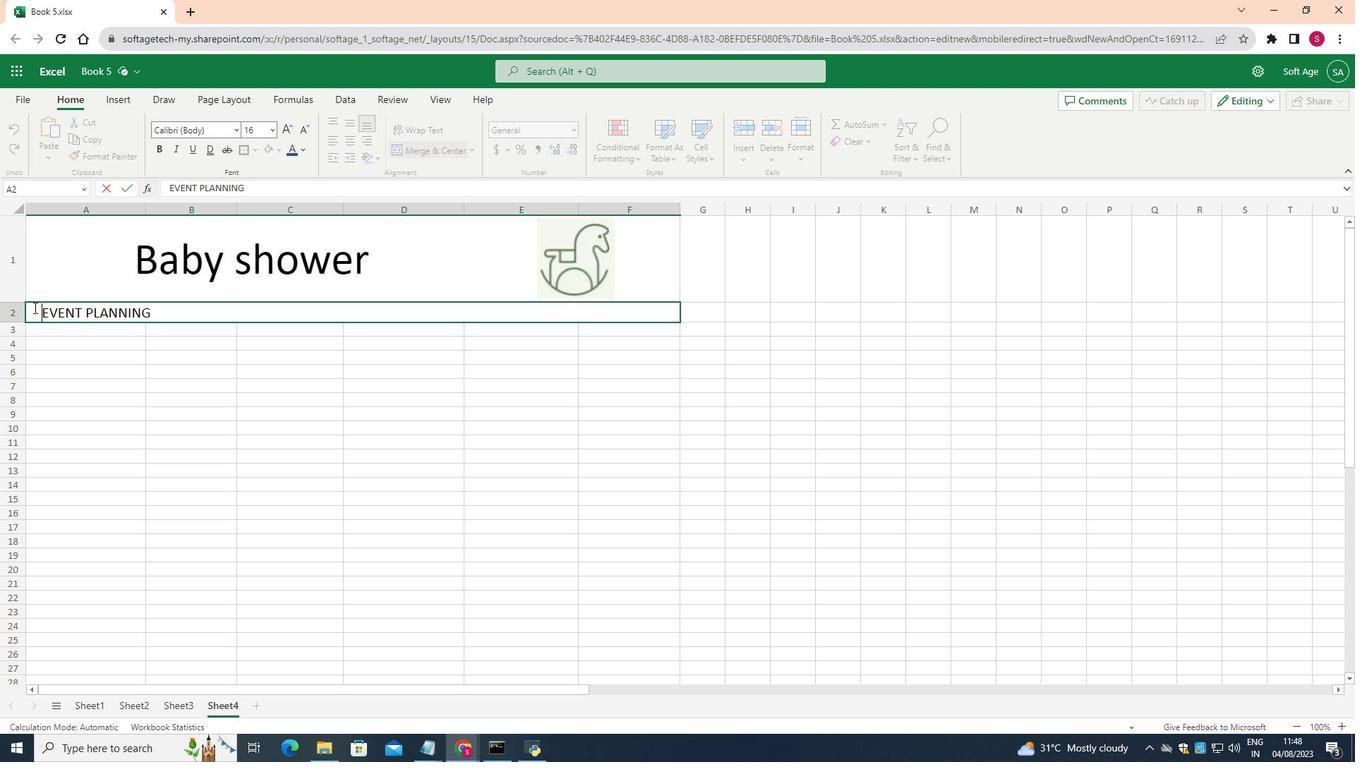 
Action: Mouse moved to (33, 307)
Screenshot: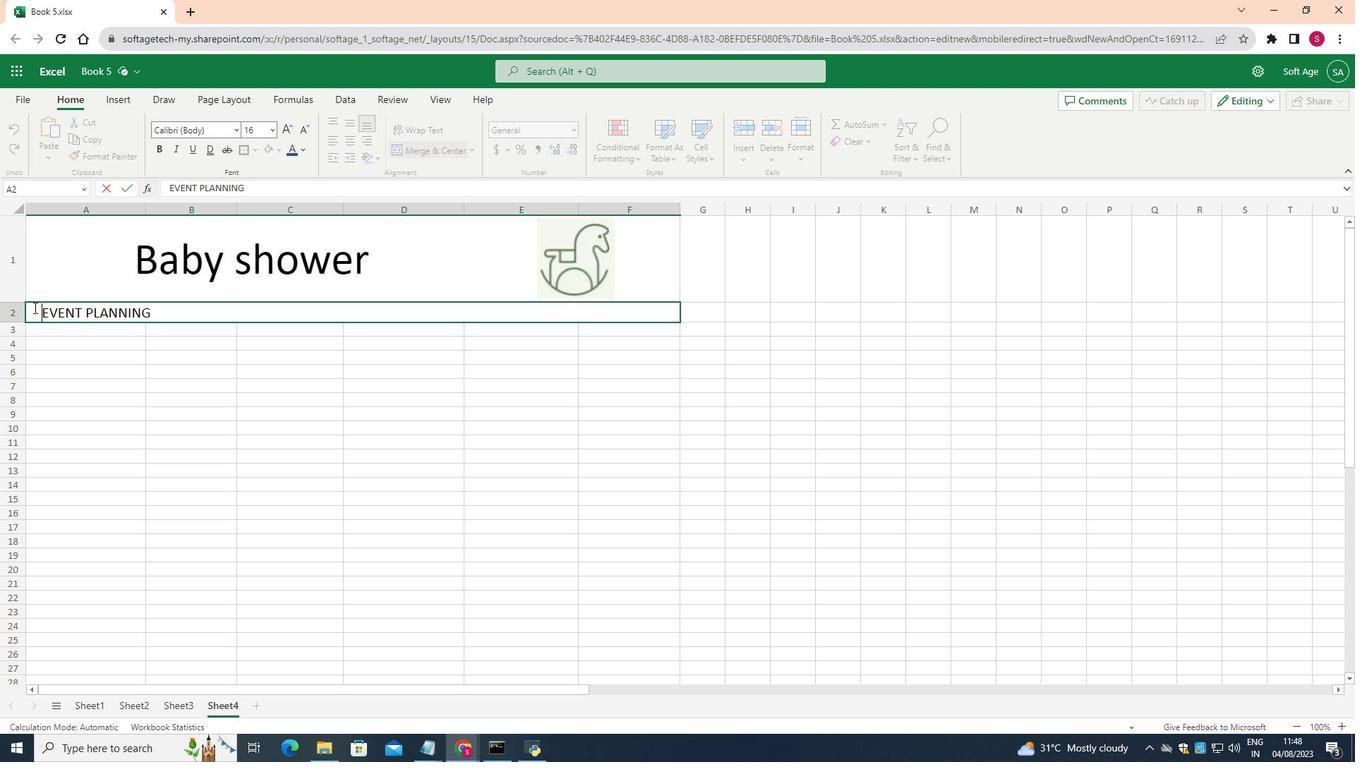 
Action: Key pressed <Key.space><Key.space><Key.space><Key.space><Key.space><Key.space><Key.space><Key.space><Key.space>
Screenshot: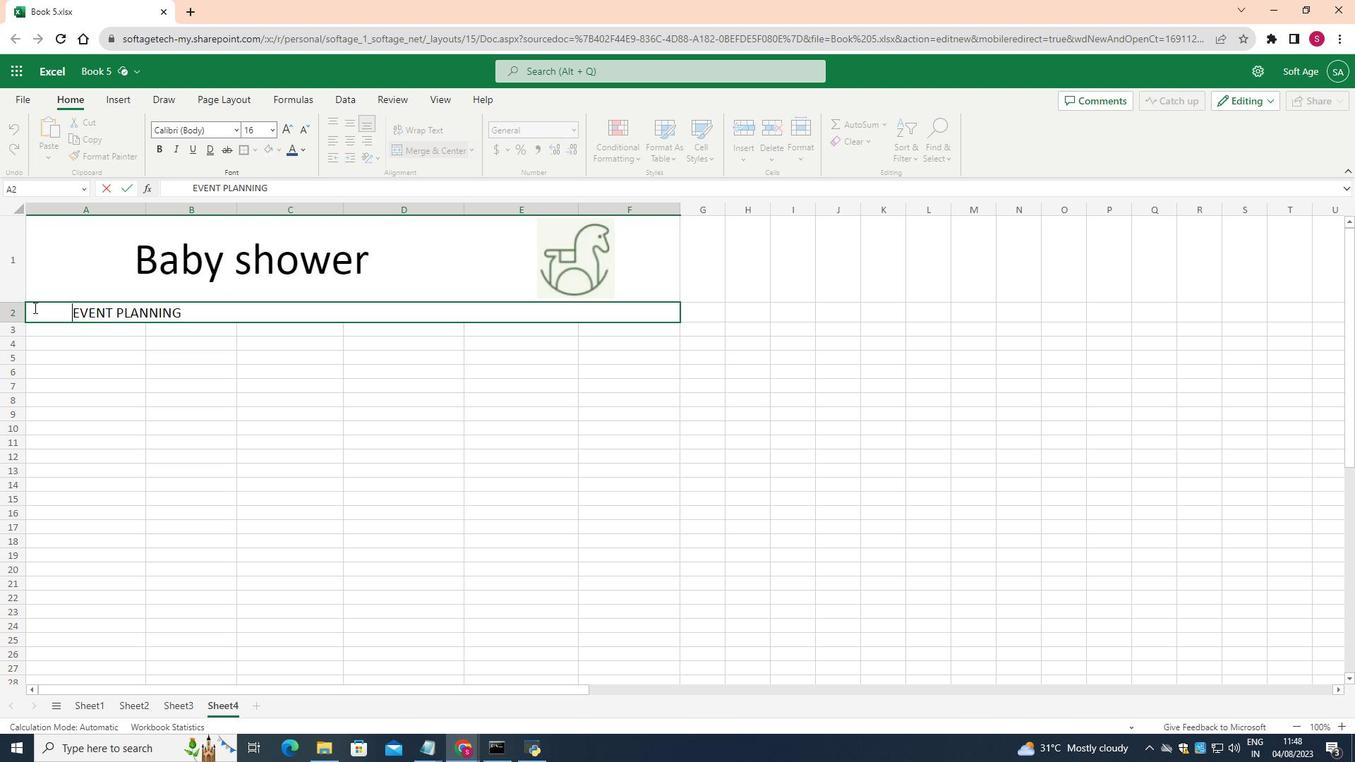 
Action: Mouse moved to (34, 307)
Screenshot: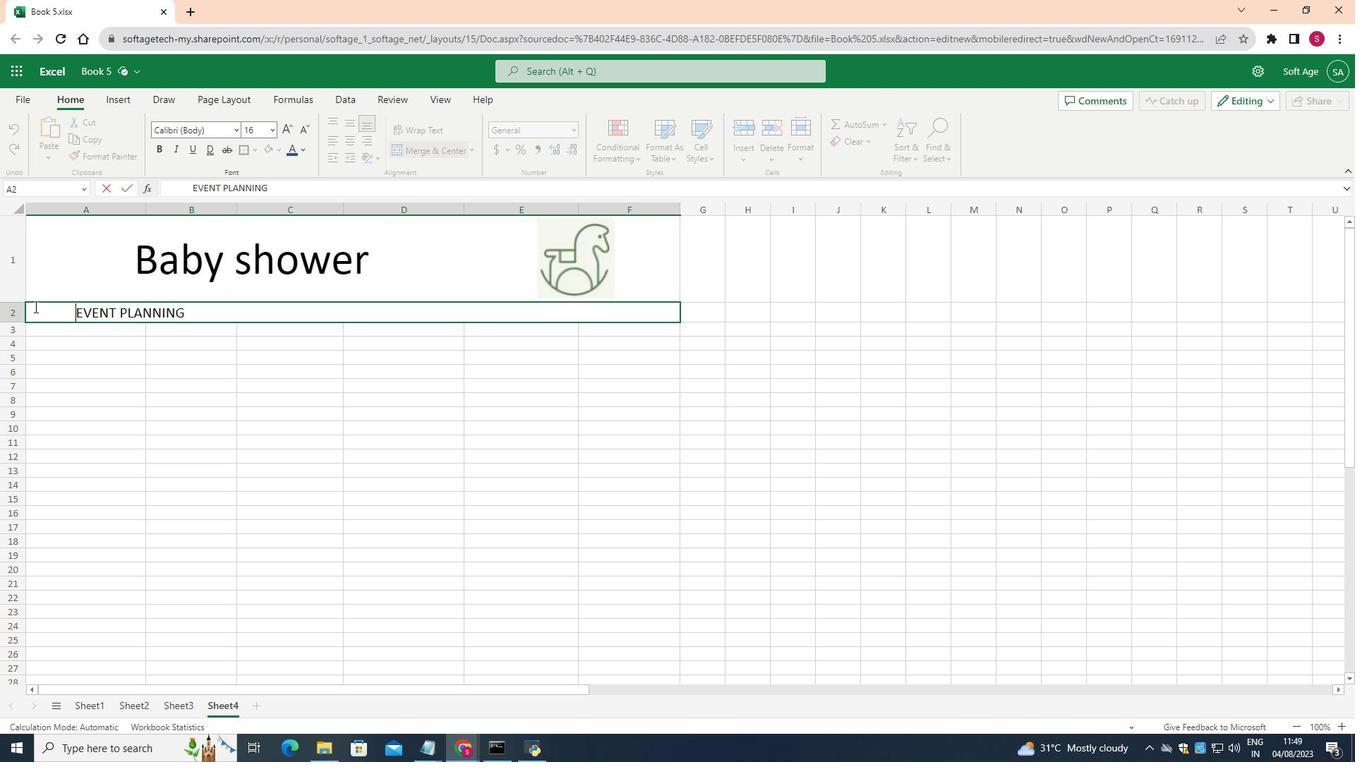 
Action: Key pressed <Key.space>
Screenshot: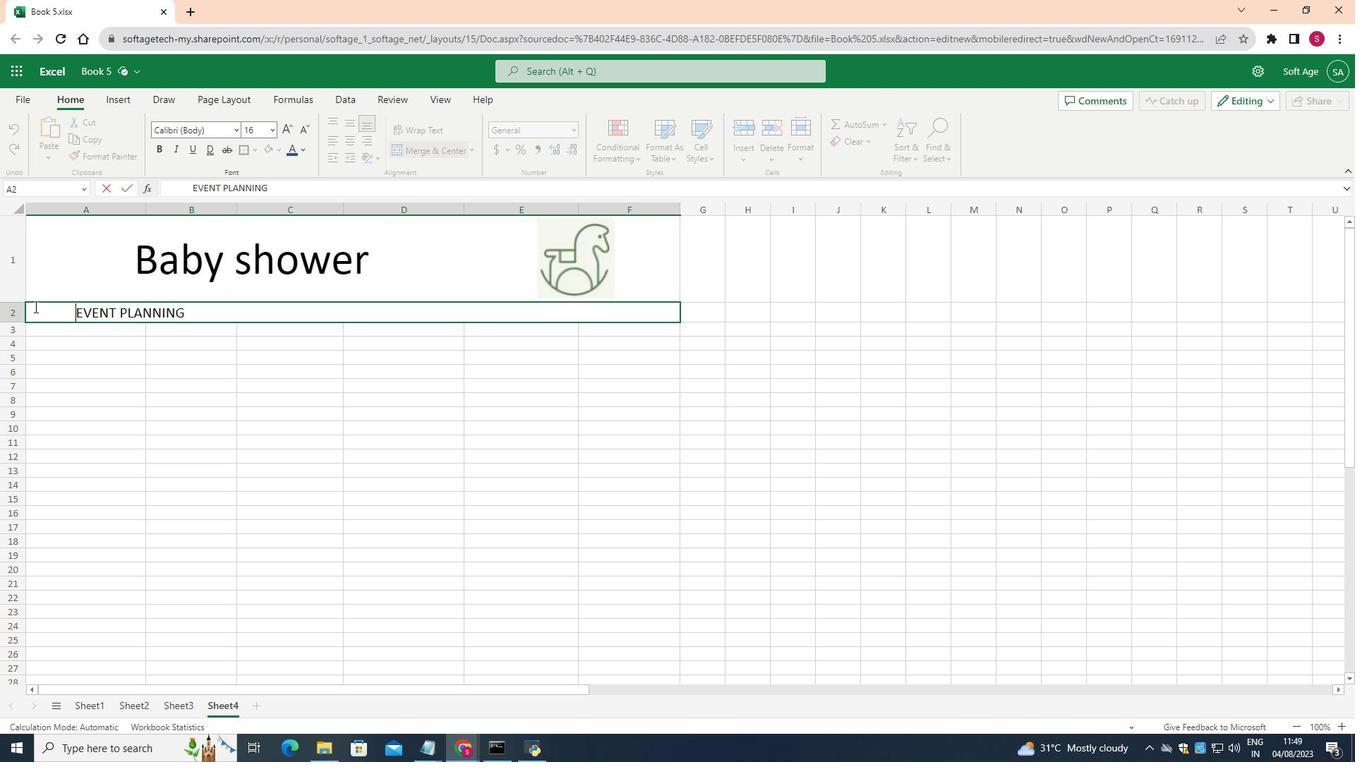 
Action: Mouse moved to (34, 306)
Screenshot: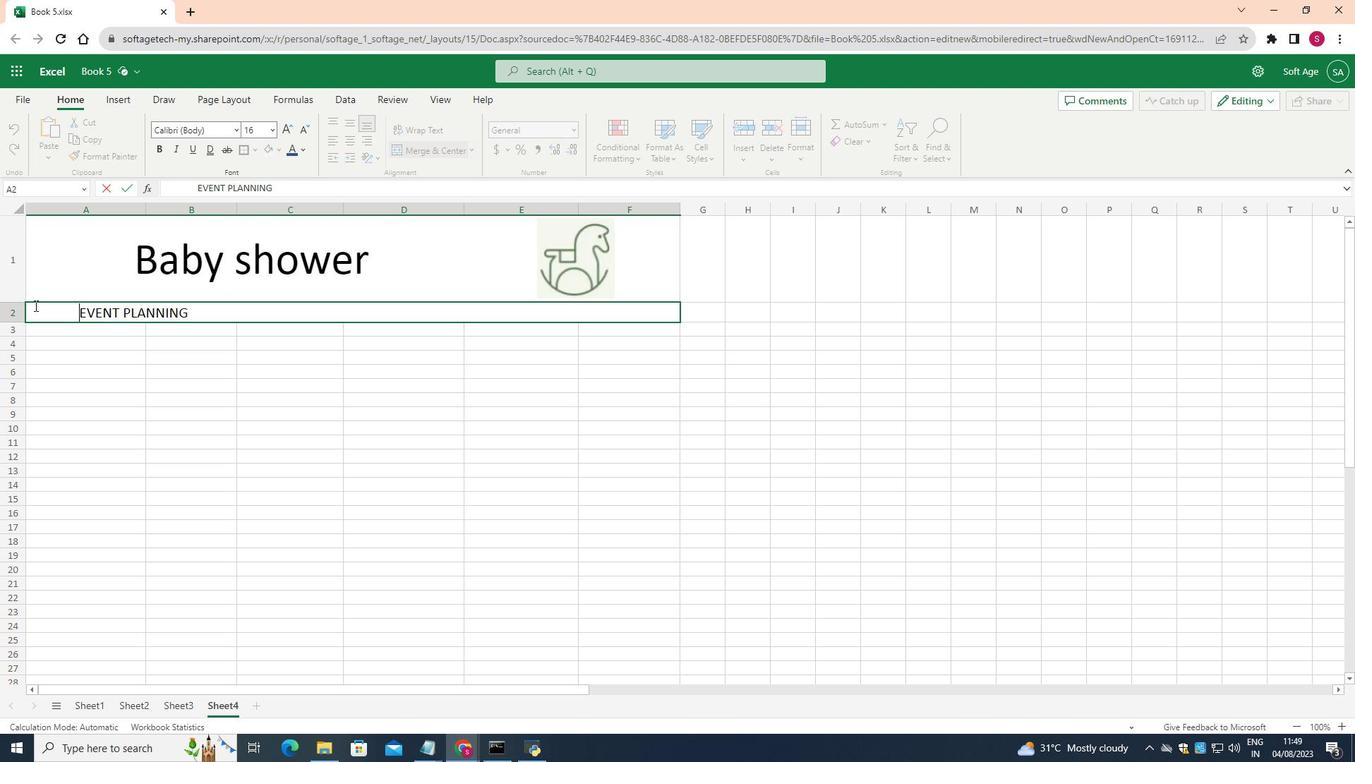 
Action: Key pressed <Key.space>
Screenshot: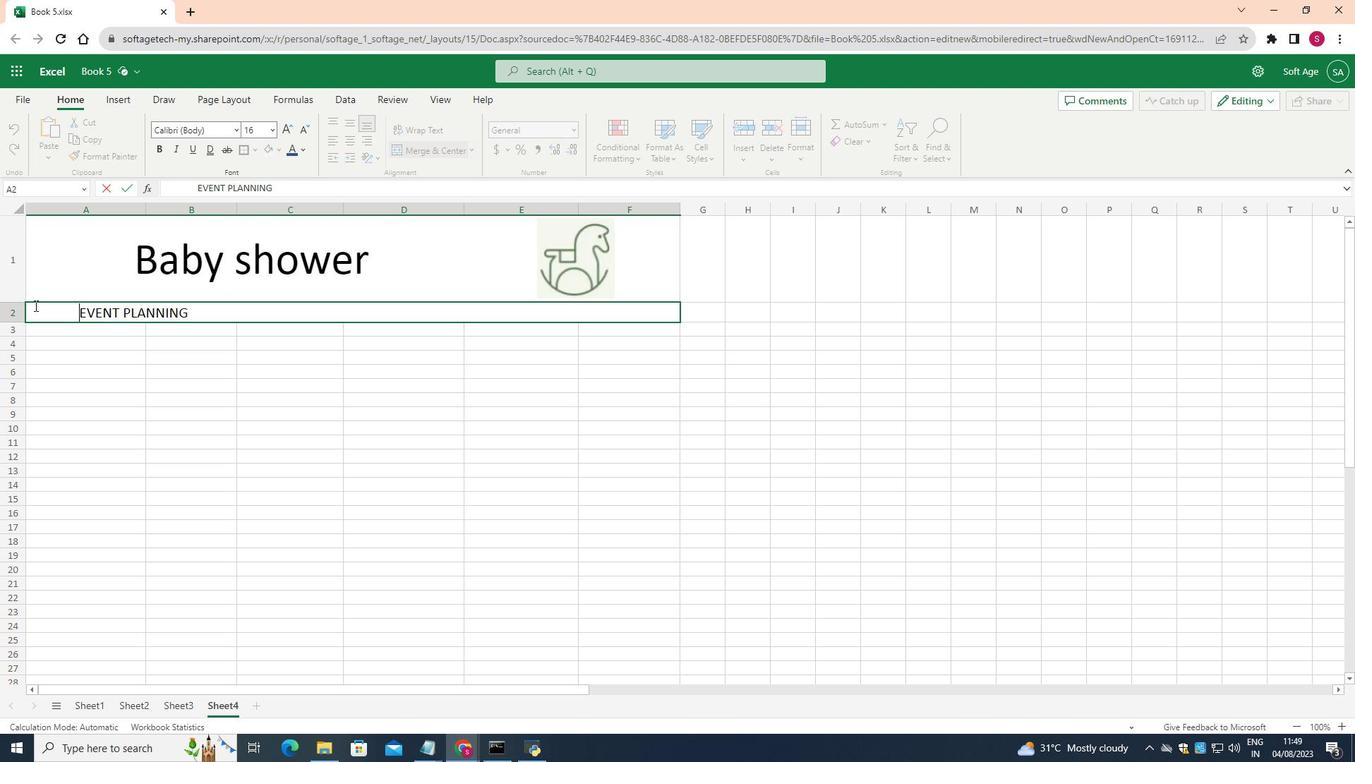
Action: Mouse moved to (34, 305)
Screenshot: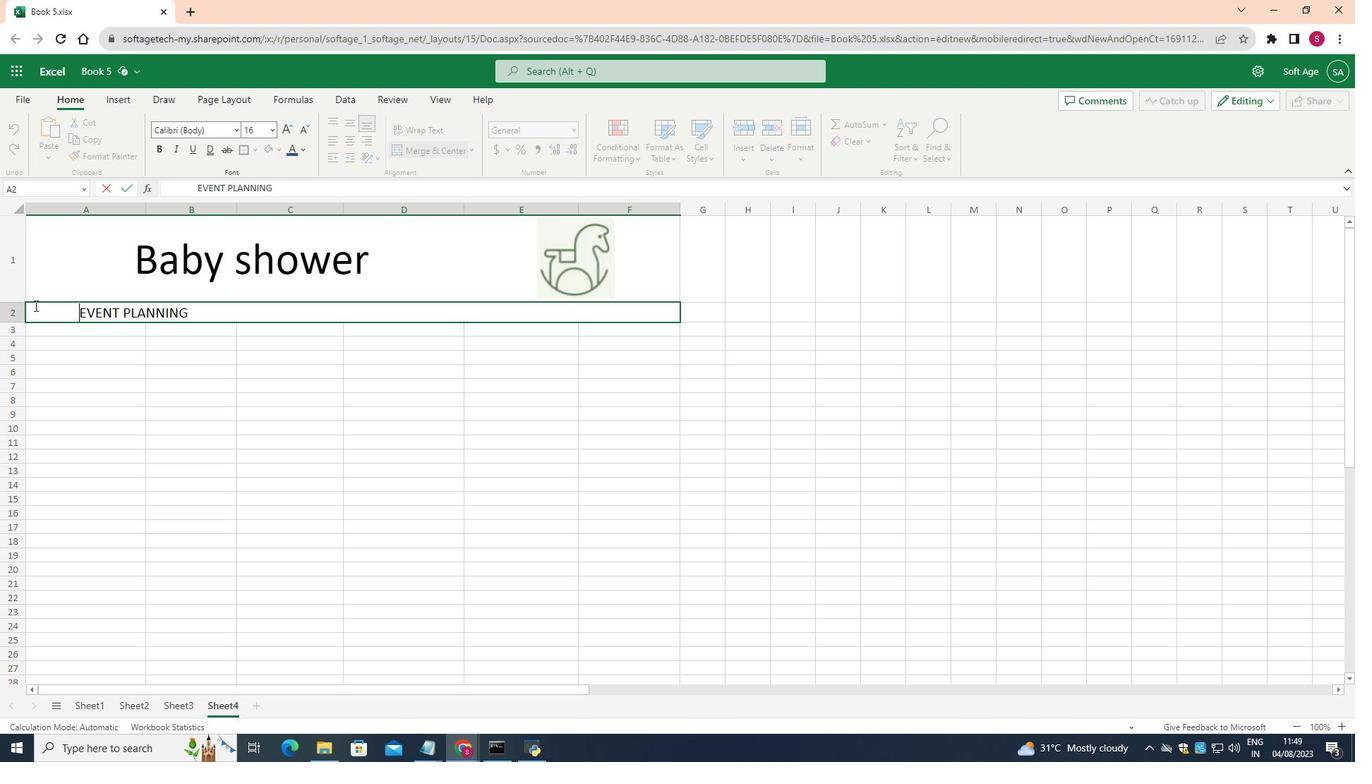 
Action: Key pressed <Key.space>
Screenshot: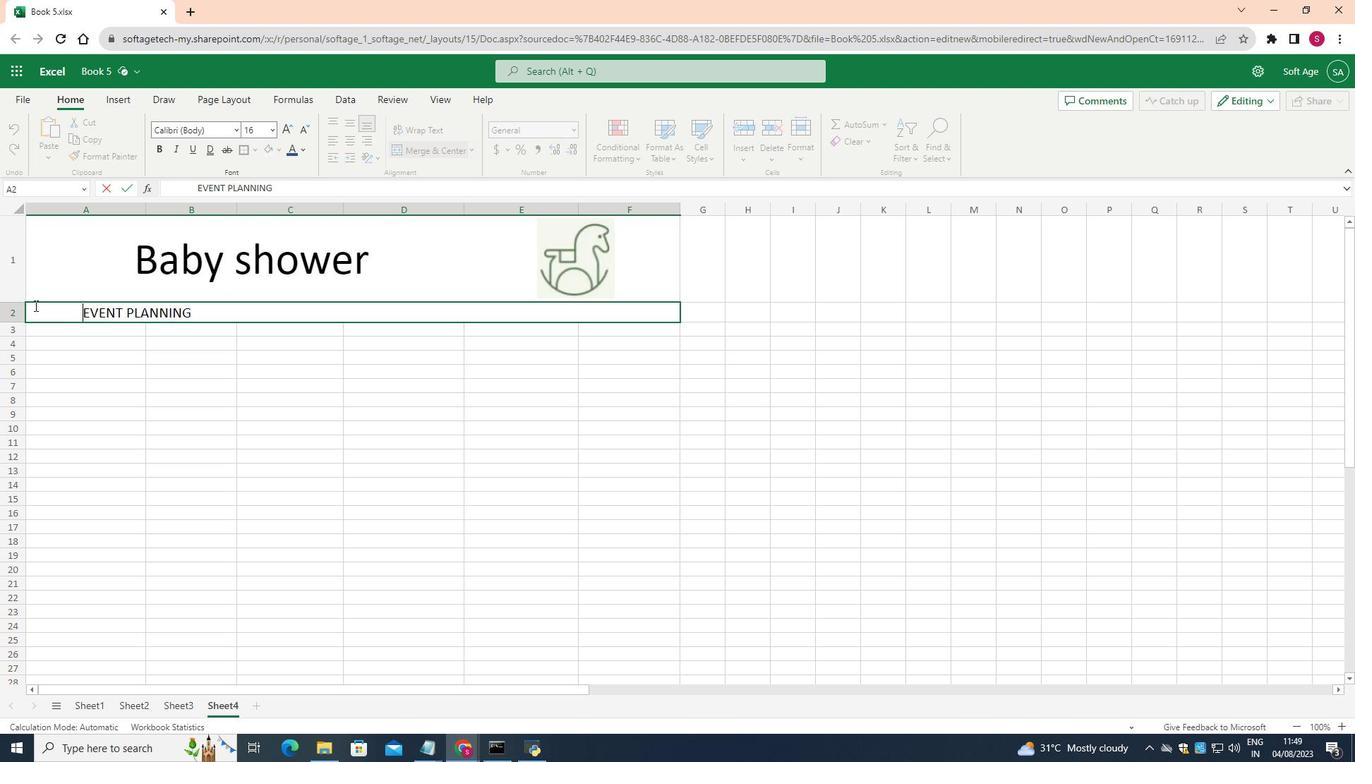 
Action: Mouse moved to (34, 304)
Screenshot: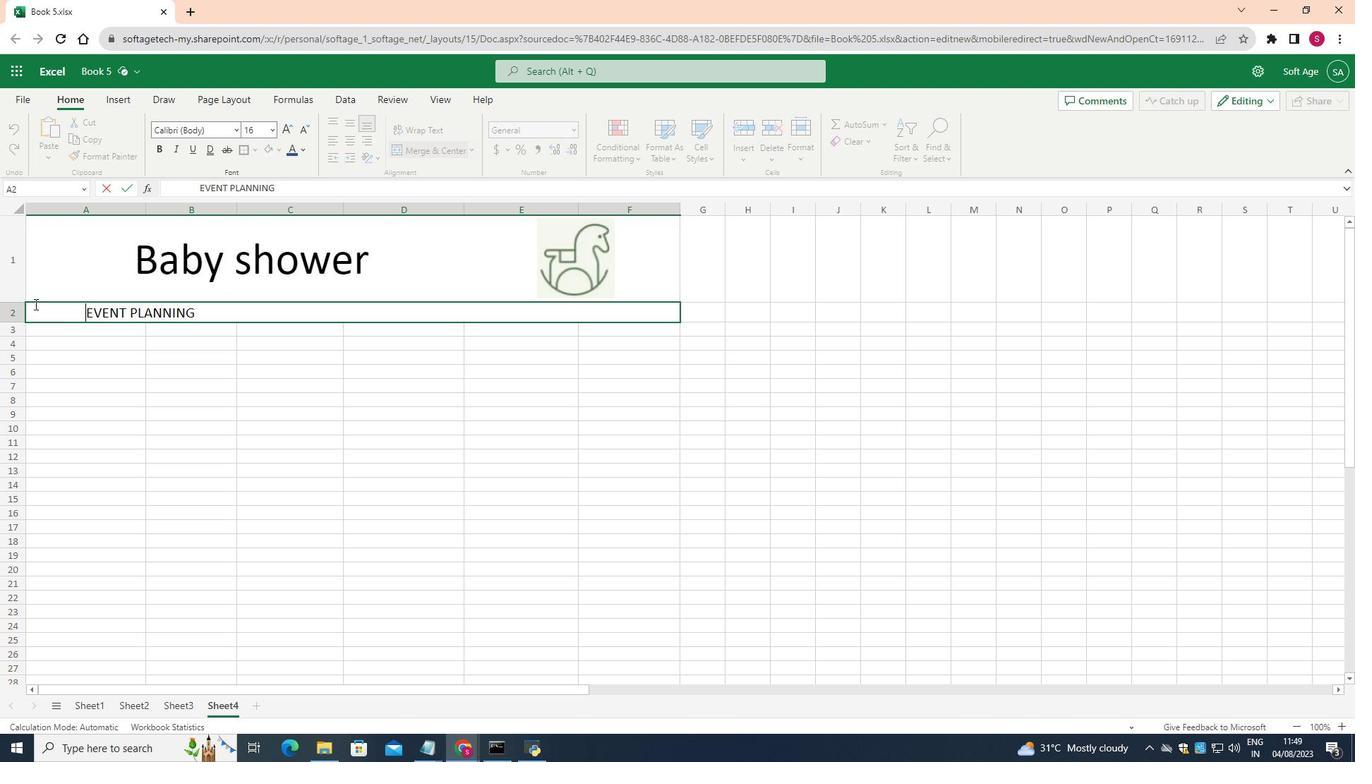 
Action: Key pressed <Key.space><Key.space><Key.space><Key.space><Key.space><Key.space><Key.space><Key.space><Key.space><Key.space><Key.space><Key.space><Key.space><Key.space><Key.space>
Screenshot: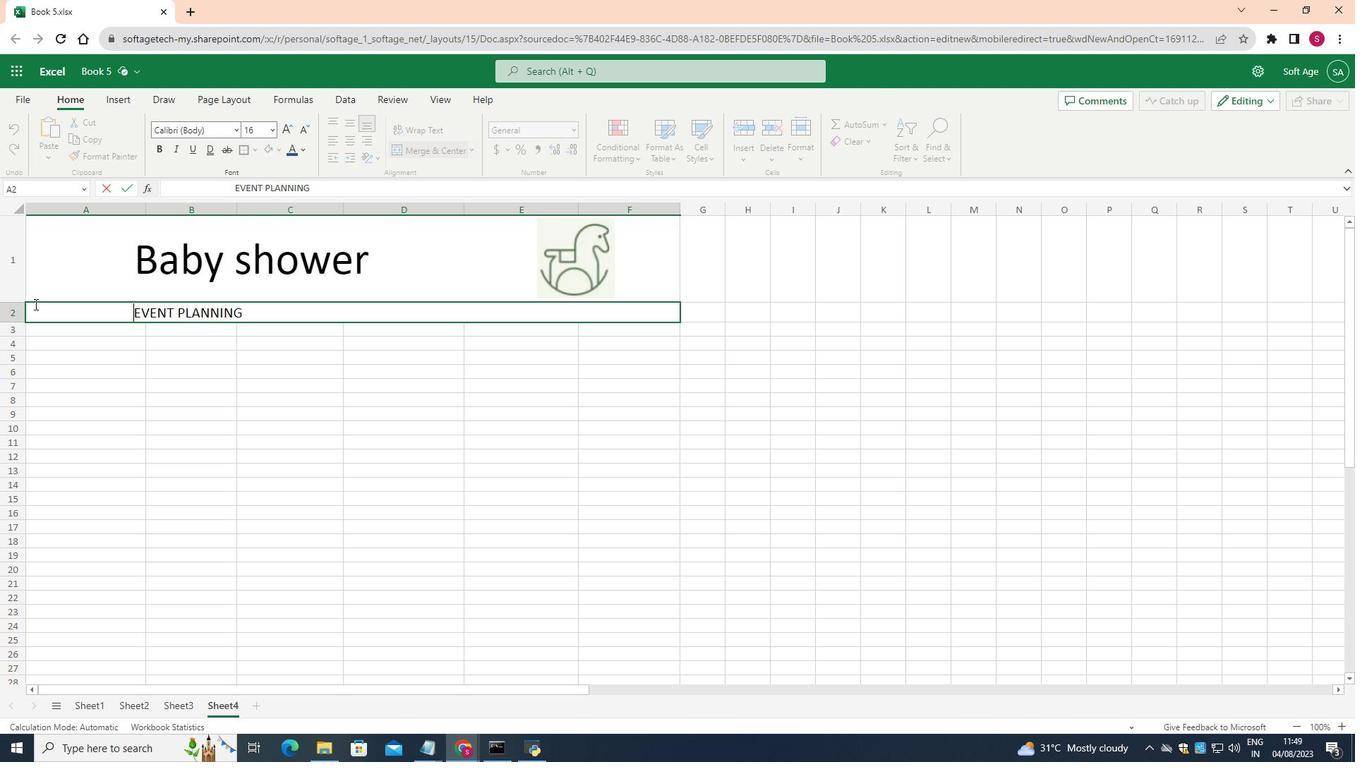 
Action: Mouse moved to (271, 488)
Screenshot: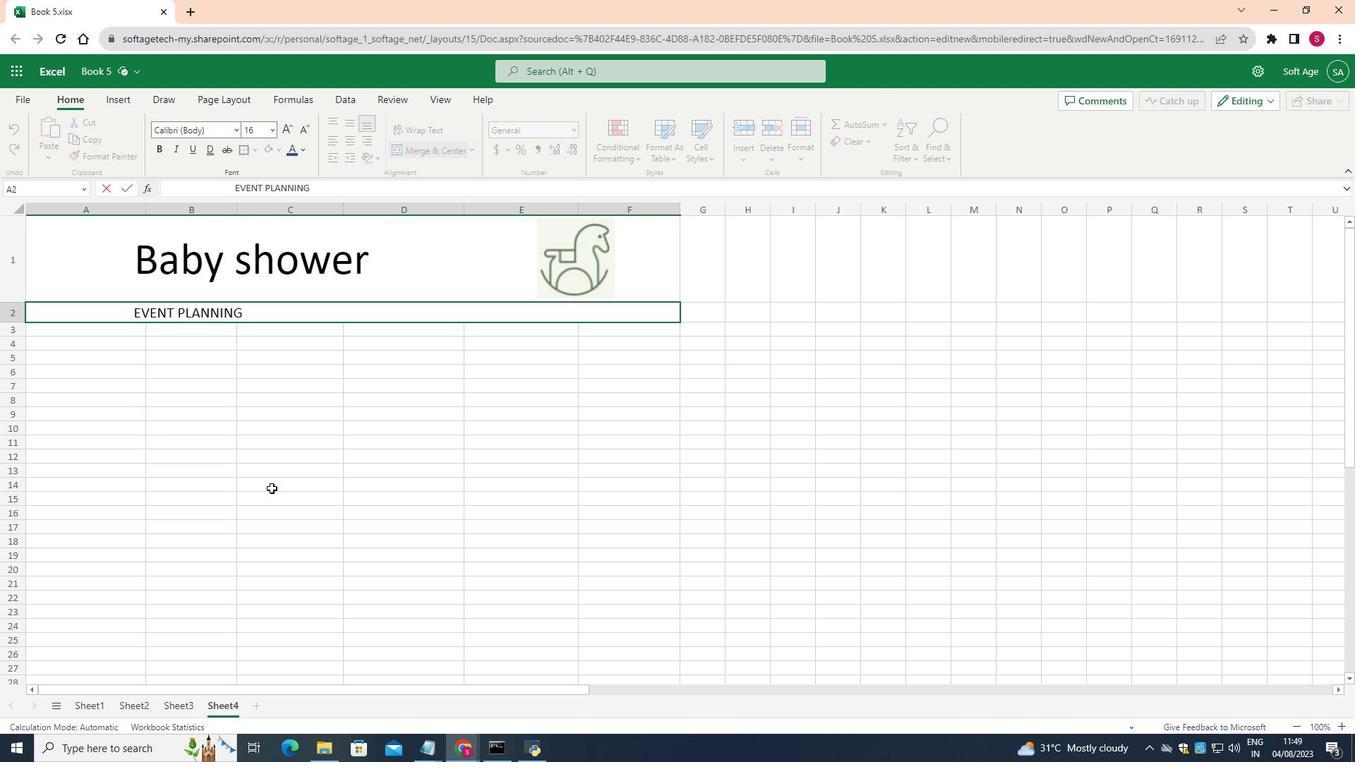 
Action: Mouse pressed left at (271, 488)
Screenshot: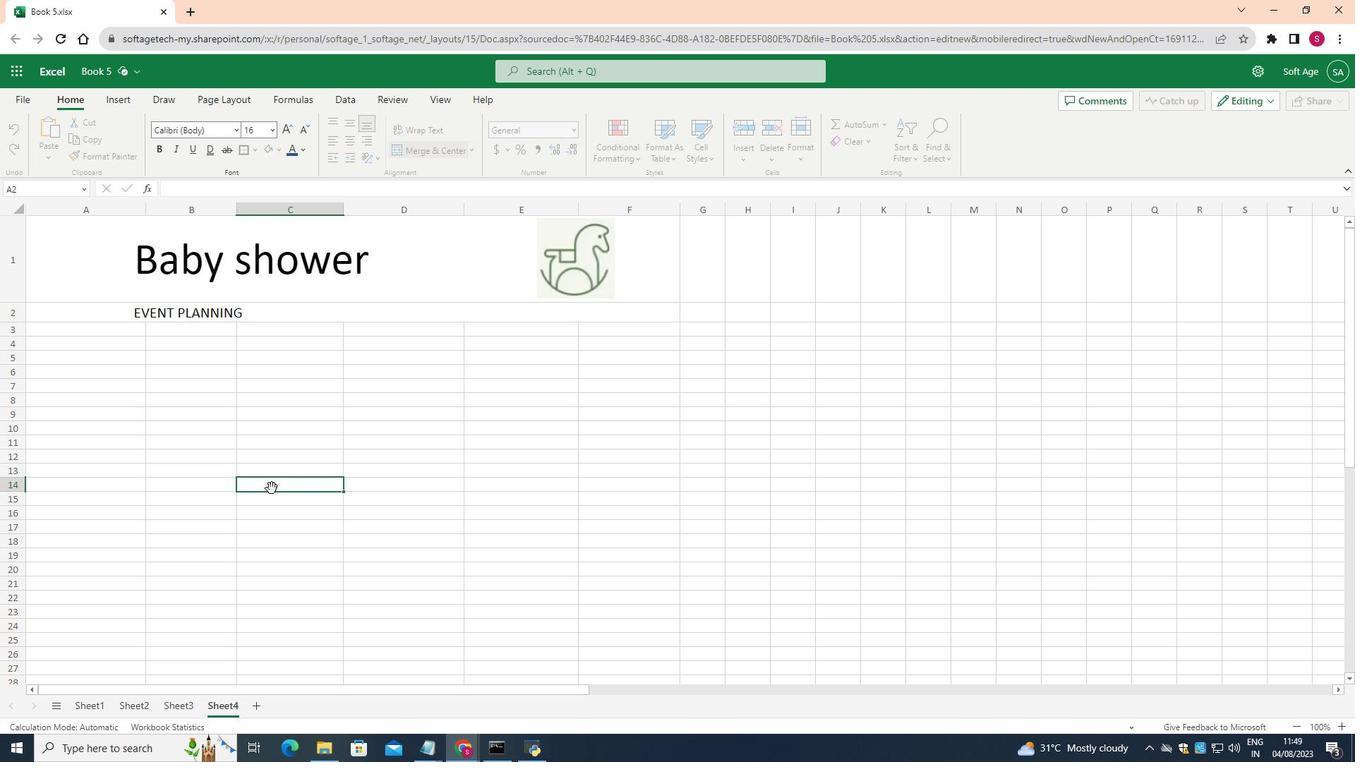
Action: Mouse moved to (127, 272)
Screenshot: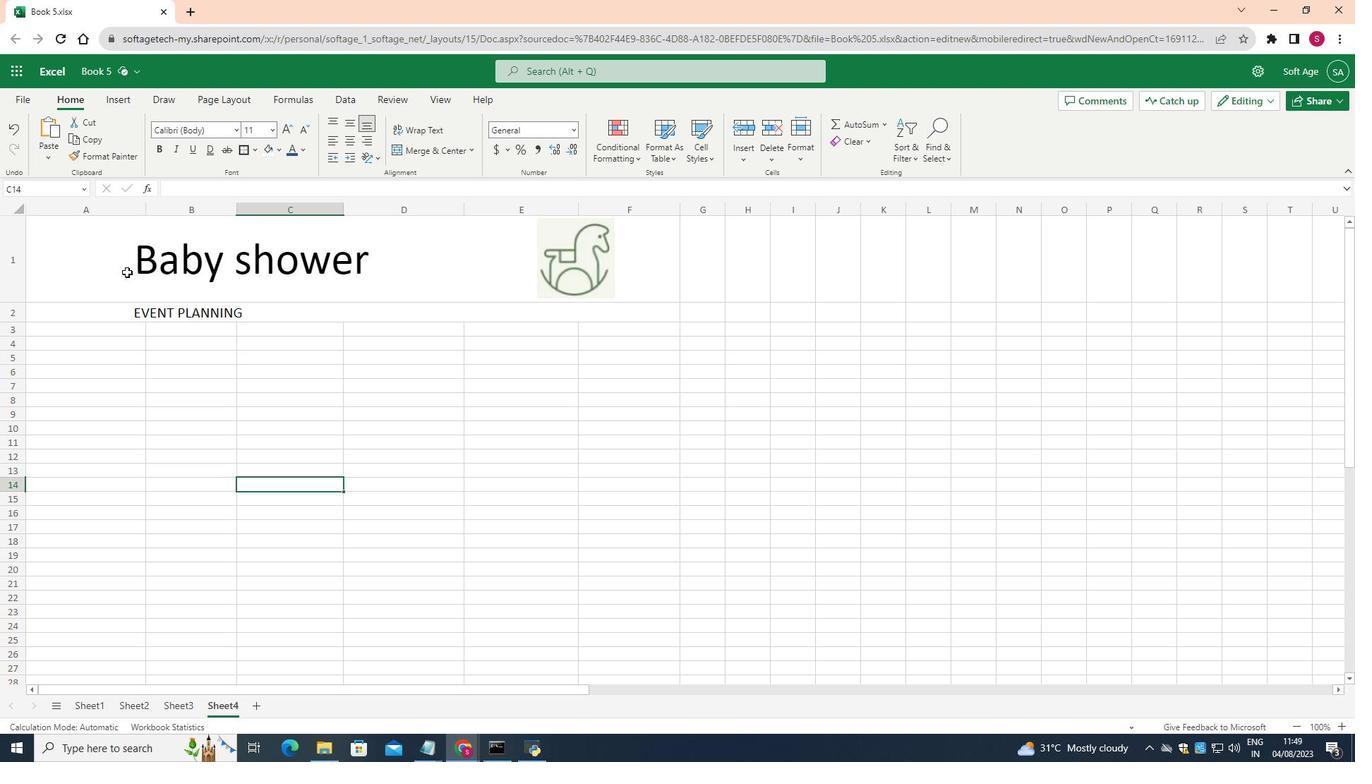 
Action: Mouse pressed left at (127, 272)
Screenshot: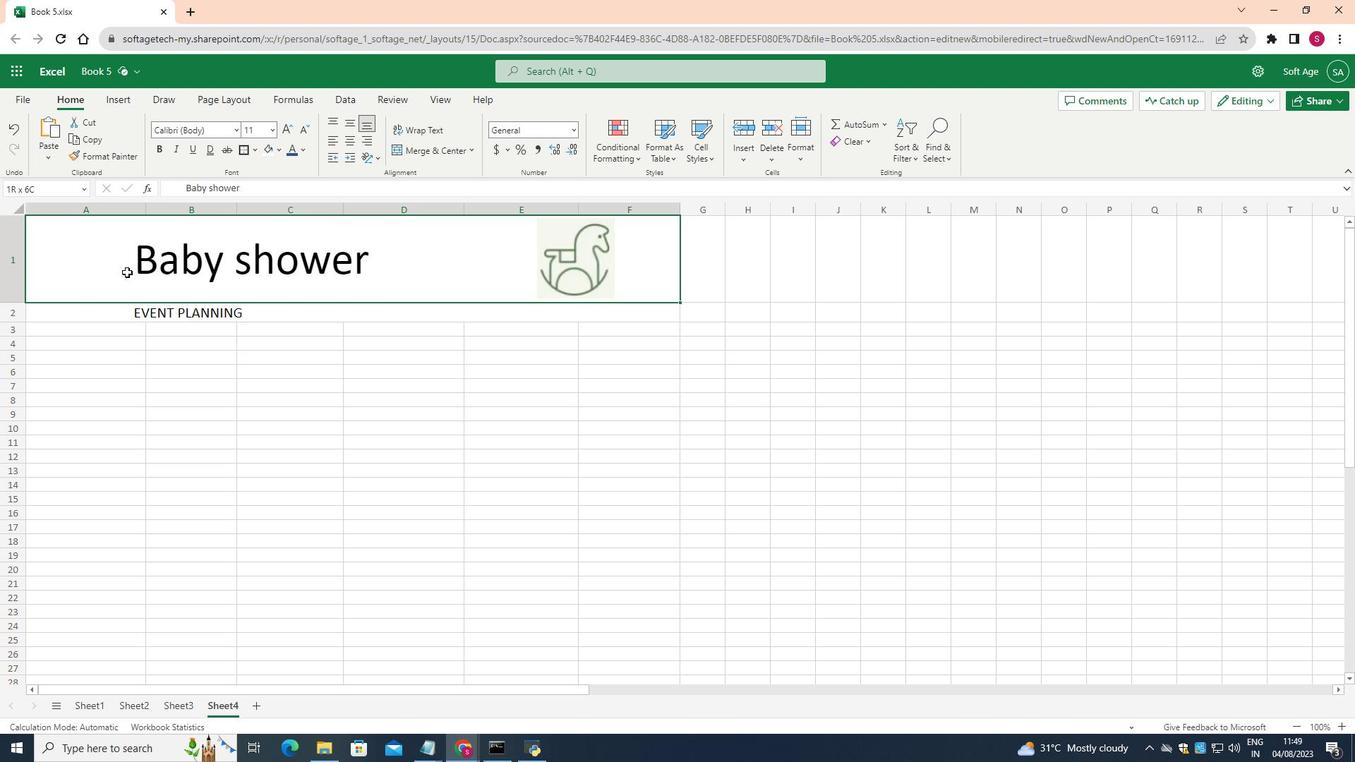 
Action: Mouse moved to (255, 148)
Screenshot: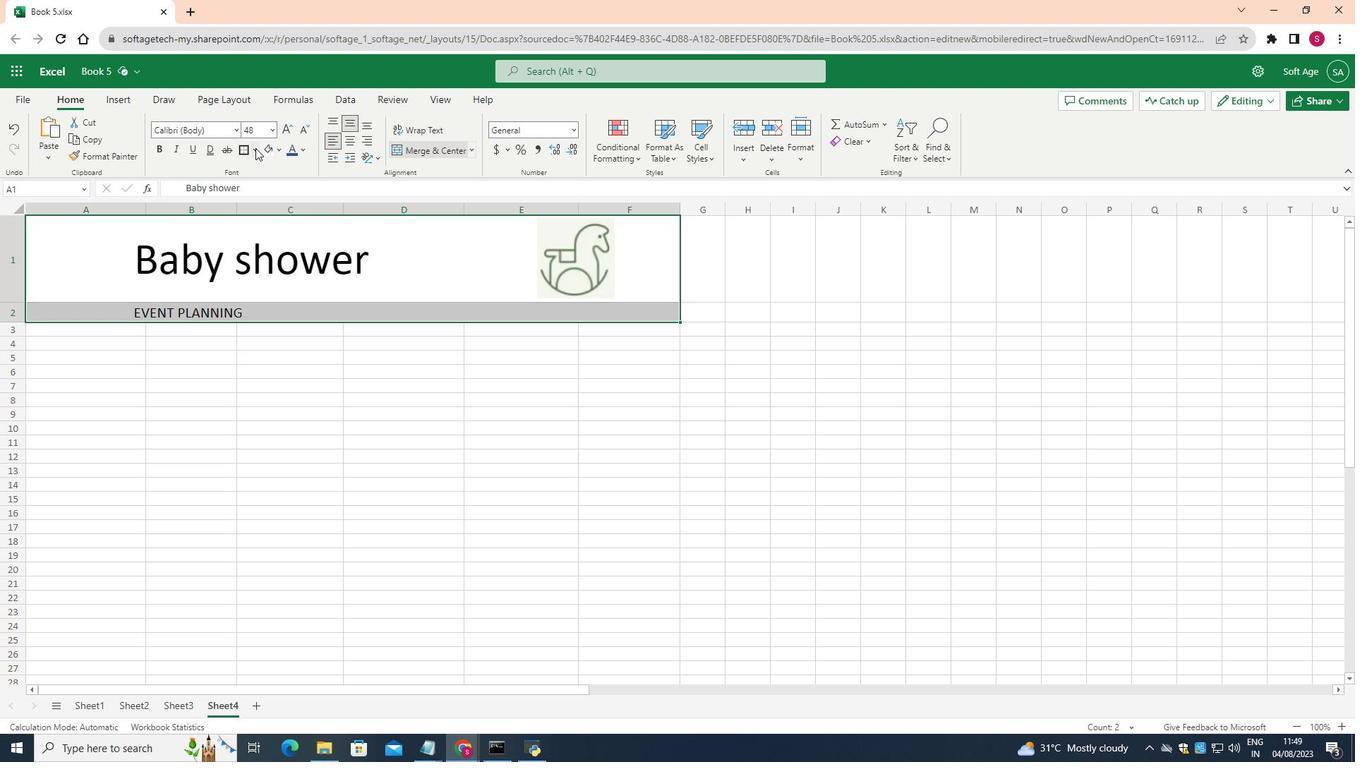 
Action: Mouse pressed left at (255, 148)
Screenshot: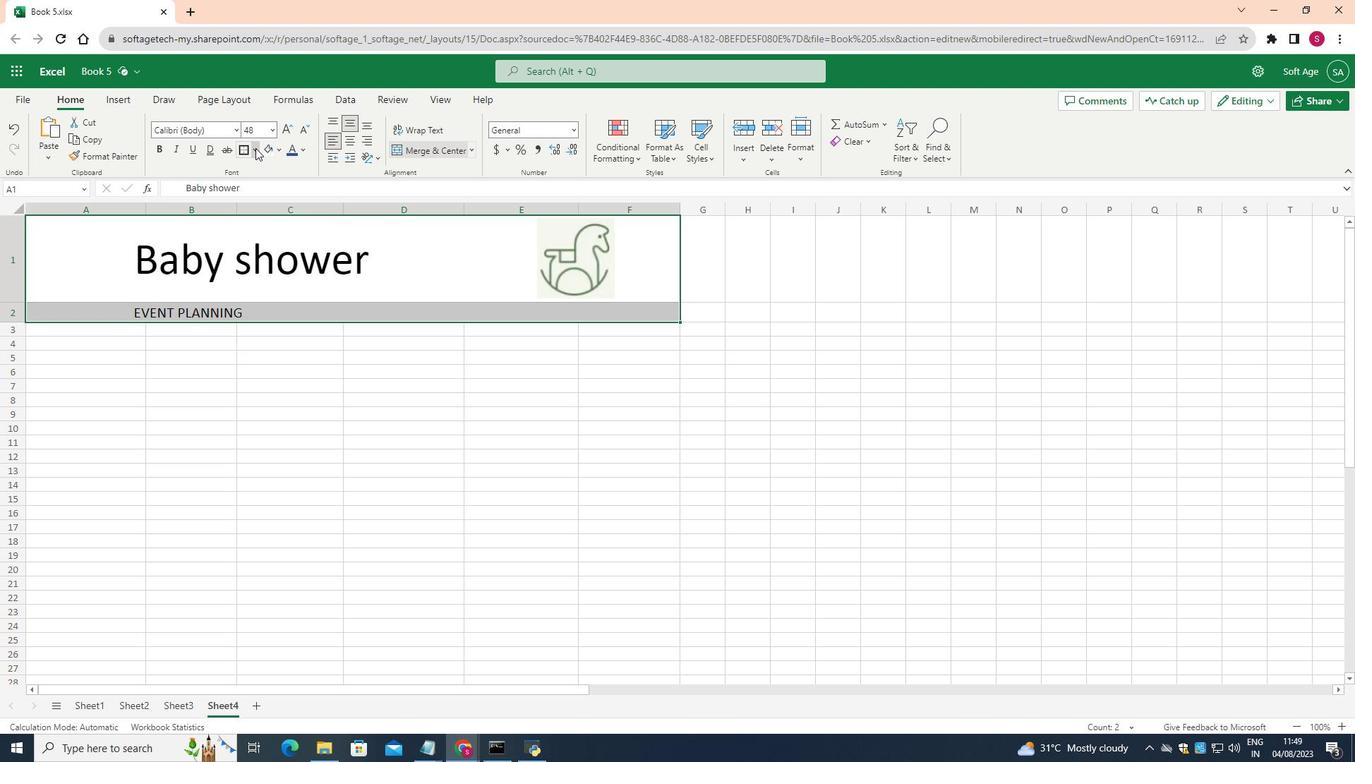 
Action: Mouse moved to (254, 211)
Screenshot: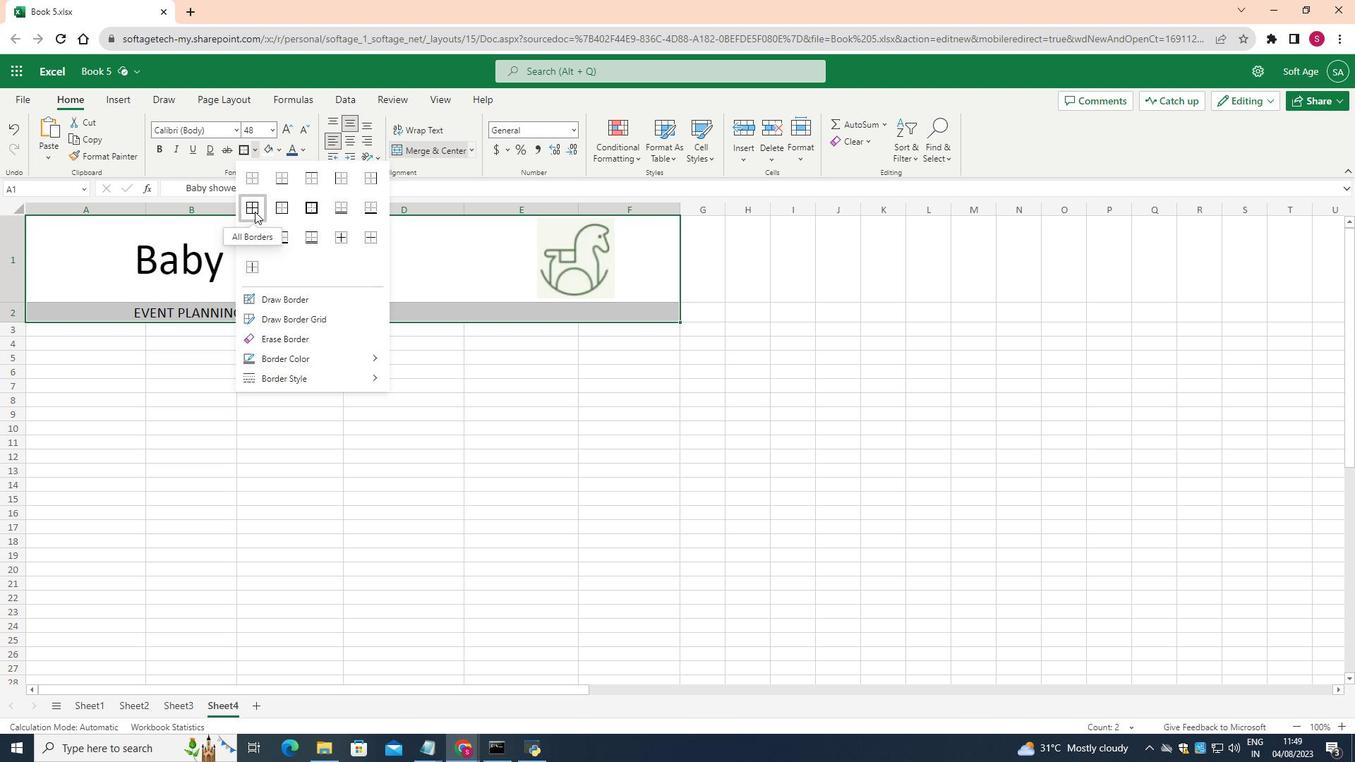 
Action: Mouse pressed left at (254, 211)
Screenshot: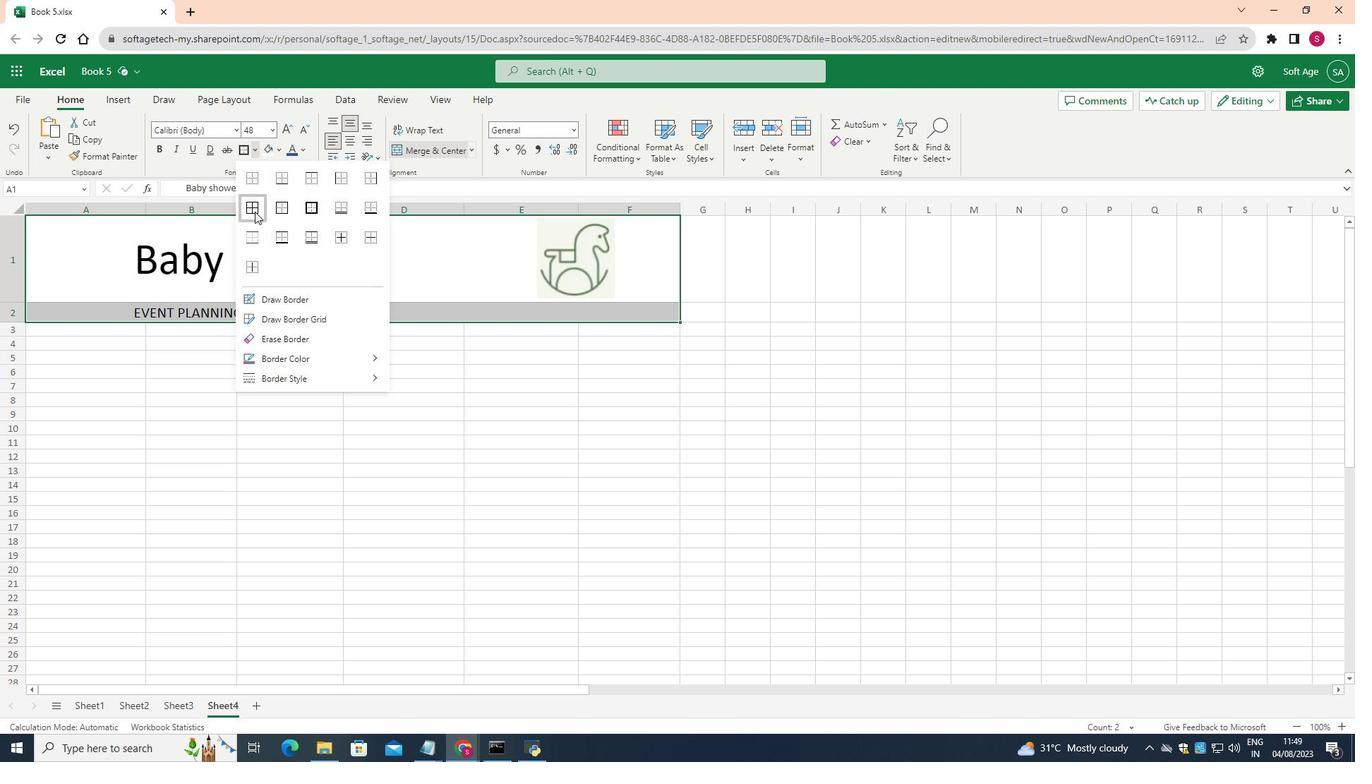 
Action: Mouse moved to (254, 149)
Screenshot: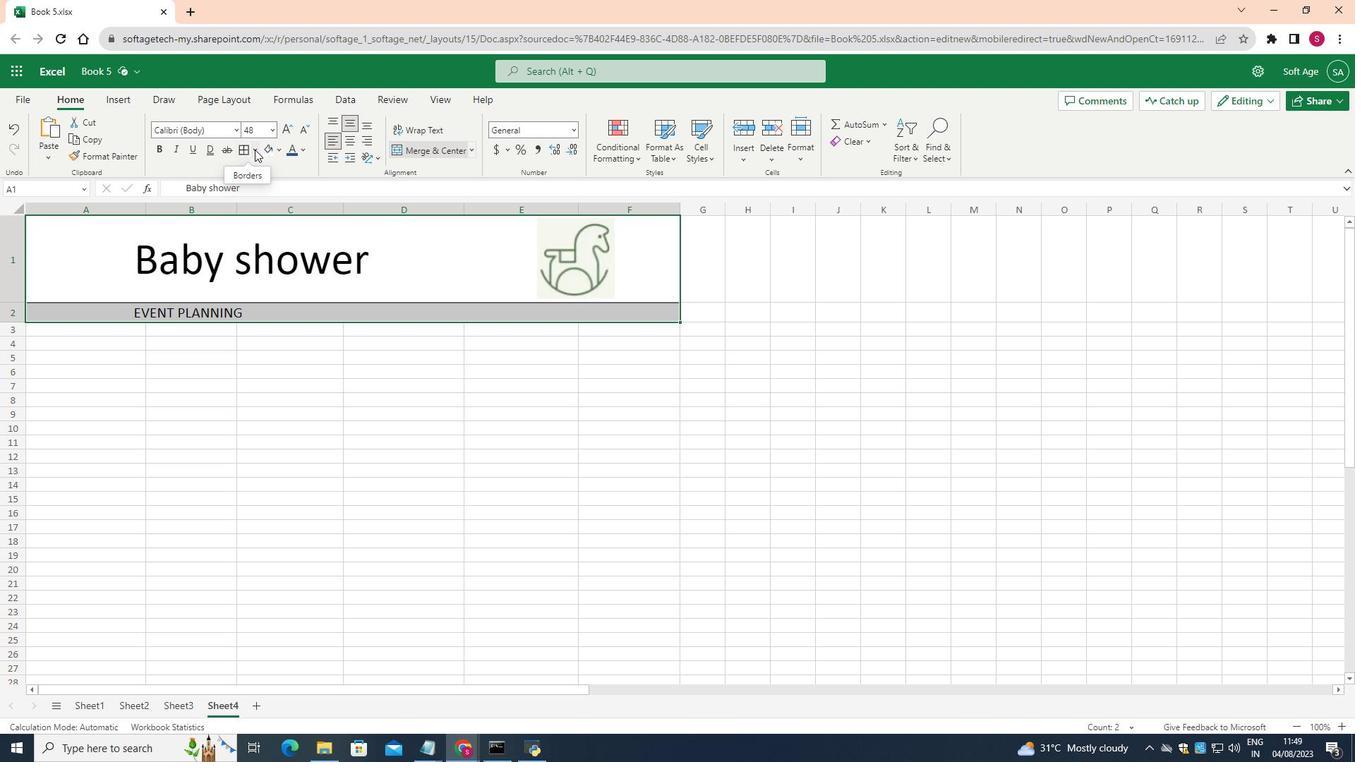 
Action: Mouse pressed left at (254, 149)
Screenshot: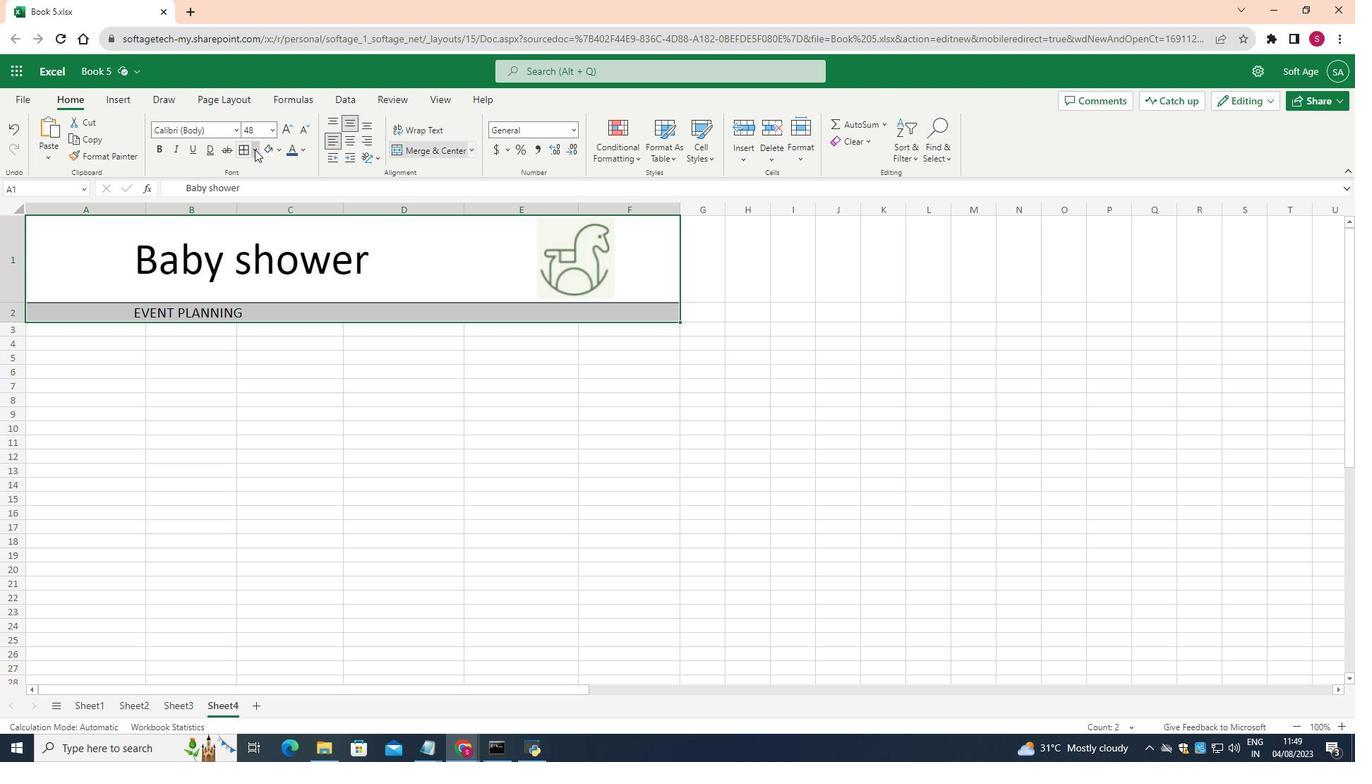
Action: Mouse moved to (285, 359)
Screenshot: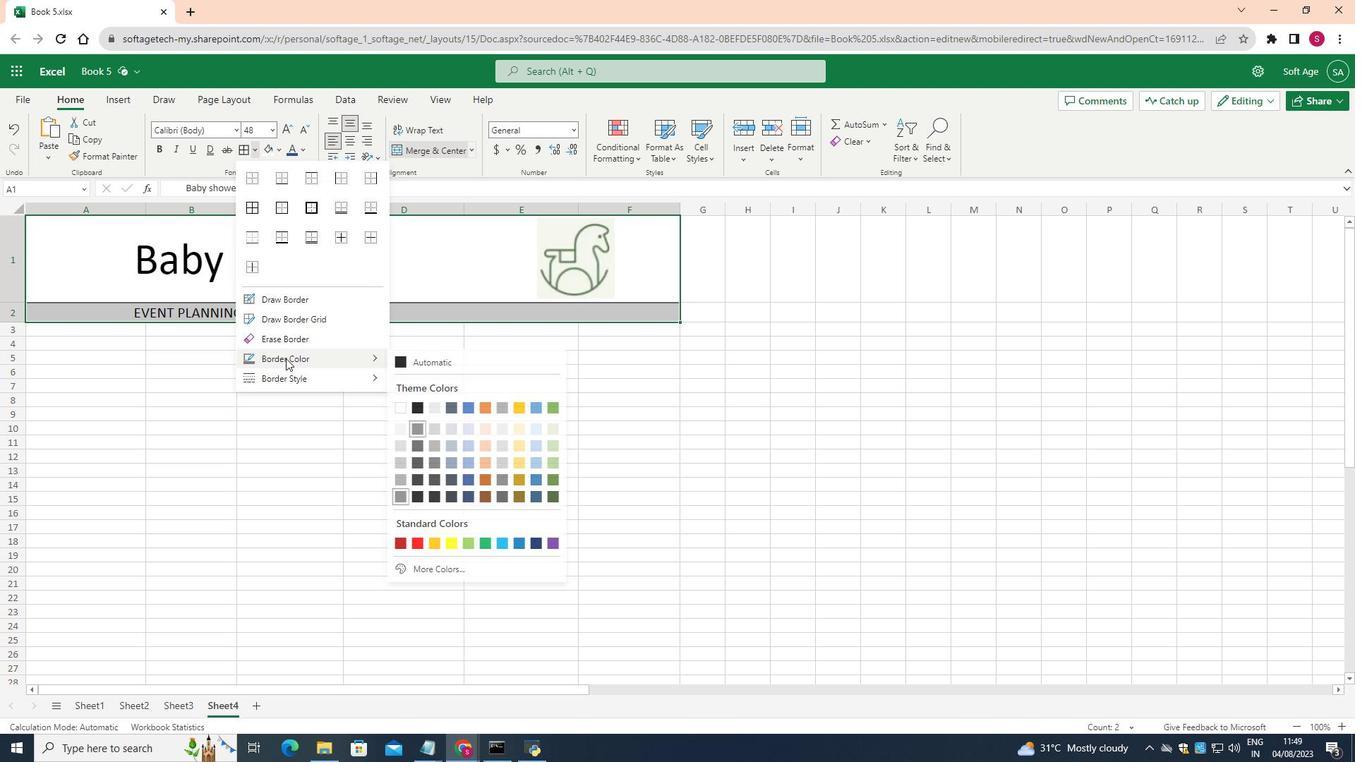 
Action: Mouse pressed left at (285, 359)
Screenshot: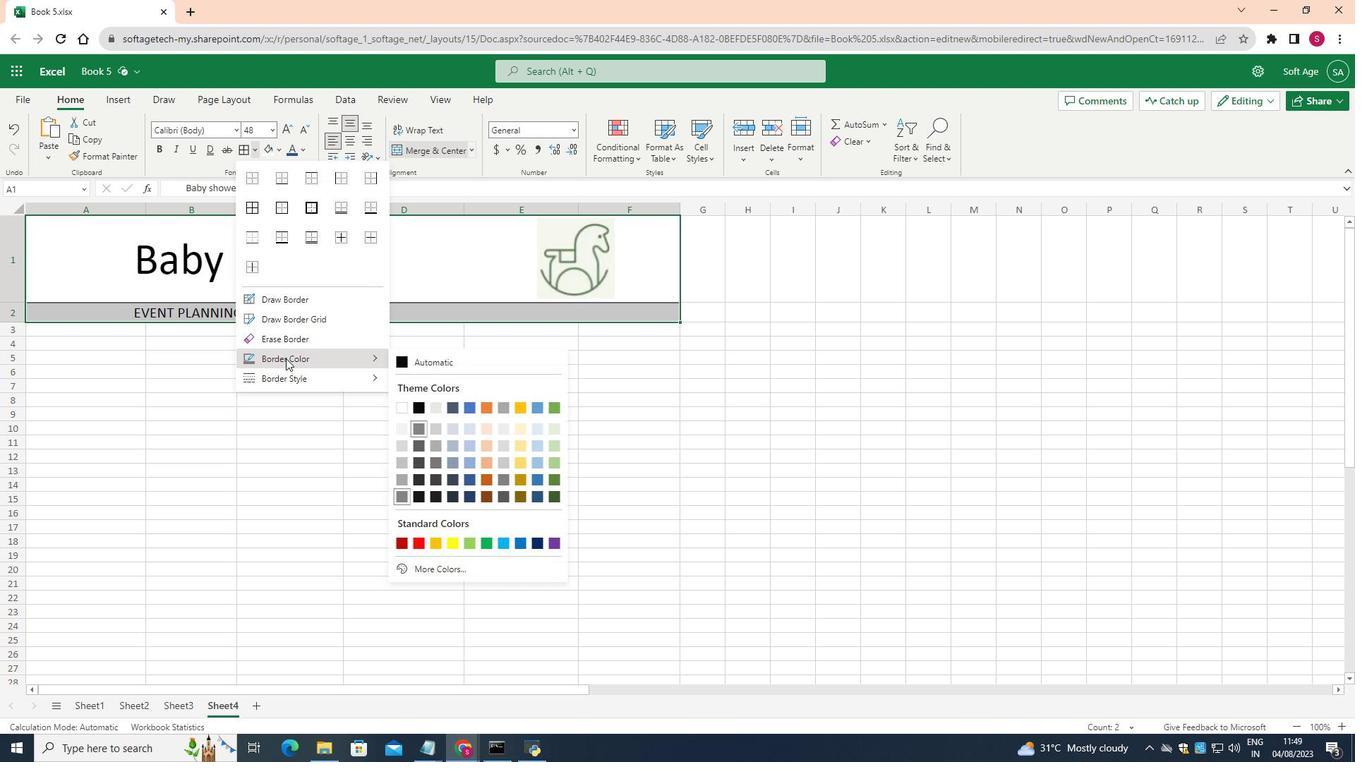 
Action: Mouse moved to (404, 404)
Screenshot: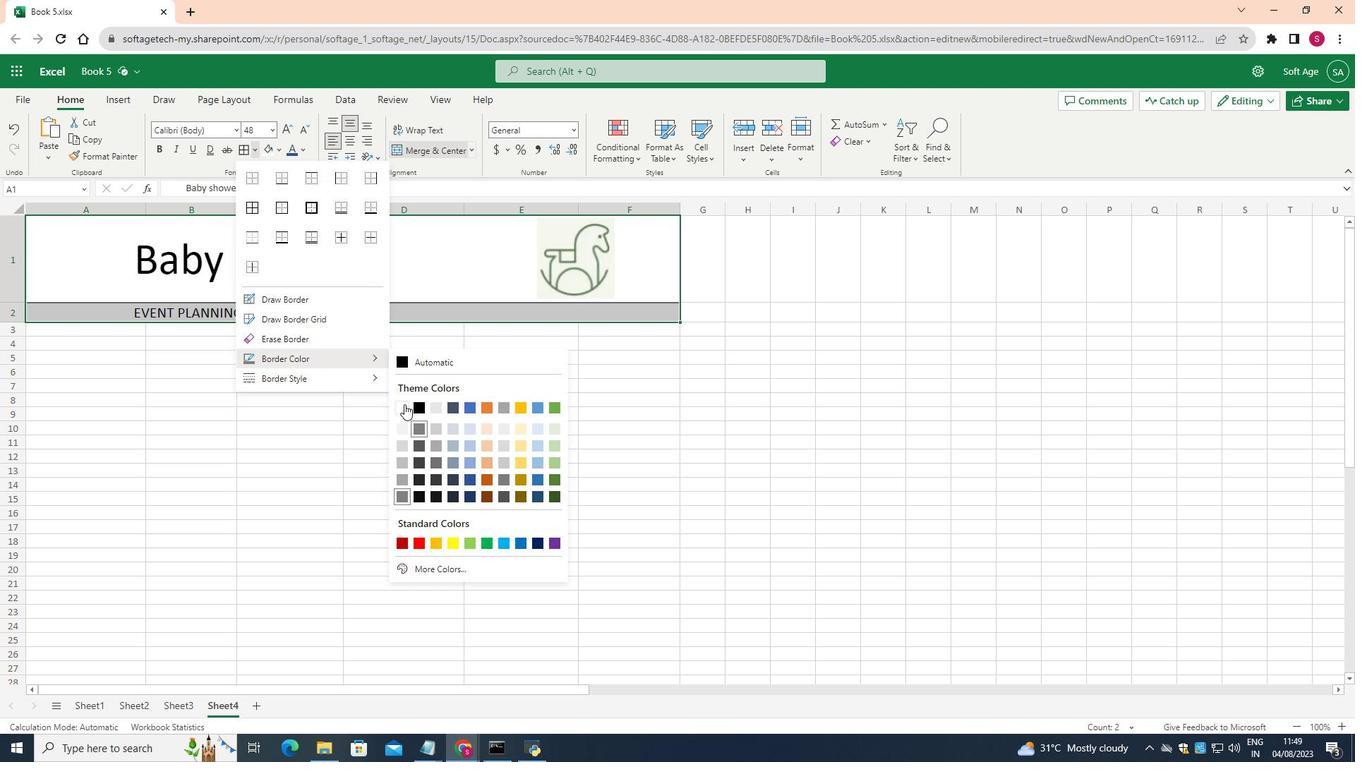 
Action: Mouse pressed left at (404, 404)
Screenshot: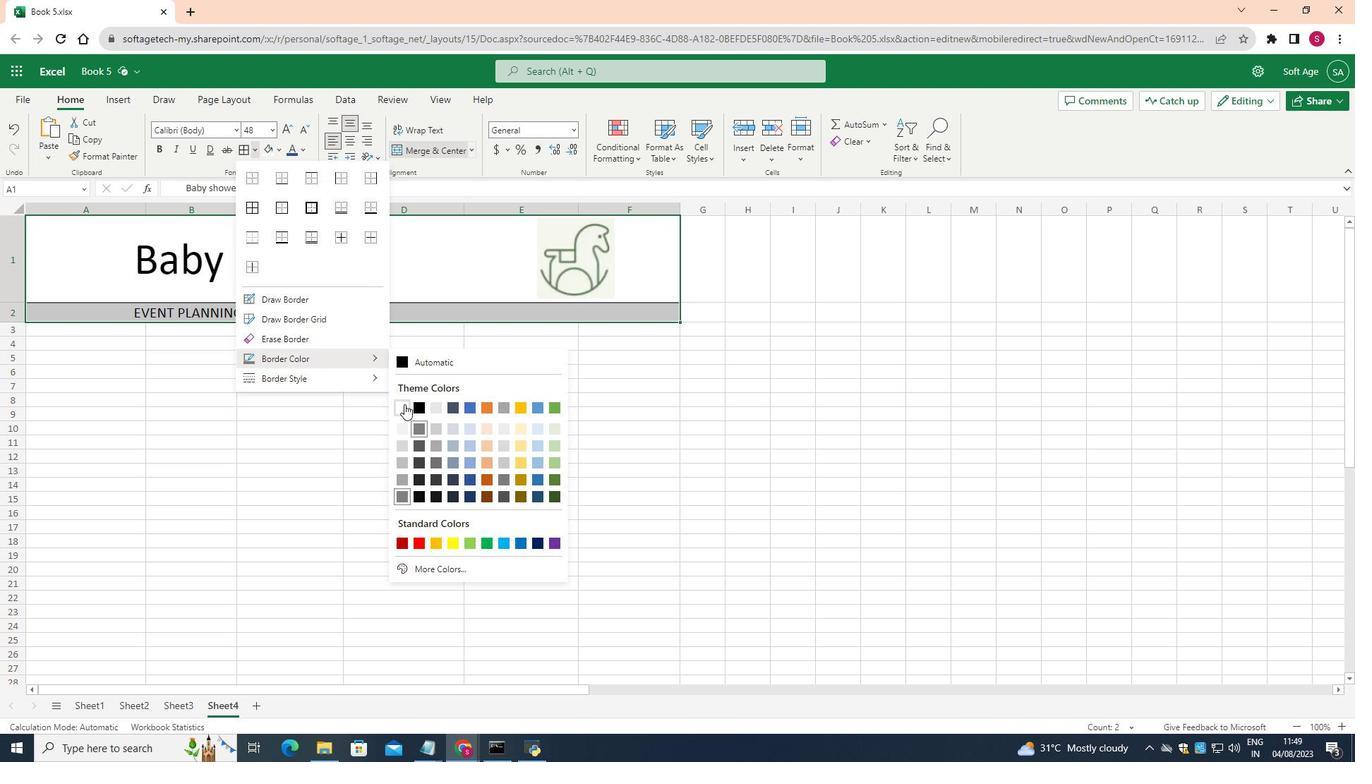 
Action: Mouse moved to (239, 145)
Screenshot: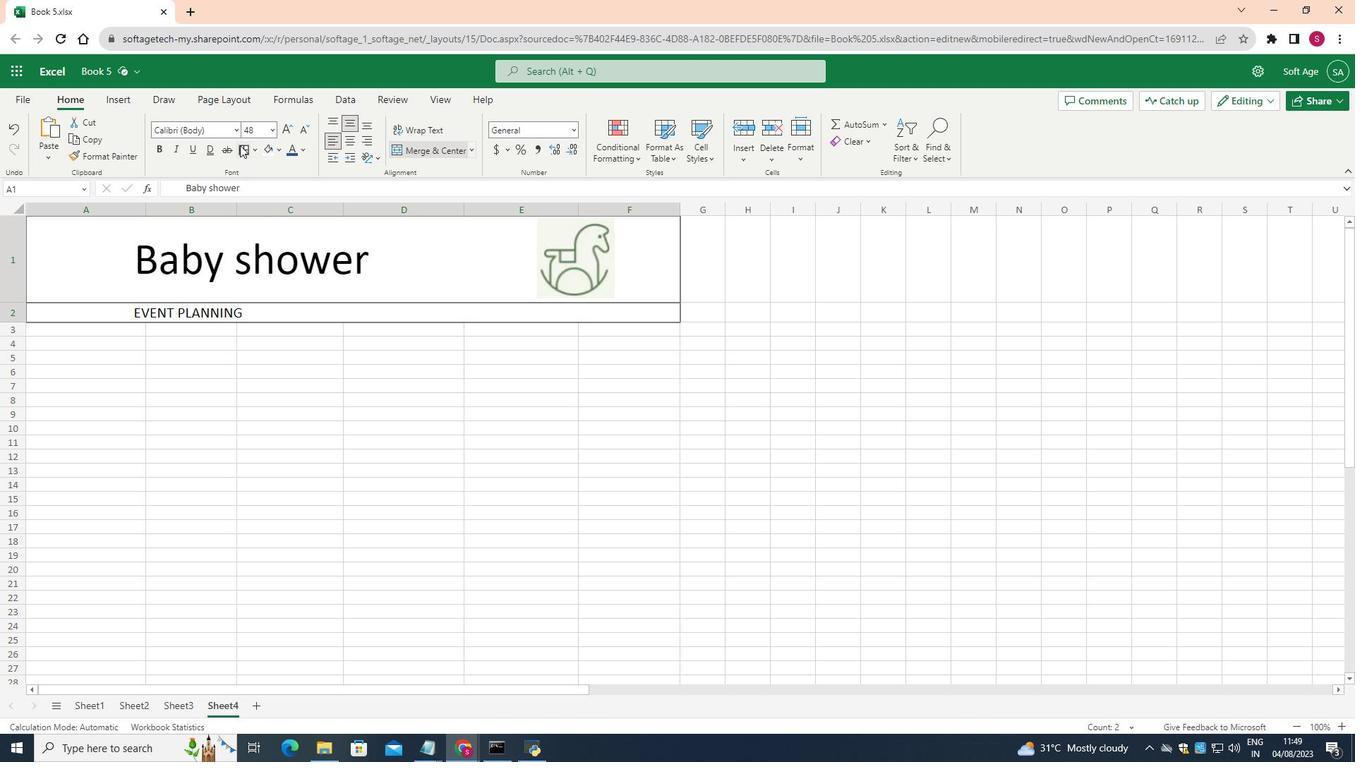 
Action: Mouse pressed left at (239, 145)
Screenshot: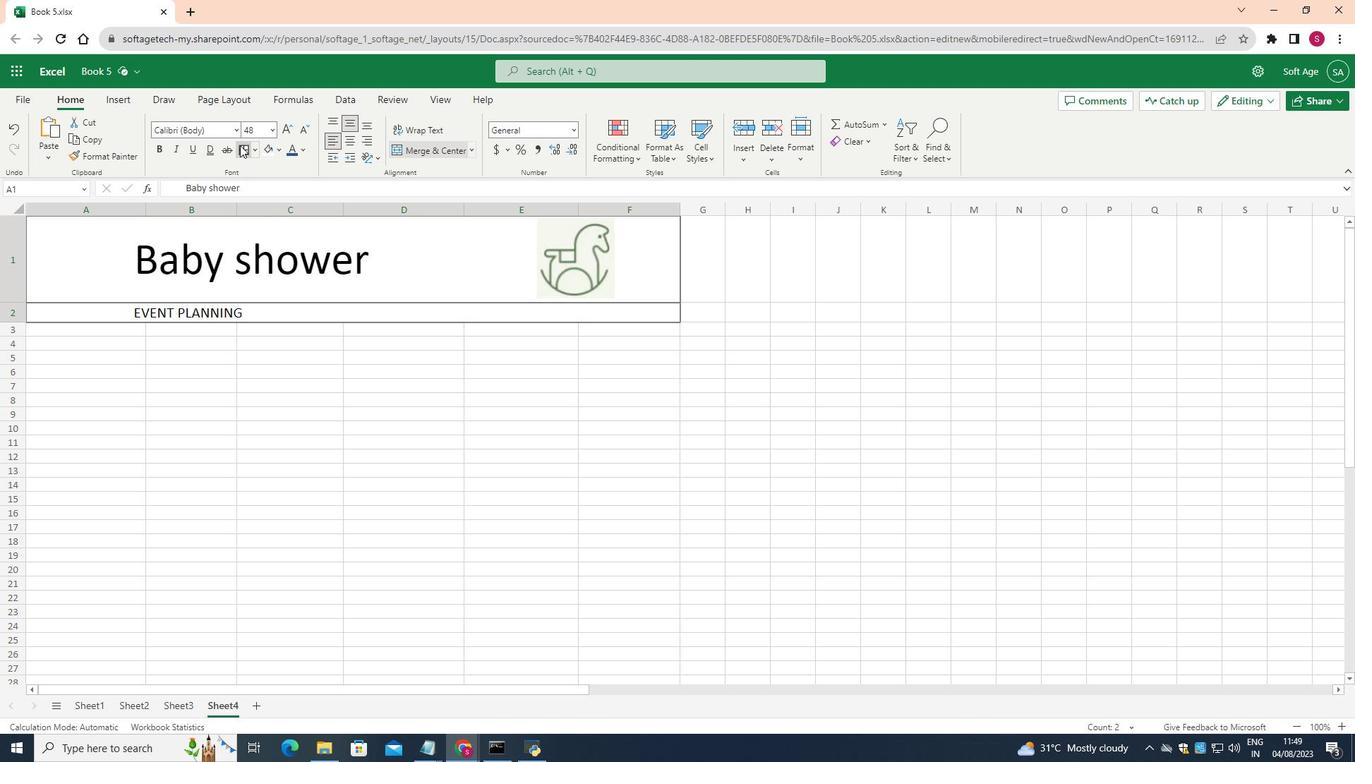 
Action: Mouse moved to (326, 415)
Screenshot: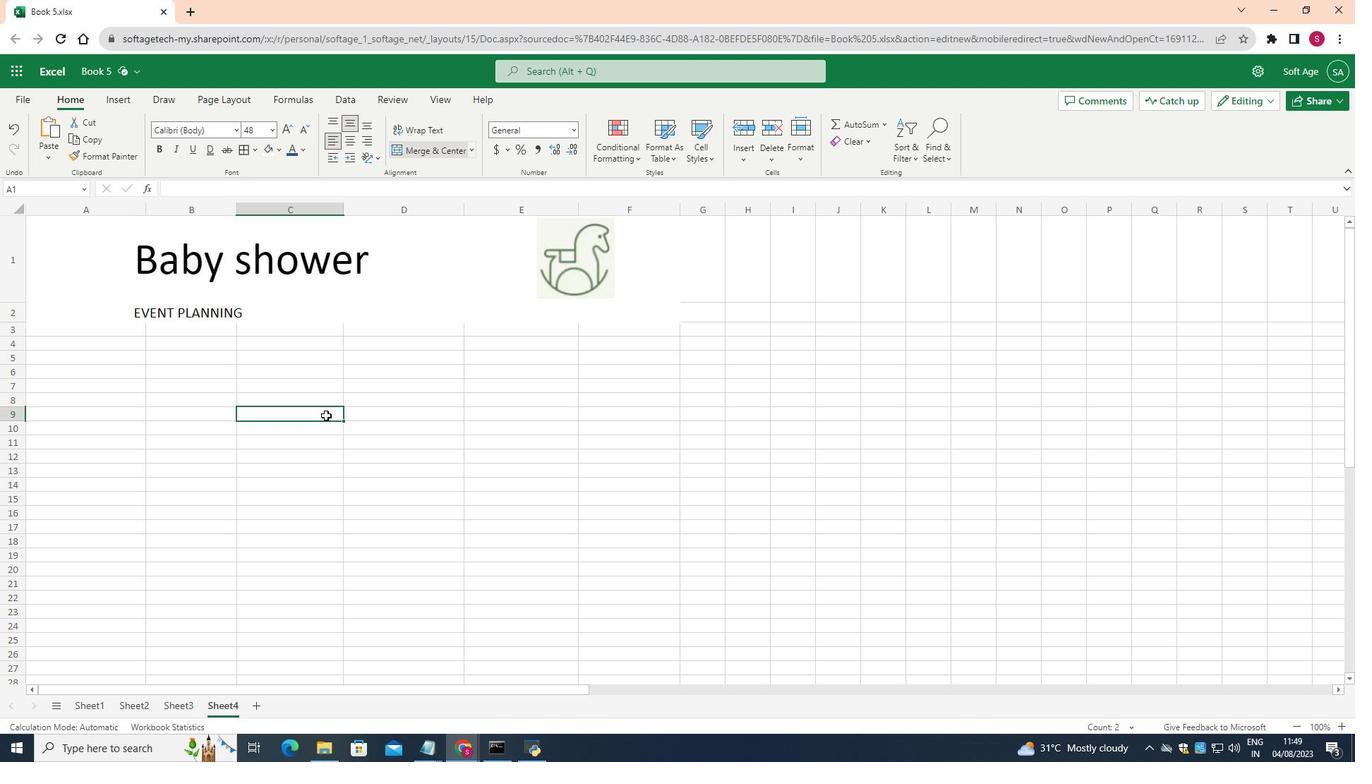 
Action: Mouse pressed left at (326, 415)
Screenshot: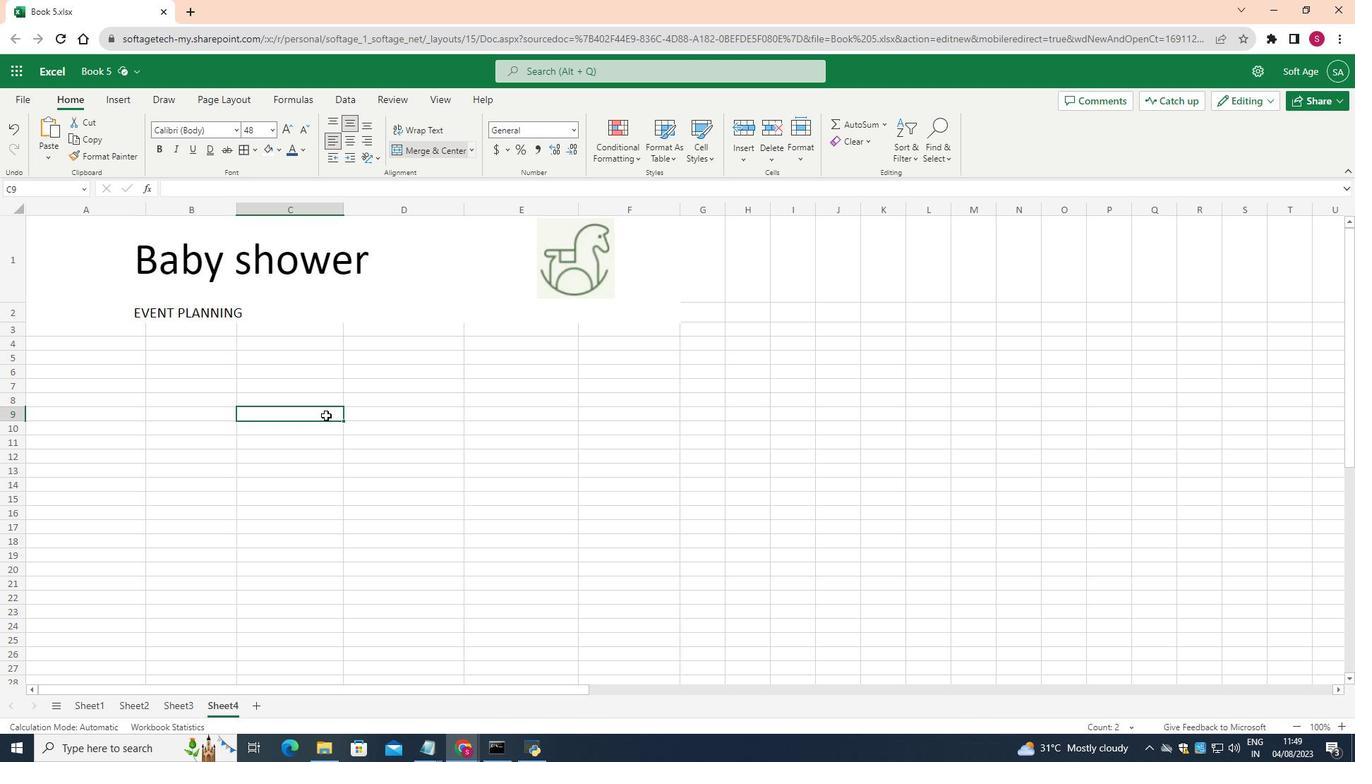 
Action: Mouse moved to (127, 323)
Screenshot: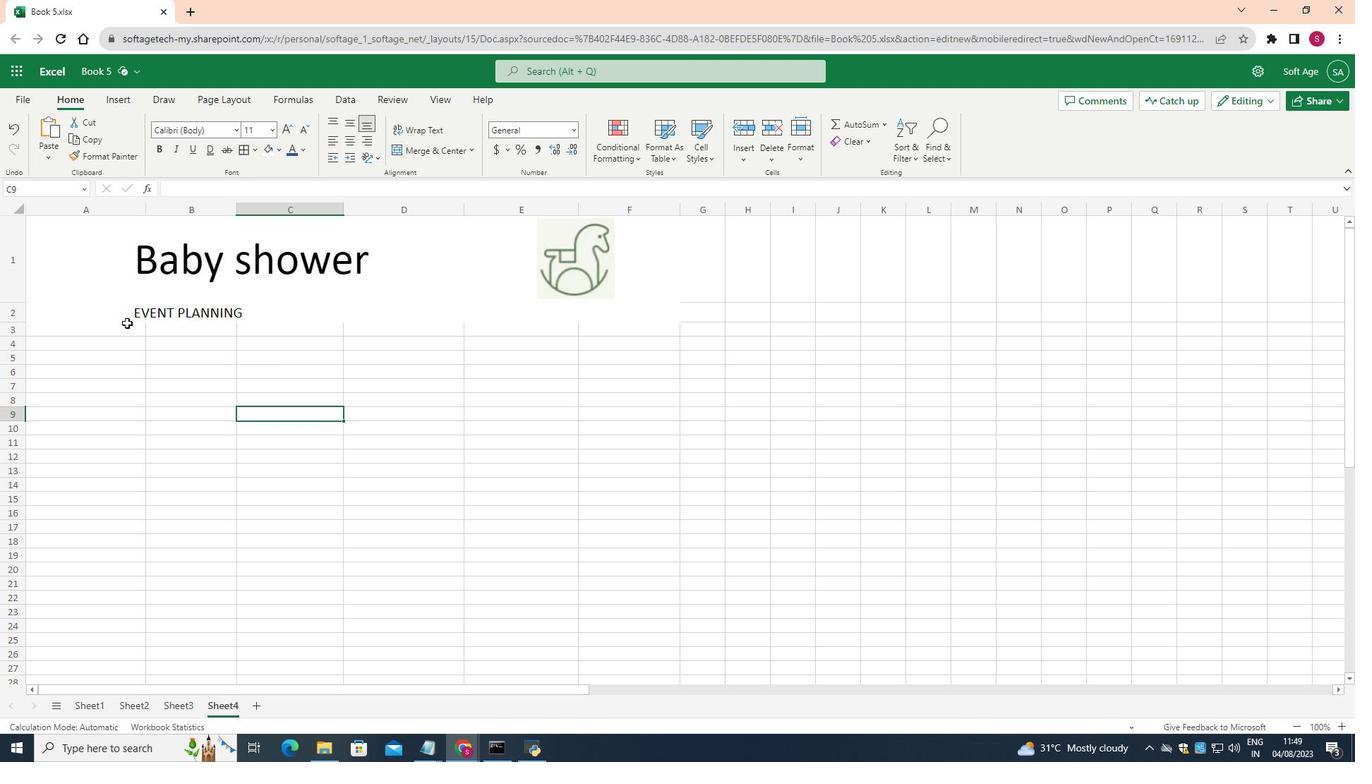 
Action: Mouse pressed left at (127, 323)
Screenshot: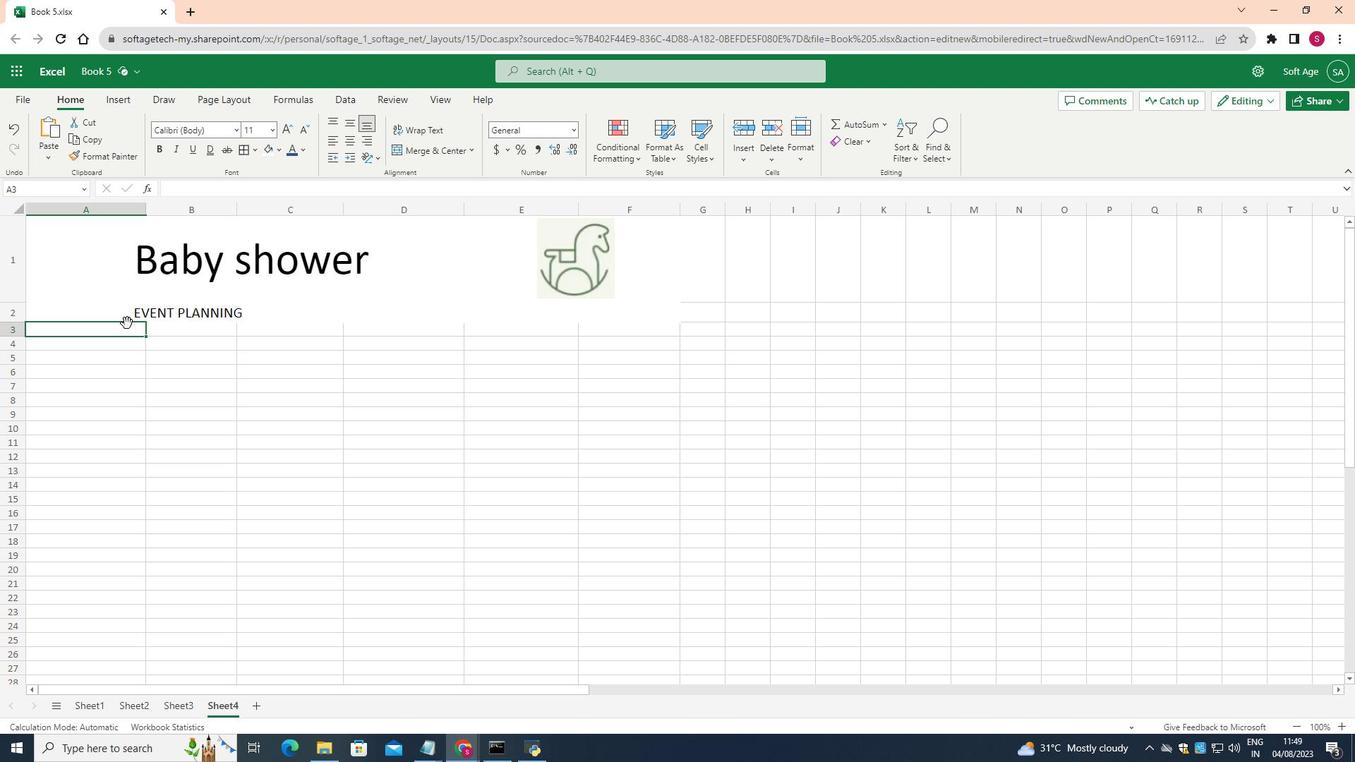 
Action: Mouse moved to (475, 148)
Screenshot: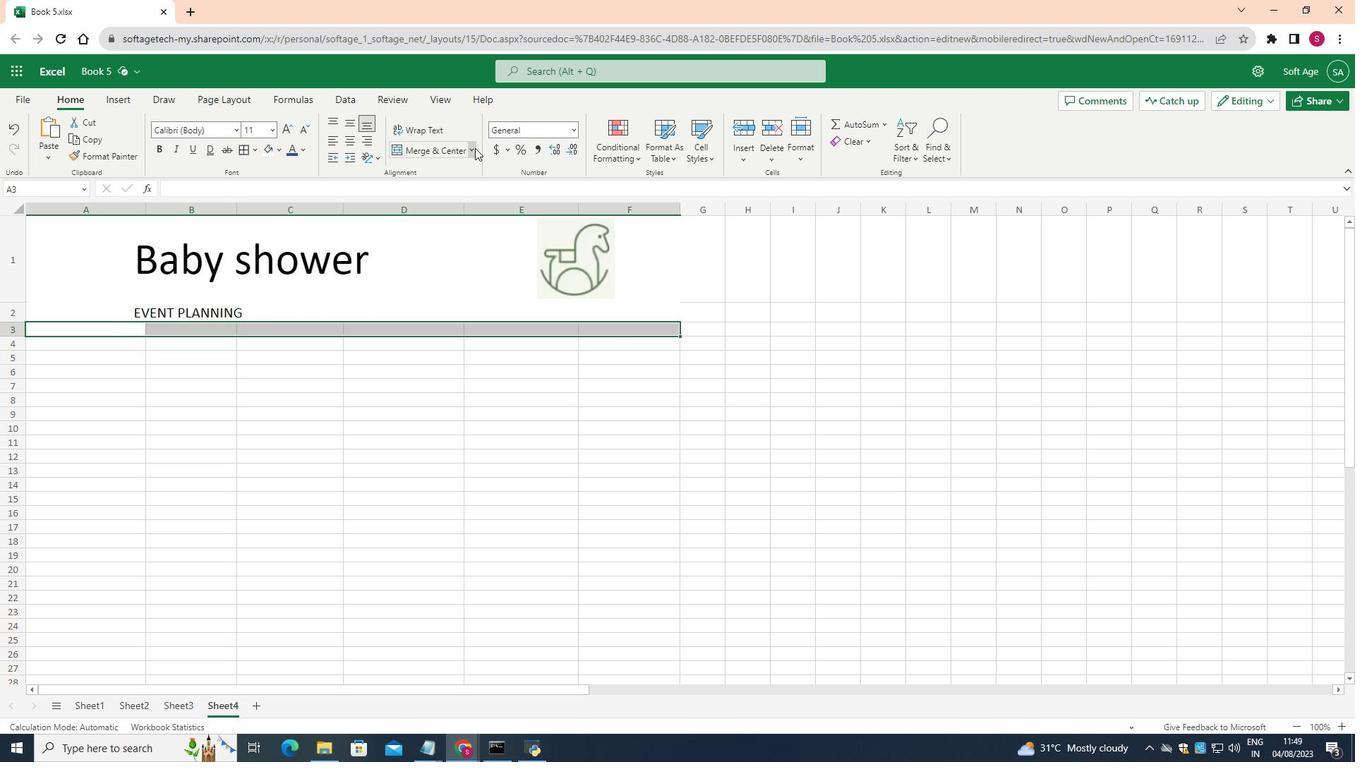 
Action: Mouse pressed left at (475, 148)
Screenshot: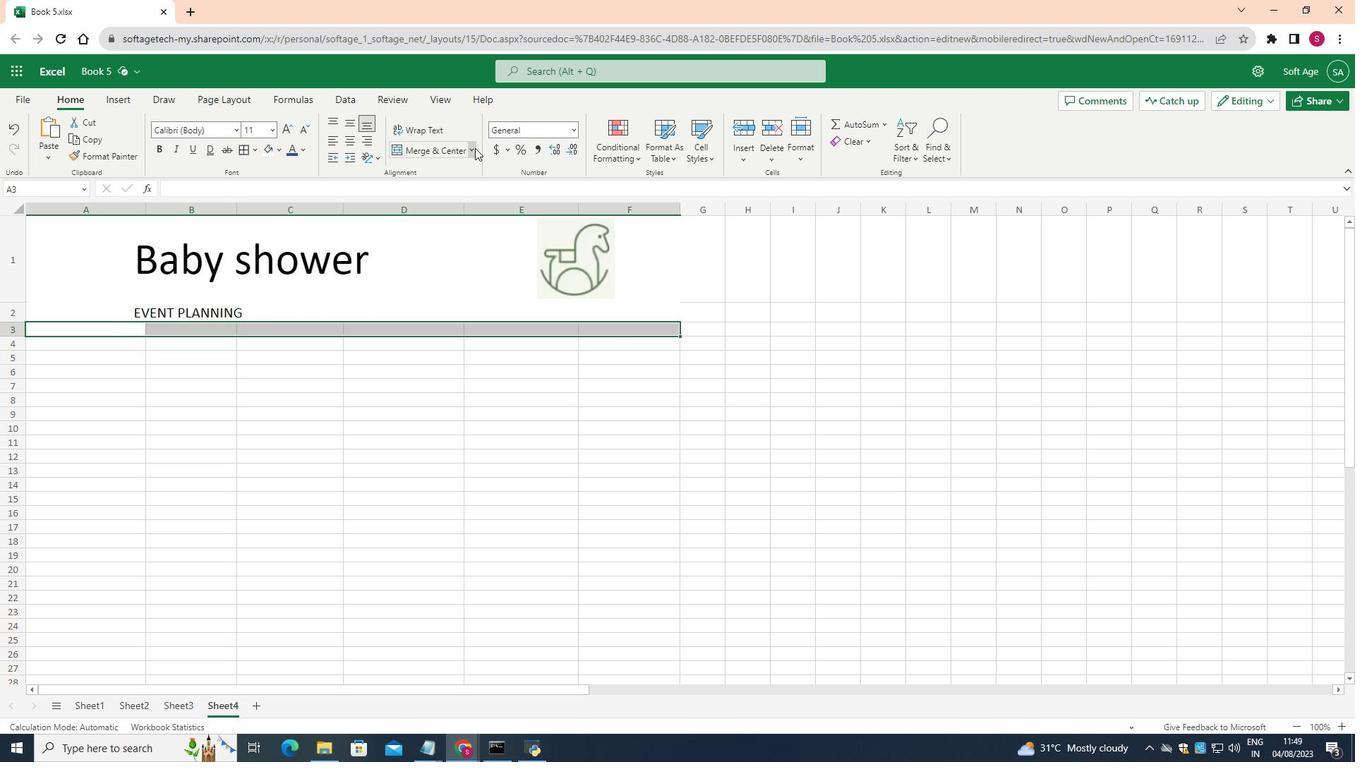 
Action: Mouse moved to (459, 230)
Screenshot: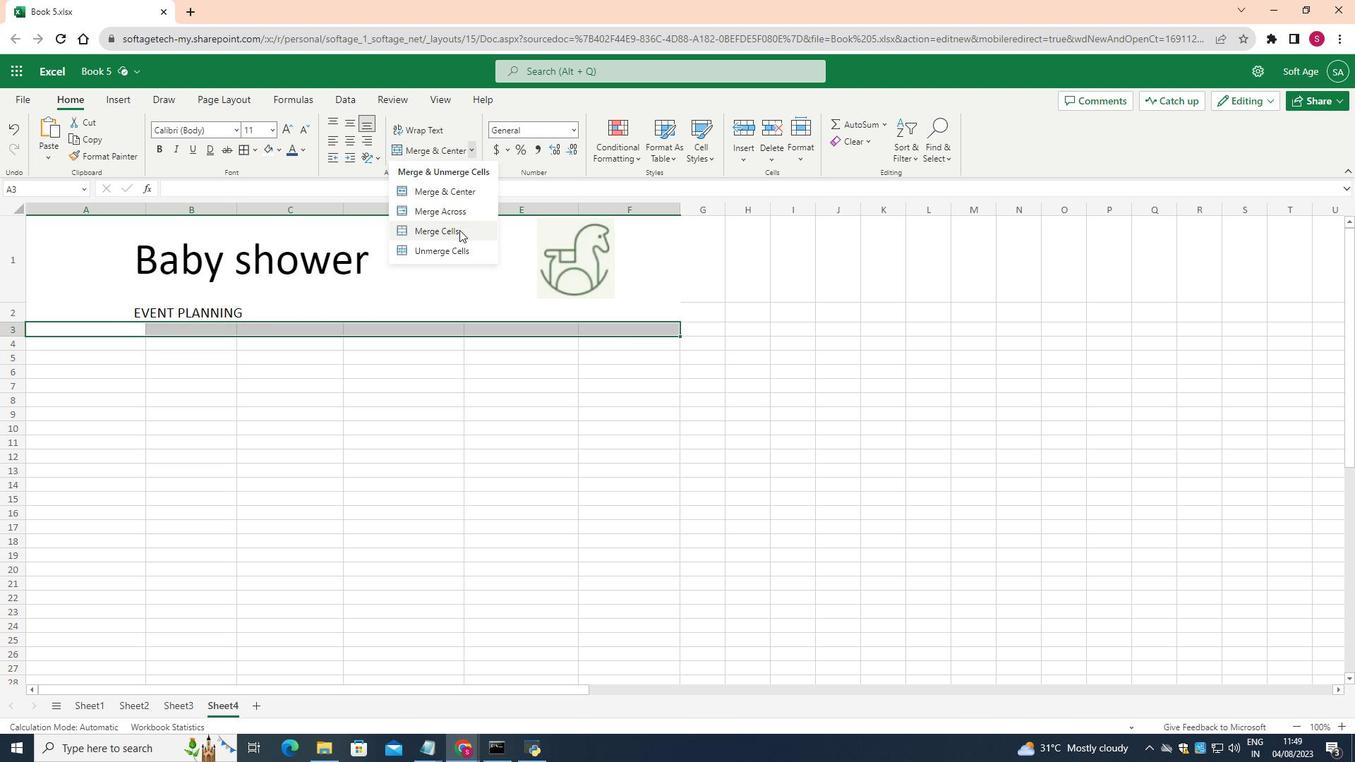 
Action: Mouse pressed left at (459, 230)
Screenshot: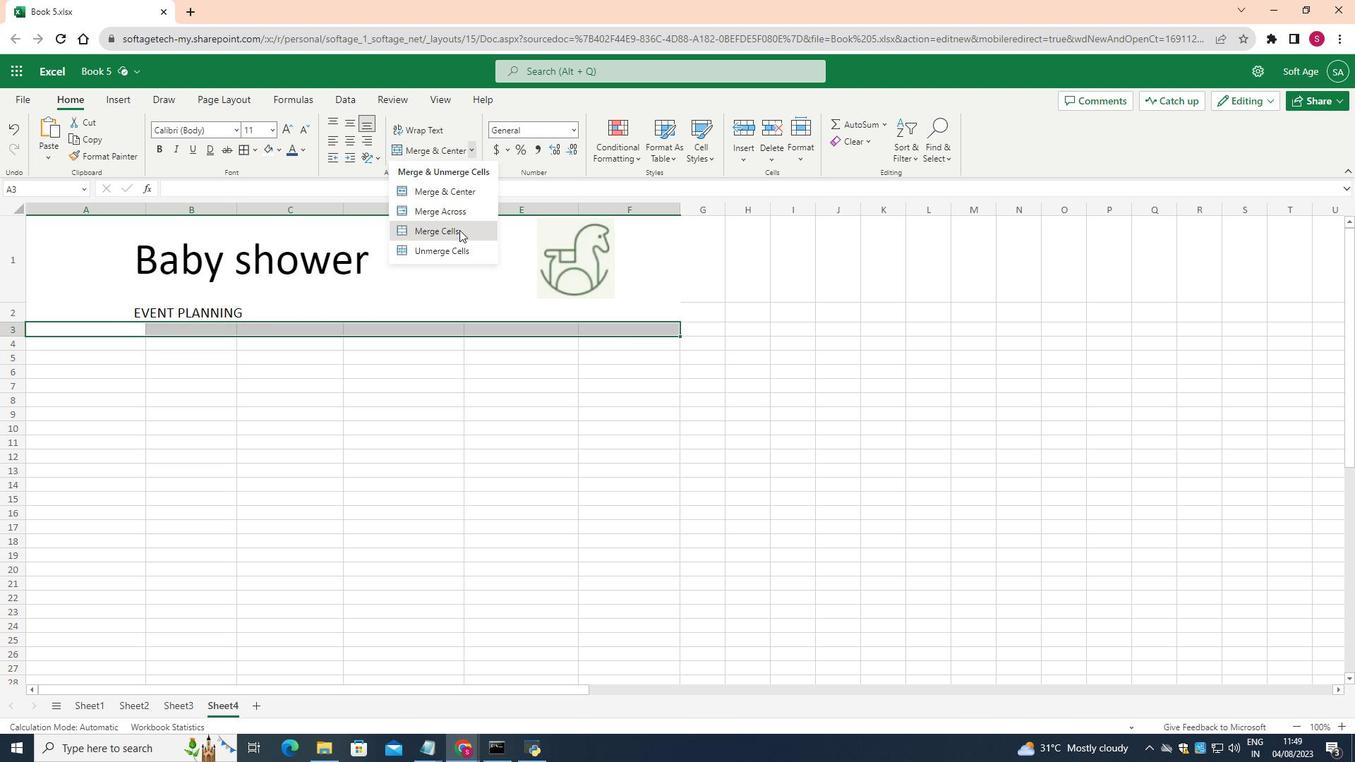 
Action: Mouse moved to (273, 420)
Screenshot: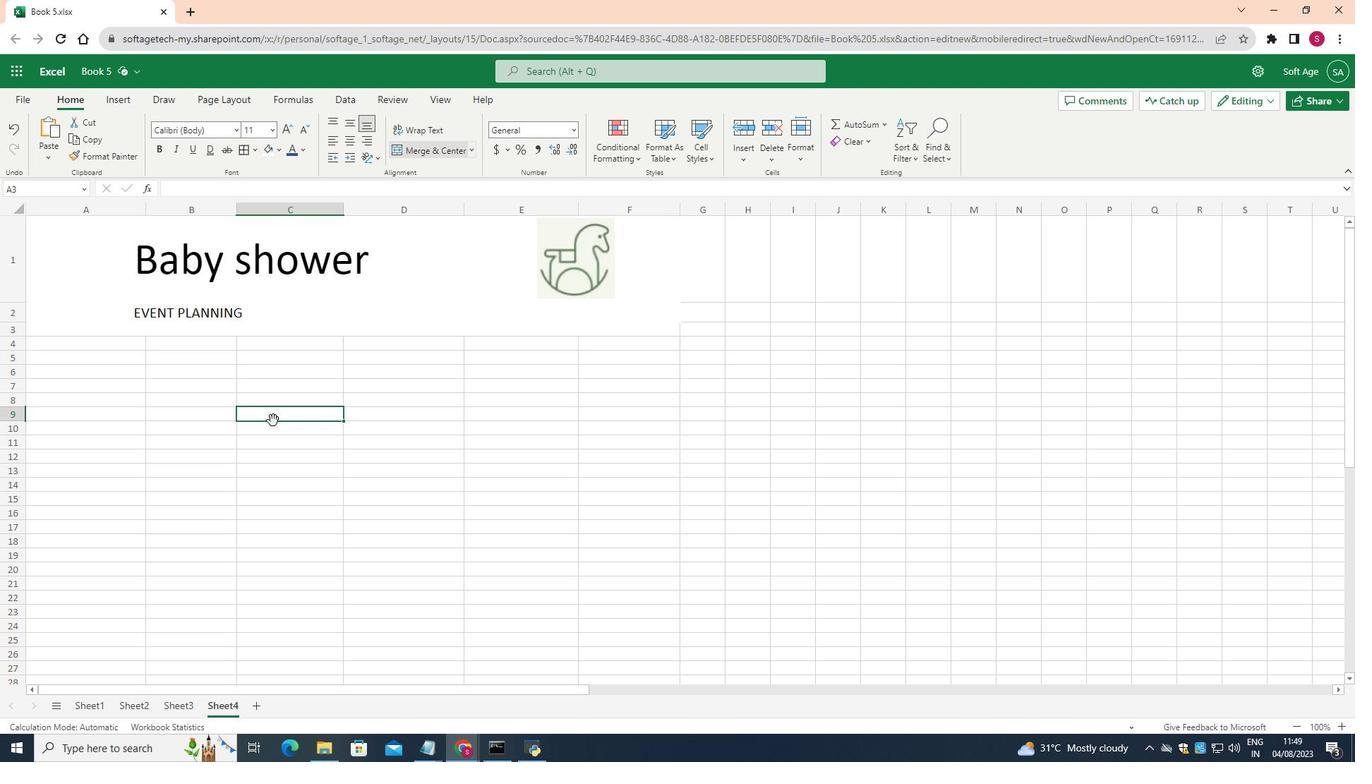 
Action: Mouse pressed left at (273, 420)
Screenshot: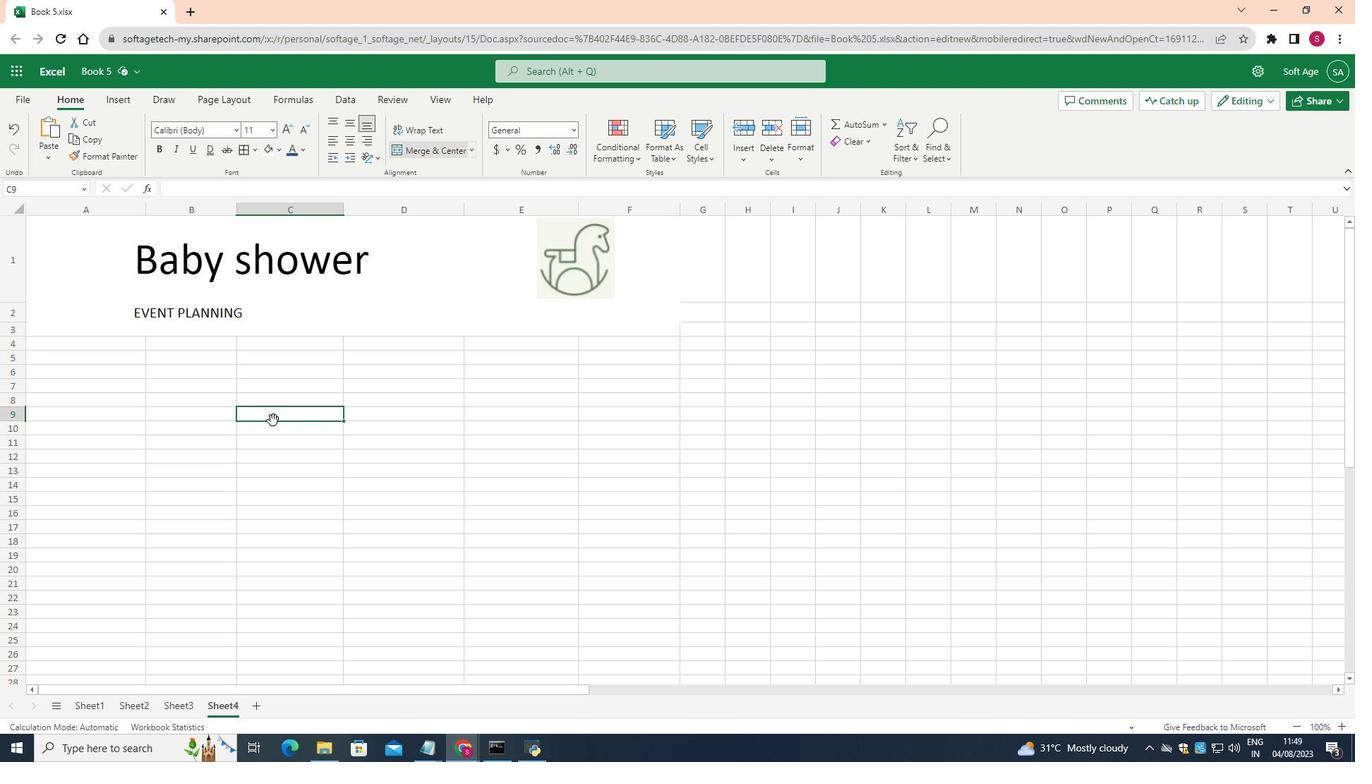 
Action: Mouse moved to (121, 261)
Screenshot: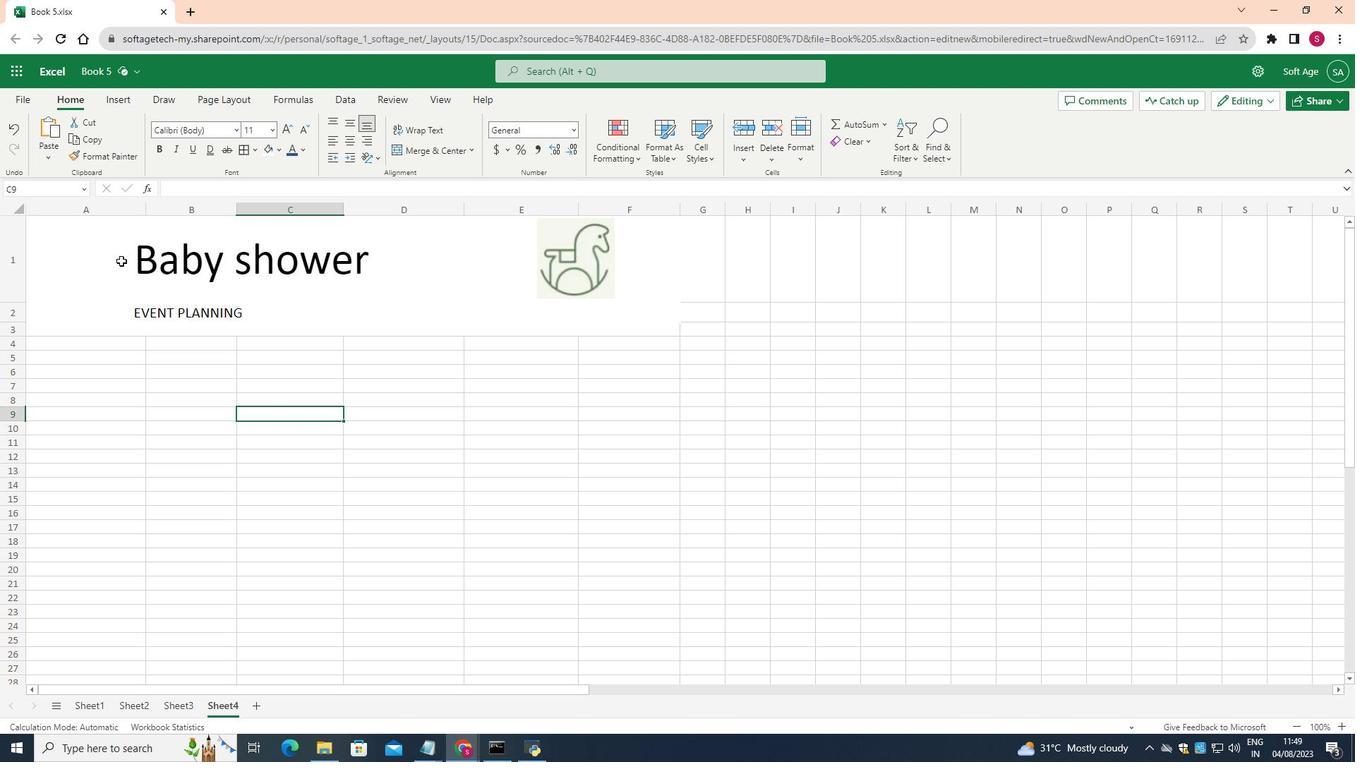 
Action: Mouse pressed left at (121, 261)
Screenshot: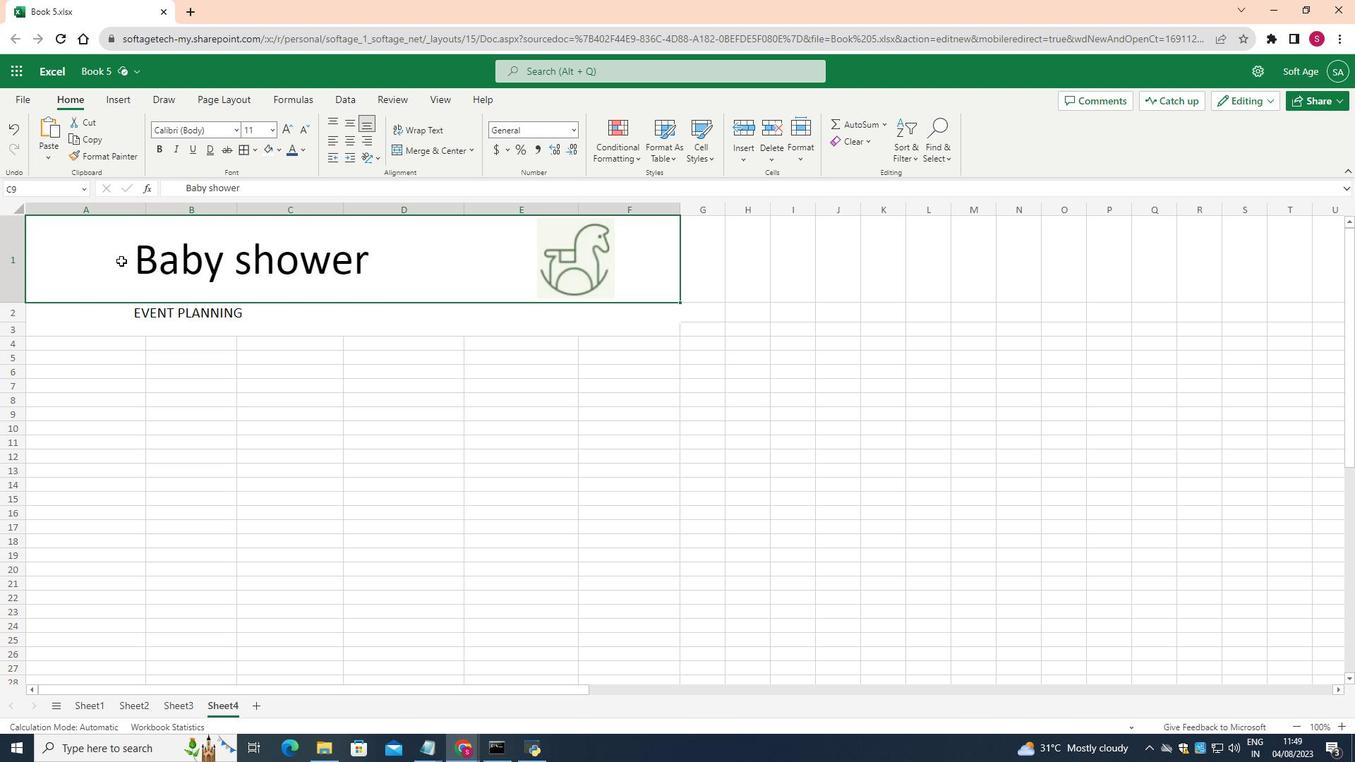 
Action: Mouse pressed left at (121, 261)
Screenshot: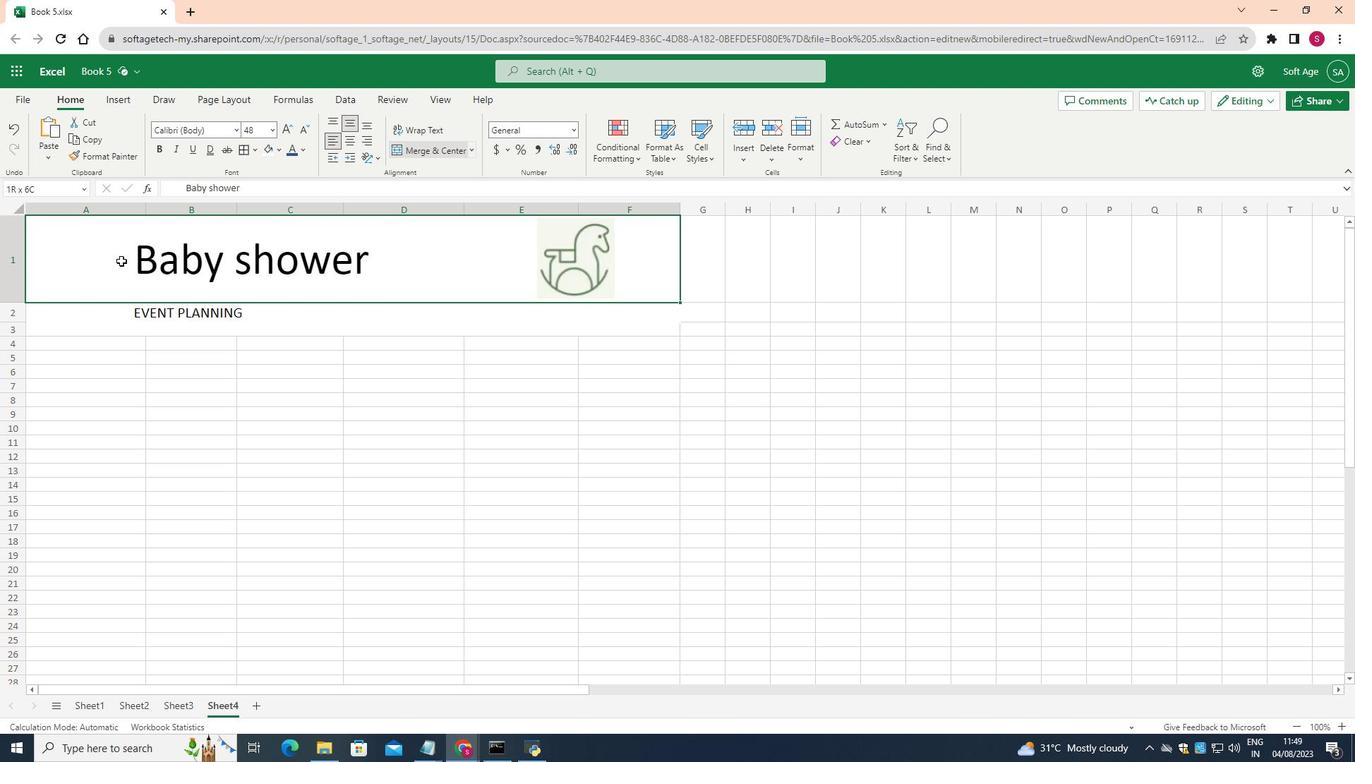 
Action: Mouse moved to (277, 148)
Screenshot: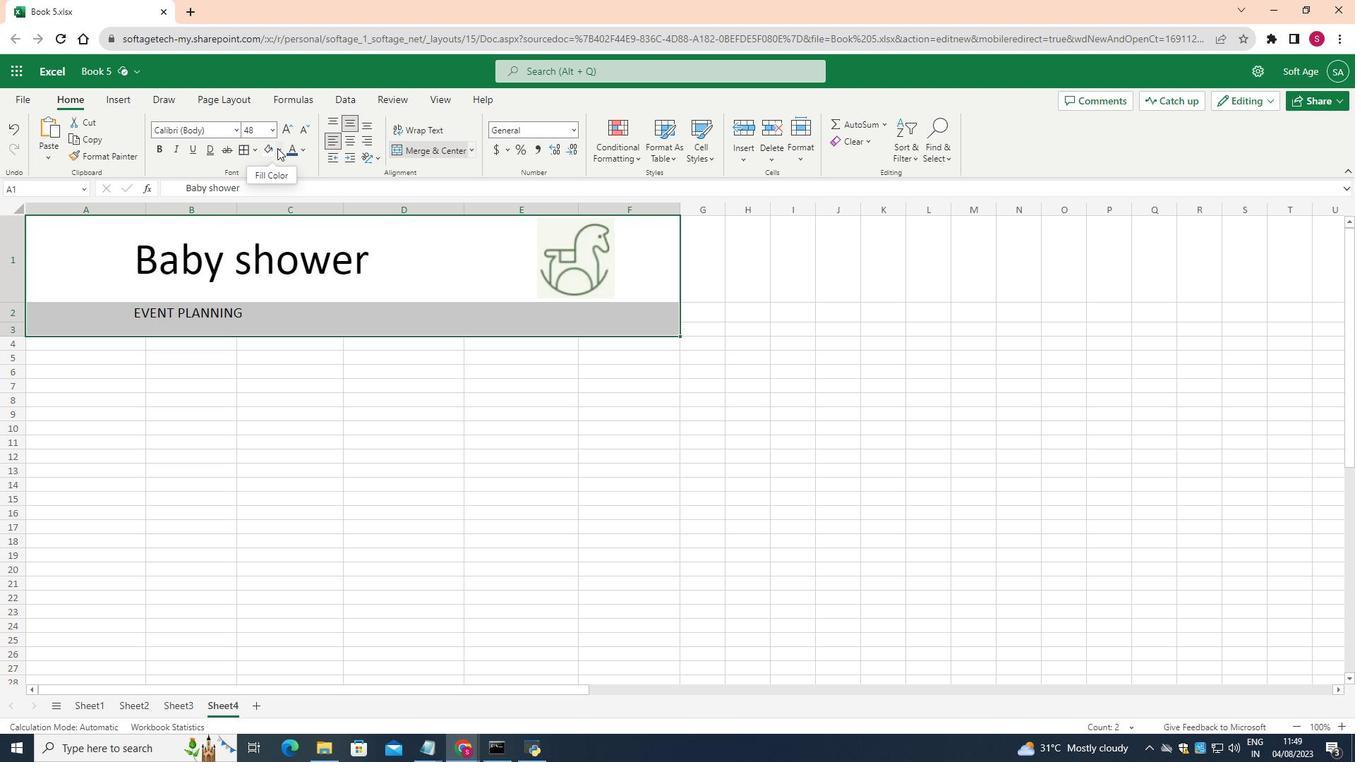 
Action: Mouse pressed left at (277, 148)
Screenshot: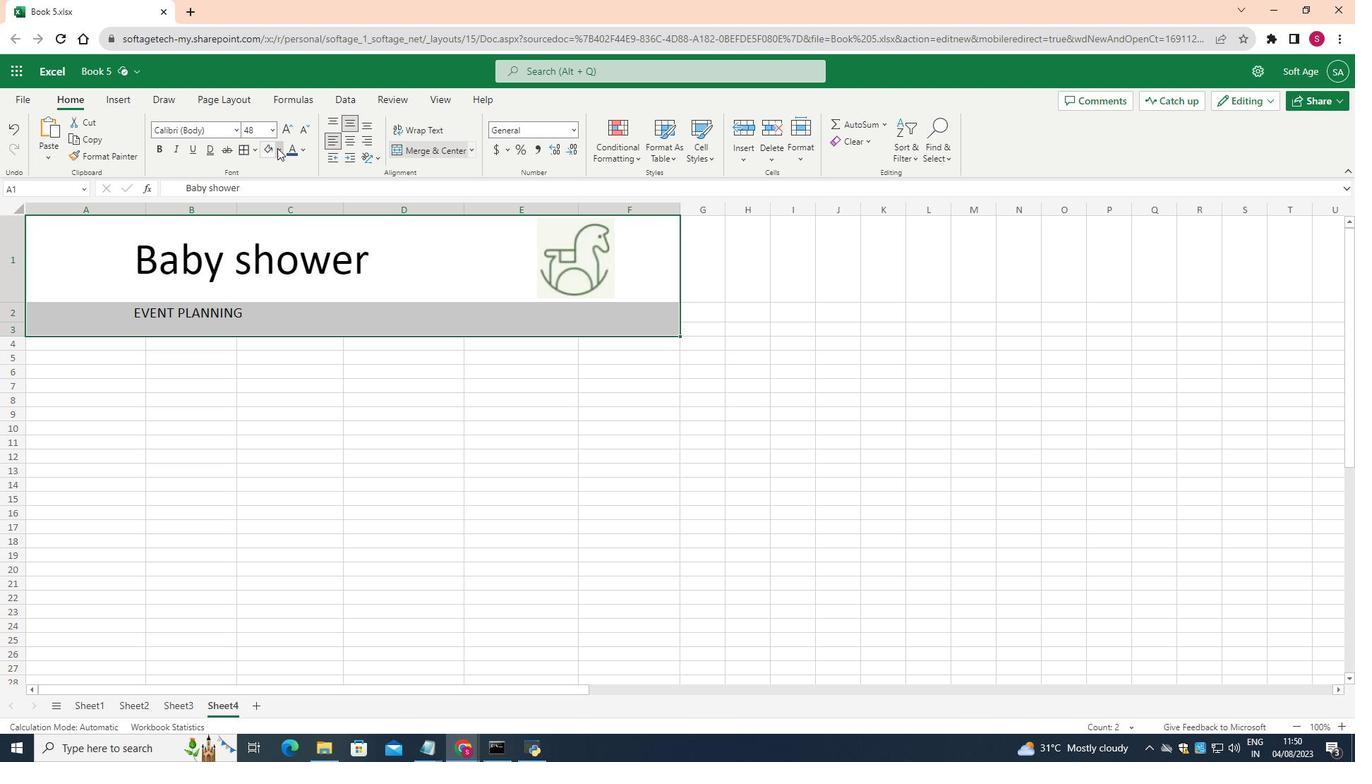 
Action: Mouse moved to (427, 211)
Screenshot: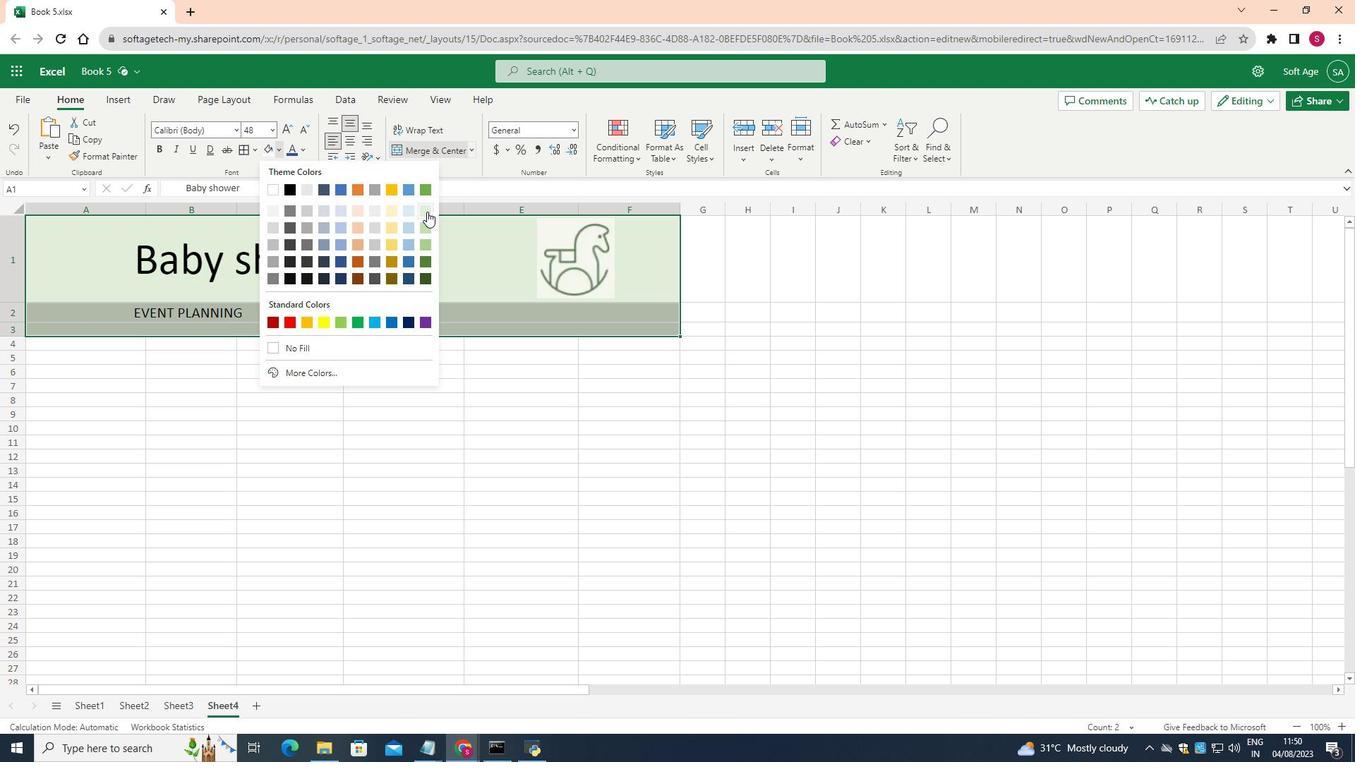 
Action: Mouse pressed left at (427, 211)
Screenshot: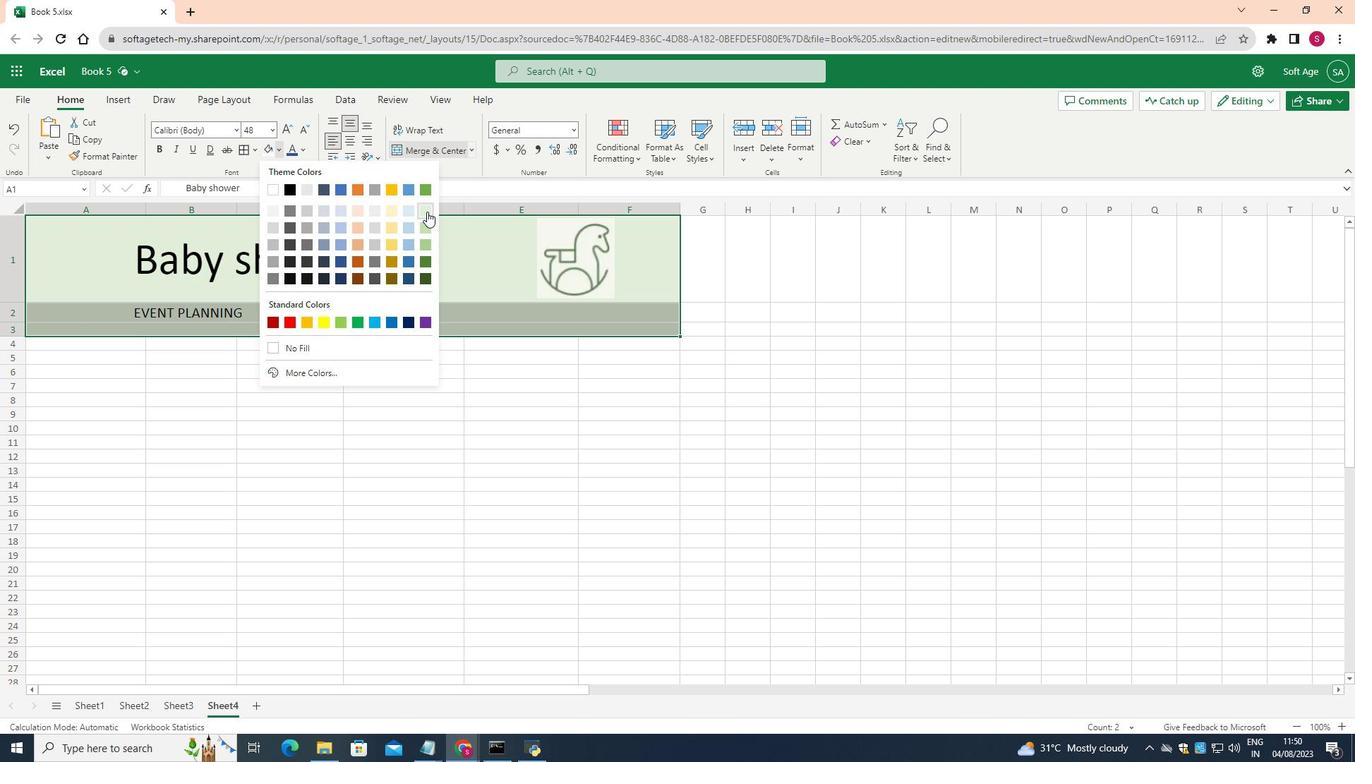 
Action: Mouse moved to (303, 439)
Screenshot: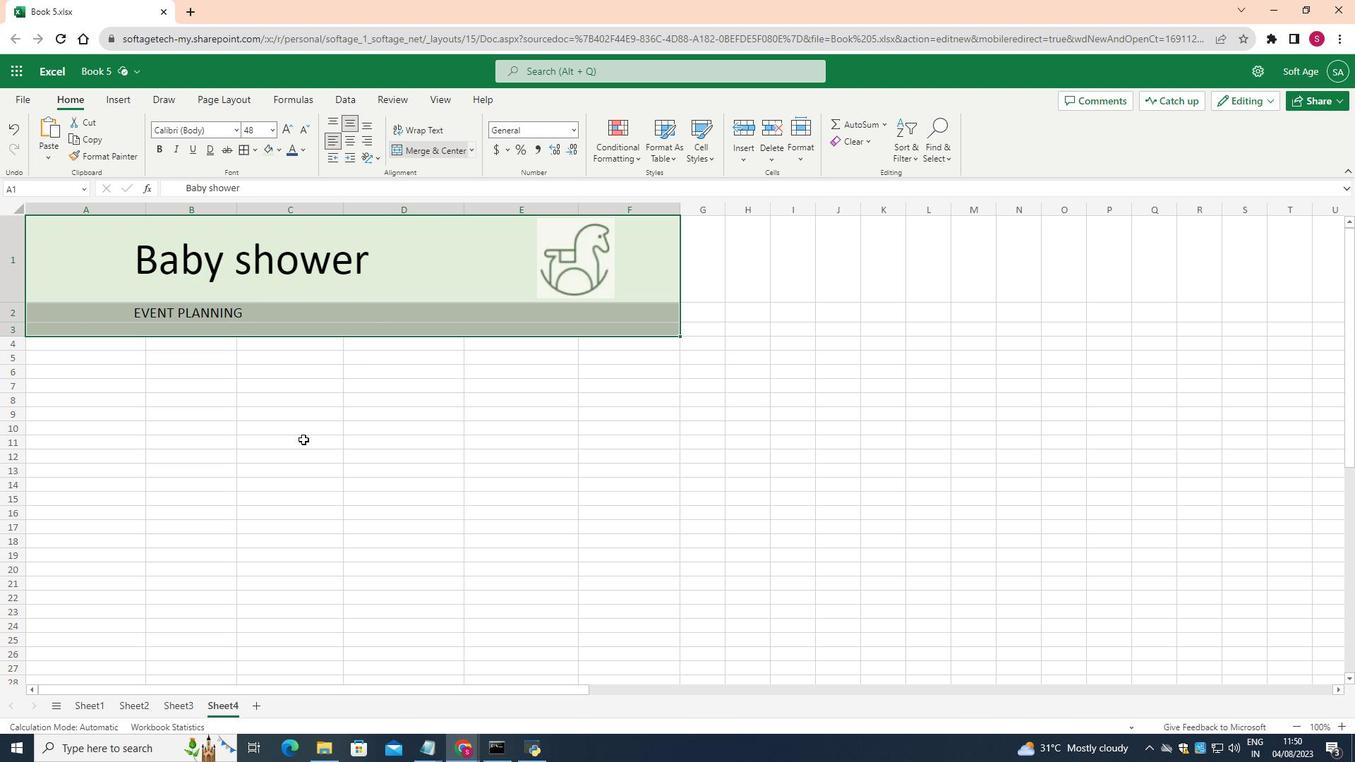 
Action: Mouse pressed left at (303, 439)
Screenshot: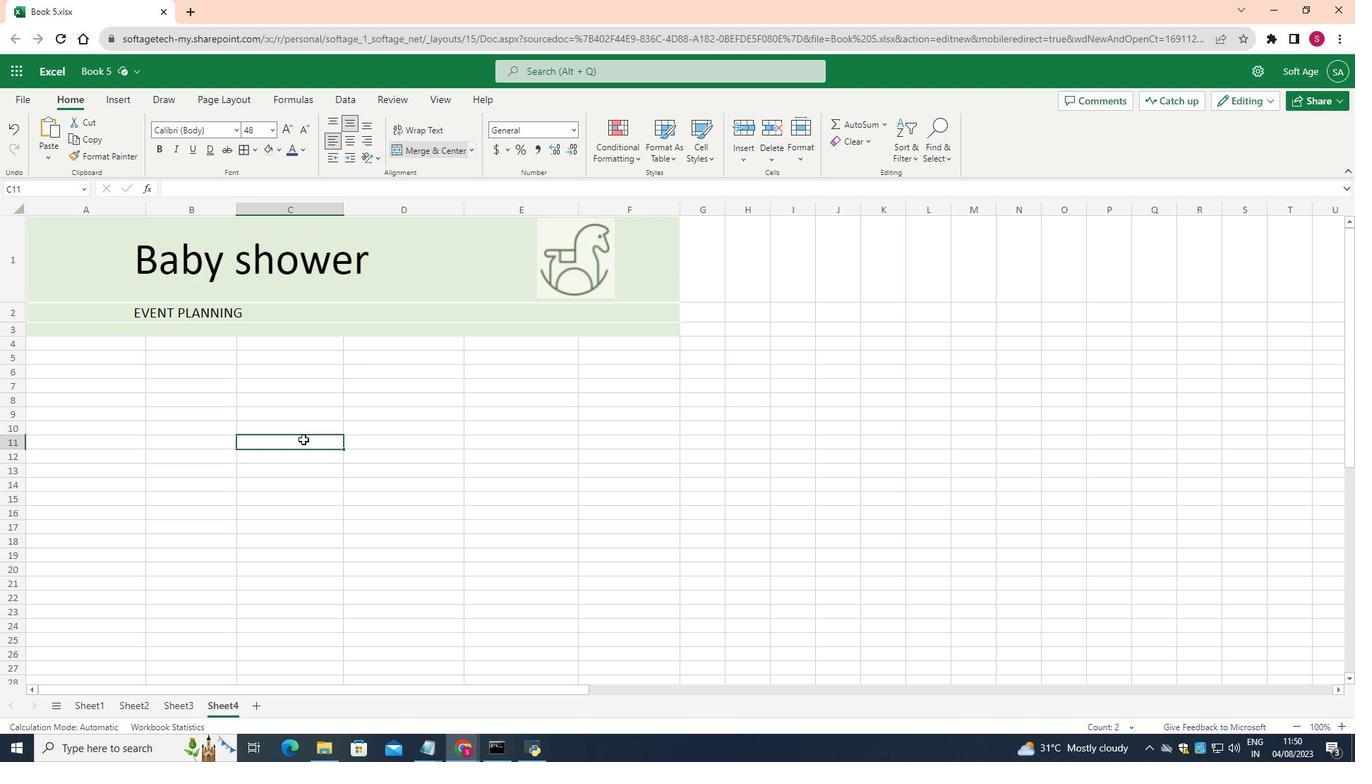 
Action: Mouse moved to (122, 307)
Screenshot: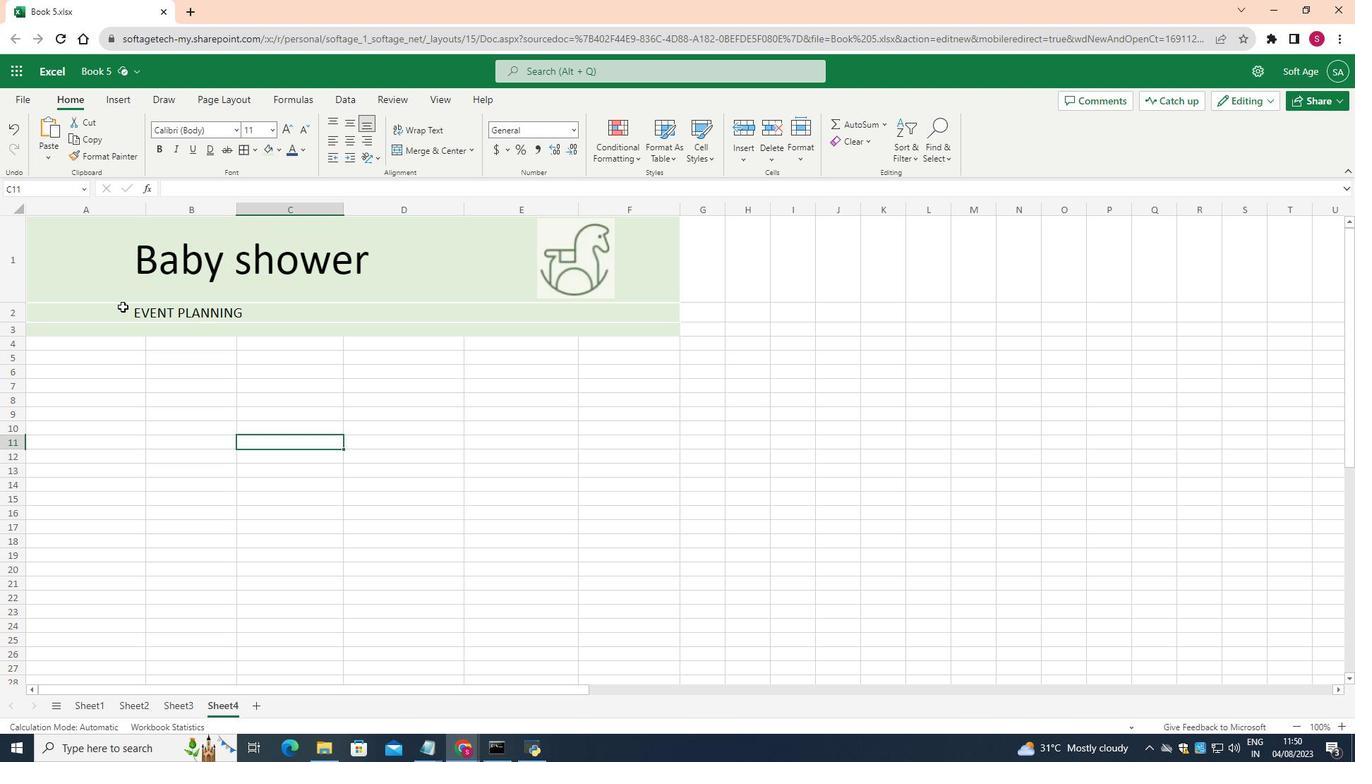 
Action: Mouse pressed left at (122, 307)
Screenshot: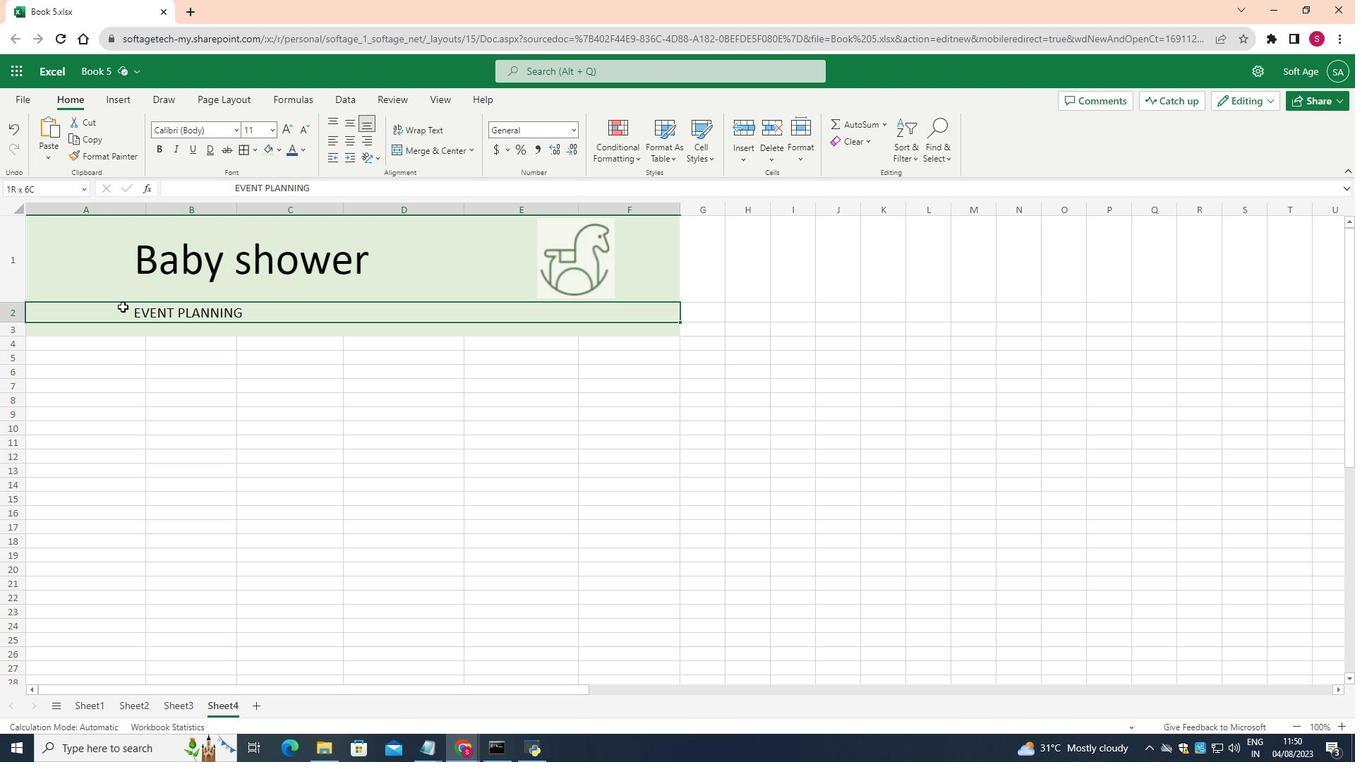 
Action: Mouse moved to (251, 148)
Screenshot: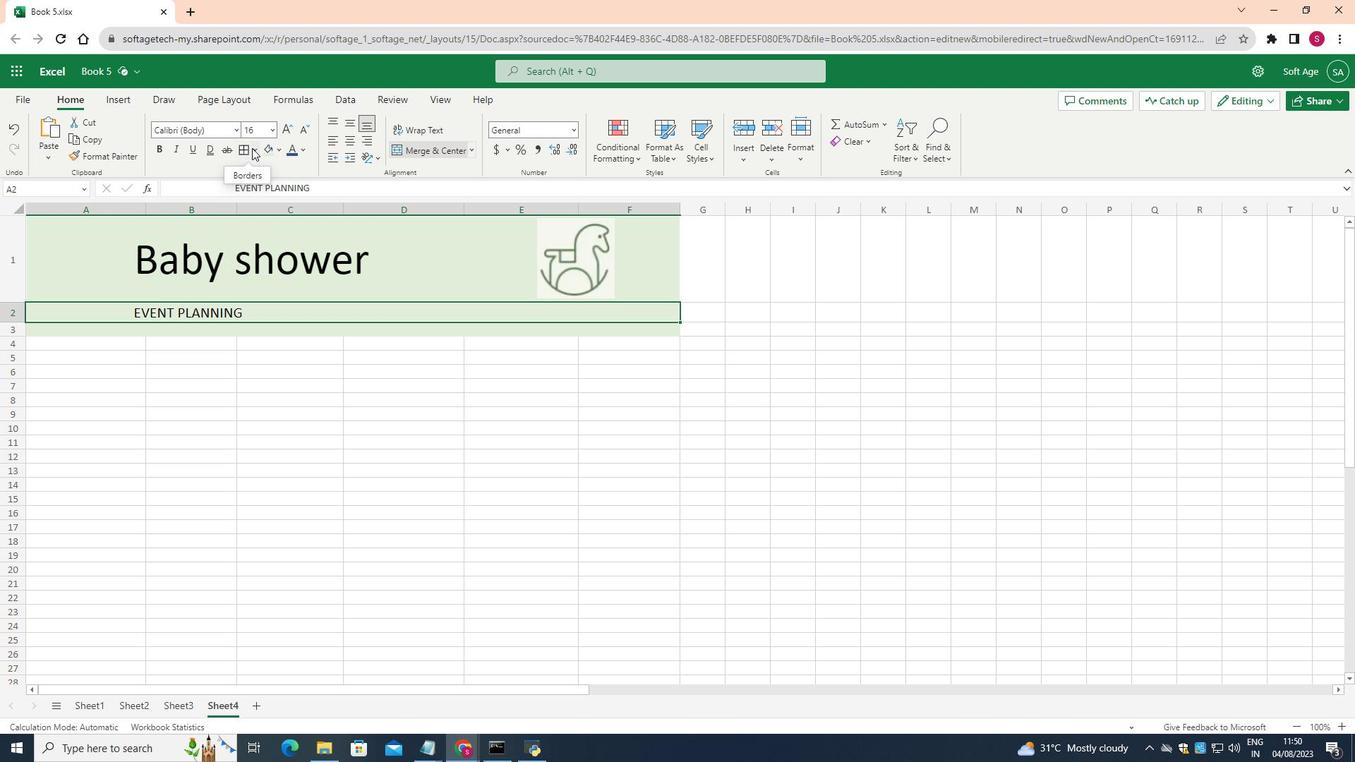 
Action: Mouse pressed left at (251, 148)
Screenshot: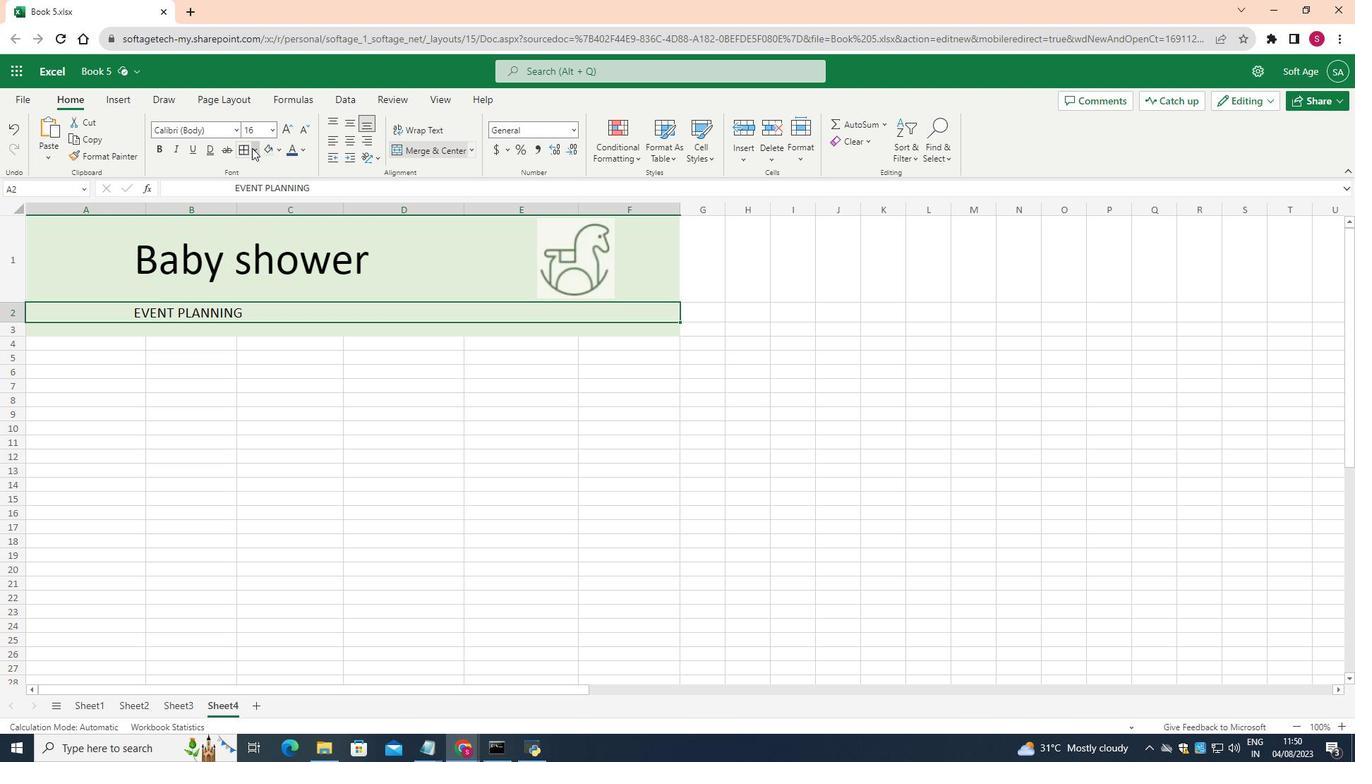 
Action: Mouse moved to (314, 211)
Screenshot: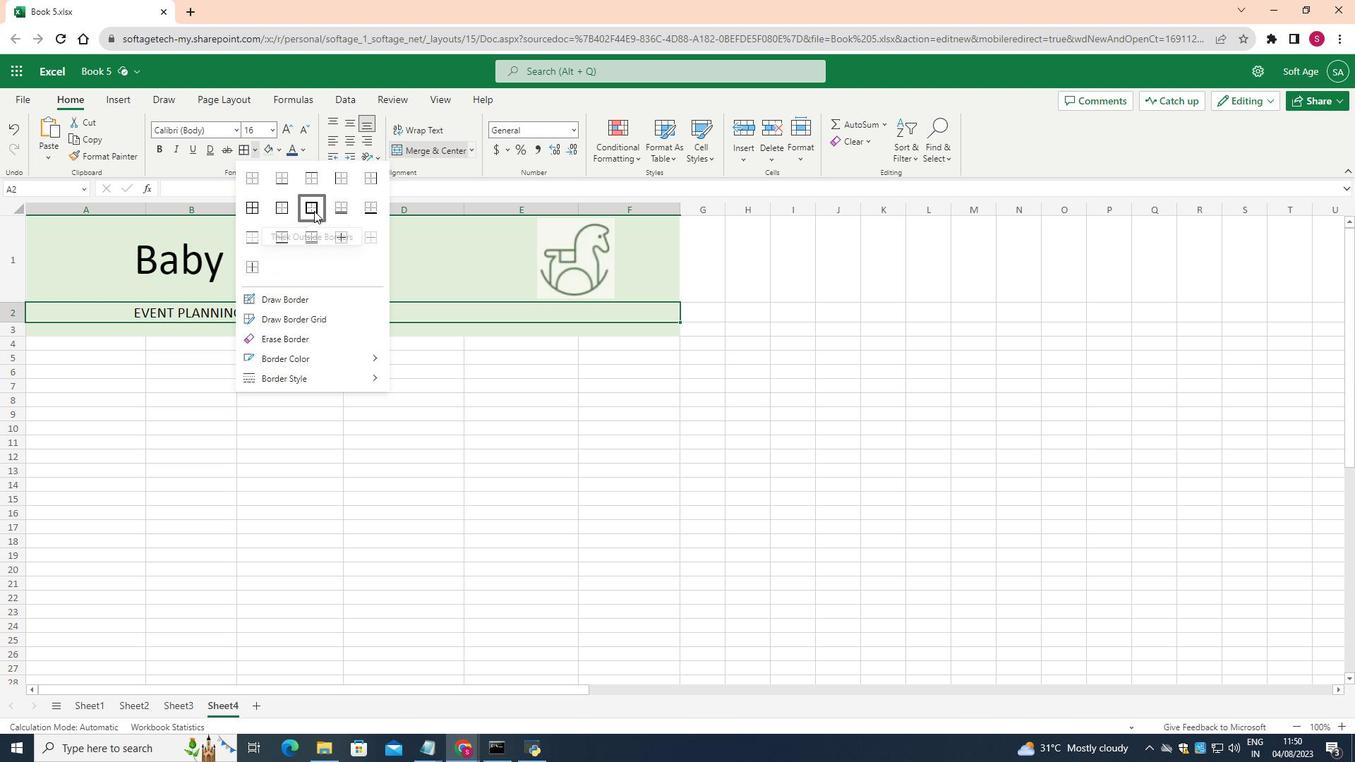 
Action: Mouse pressed left at (314, 211)
Screenshot: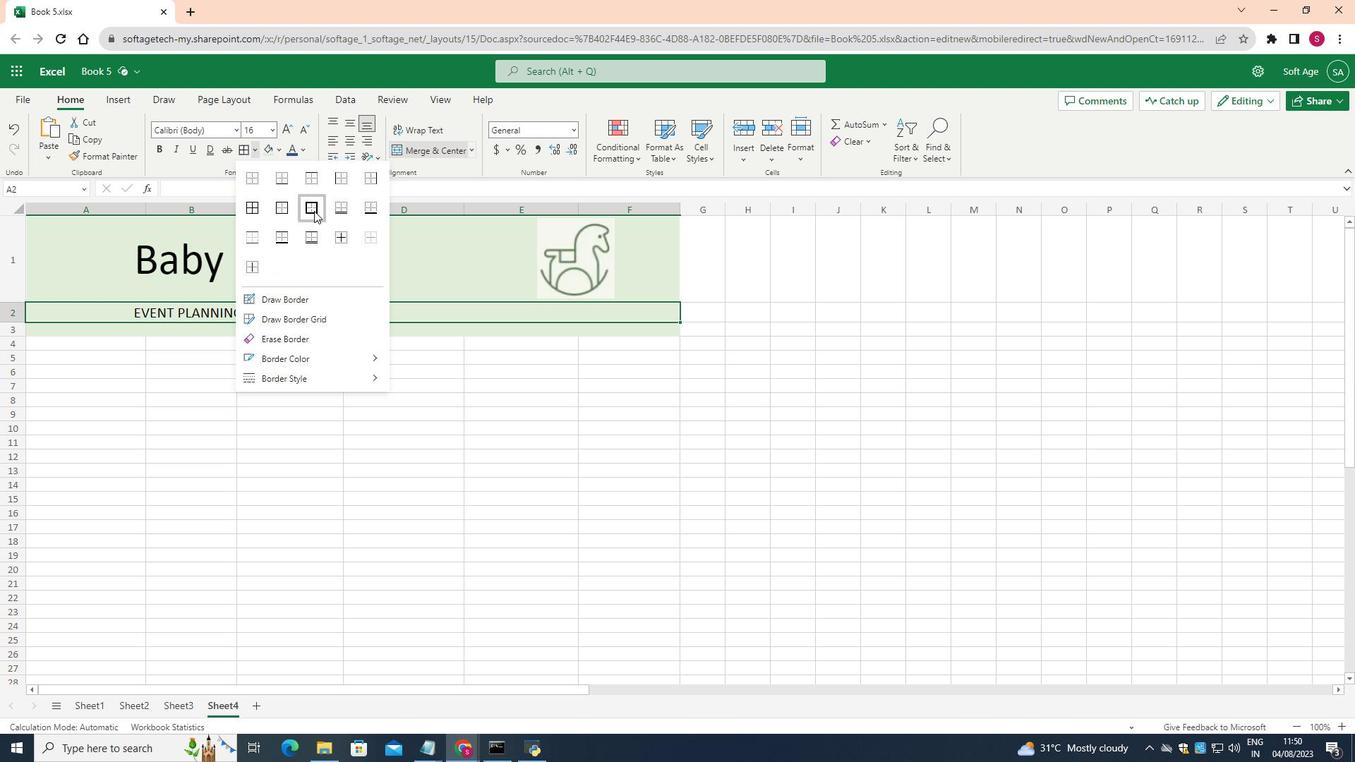 
Action: Mouse moved to (258, 148)
Screenshot: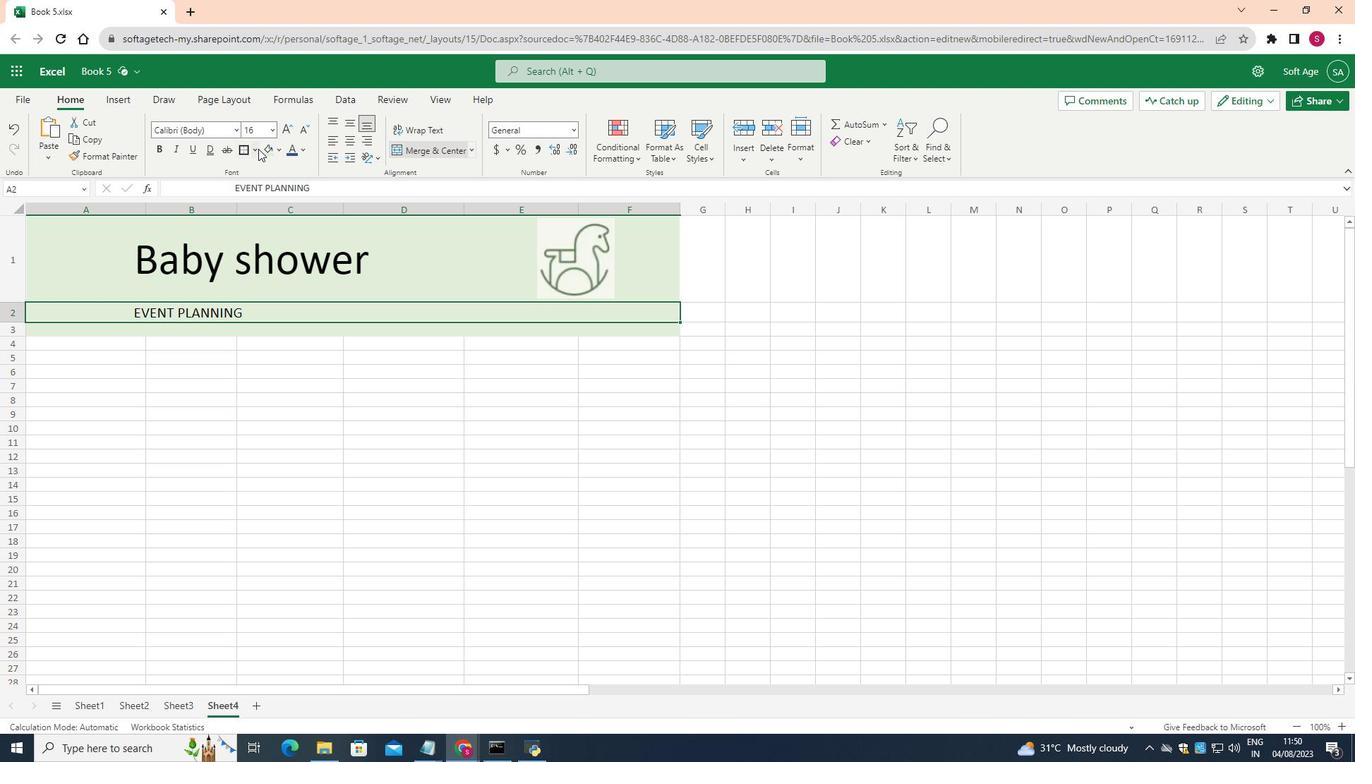
Action: Mouse pressed left at (258, 148)
Screenshot: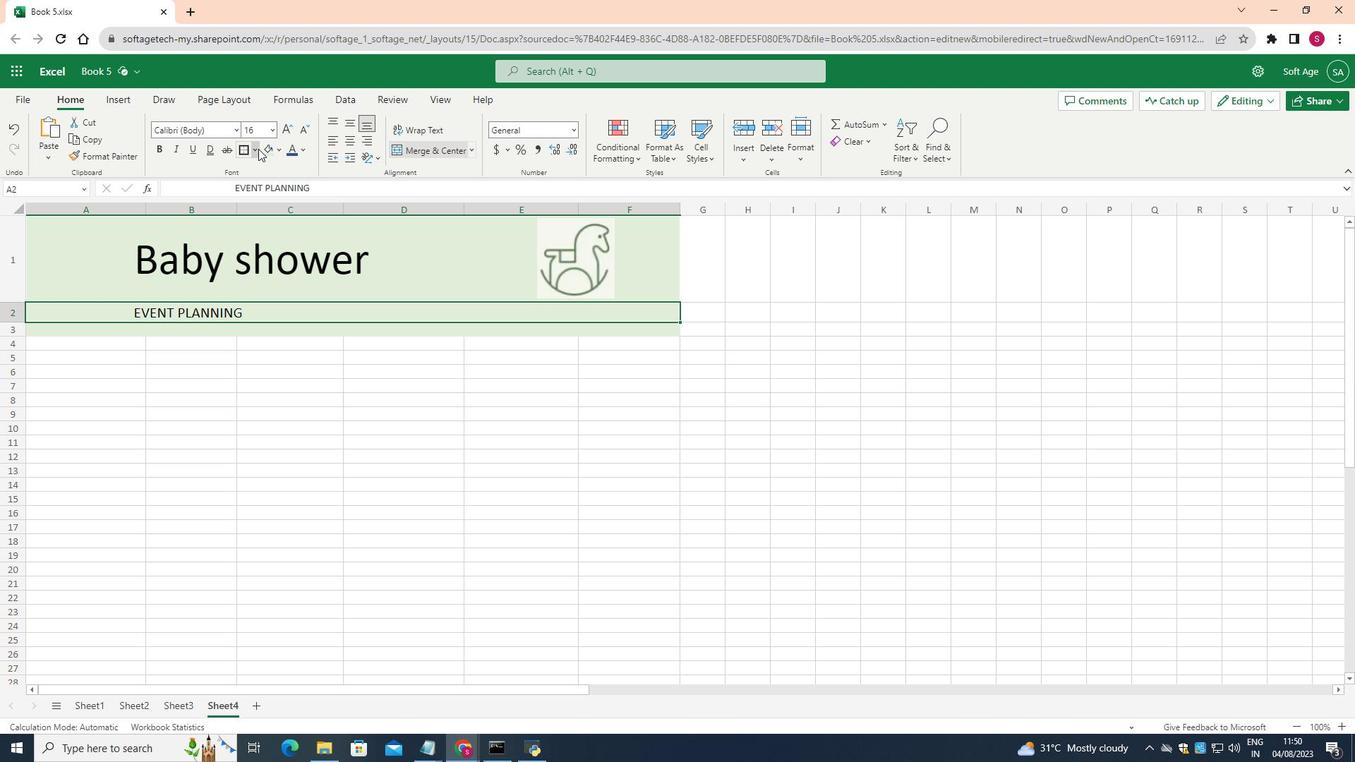 
Action: Mouse moved to (295, 352)
Screenshot: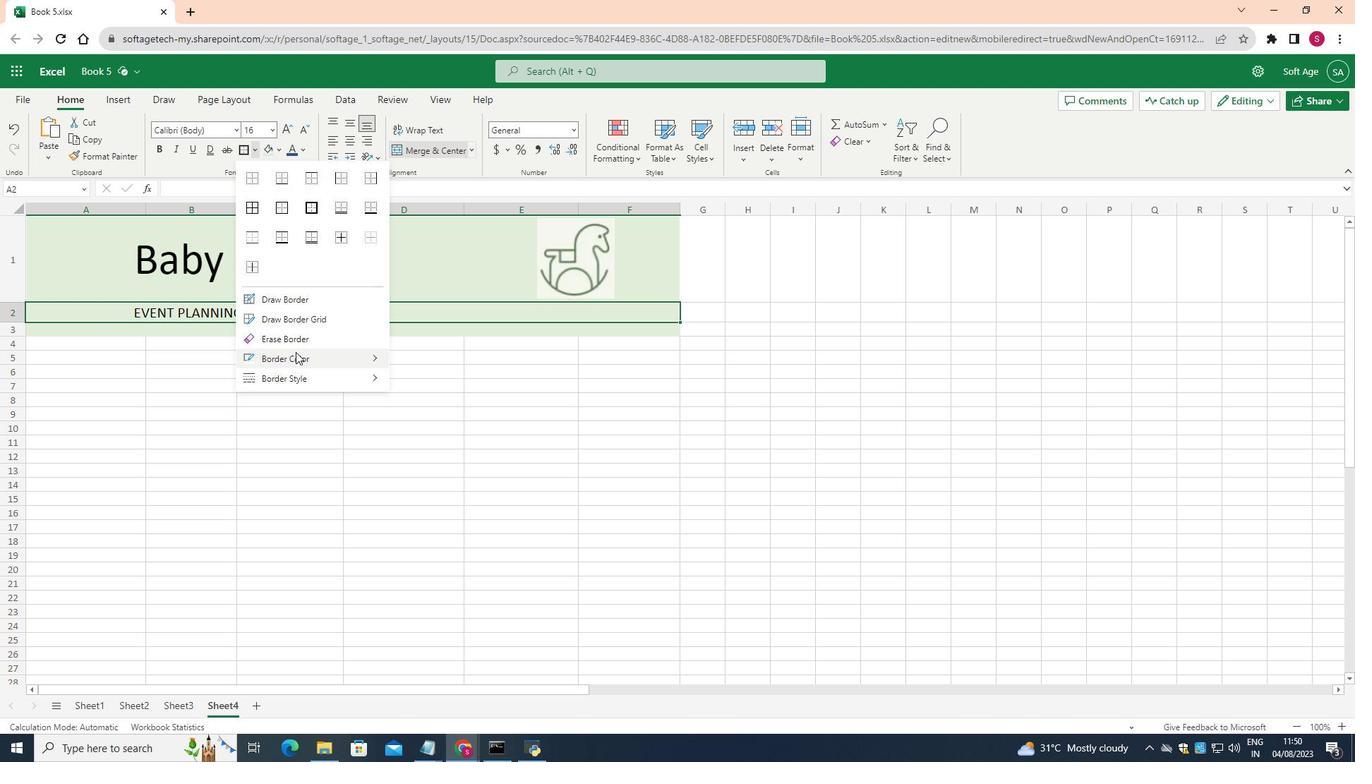 
Action: Mouse pressed left at (295, 352)
Screenshot: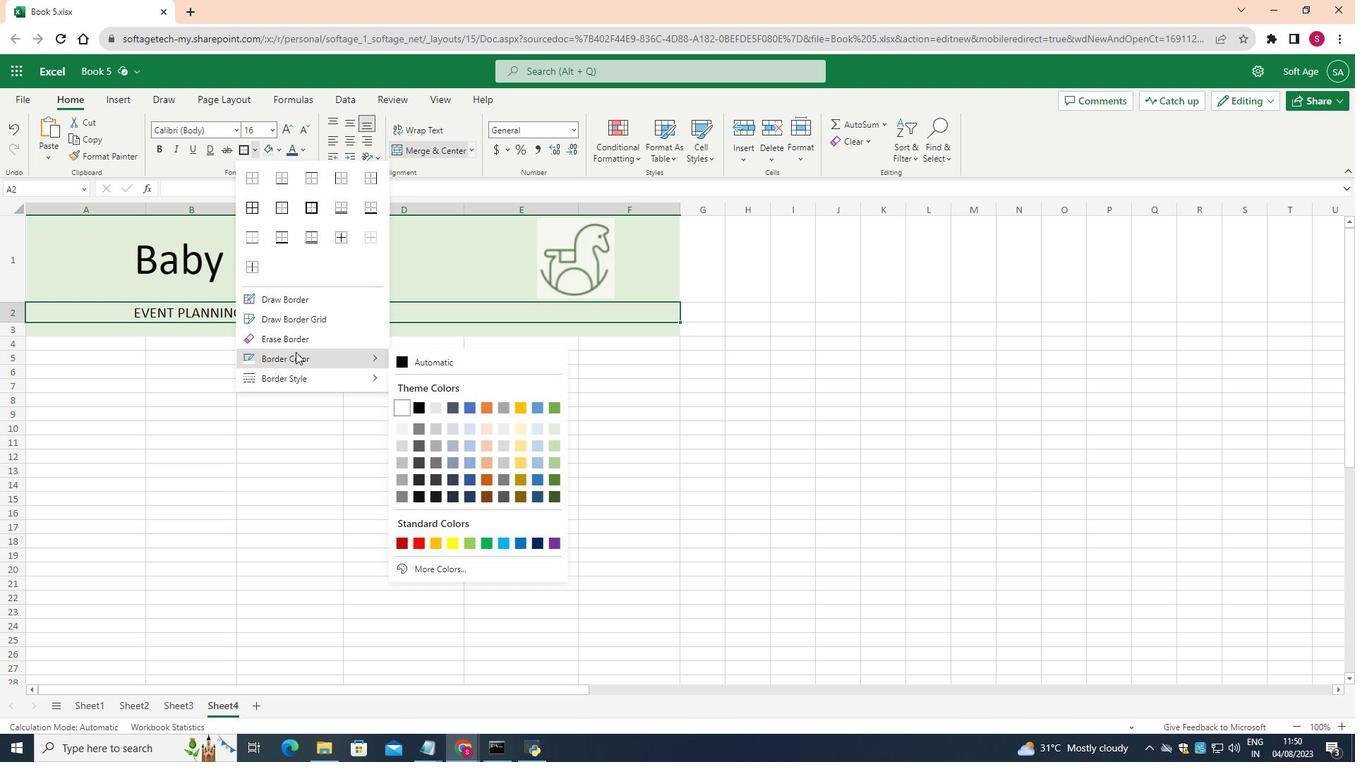 
Action: Mouse moved to (557, 429)
Screenshot: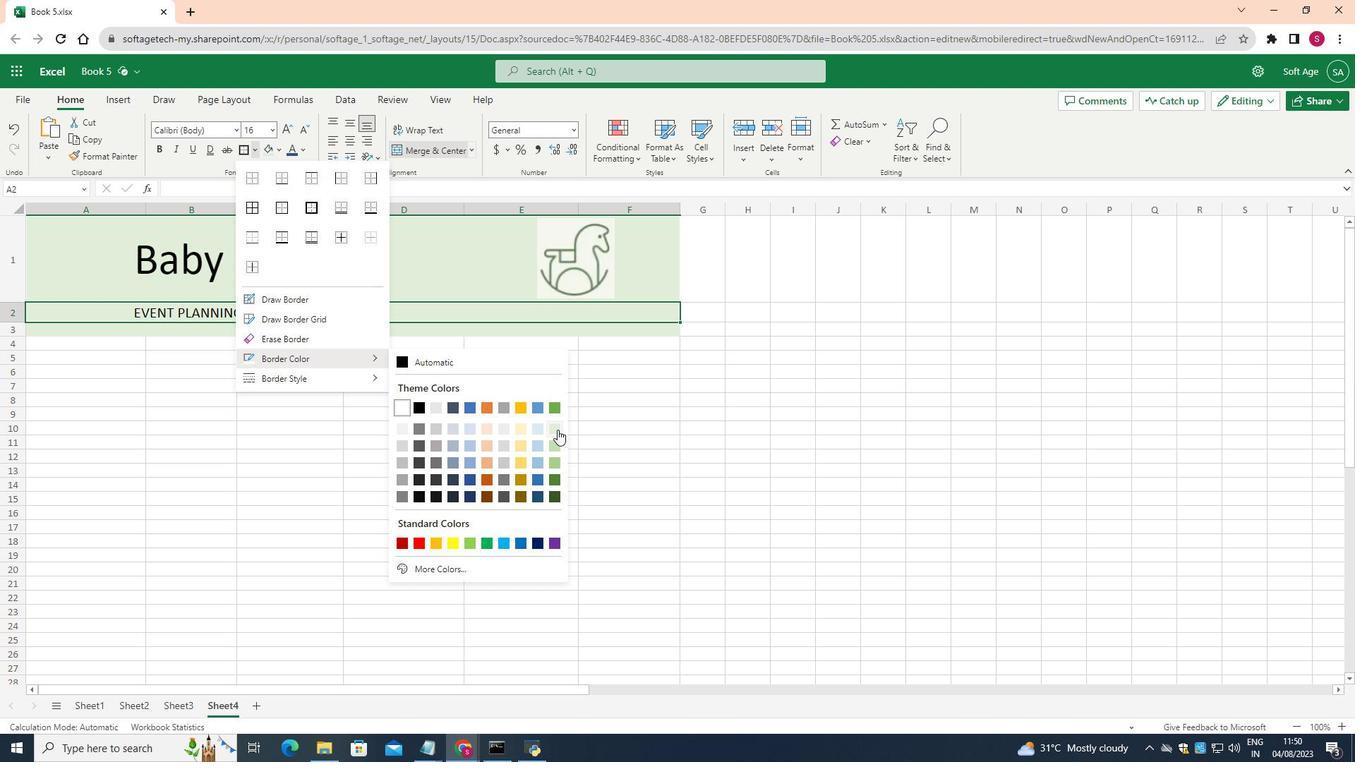 
Action: Mouse pressed left at (557, 429)
Screenshot: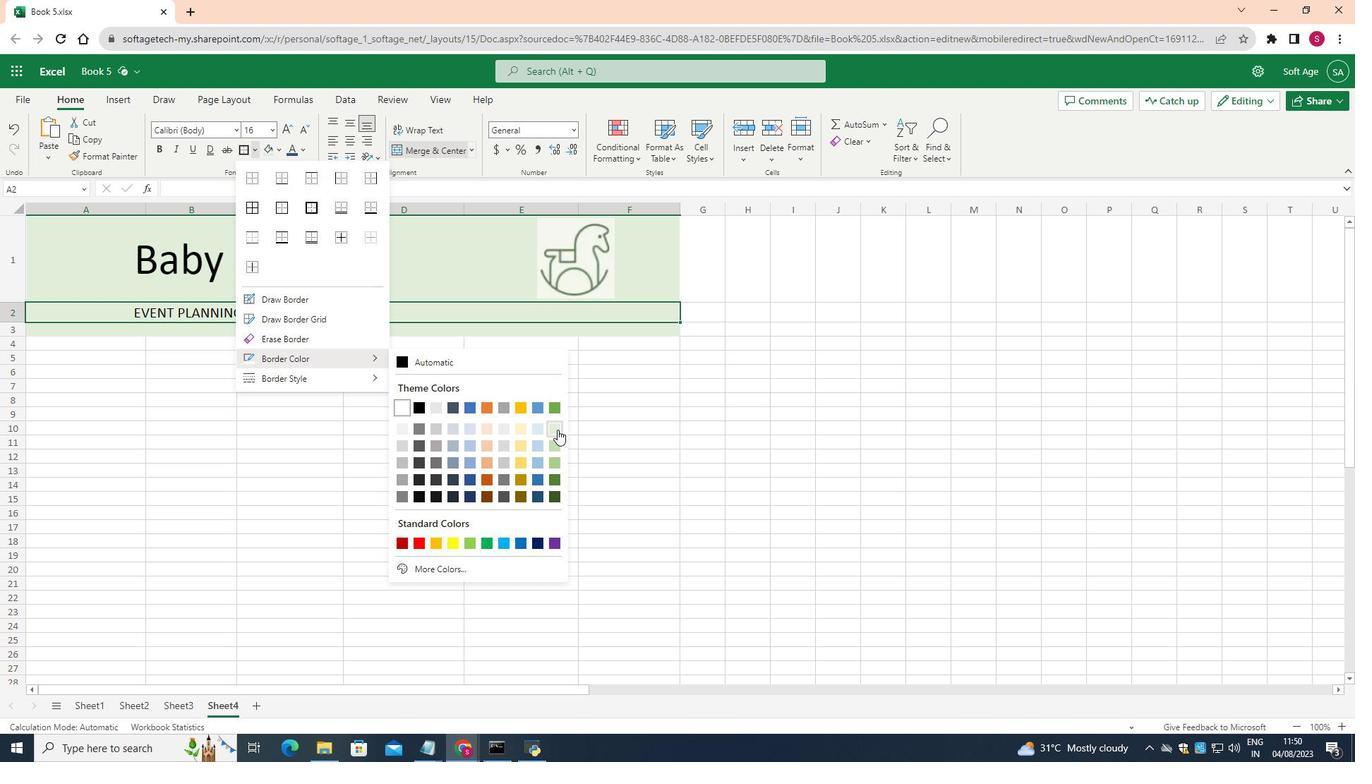 
Action: Mouse moved to (384, 383)
Screenshot: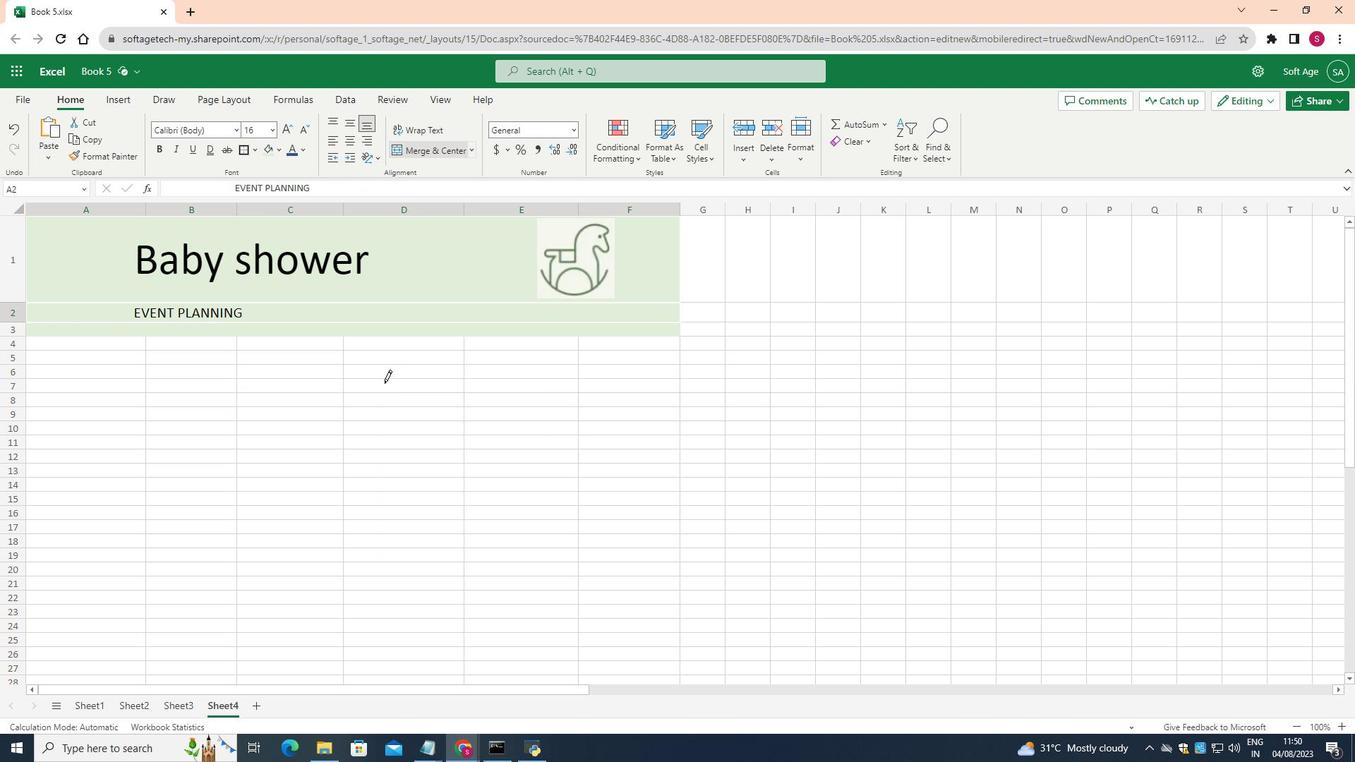
Action: Mouse pressed left at (384, 383)
Screenshot: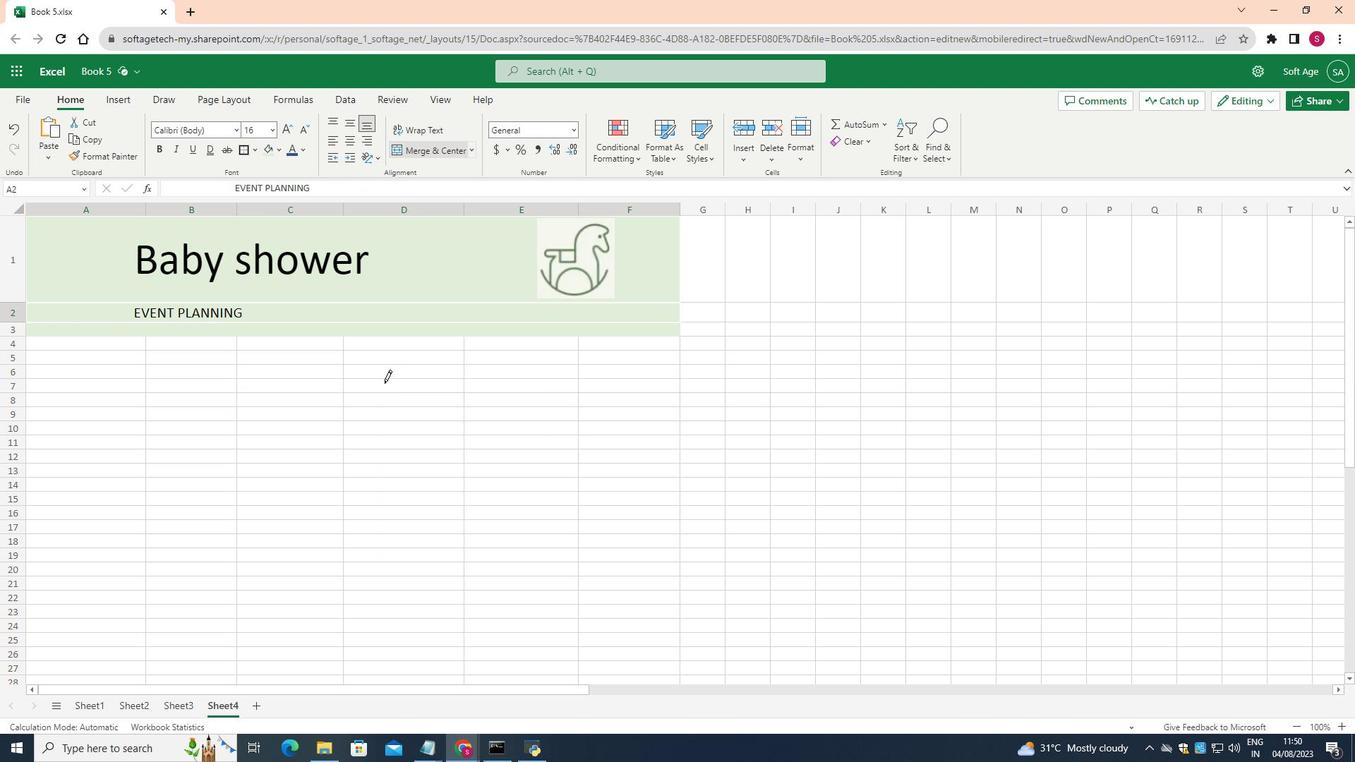 
Action: Mouse moved to (238, 146)
Screenshot: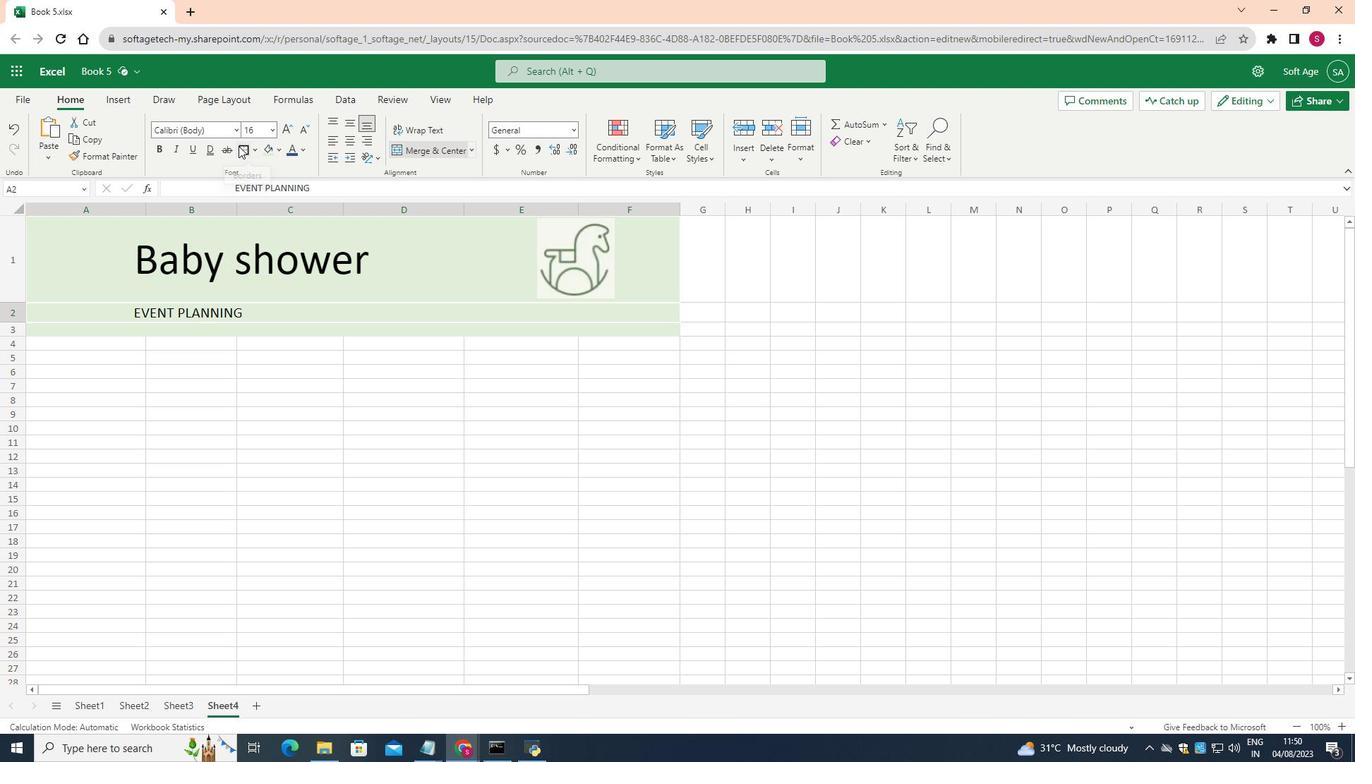 
Action: Mouse pressed left at (238, 146)
Screenshot: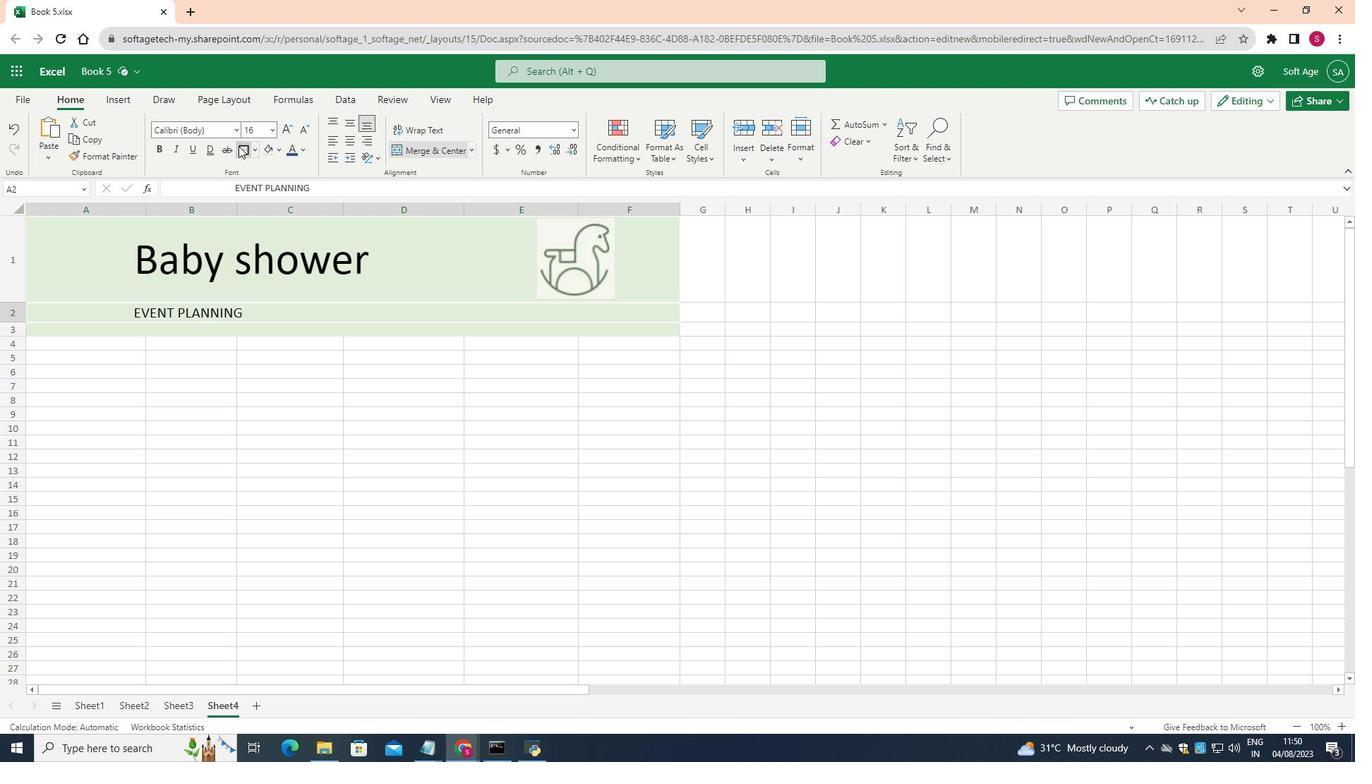 
Action: Mouse moved to (239, 374)
Screenshot: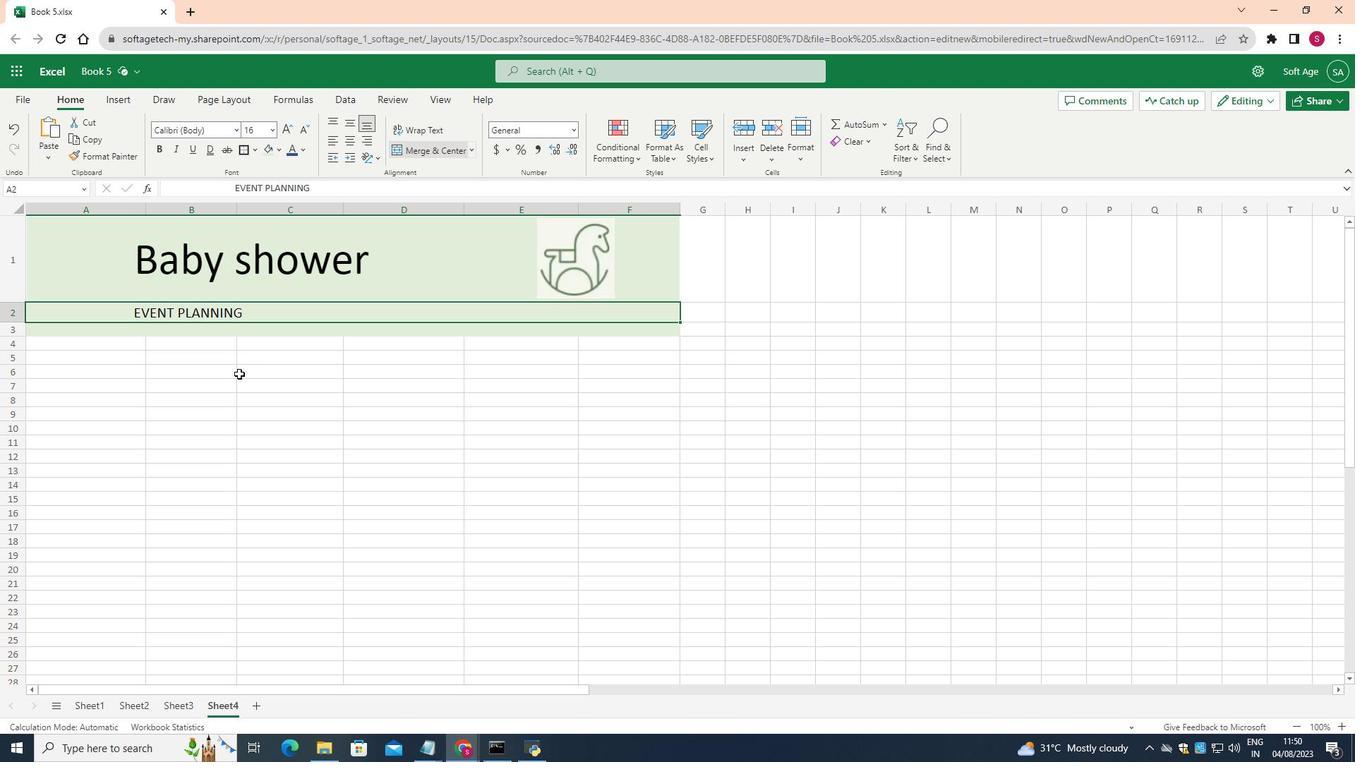 
Action: Mouse pressed left at (239, 374)
Screenshot: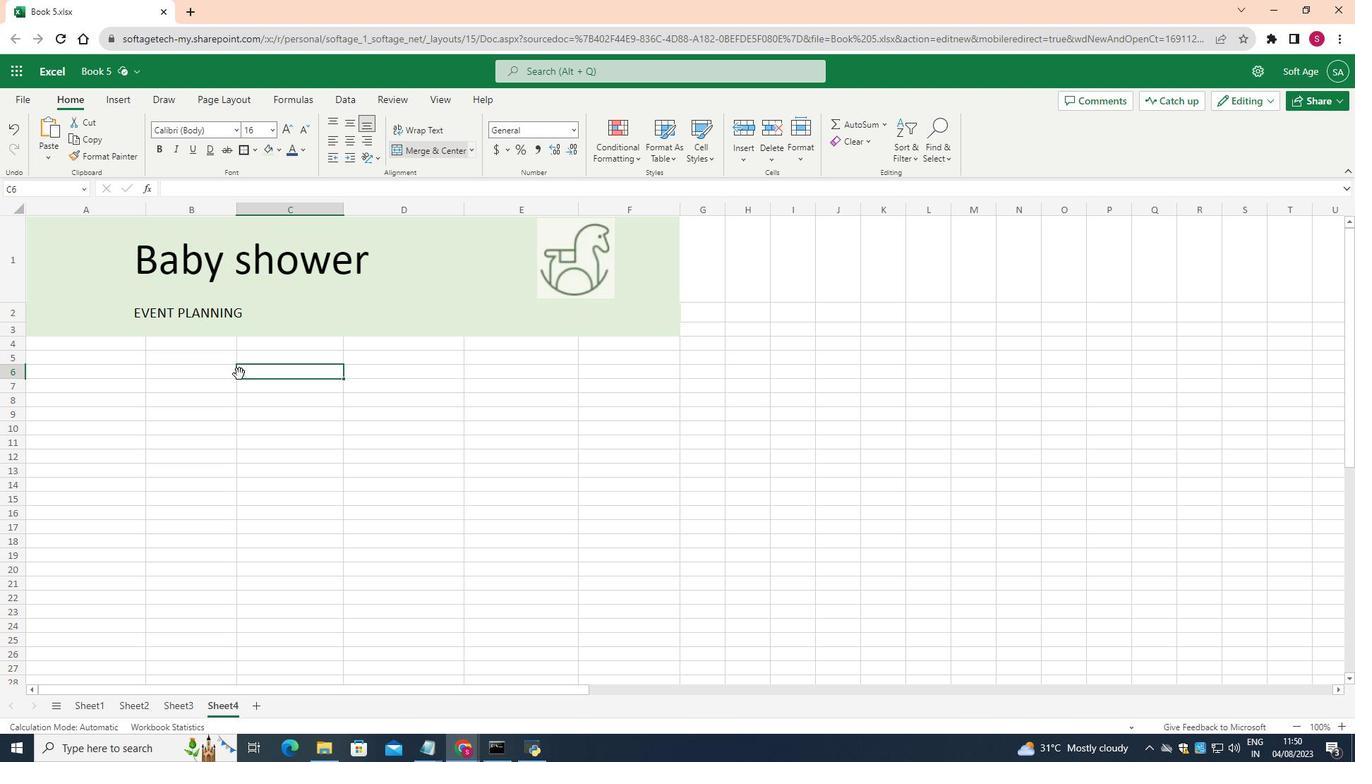 
Action: Mouse moved to (164, 259)
Screenshot: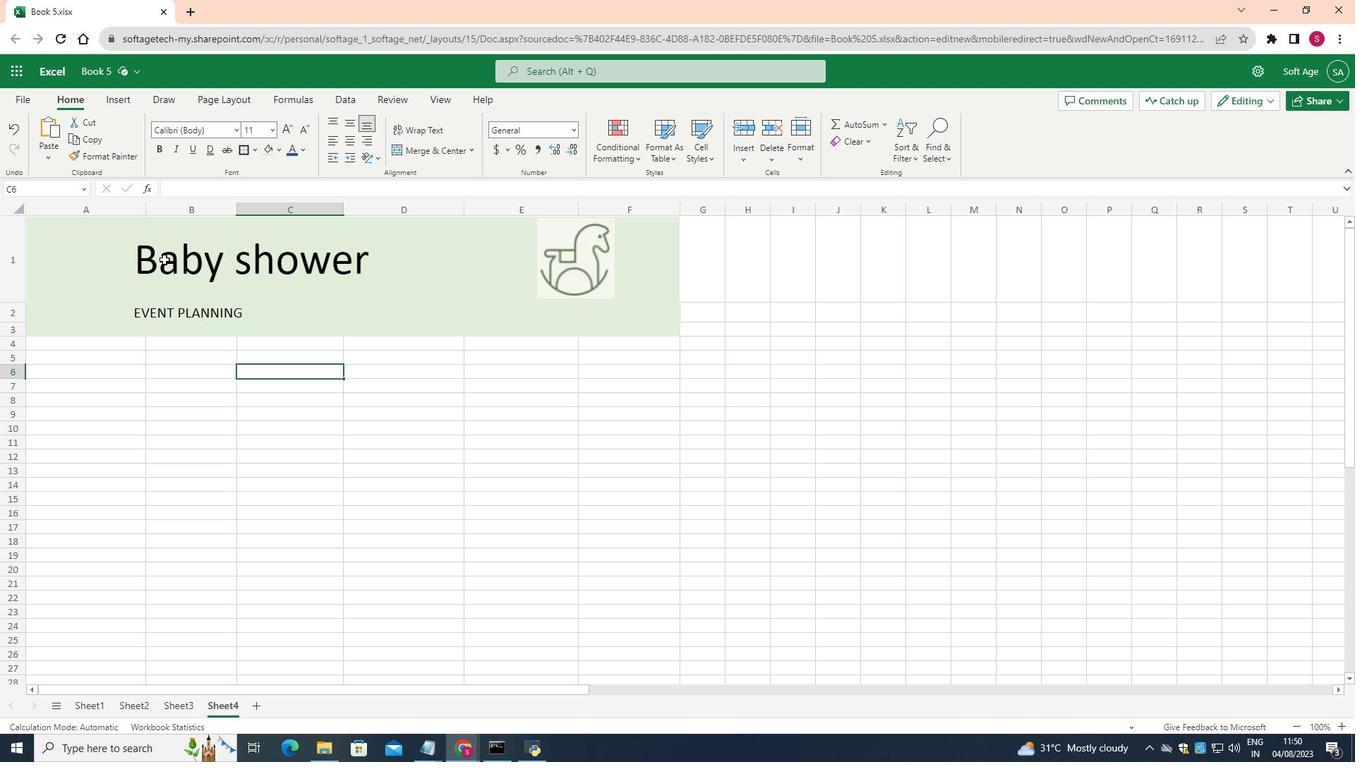 
Action: Mouse pressed left at (164, 259)
Screenshot: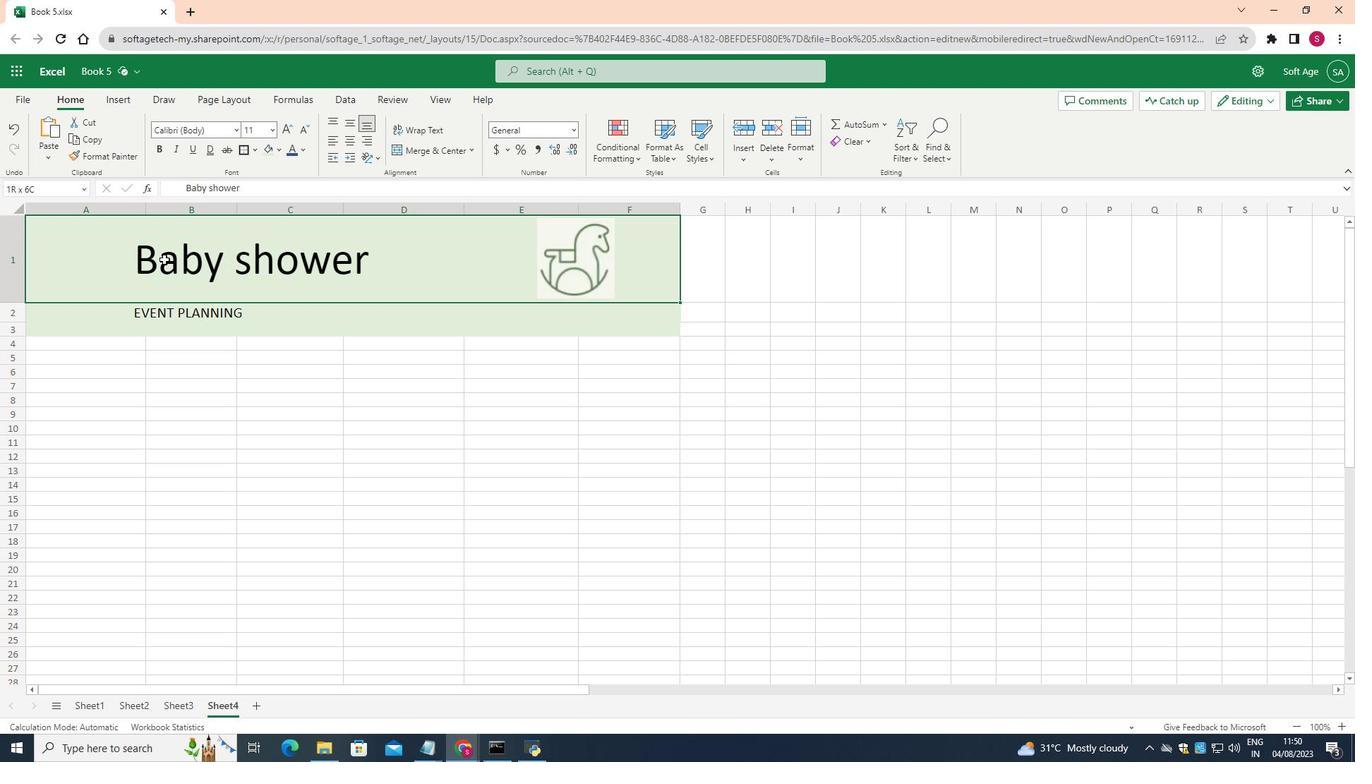
Action: Mouse moved to (184, 186)
Screenshot: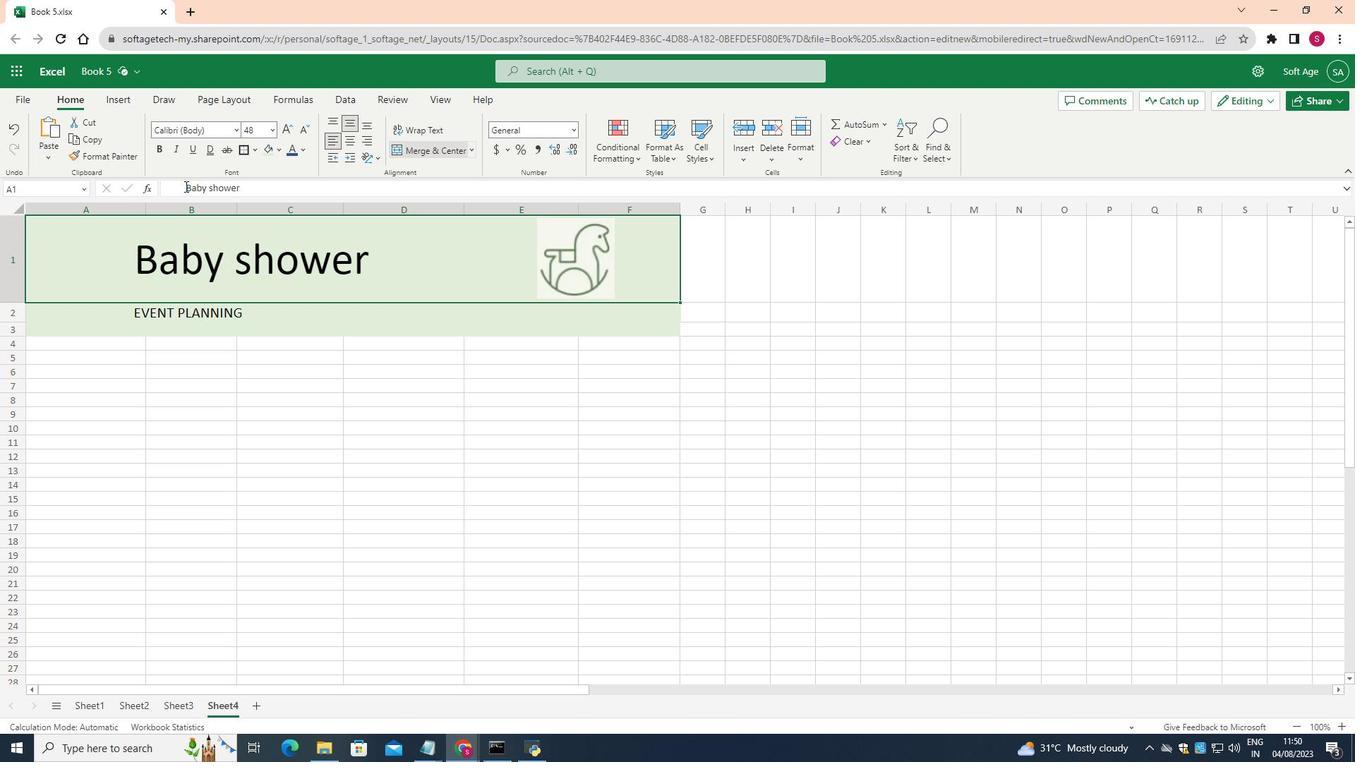 
Action: Mouse pressed left at (184, 186)
Screenshot: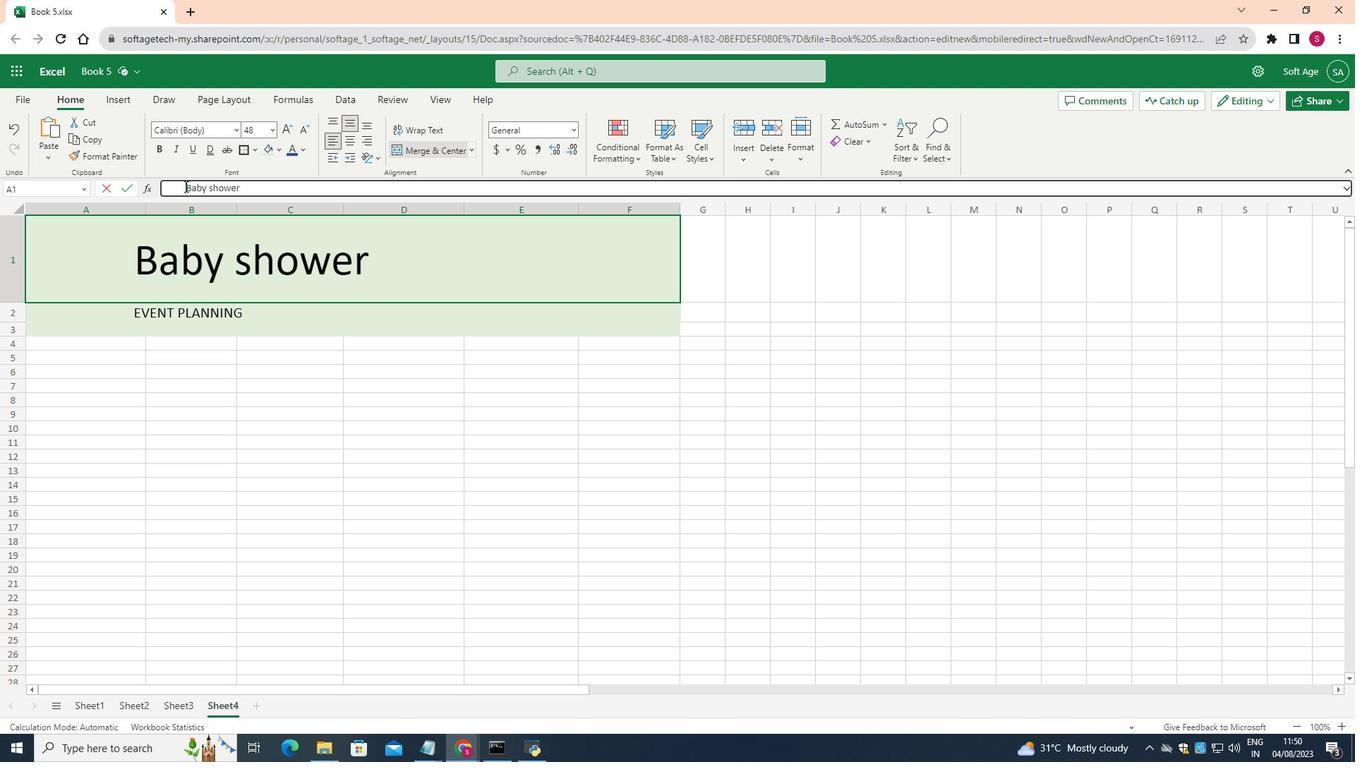 
Action: Mouse moved to (376, 420)
Screenshot: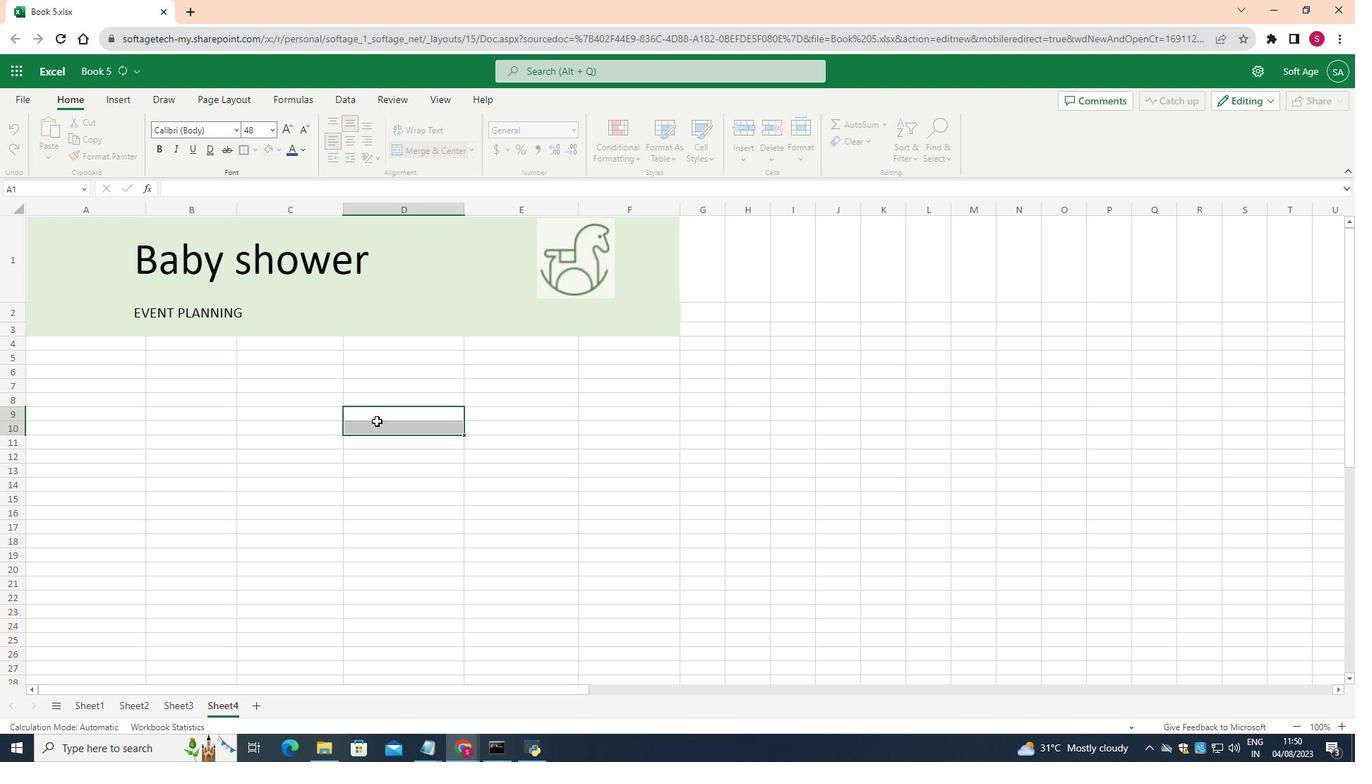 
Action: Mouse pressed left at (376, 420)
Screenshot: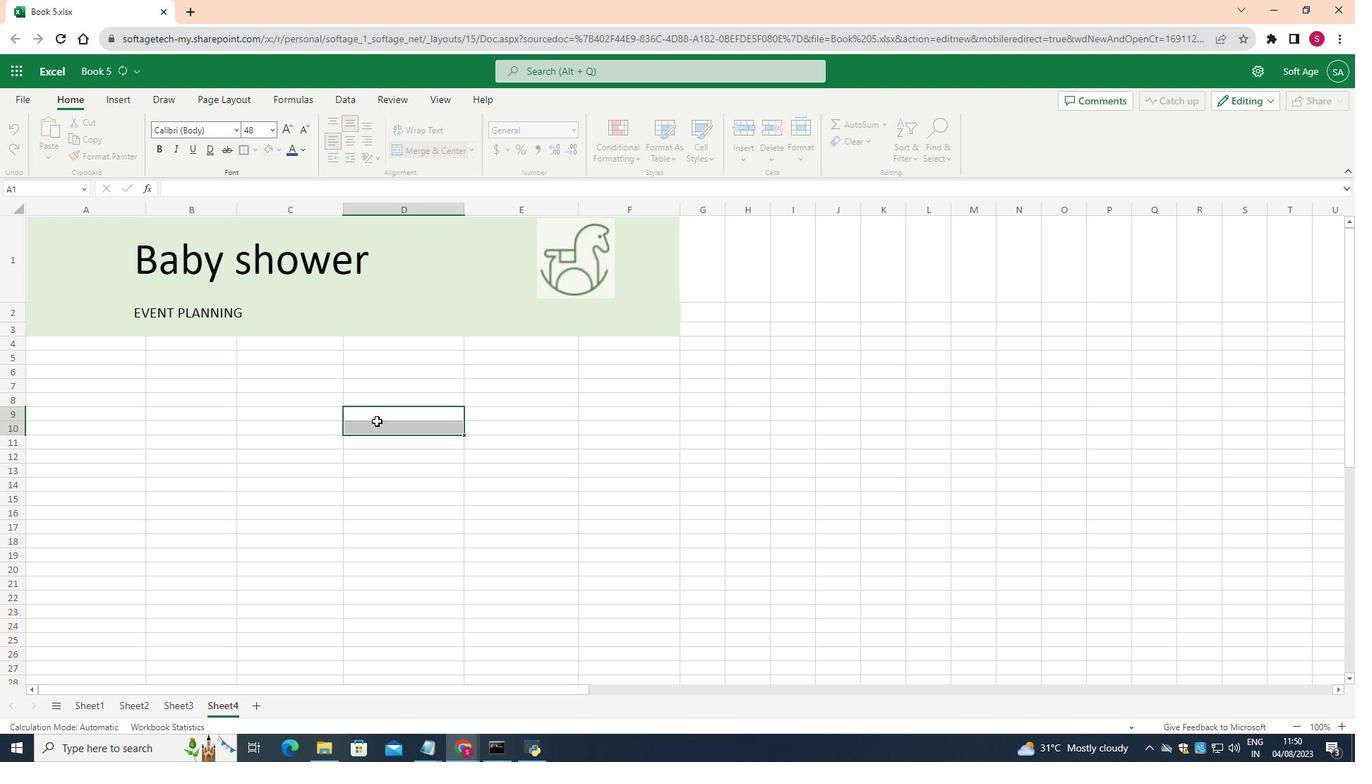 
Action: Mouse moved to (215, 280)
Screenshot: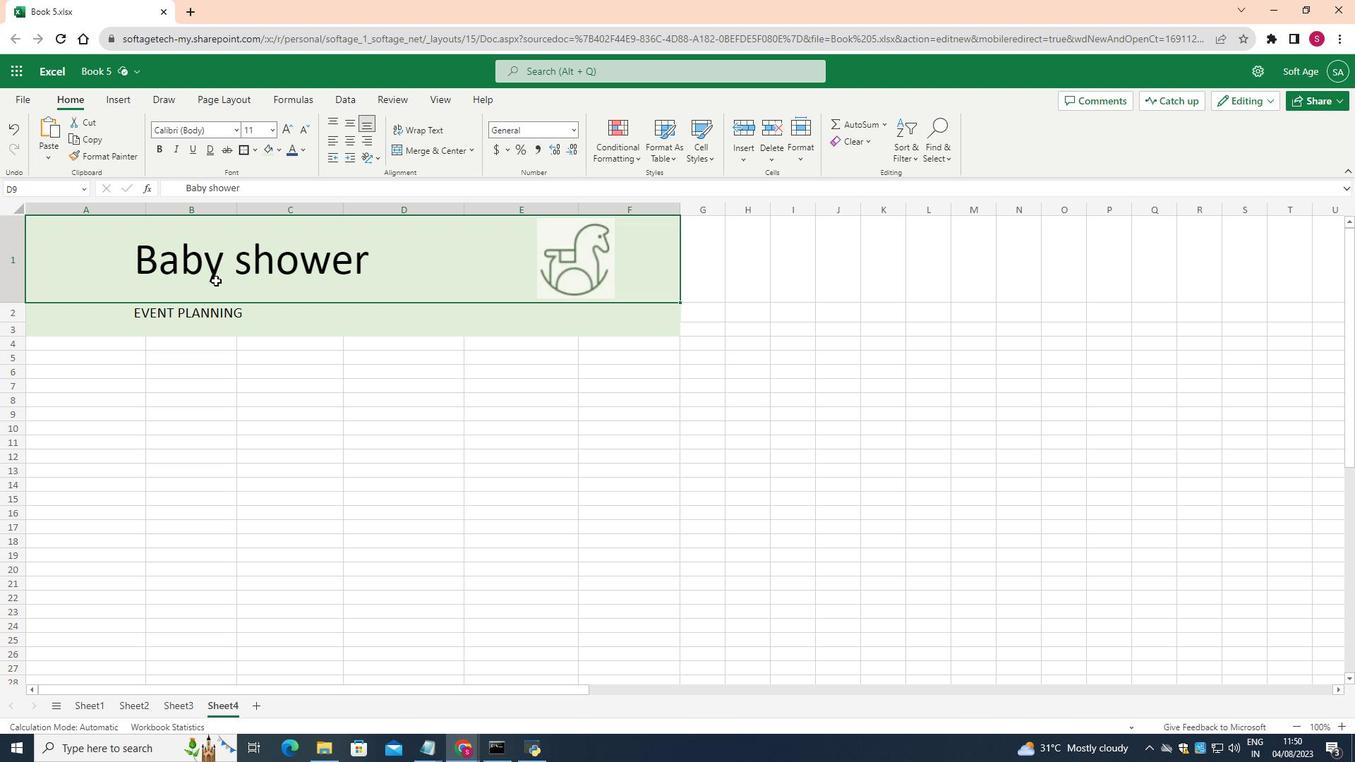 
Action: Mouse pressed left at (215, 280)
Screenshot: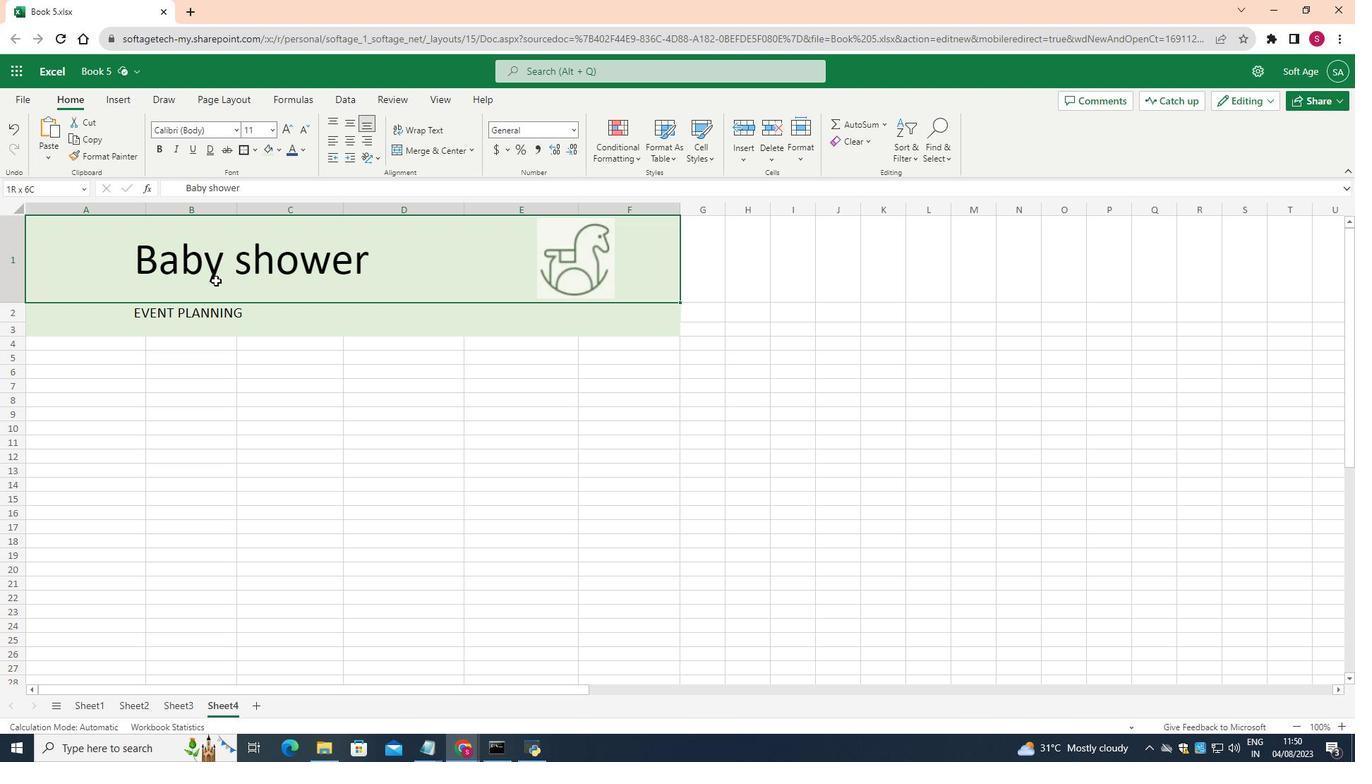 
Action: Mouse moved to (300, 146)
Screenshot: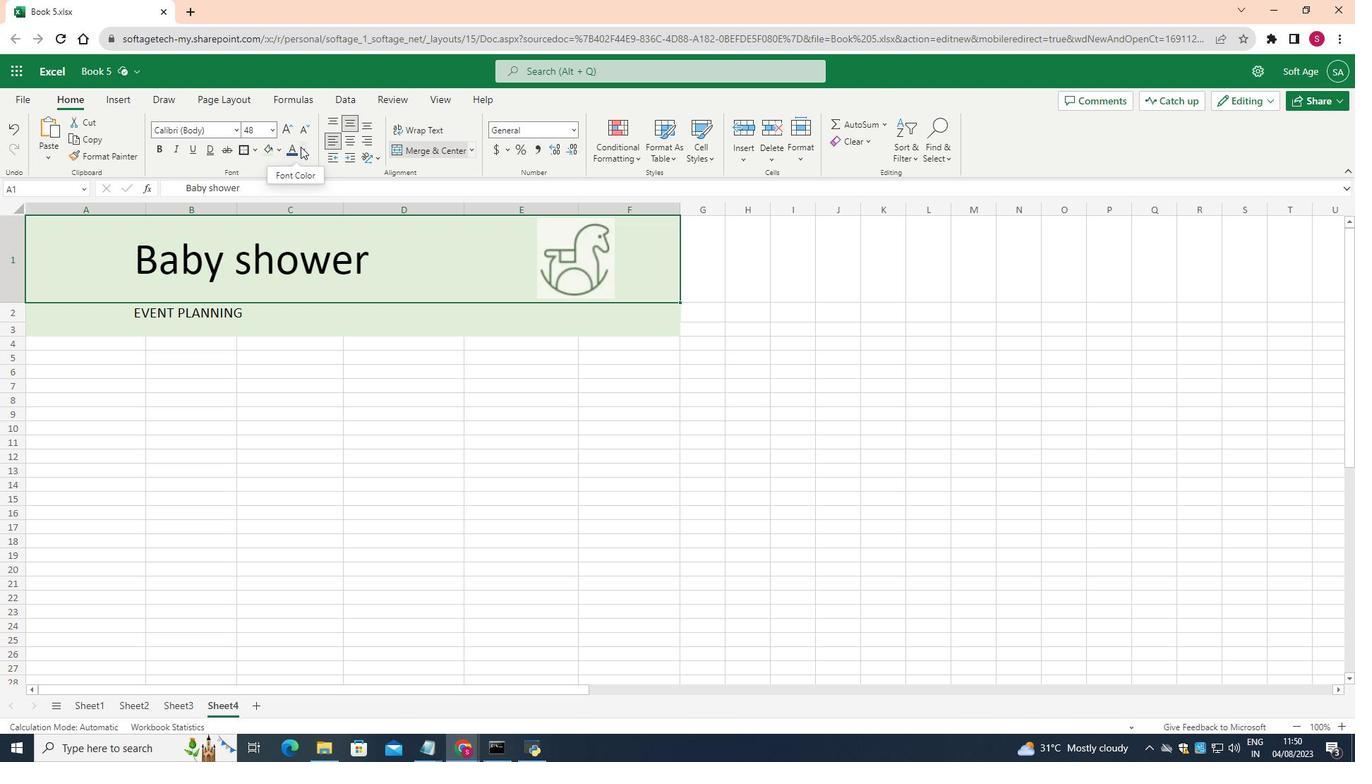 
Action: Mouse pressed left at (300, 146)
Screenshot: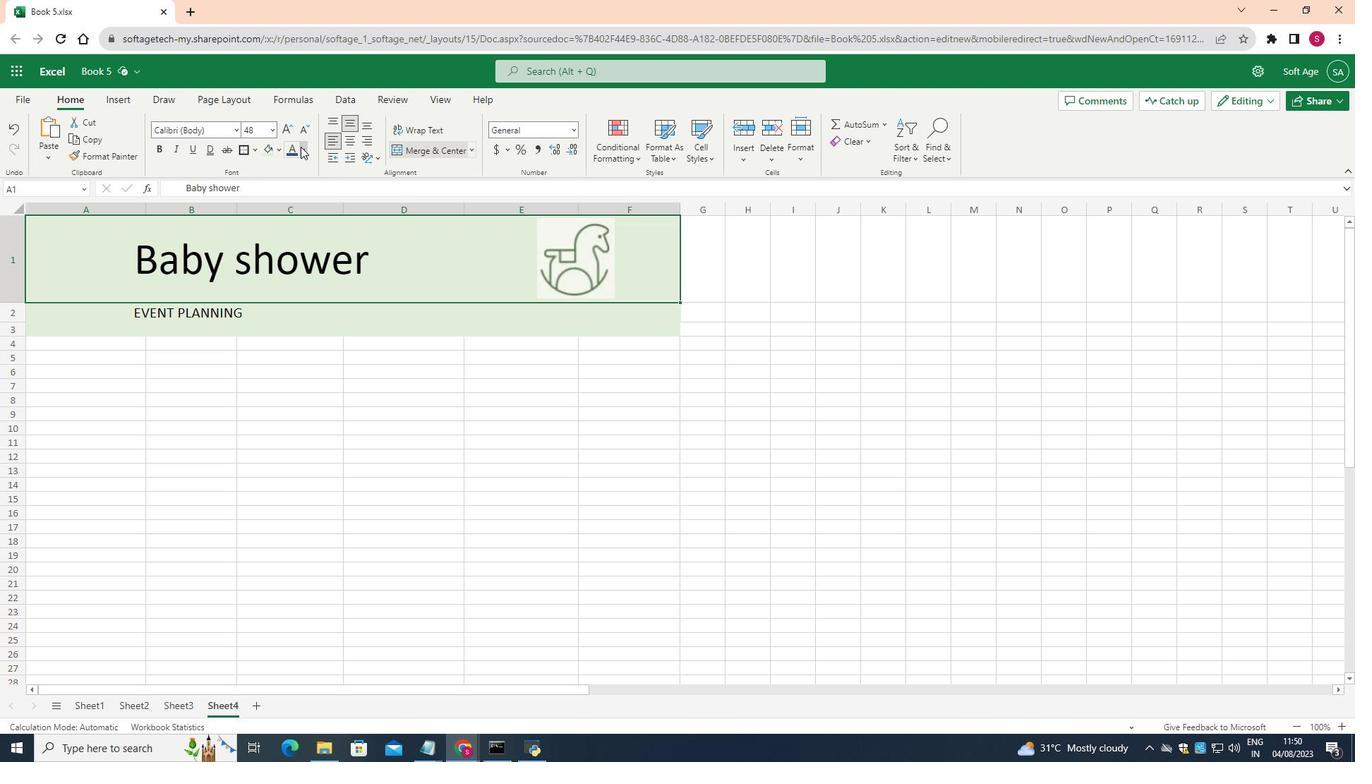 
Action: Mouse moved to (452, 305)
Screenshot: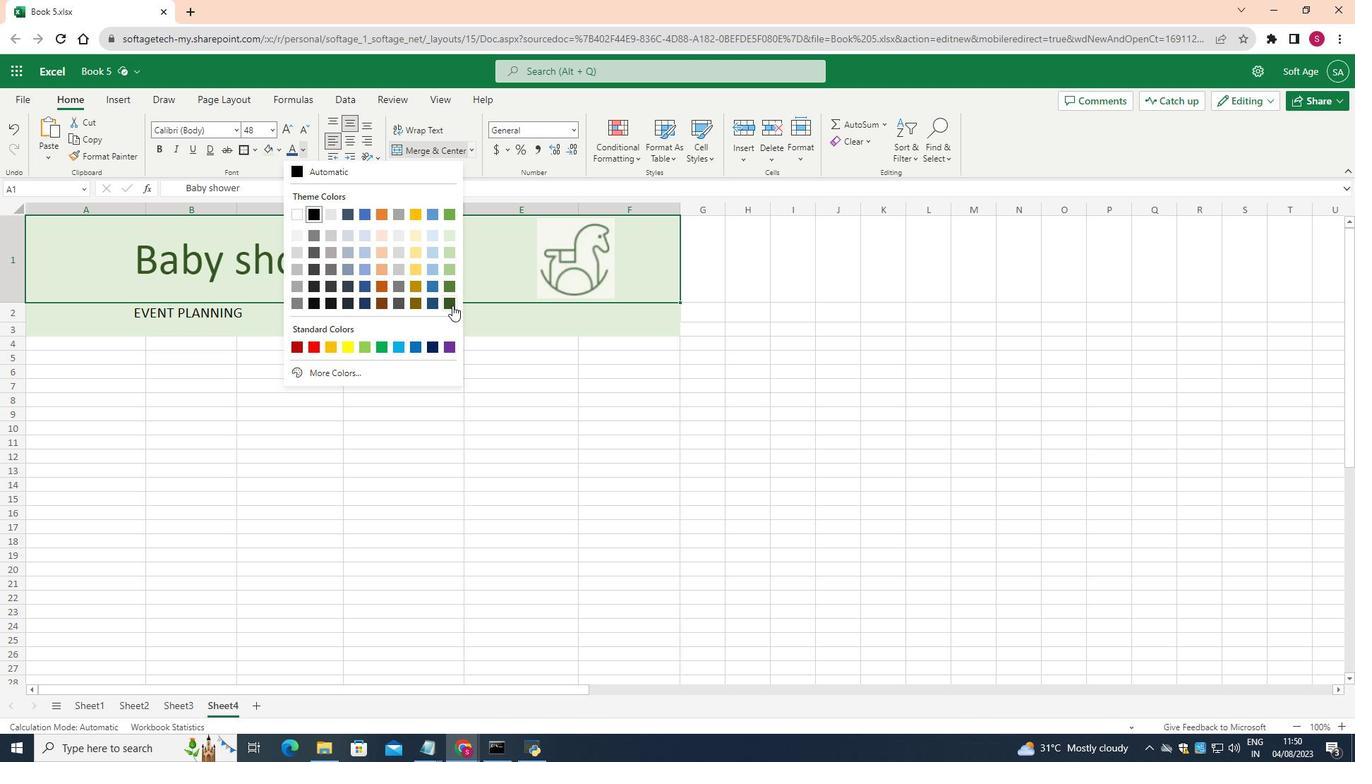 
Action: Mouse pressed left at (452, 305)
Screenshot: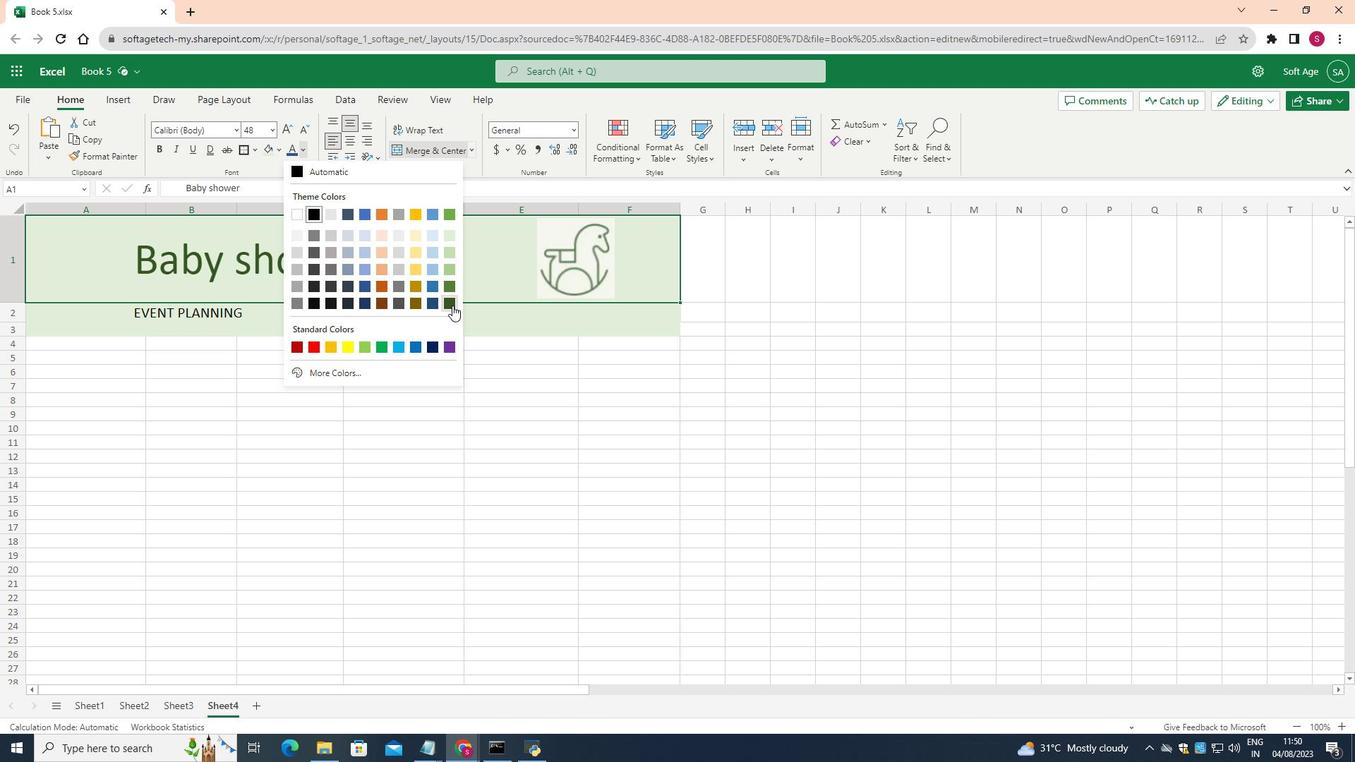 
Action: Mouse moved to (160, 149)
Screenshot: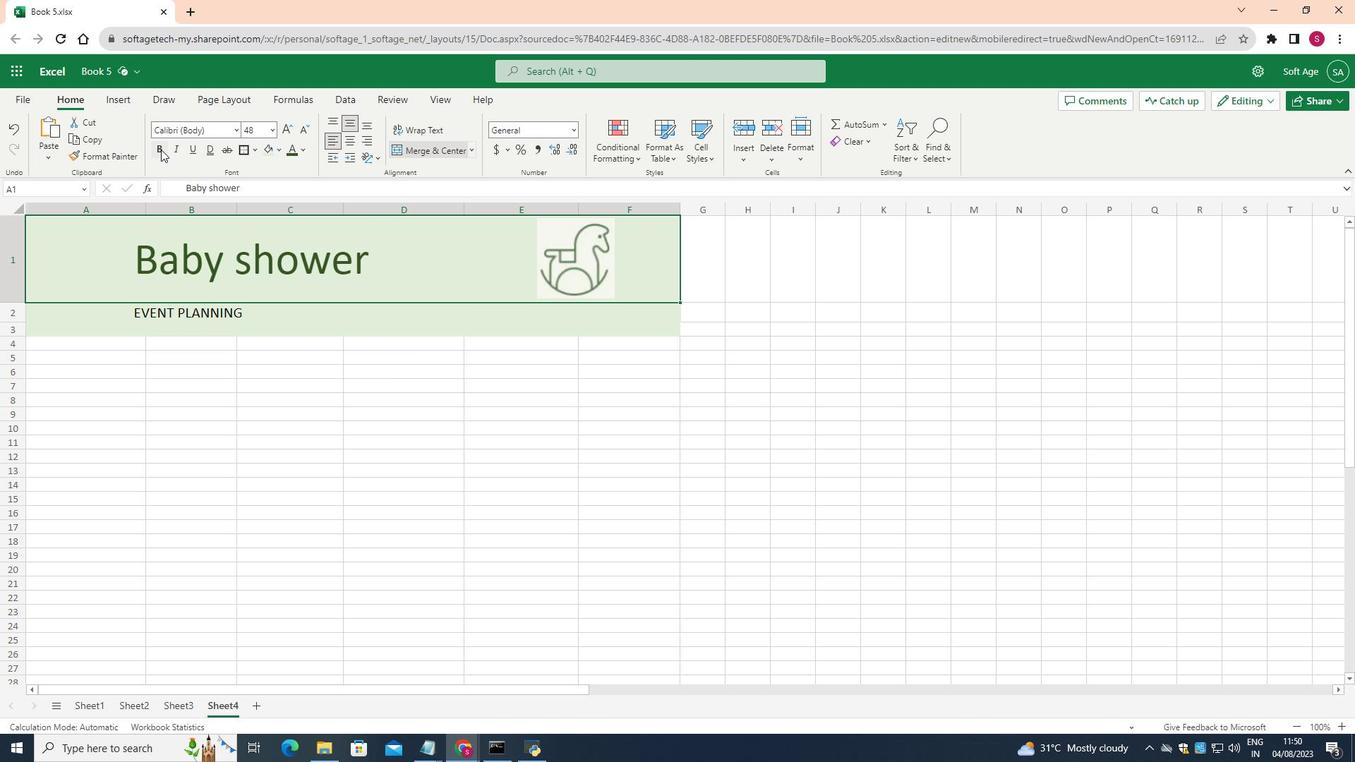 
Action: Mouse pressed left at (160, 149)
Screenshot: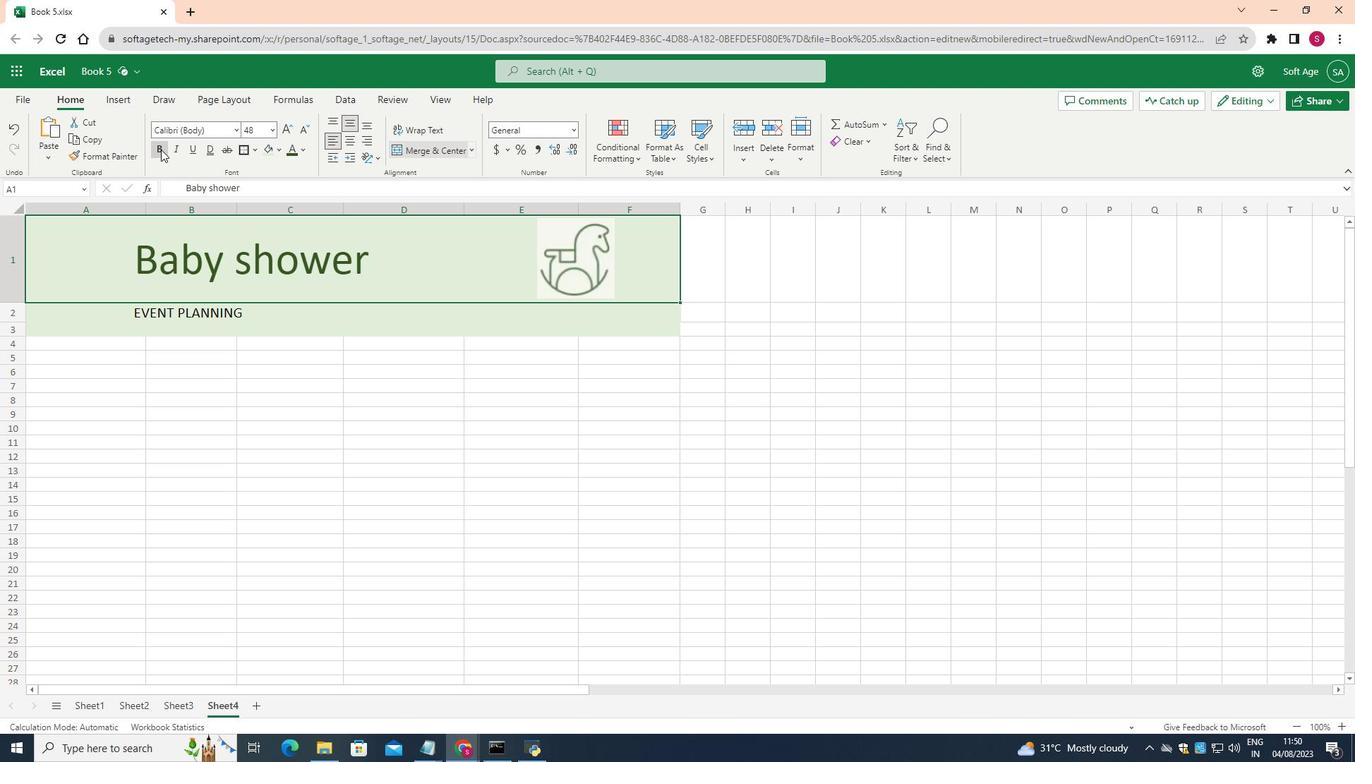 
Action: Mouse moved to (326, 419)
Screenshot: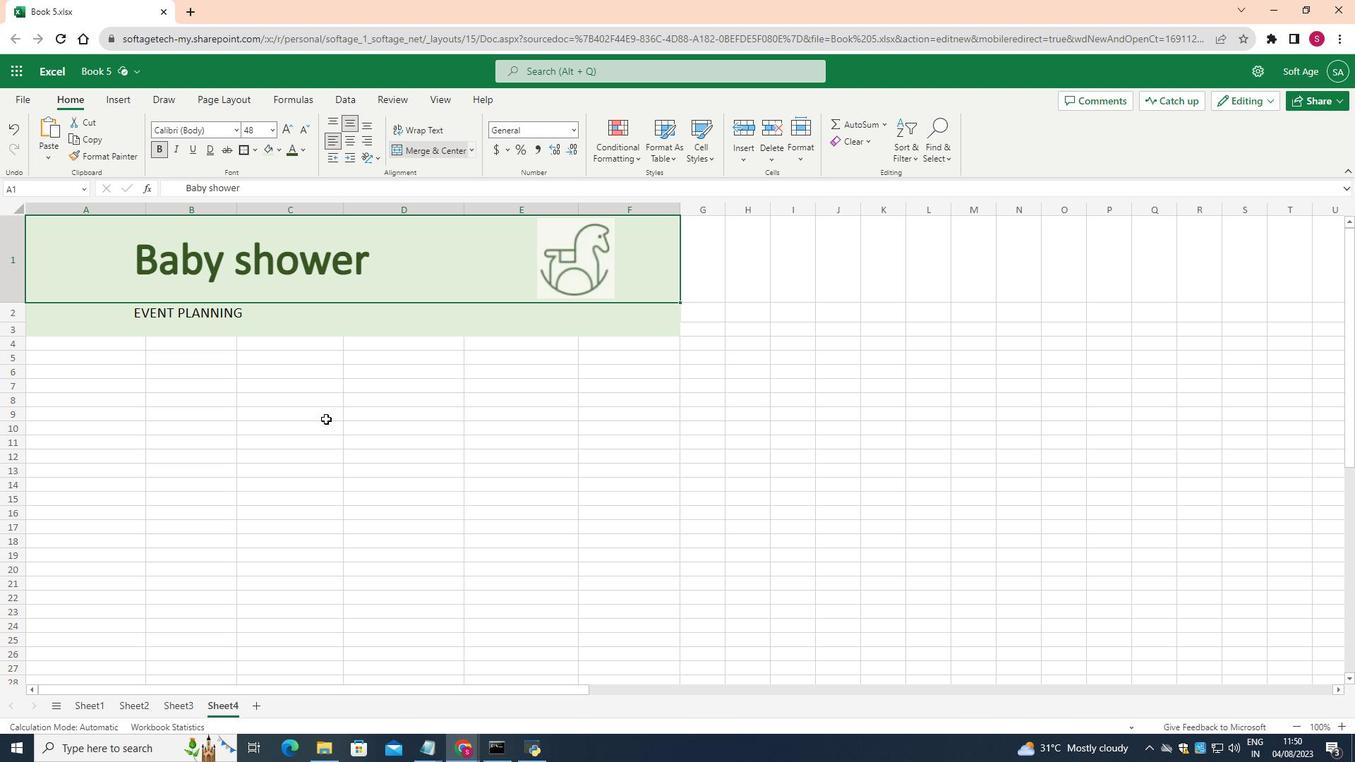 
Action: Mouse pressed left at (326, 419)
Screenshot: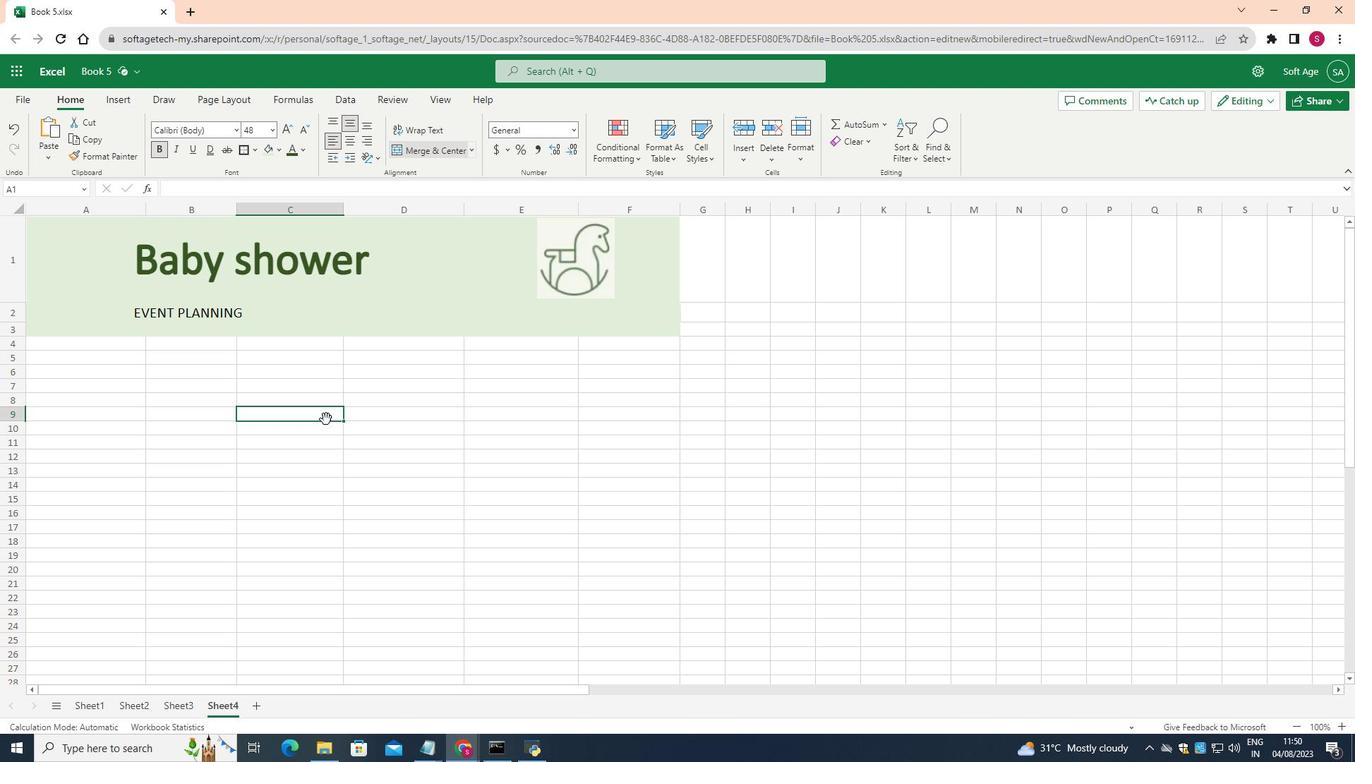 
Action: Mouse moved to (19, 350)
Screenshot: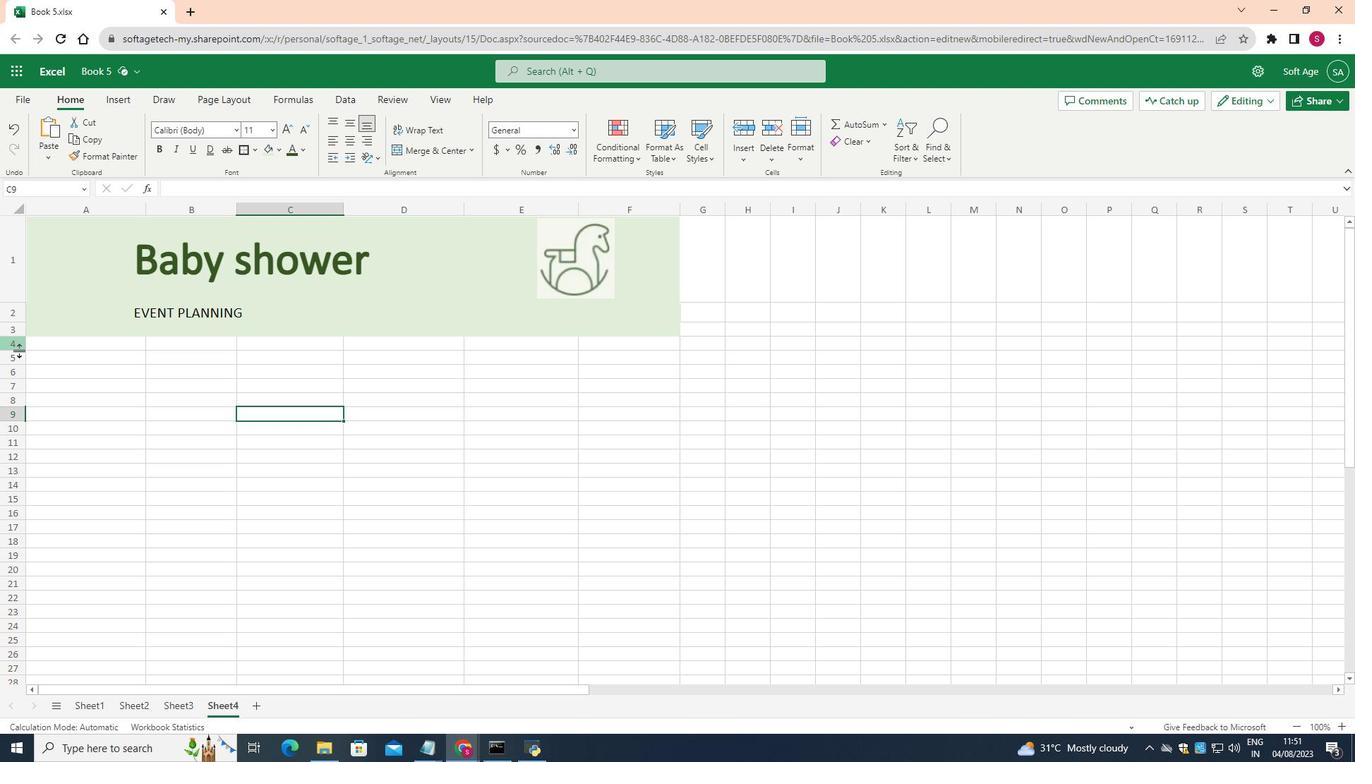 
Action: Mouse pressed left at (19, 350)
Screenshot: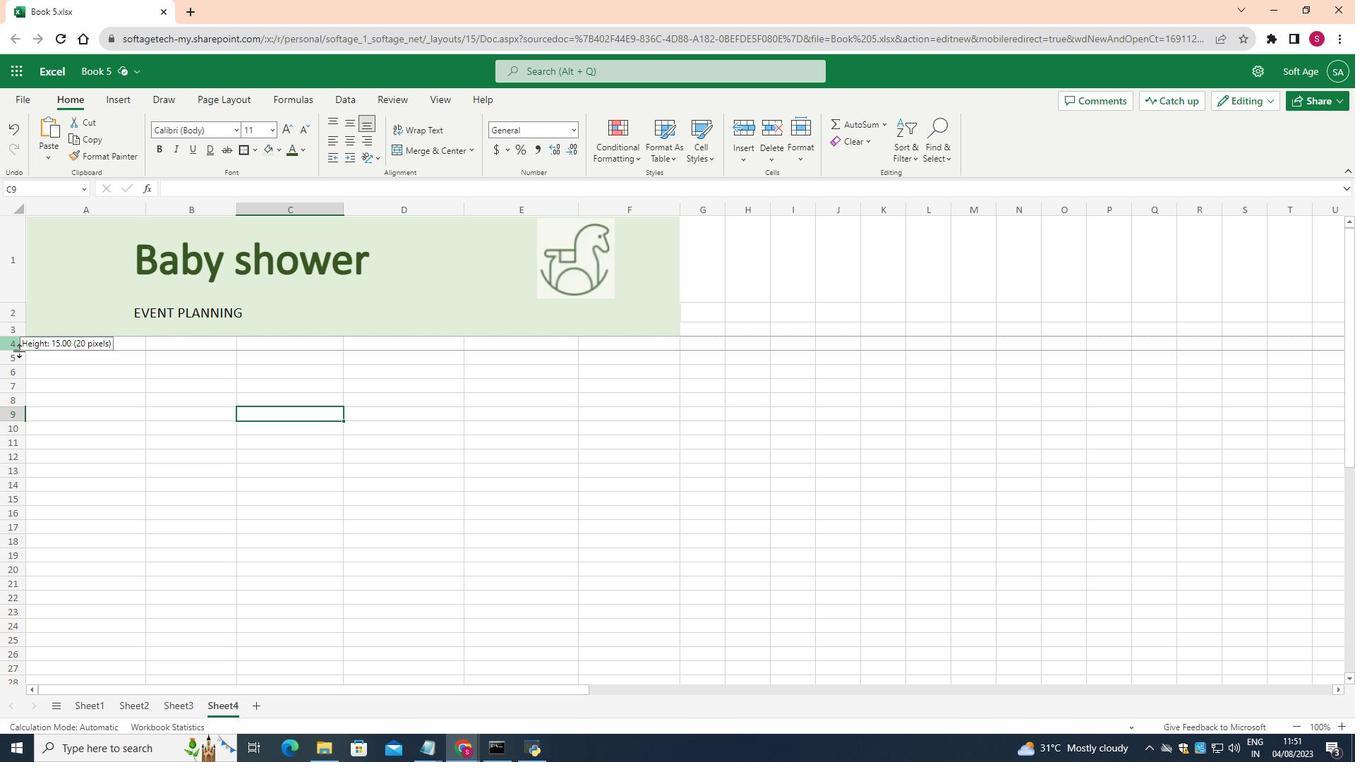 
Action: Mouse moved to (85, 357)
Screenshot: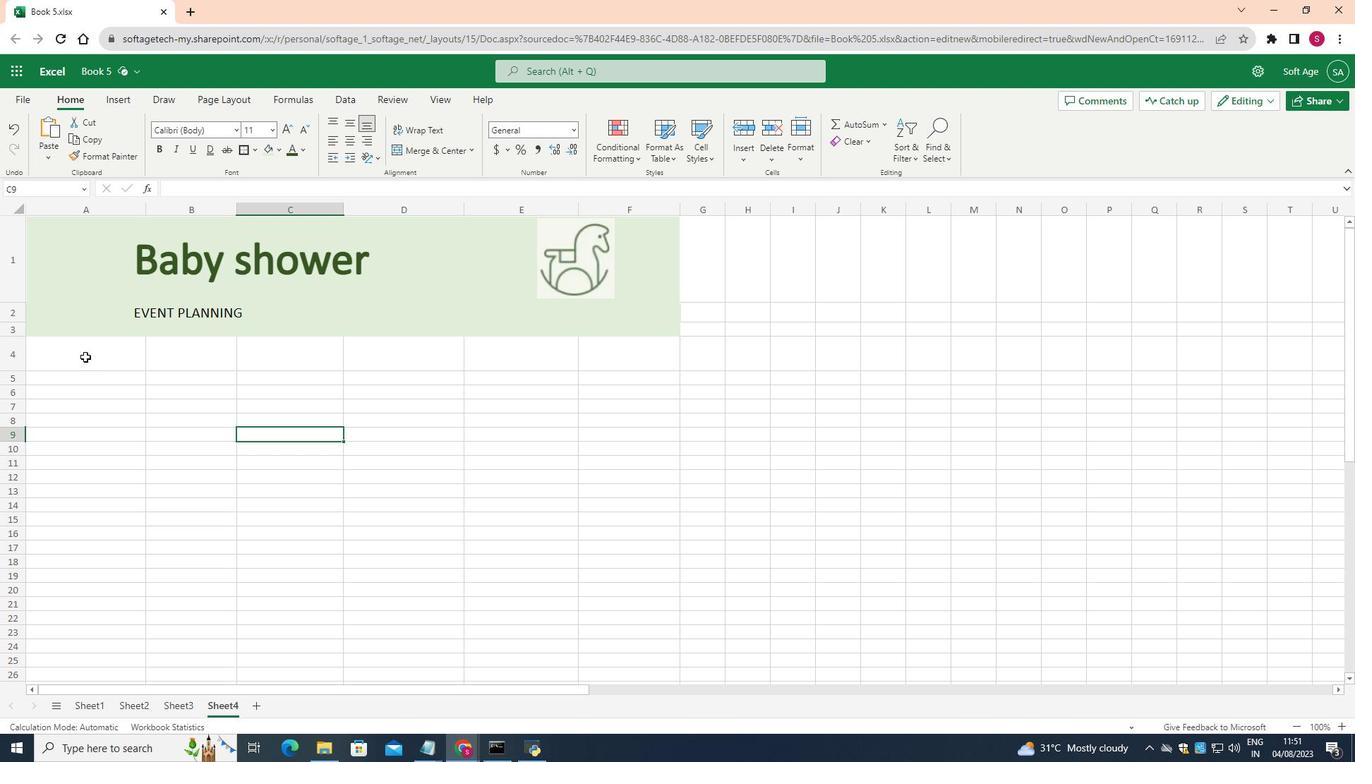 
Action: Mouse pressed left at (85, 357)
Screenshot: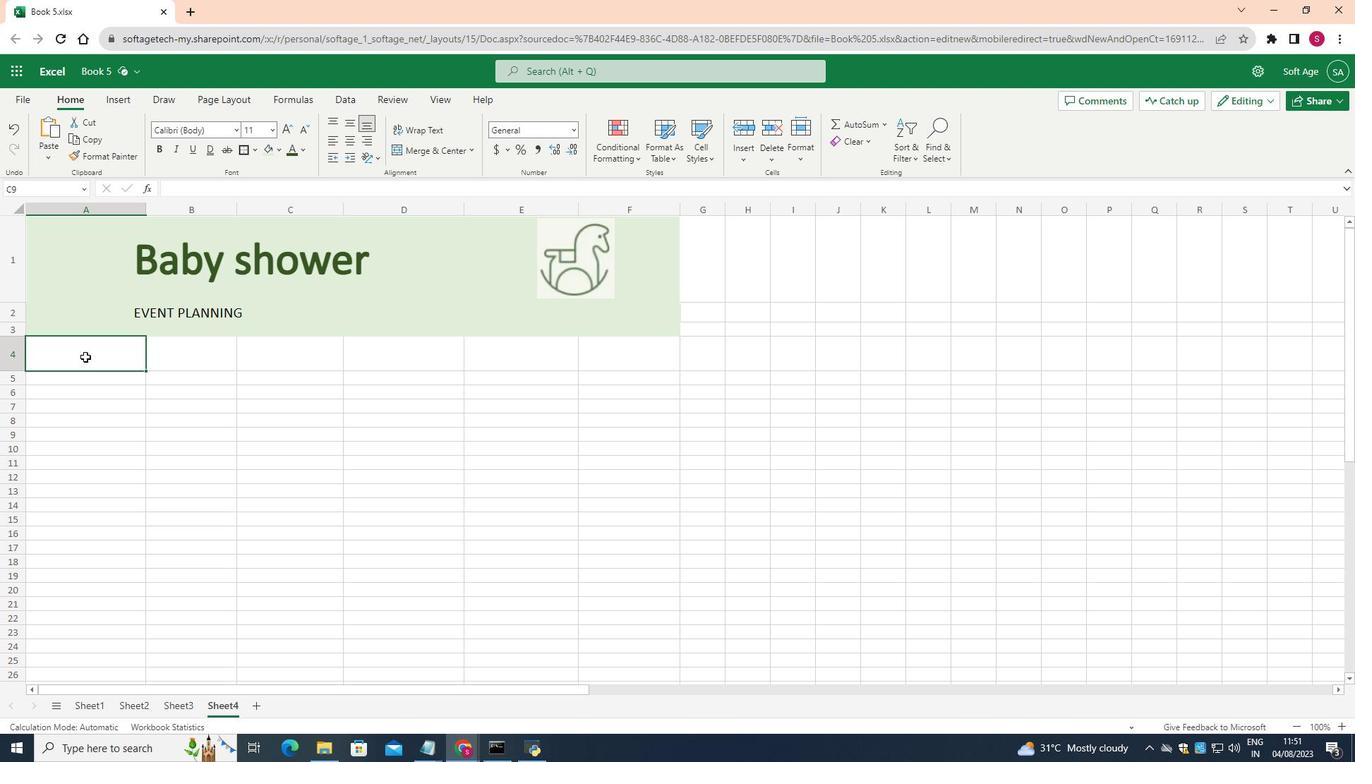 
Action: Mouse moved to (254, 148)
Screenshot: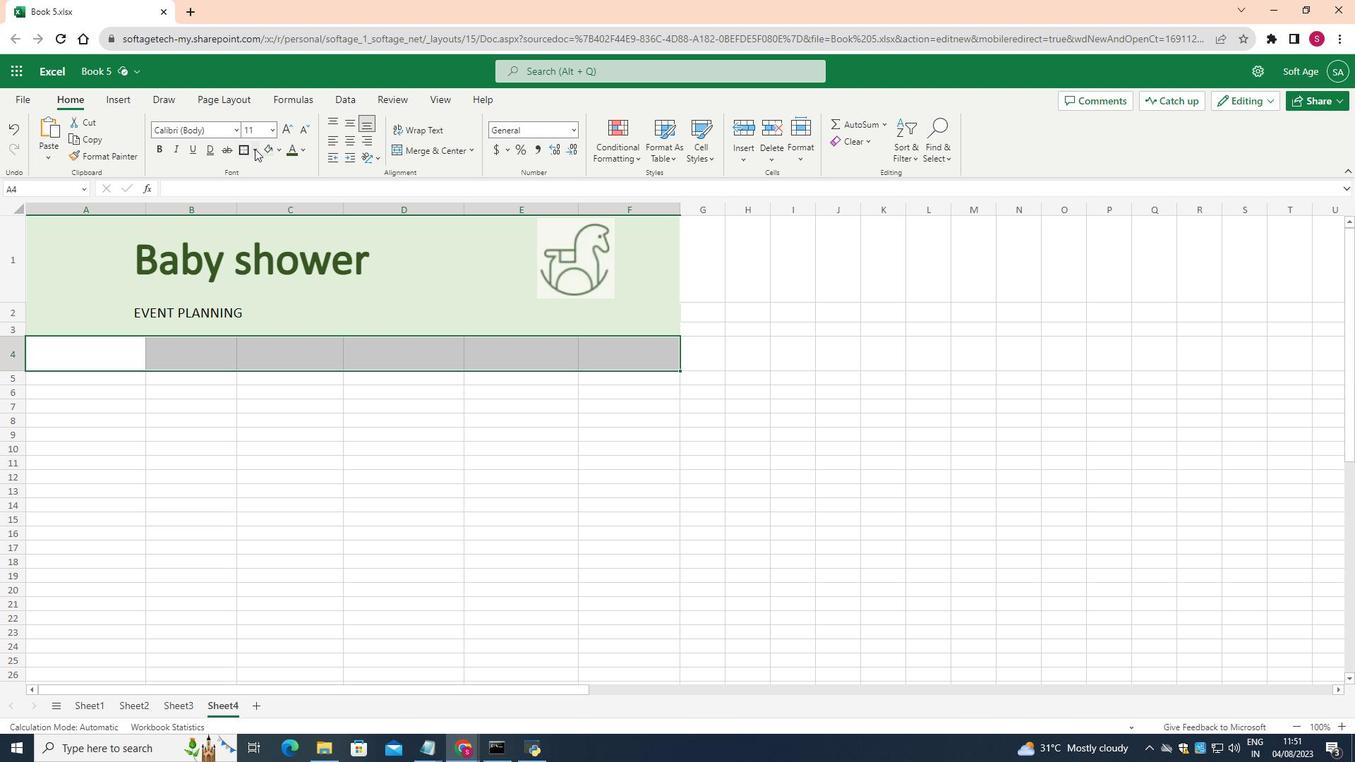 
Action: Mouse pressed left at (254, 148)
Screenshot: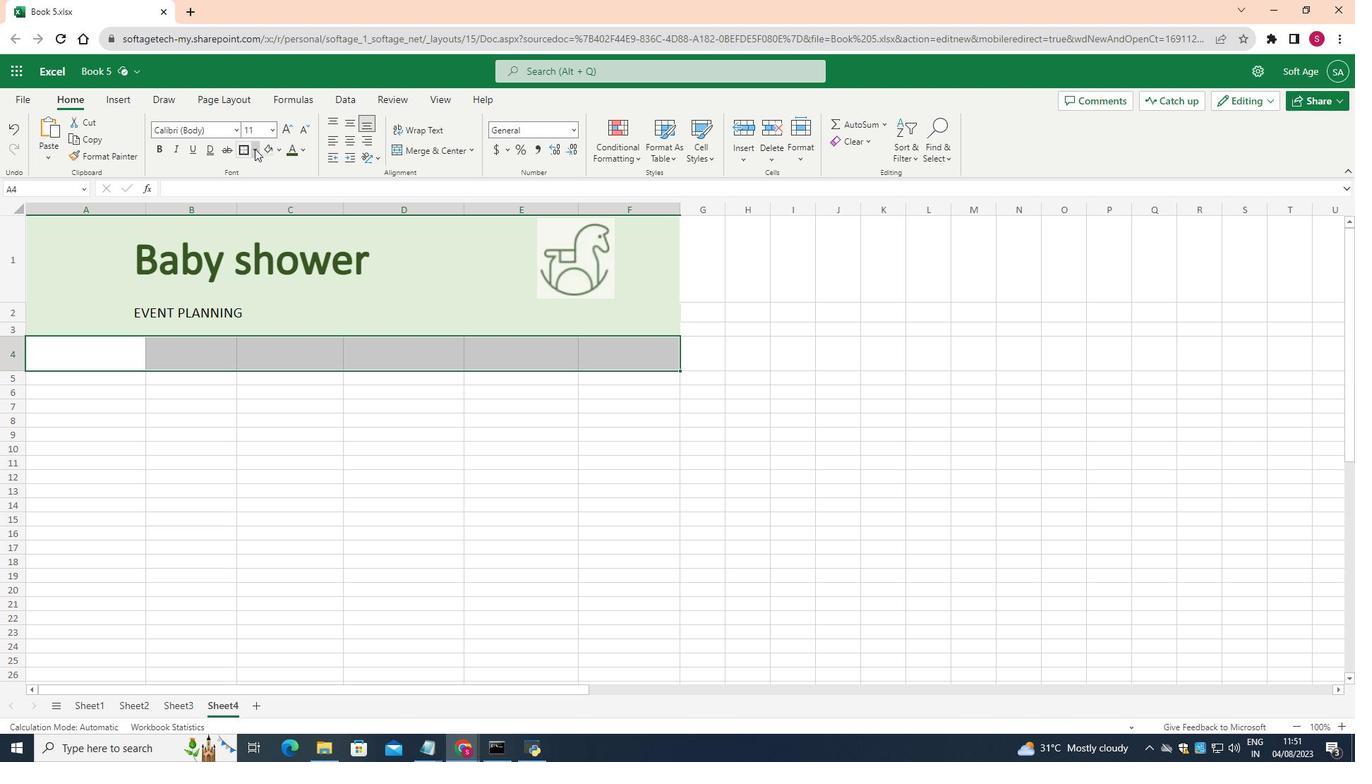 
Action: Mouse moved to (291, 359)
Screenshot: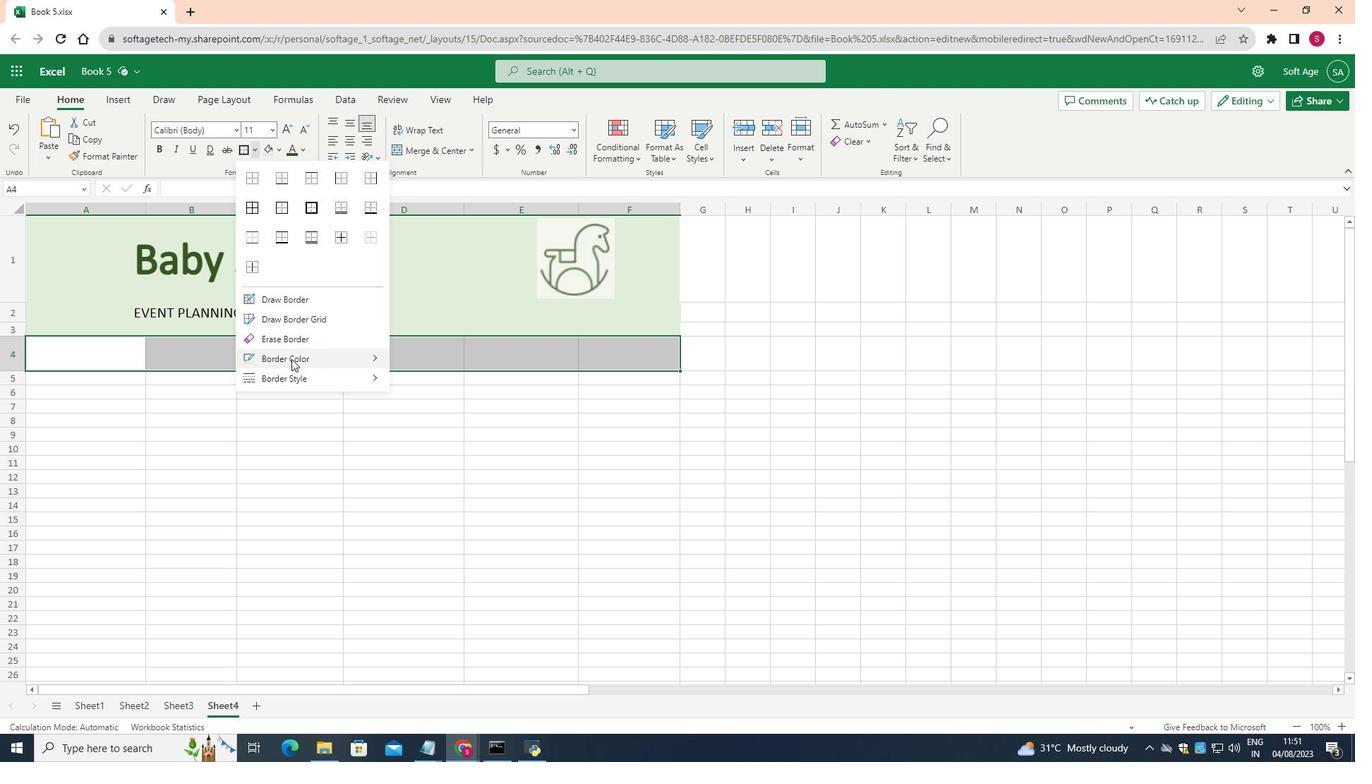 
Action: Mouse pressed left at (291, 359)
Screenshot: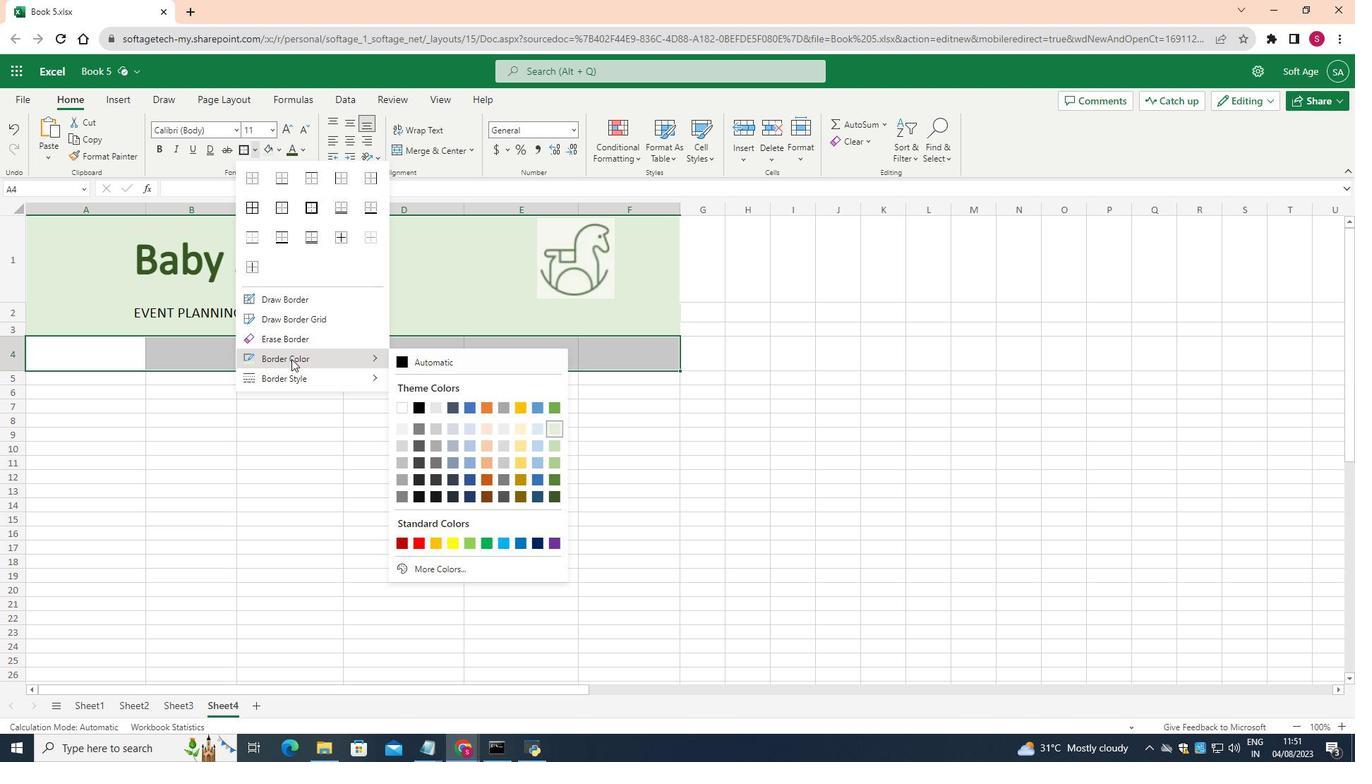 
Action: Mouse moved to (557, 443)
Screenshot: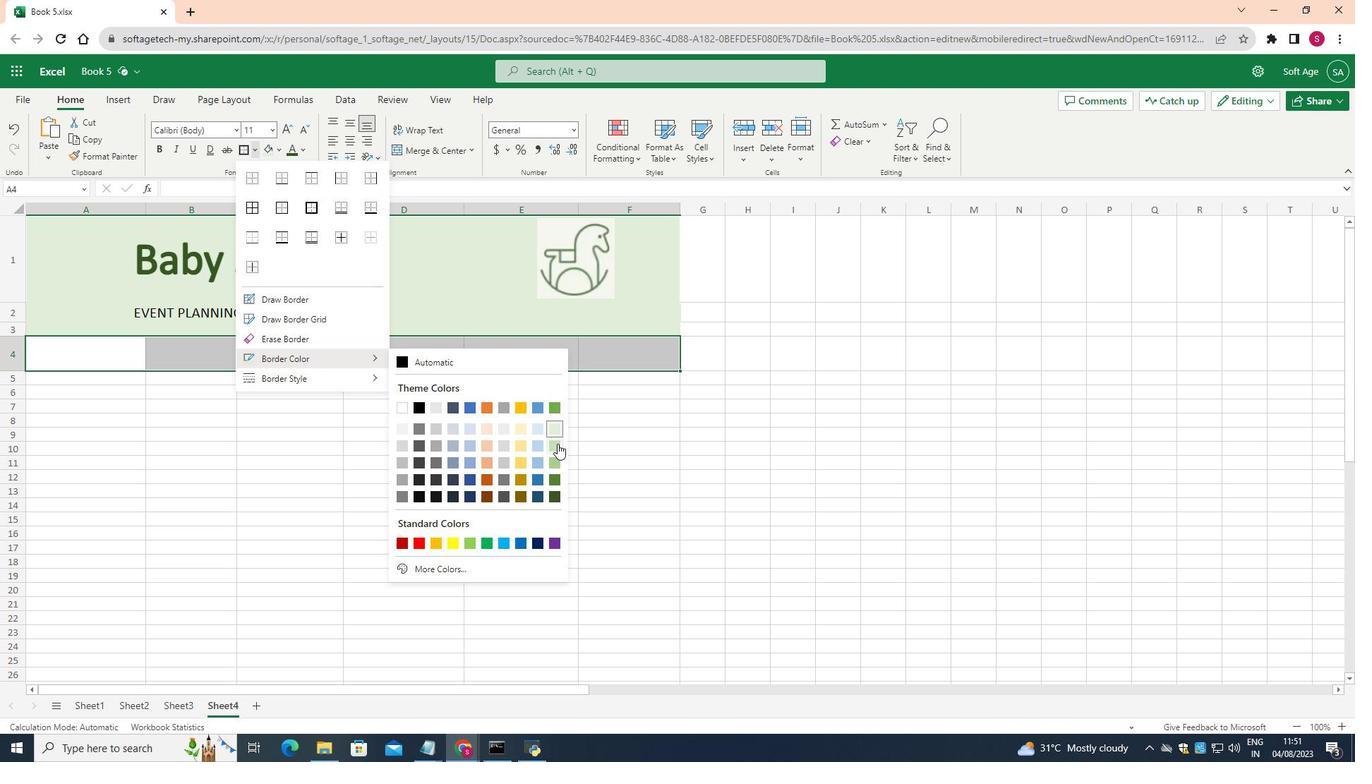 
Action: Mouse pressed left at (557, 443)
Screenshot: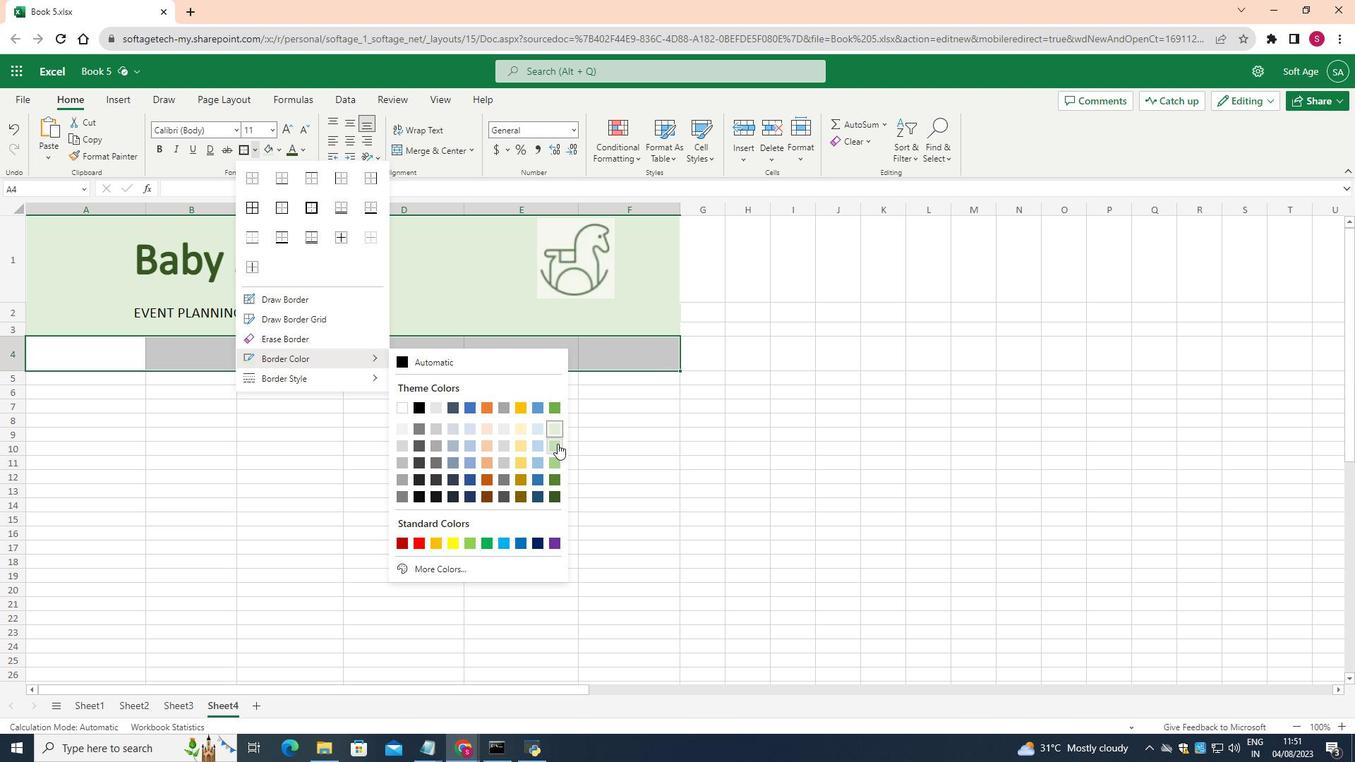
Action: Mouse moved to (255, 152)
Screenshot: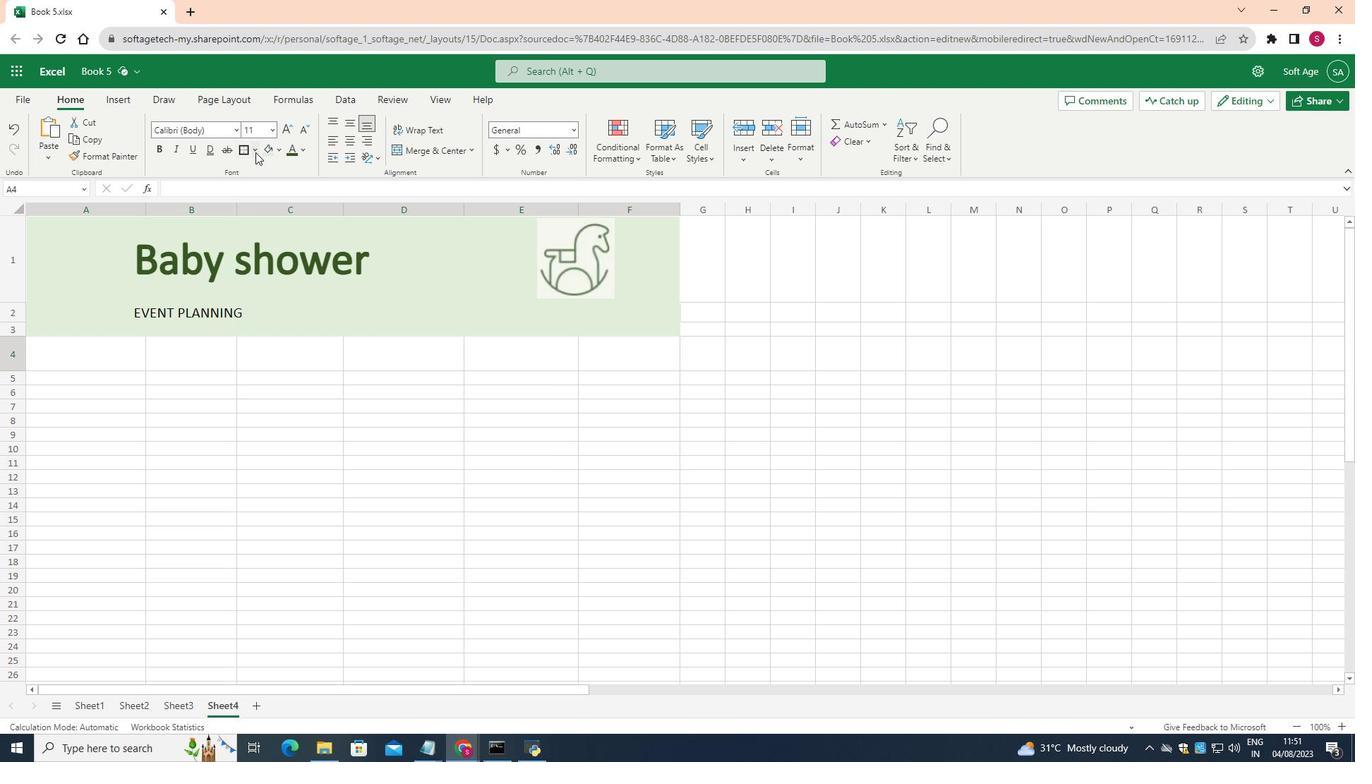 
Action: Mouse pressed left at (255, 152)
Screenshot: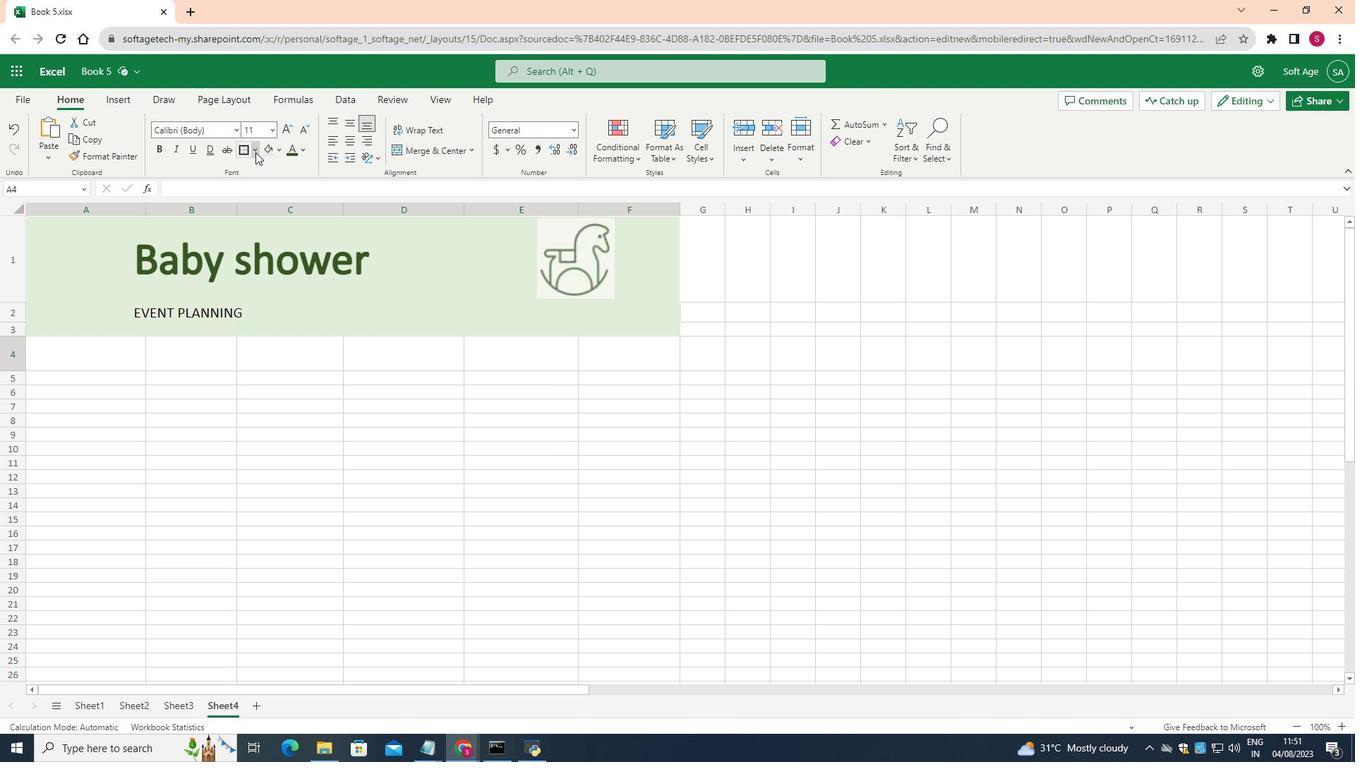 
Action: Mouse moved to (252, 206)
Screenshot: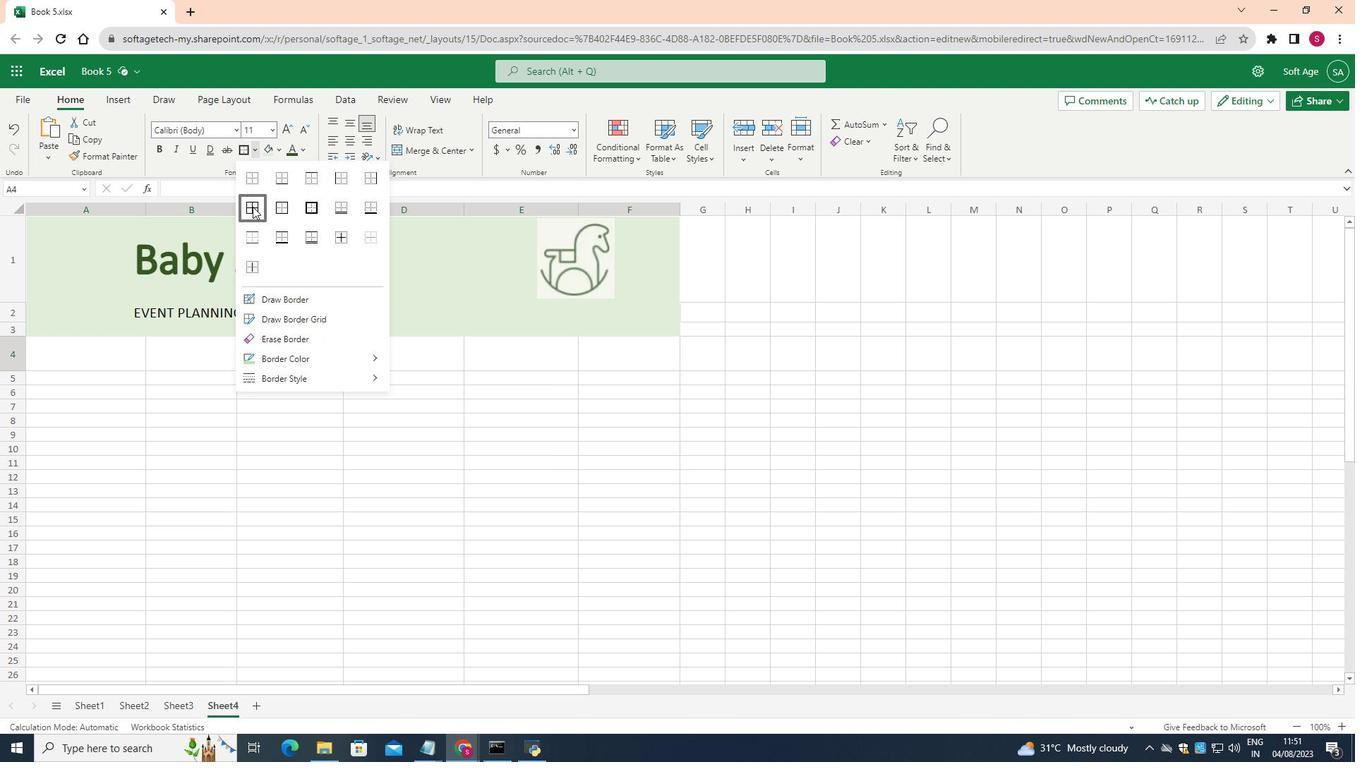 
Action: Mouse pressed left at (252, 206)
Screenshot: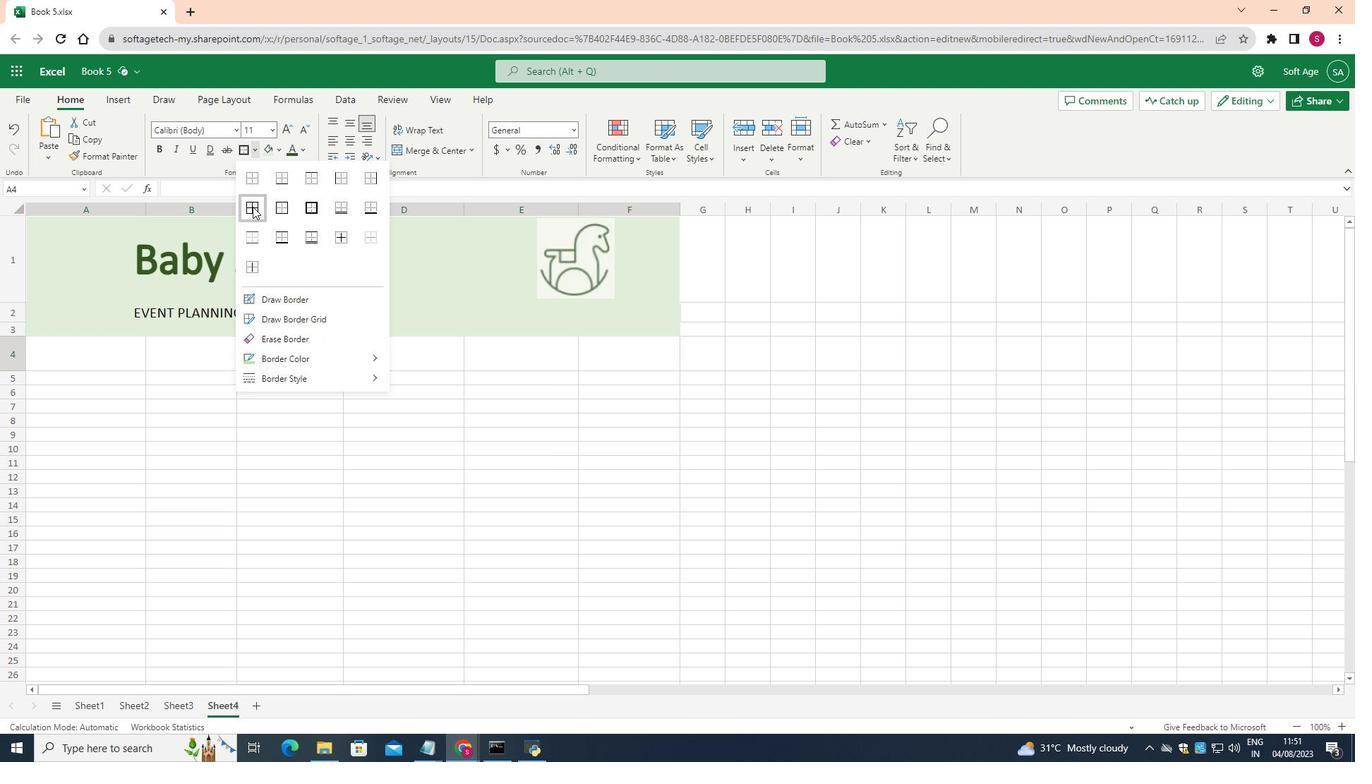 
Action: Mouse moved to (278, 151)
Screenshot: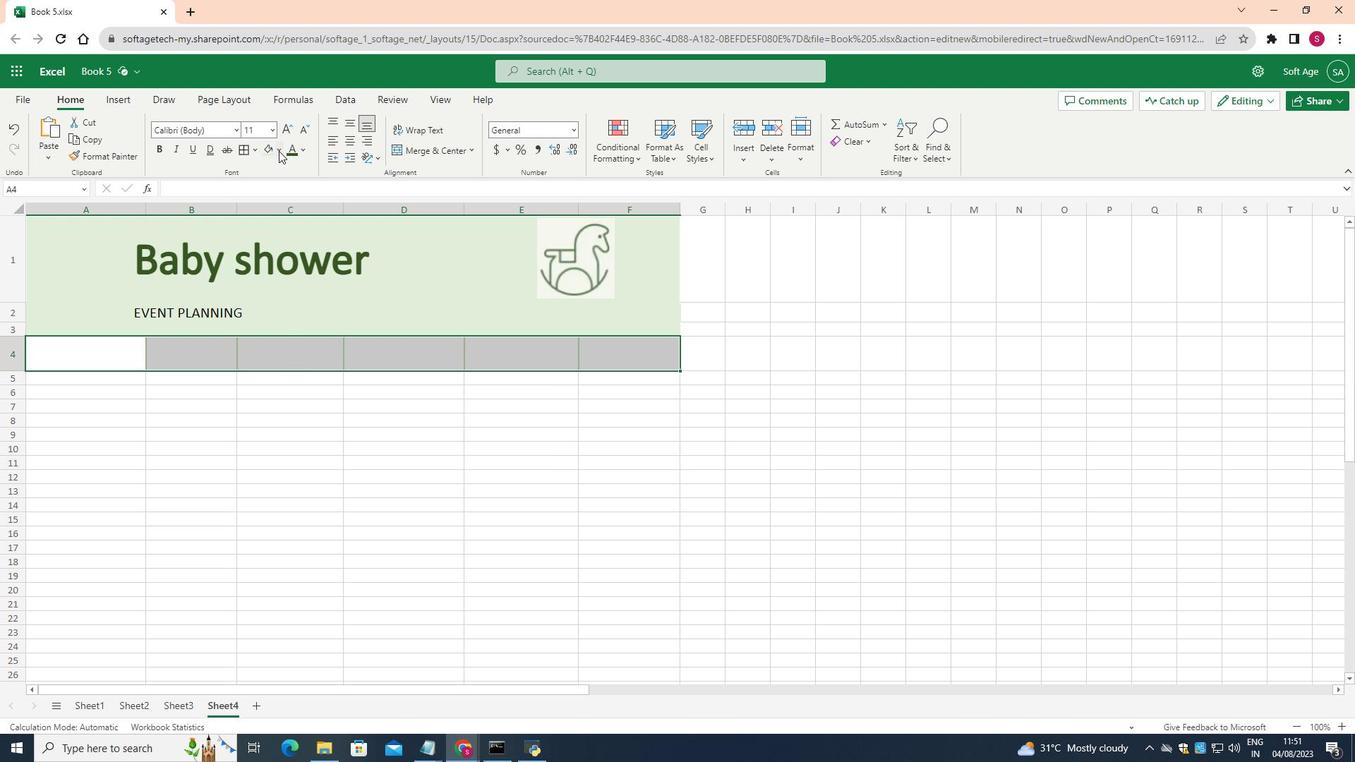 
Action: Mouse pressed left at (278, 151)
Screenshot: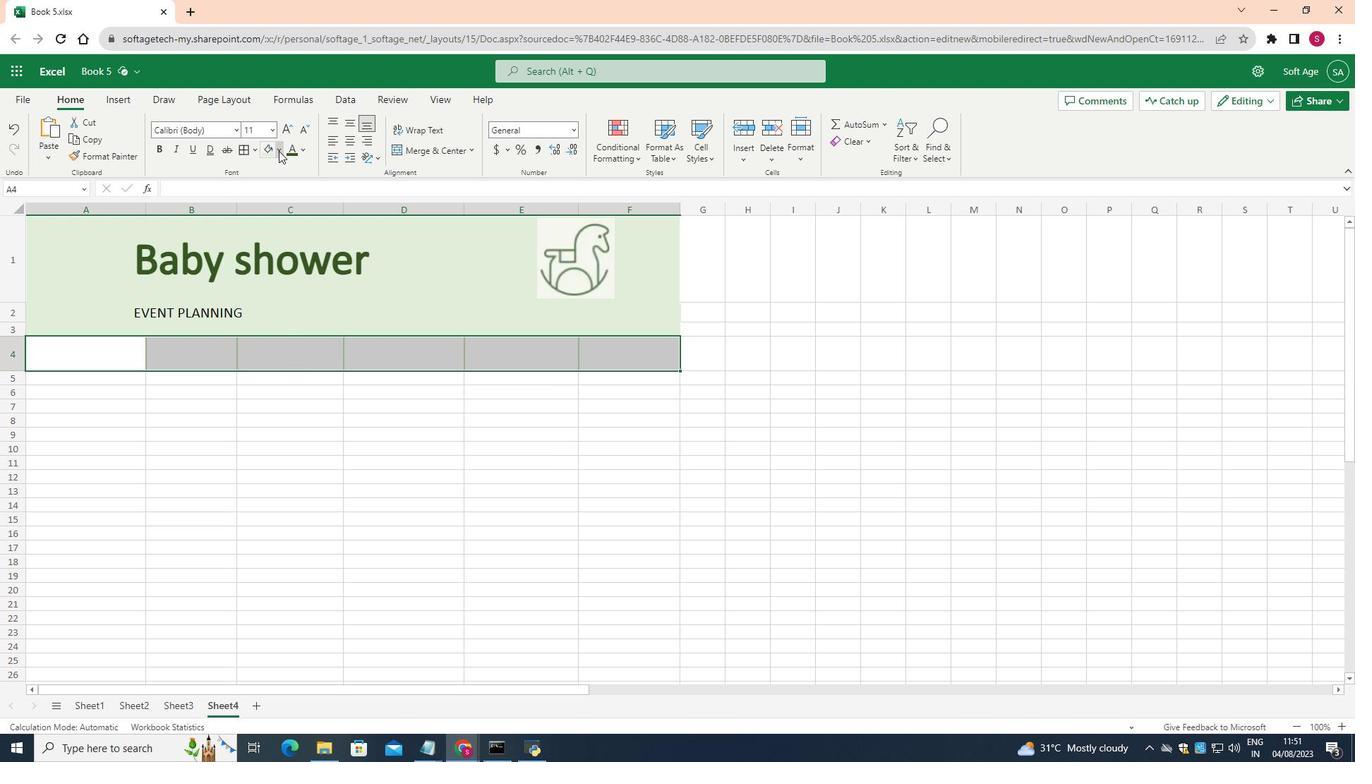 
Action: Mouse moved to (426, 230)
Screenshot: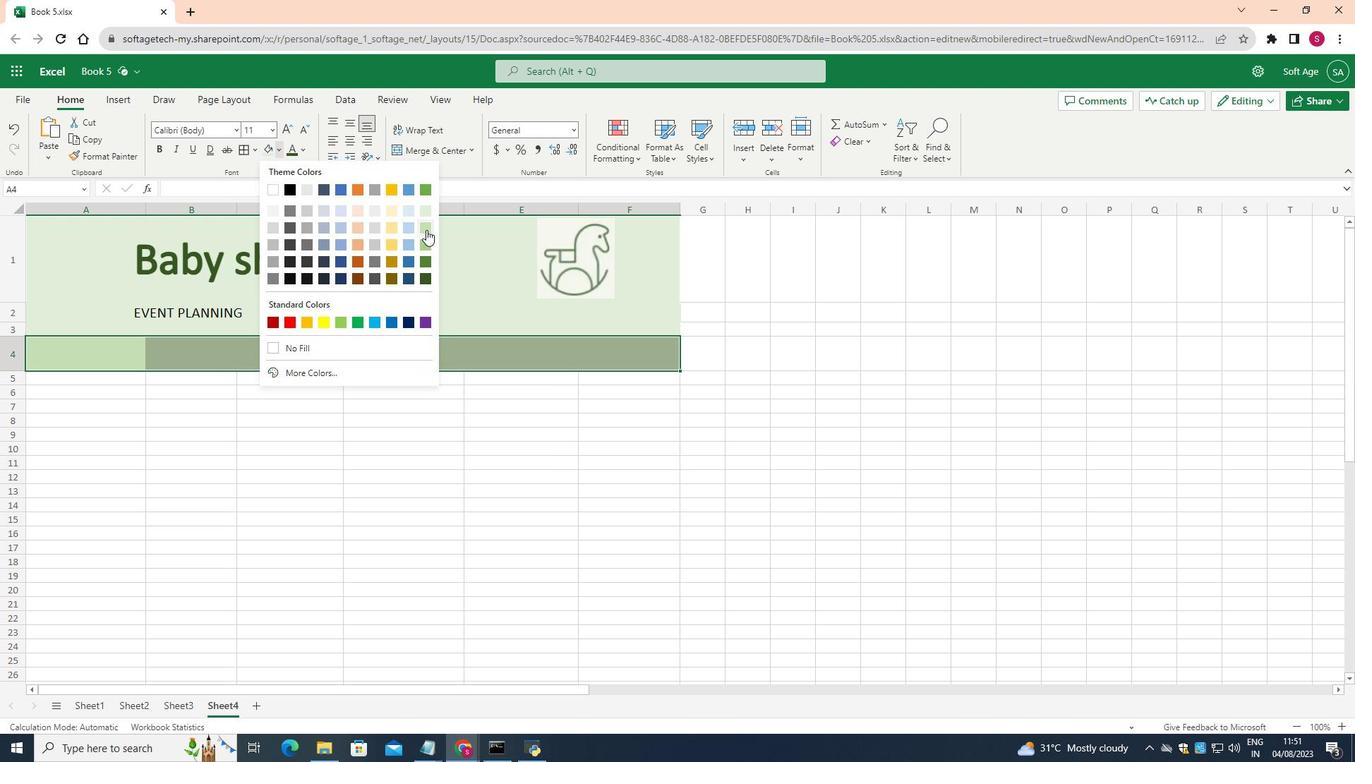 
Action: Mouse pressed left at (426, 230)
Screenshot: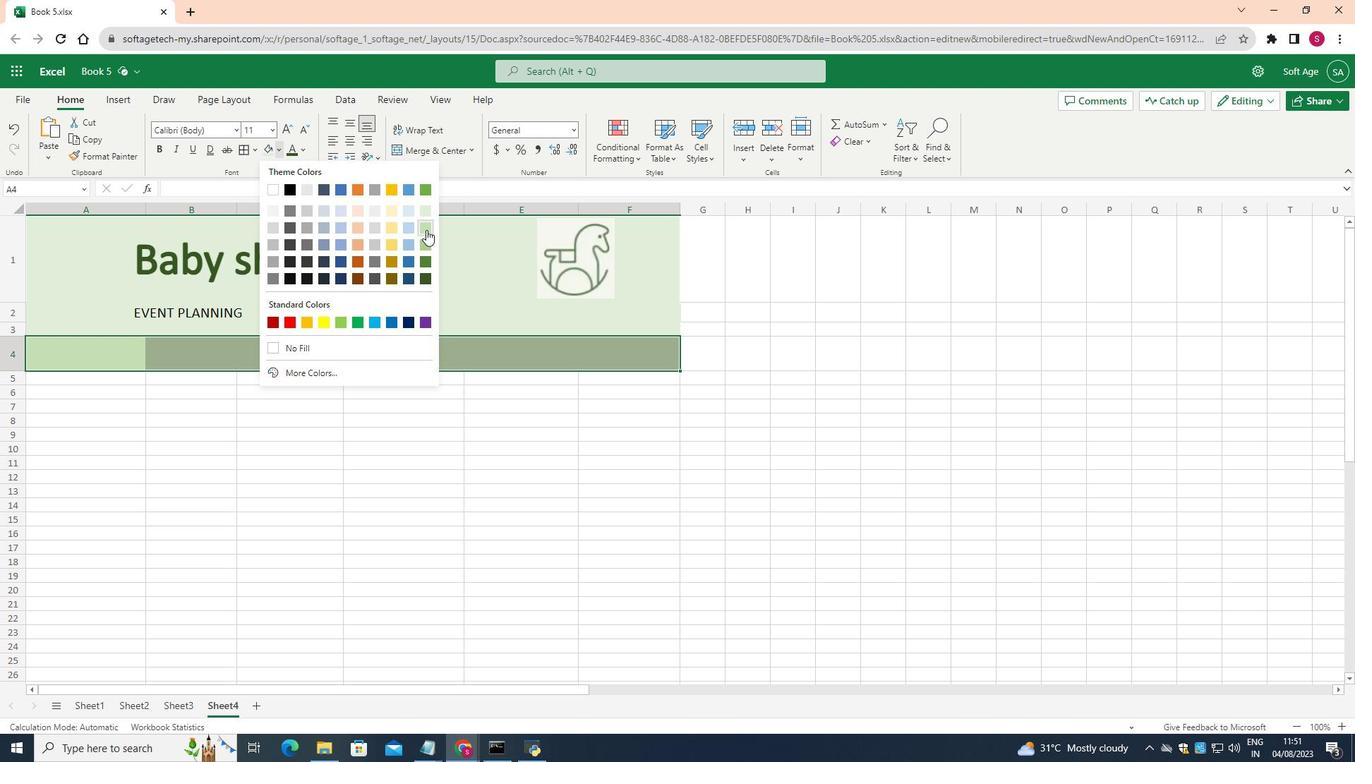 
Action: Mouse moved to (375, 422)
Screenshot: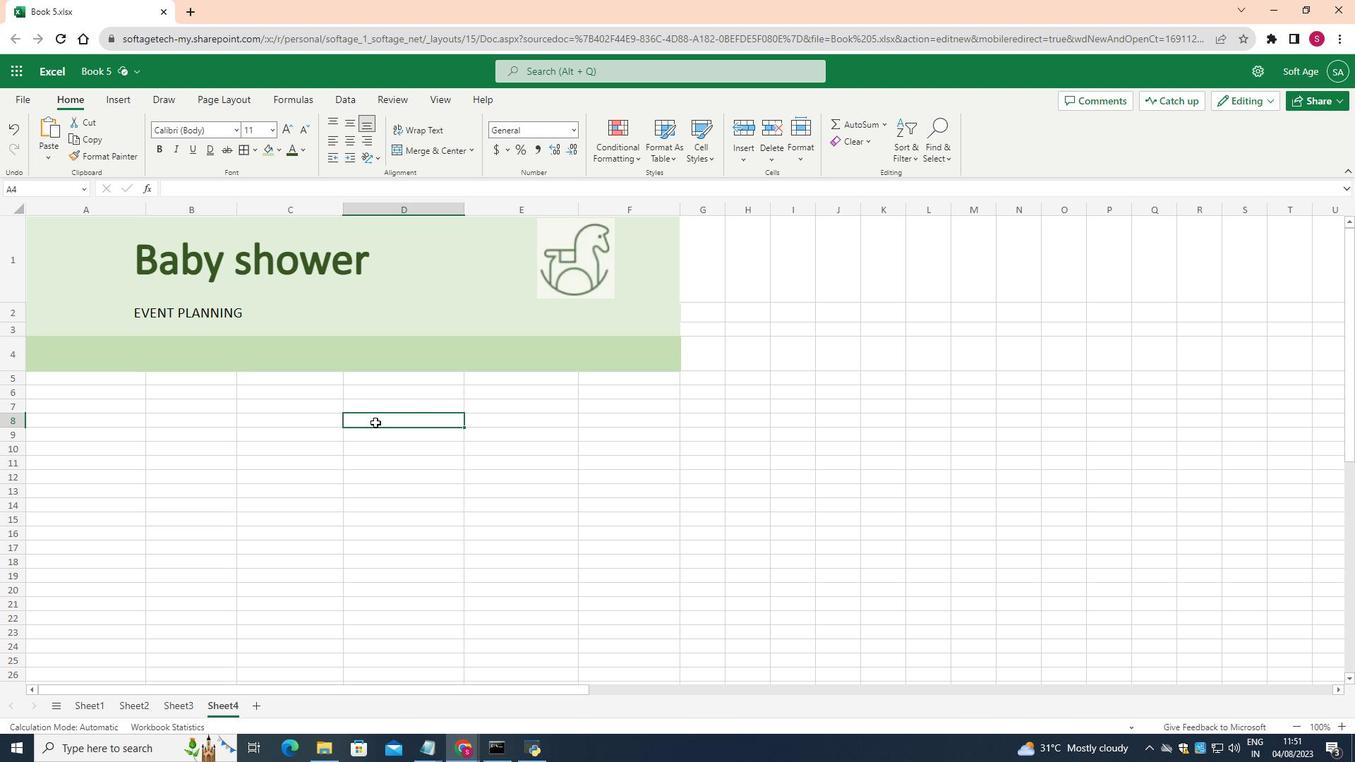 
Action: Mouse pressed left at (375, 422)
Screenshot: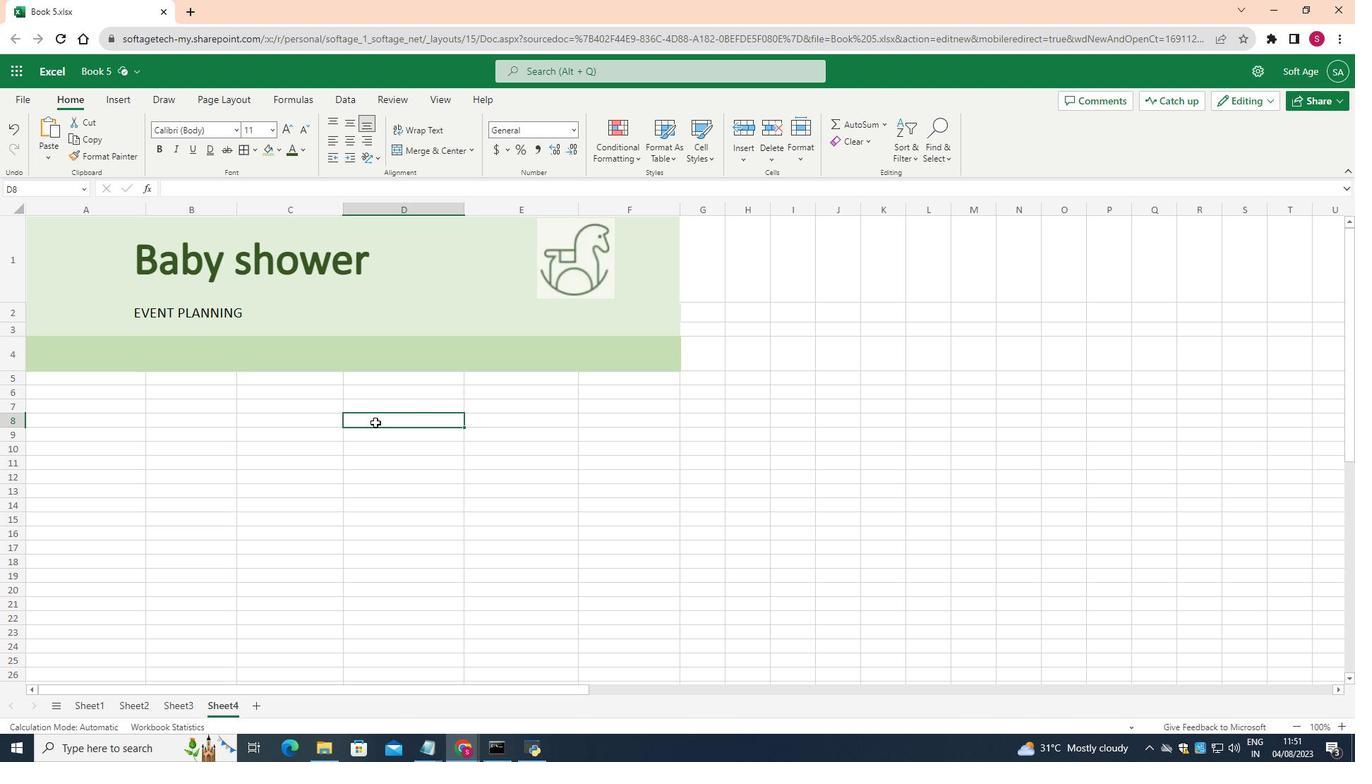 
Action: Mouse moved to (17, 383)
Screenshot: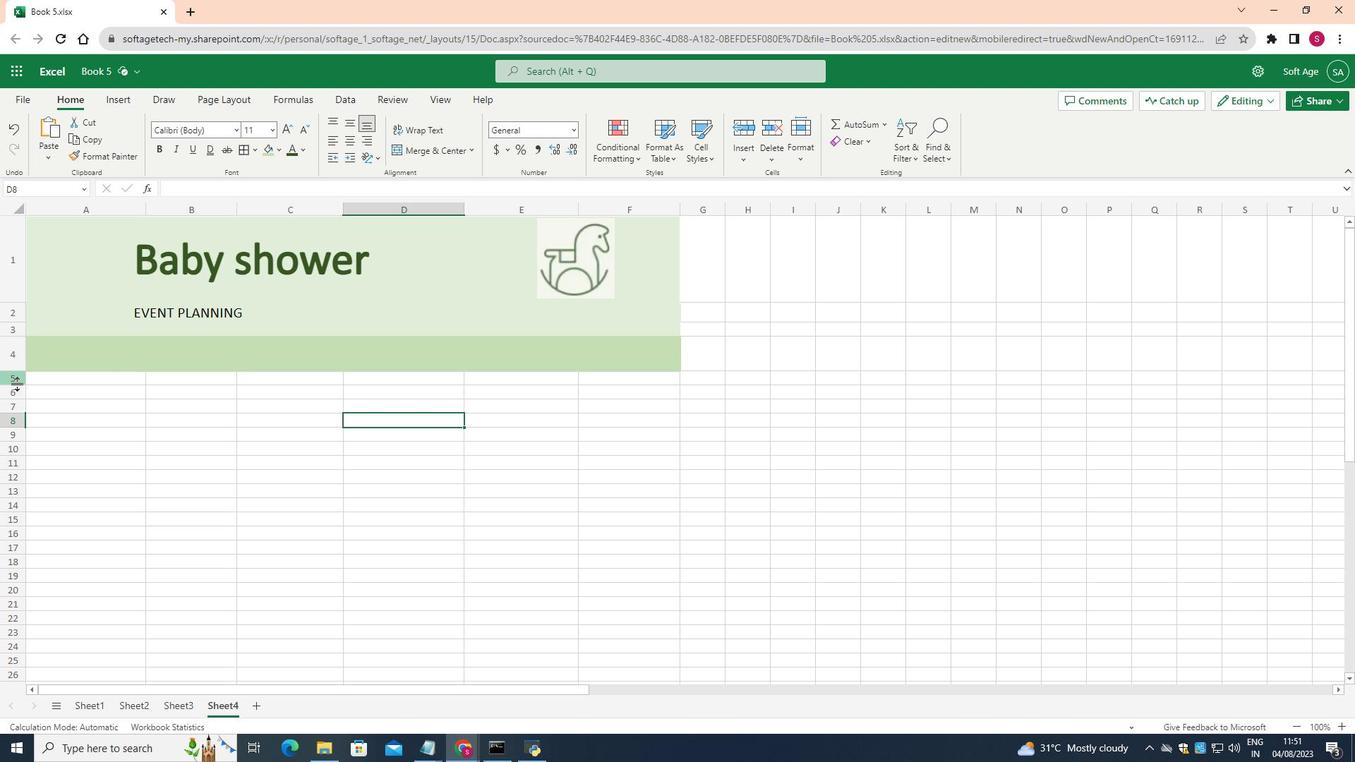 
Action: Mouse pressed left at (17, 383)
Screenshot: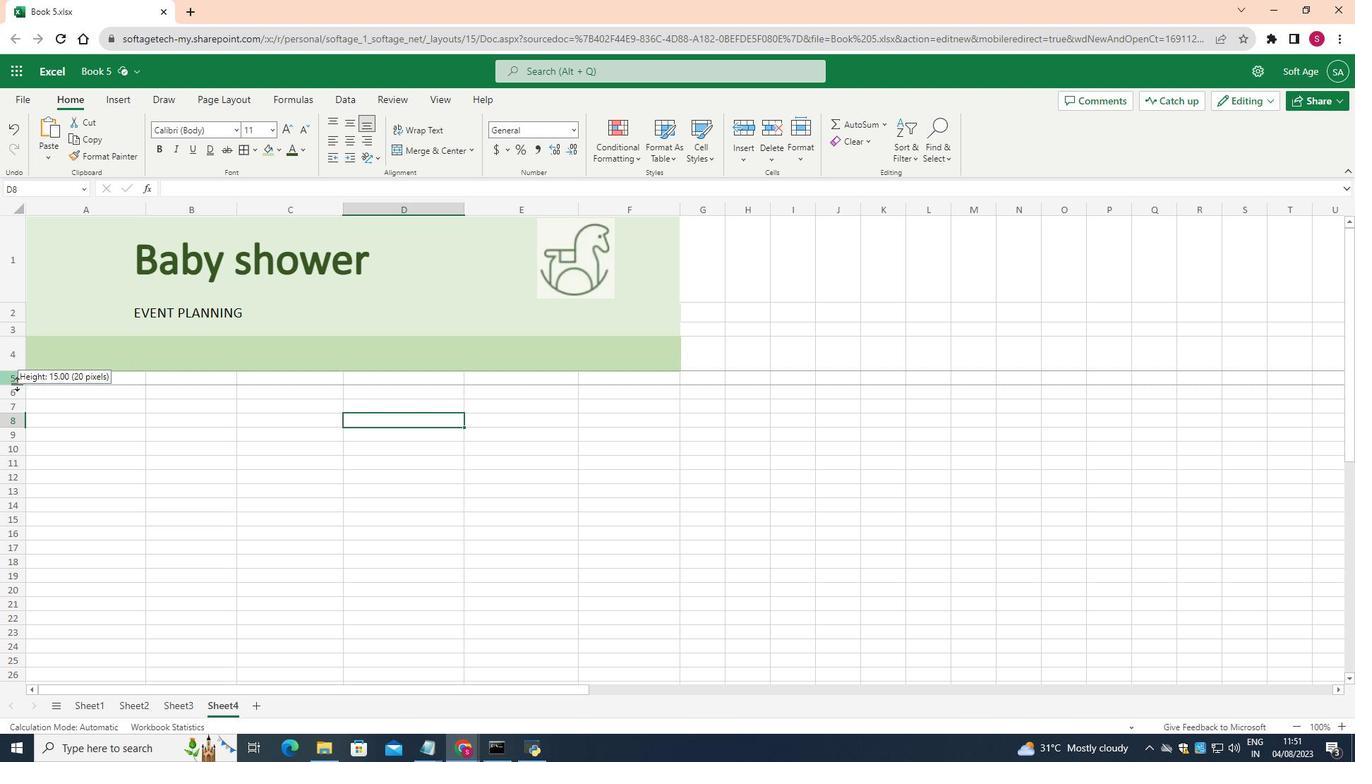 
Action: Mouse moved to (131, 379)
Screenshot: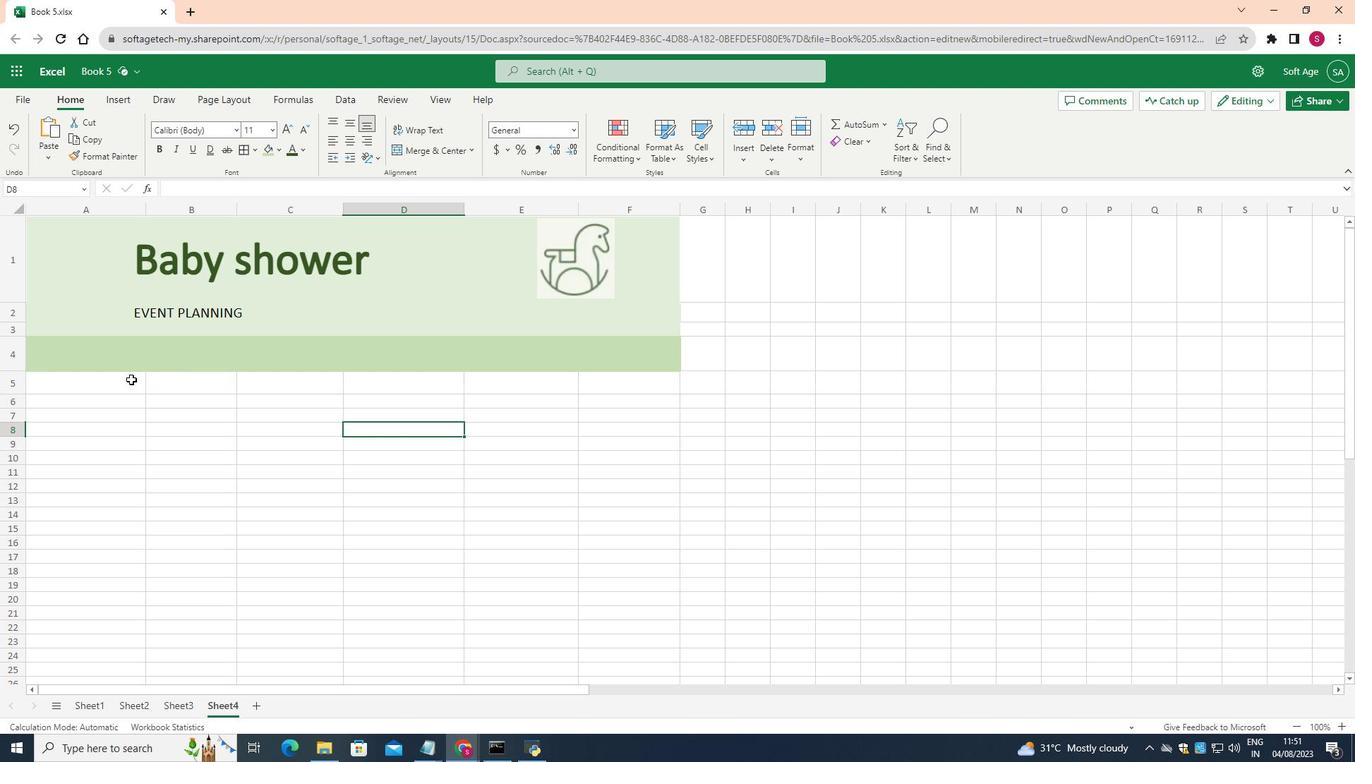 
Action: Mouse pressed left at (131, 379)
Screenshot: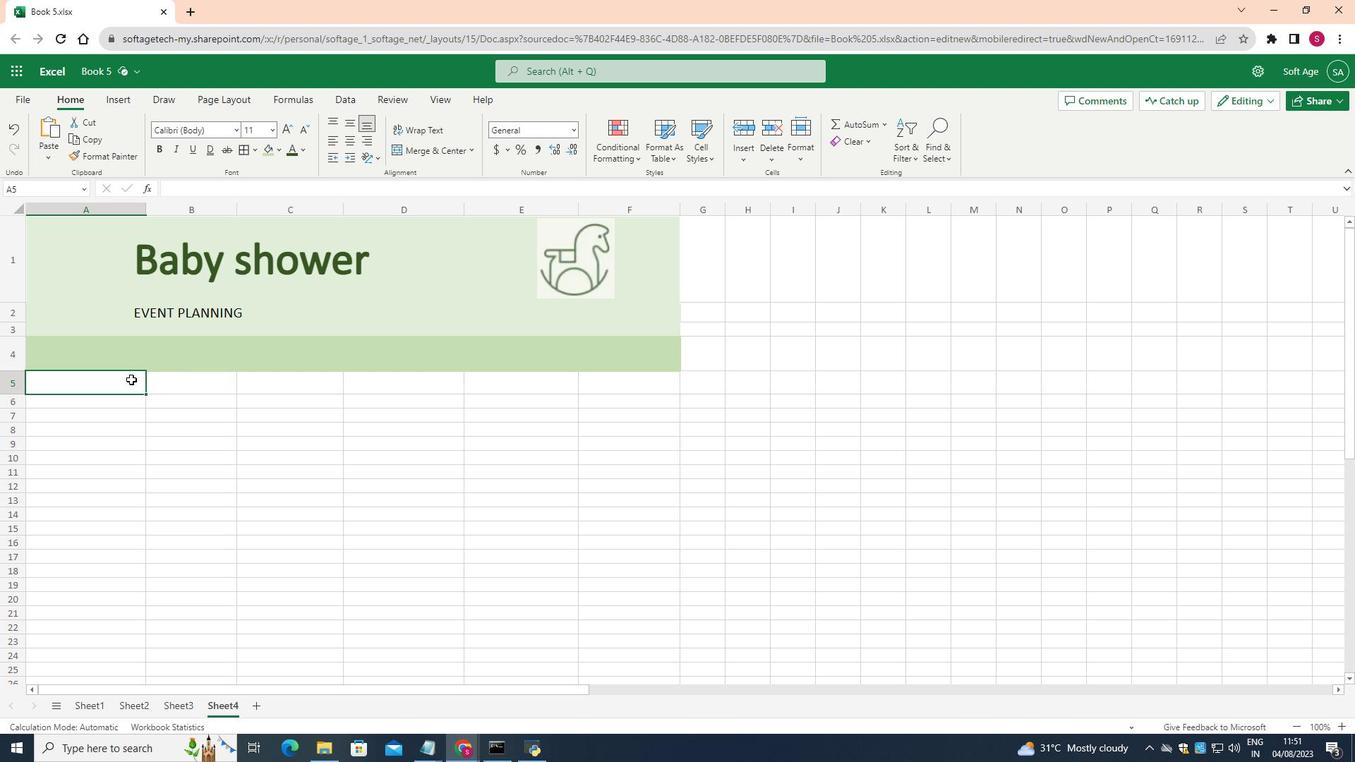 
Action: Mouse moved to (474, 151)
Screenshot: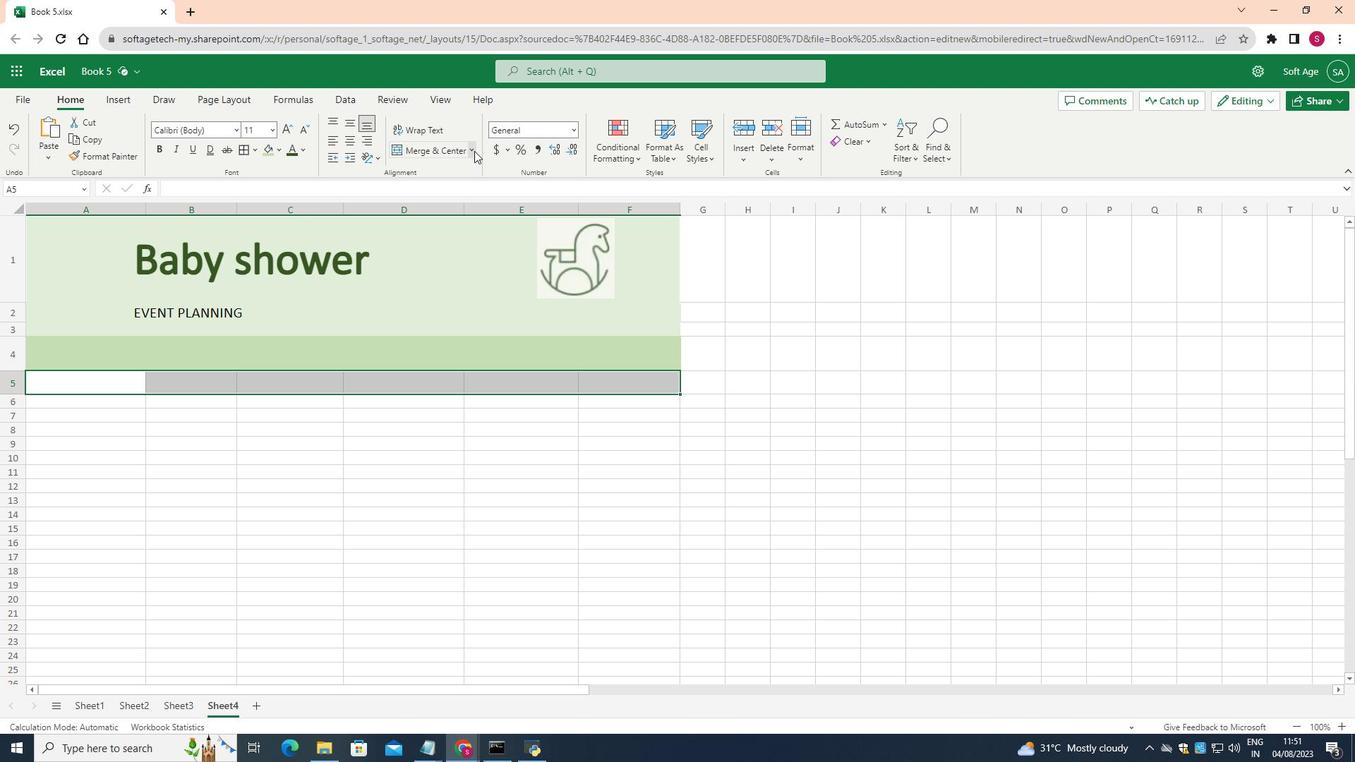 
Action: Mouse pressed left at (474, 151)
Screenshot: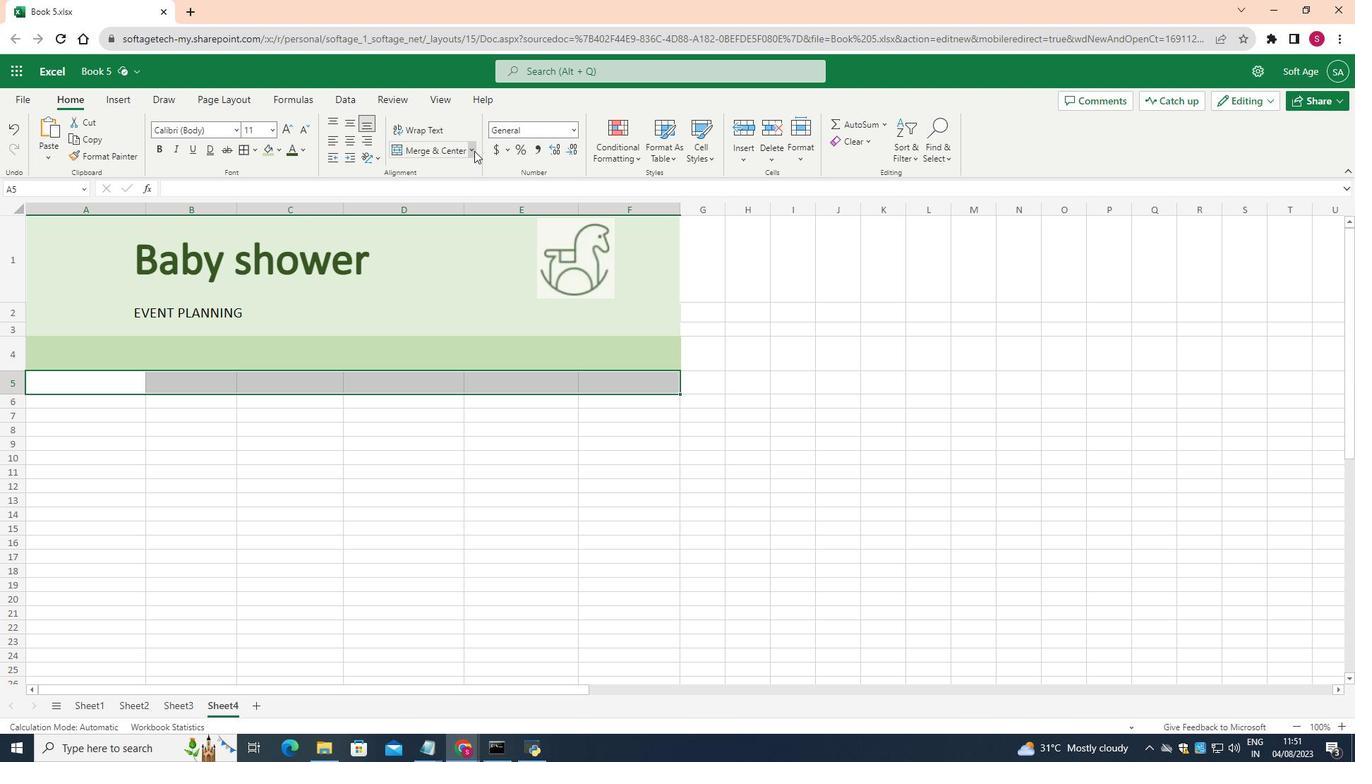 
Action: Mouse moved to (465, 225)
Screenshot: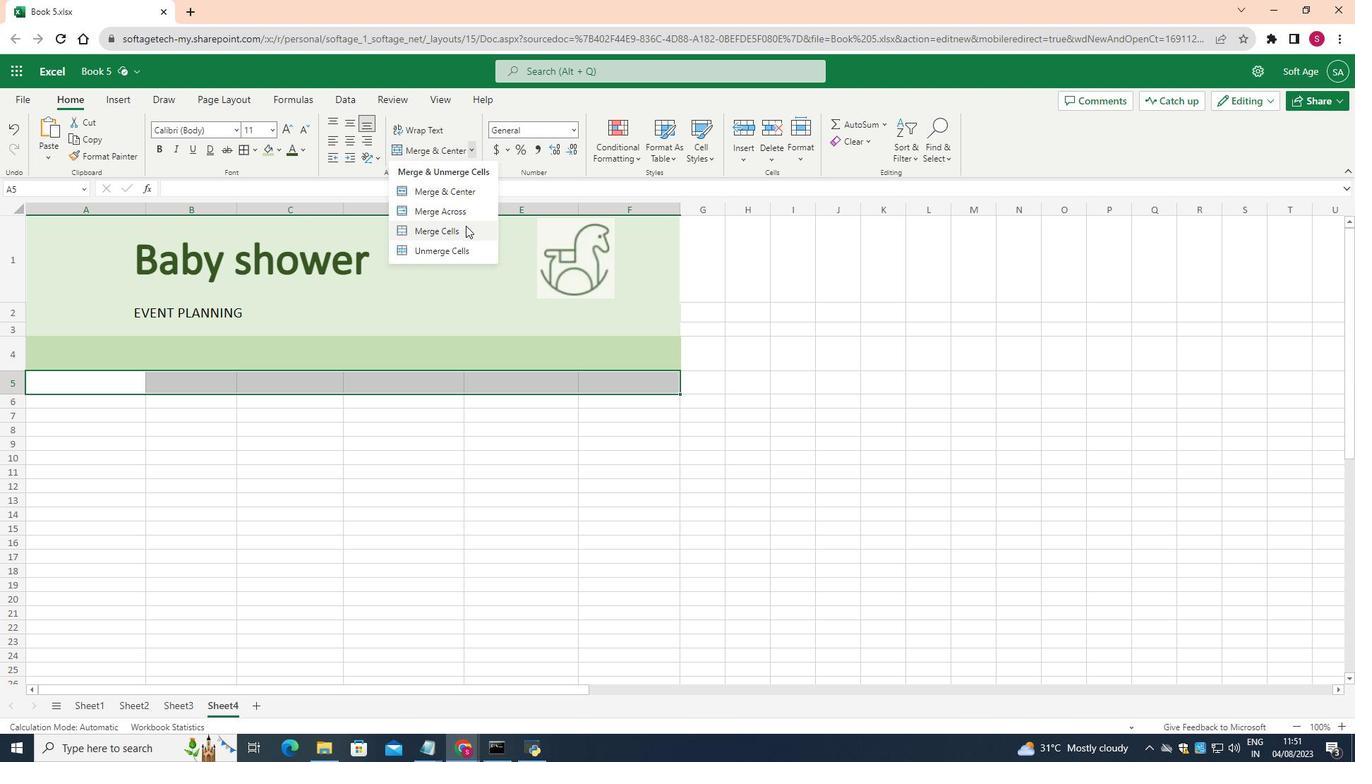 
Action: Mouse pressed left at (465, 225)
Screenshot: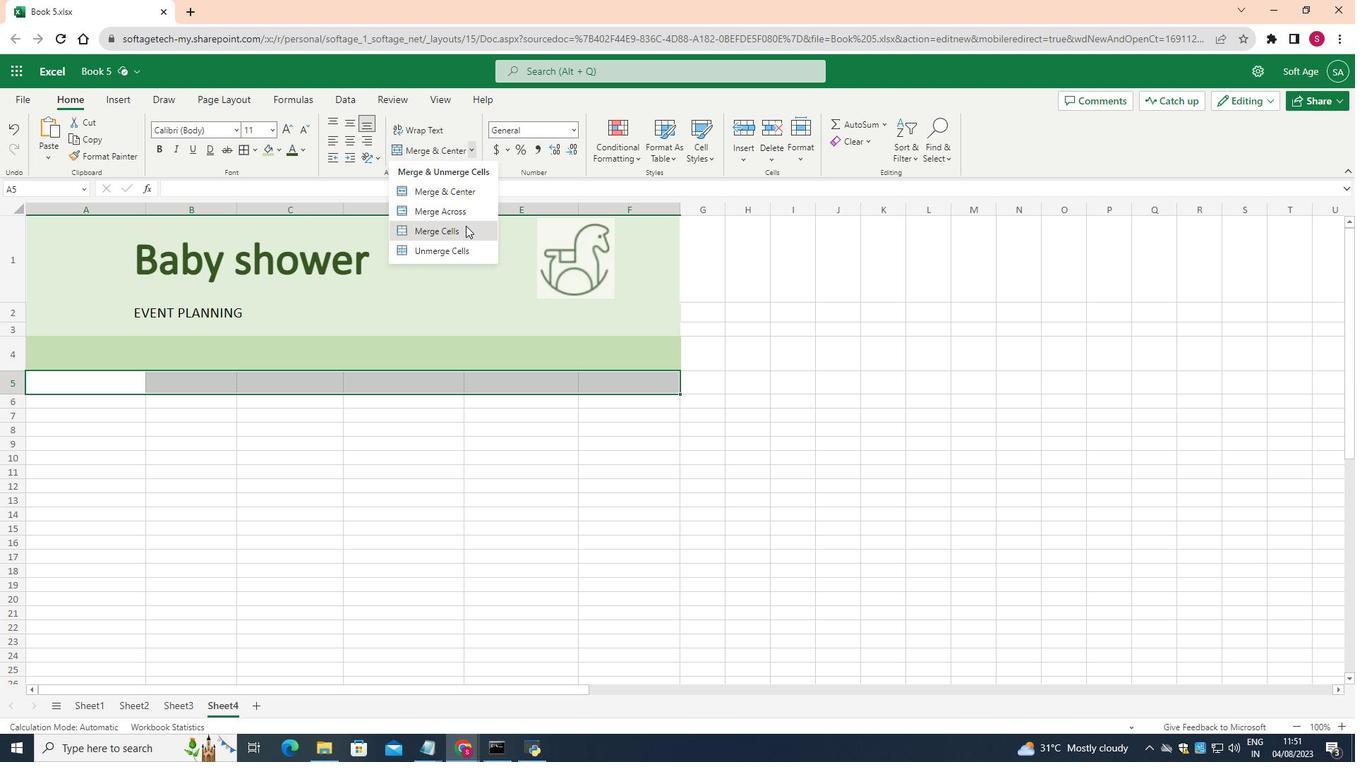 
Action: Mouse moved to (289, 434)
Screenshot: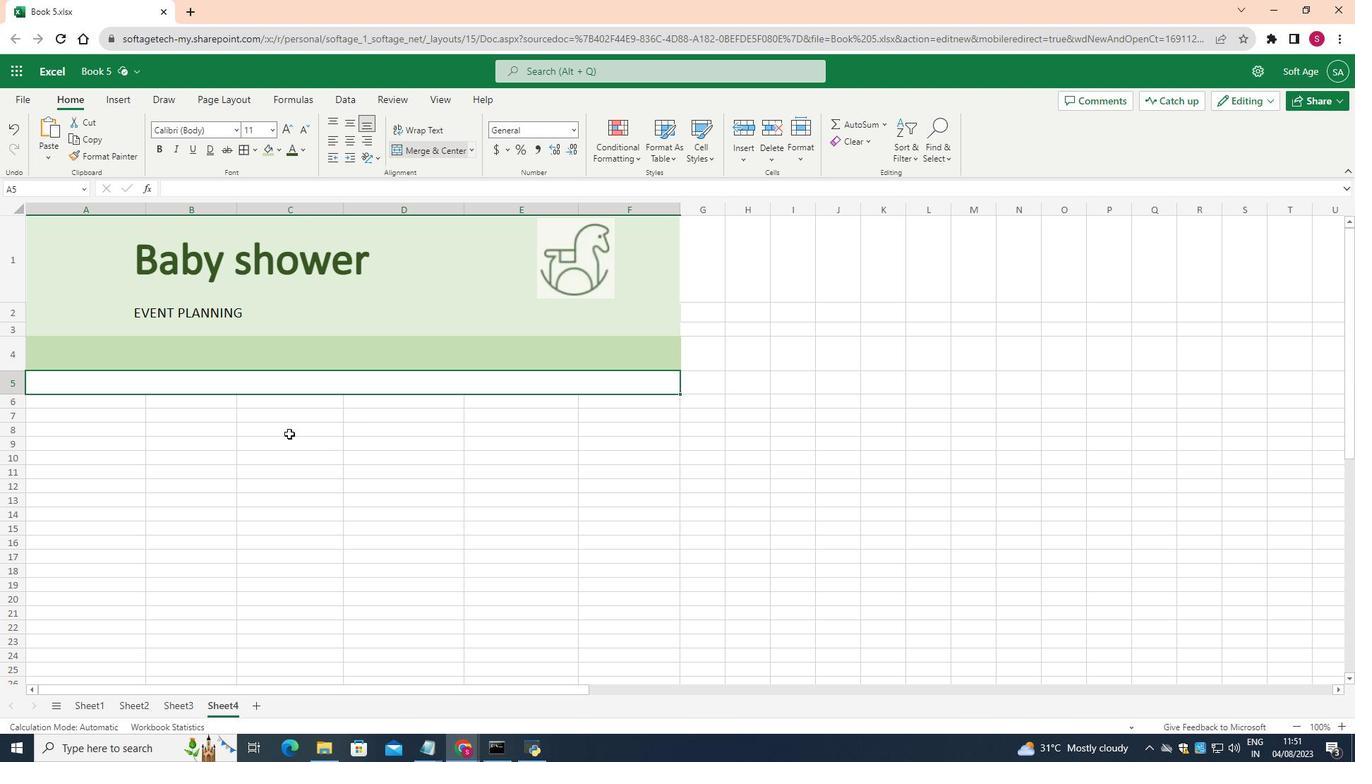 
Action: Mouse pressed left at (289, 434)
Screenshot: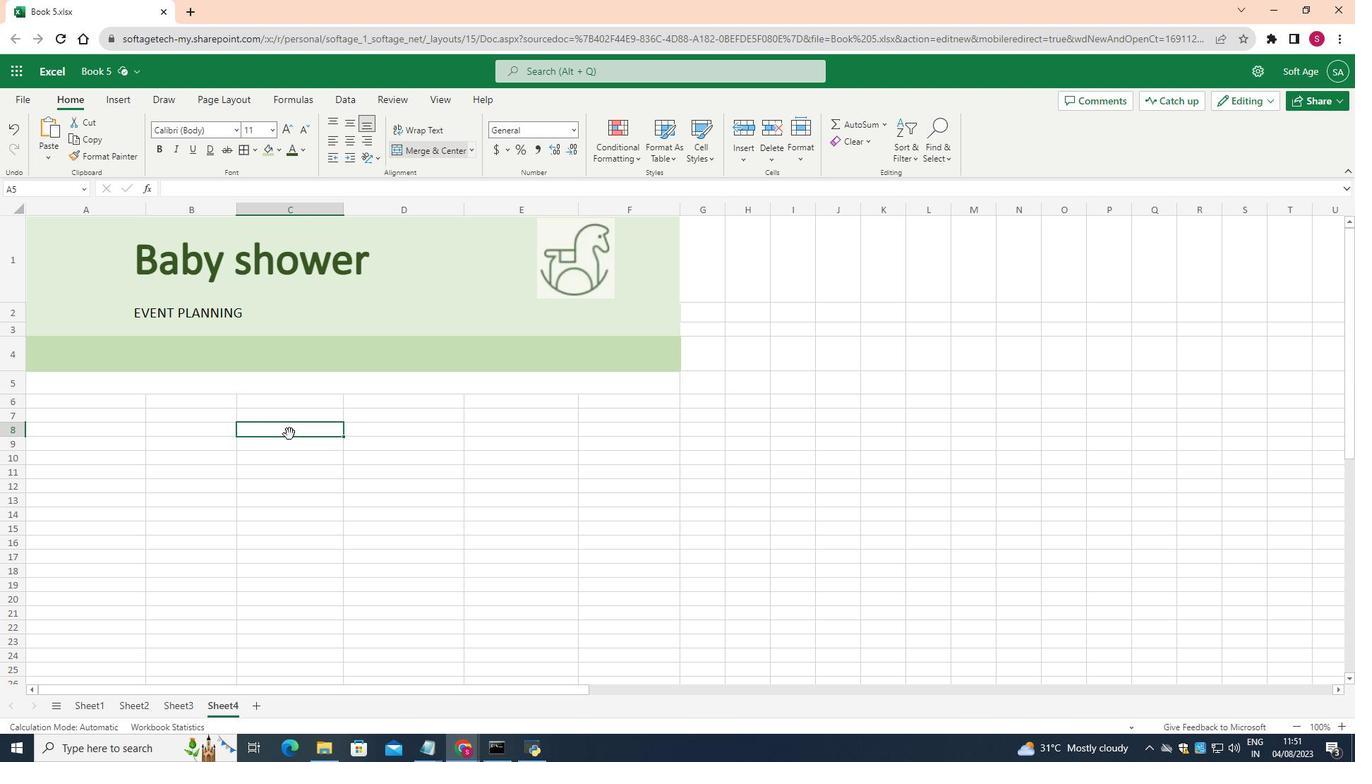 
Action: Mouse moved to (124, 404)
Screenshot: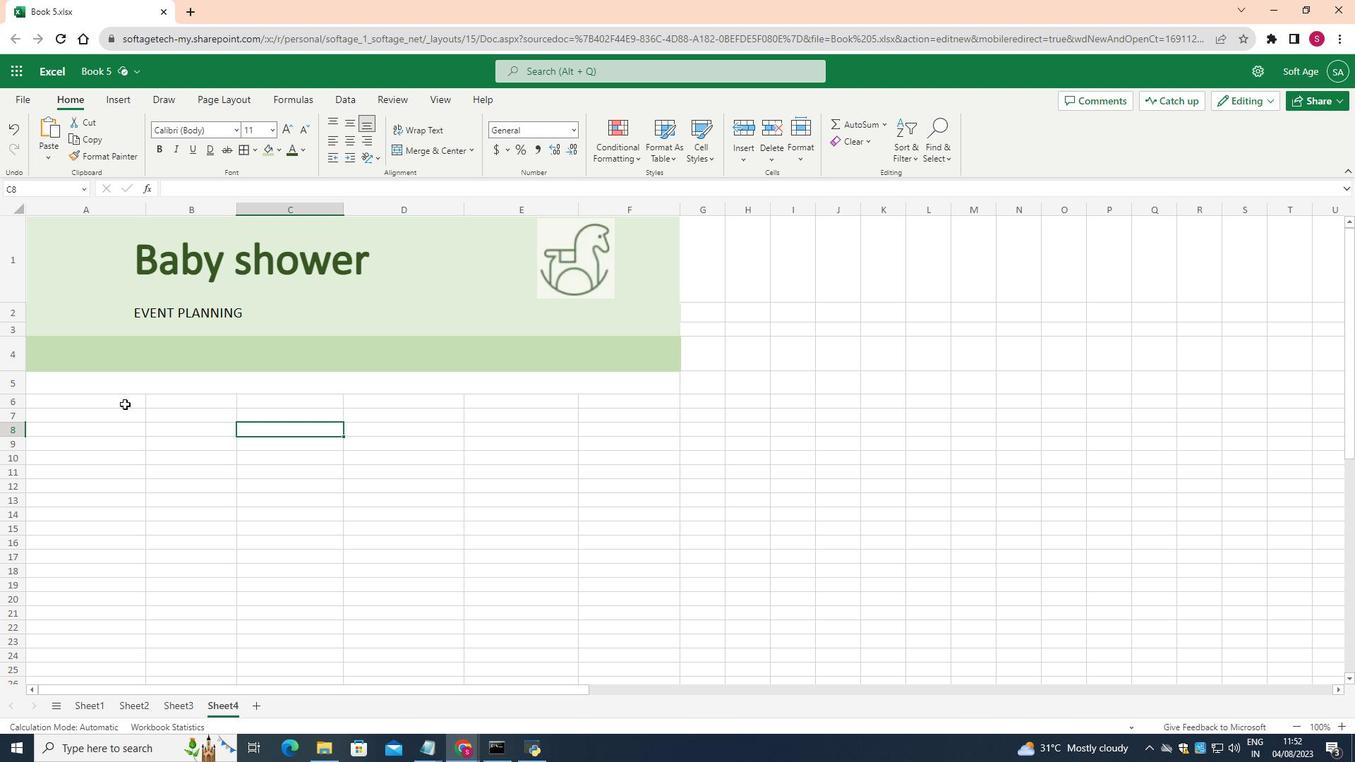 
Action: Mouse pressed left at (124, 404)
Screenshot: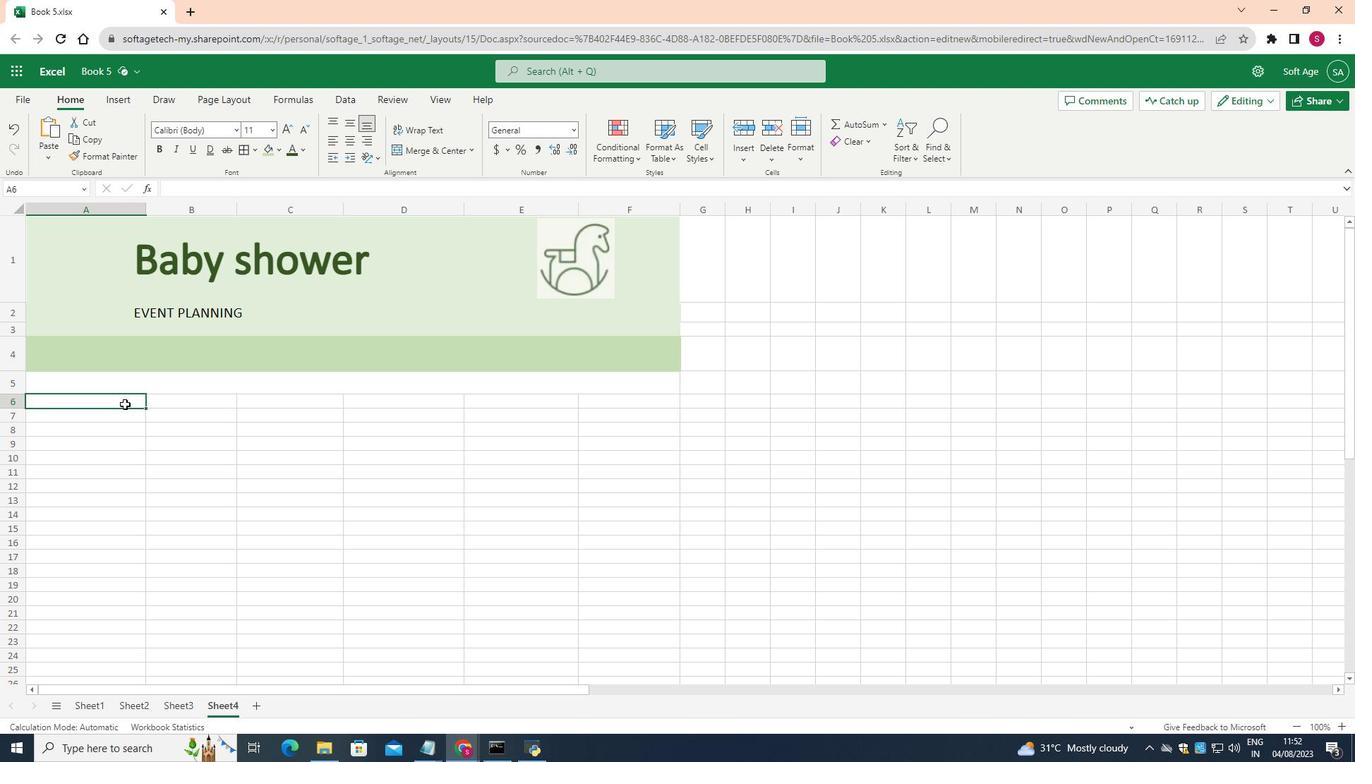 
Action: Mouse moved to (471, 147)
Screenshot: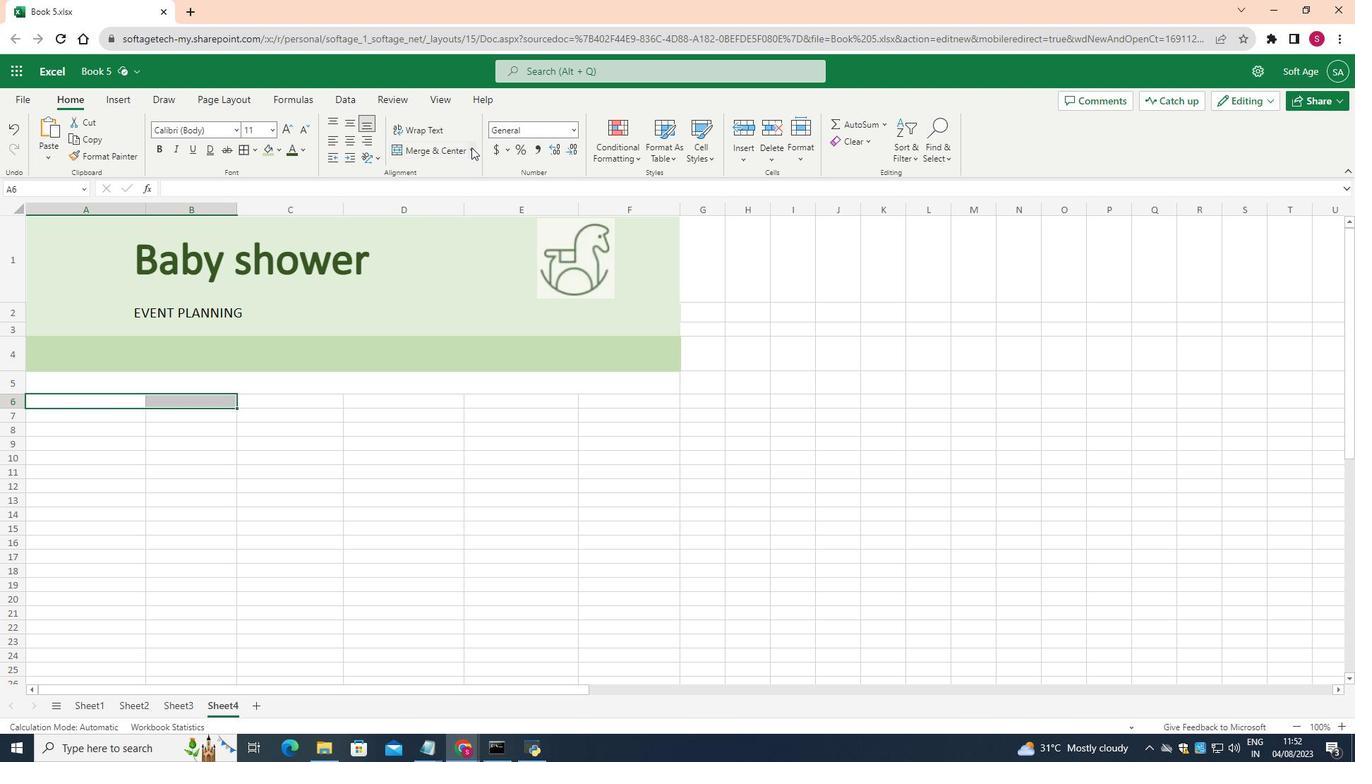 
Action: Mouse pressed left at (471, 147)
Screenshot: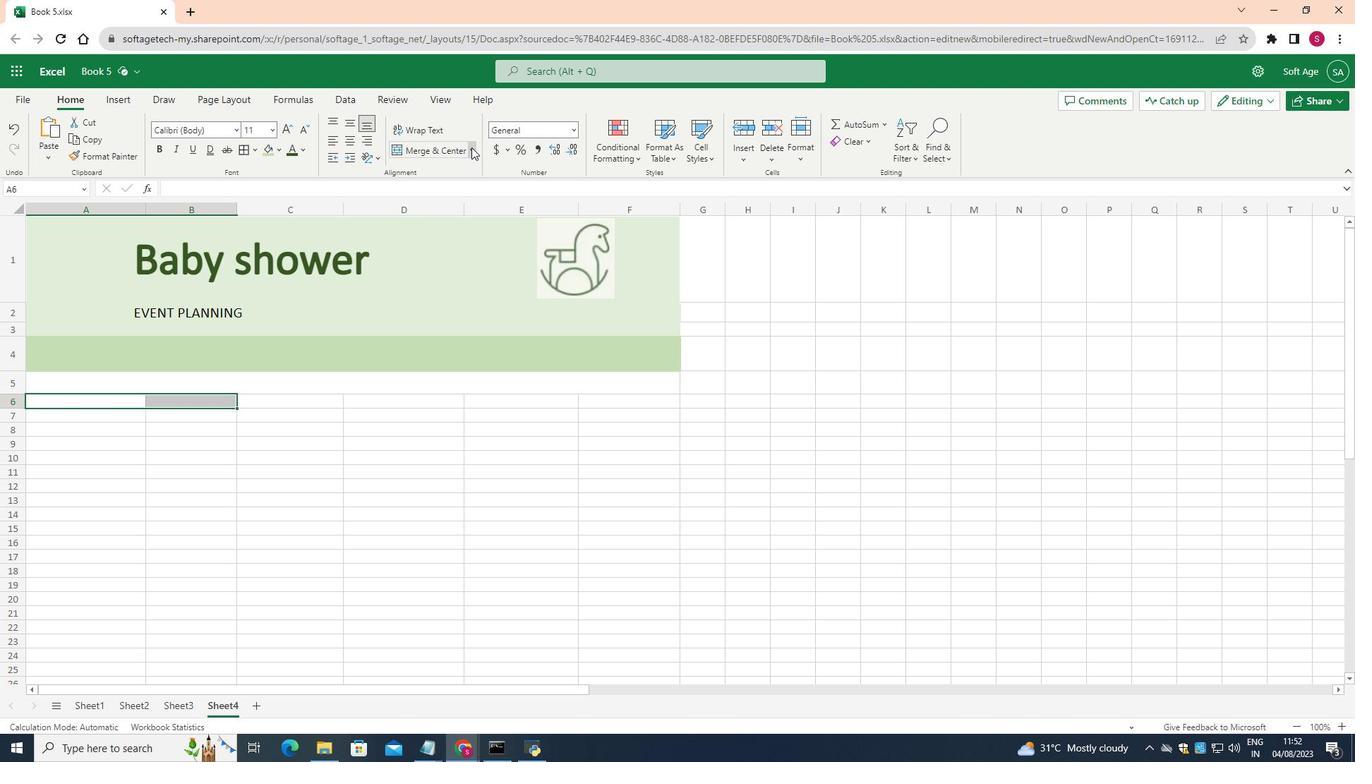 
Action: Mouse moved to (450, 223)
